 Task: Measure the distance between Charleston and Hilton Head Island in South Carolina.
Action: Mouse moved to (220, 83)
Screenshot: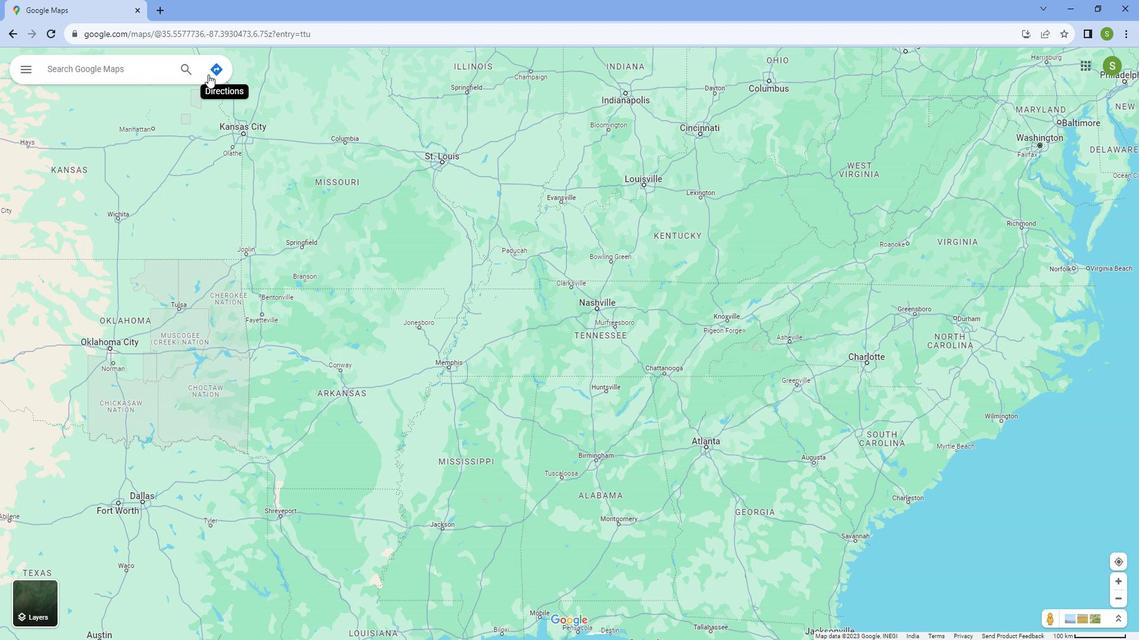 
Action: Mouse pressed left at (220, 83)
Screenshot: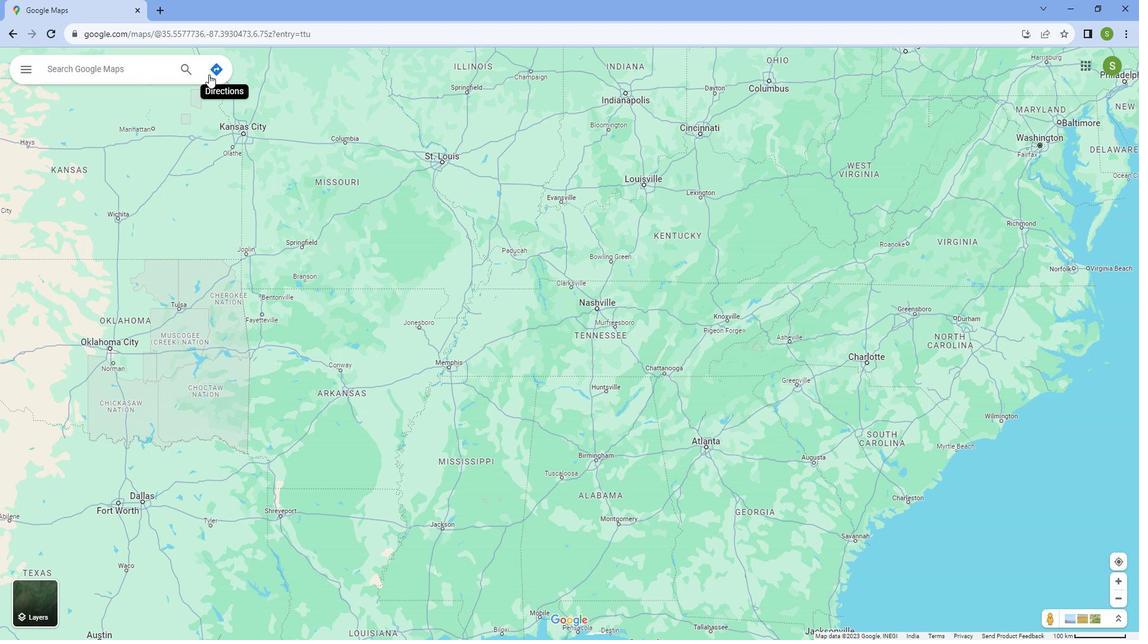
Action: Mouse moved to (156, 106)
Screenshot: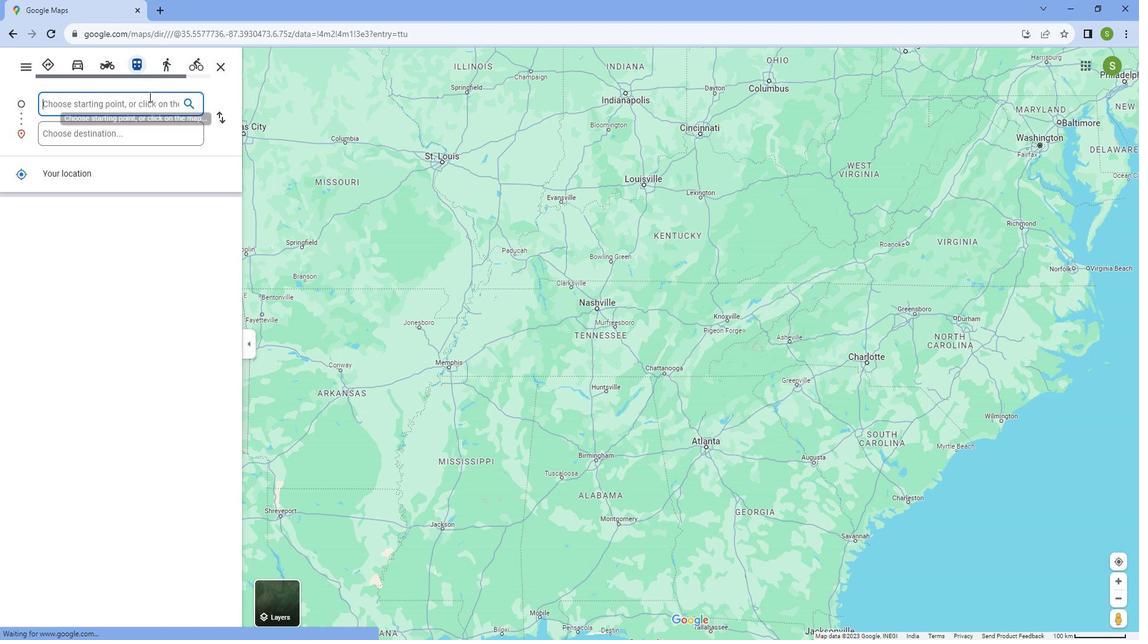 
Action: Mouse pressed left at (156, 106)
Screenshot: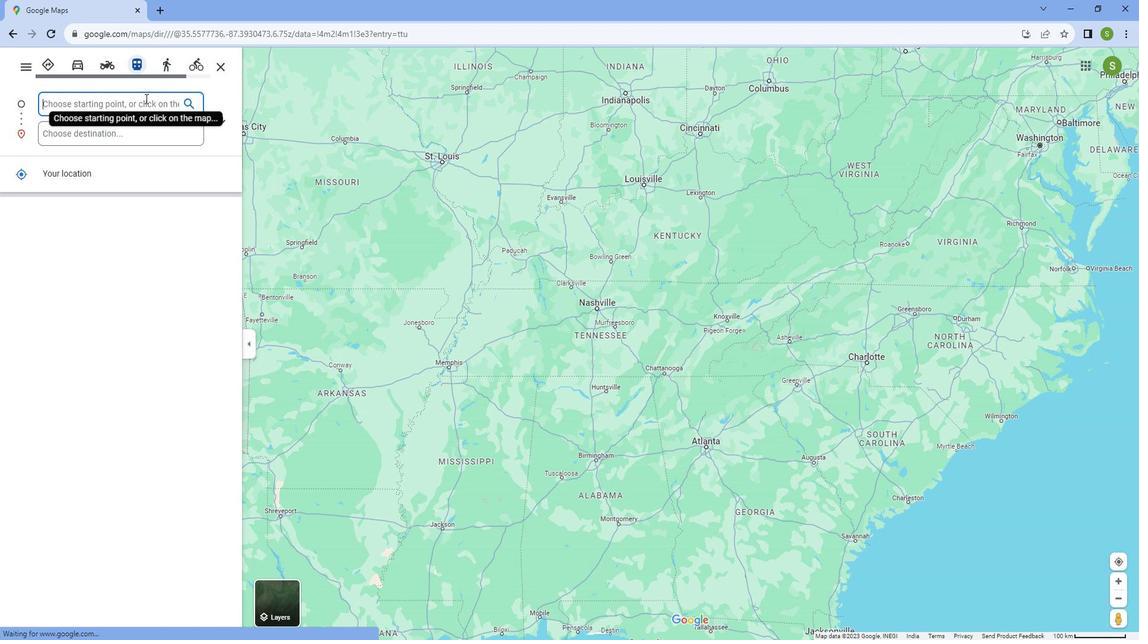 
Action: Key pressed <Key.caps_lock>C<Key.caps_lock>harleston
Screenshot: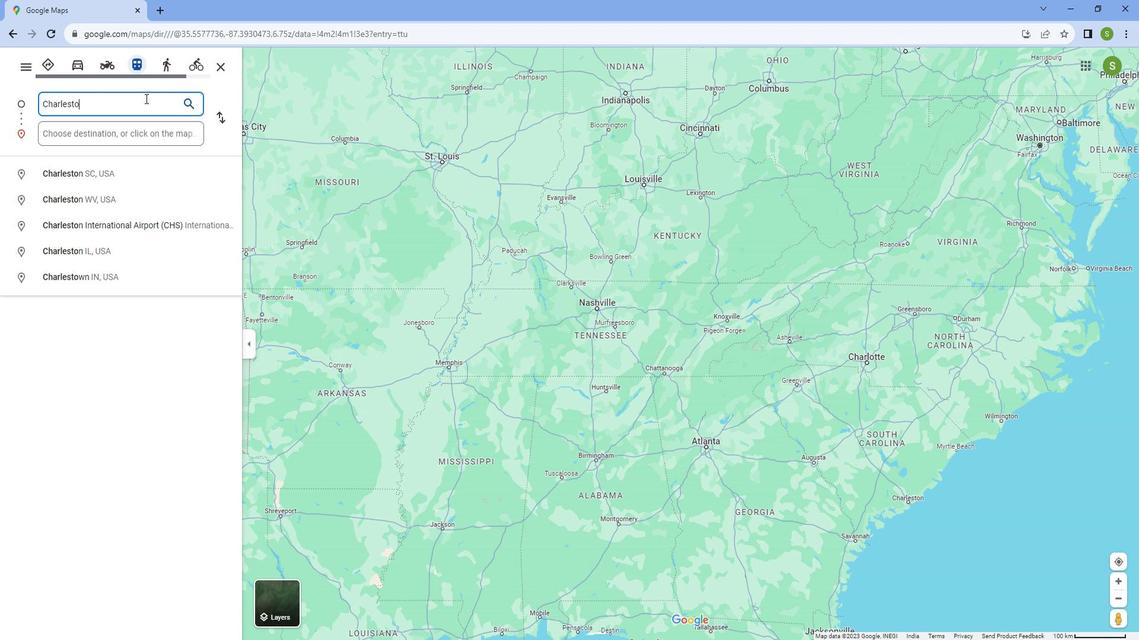 
Action: Mouse moved to (124, 178)
Screenshot: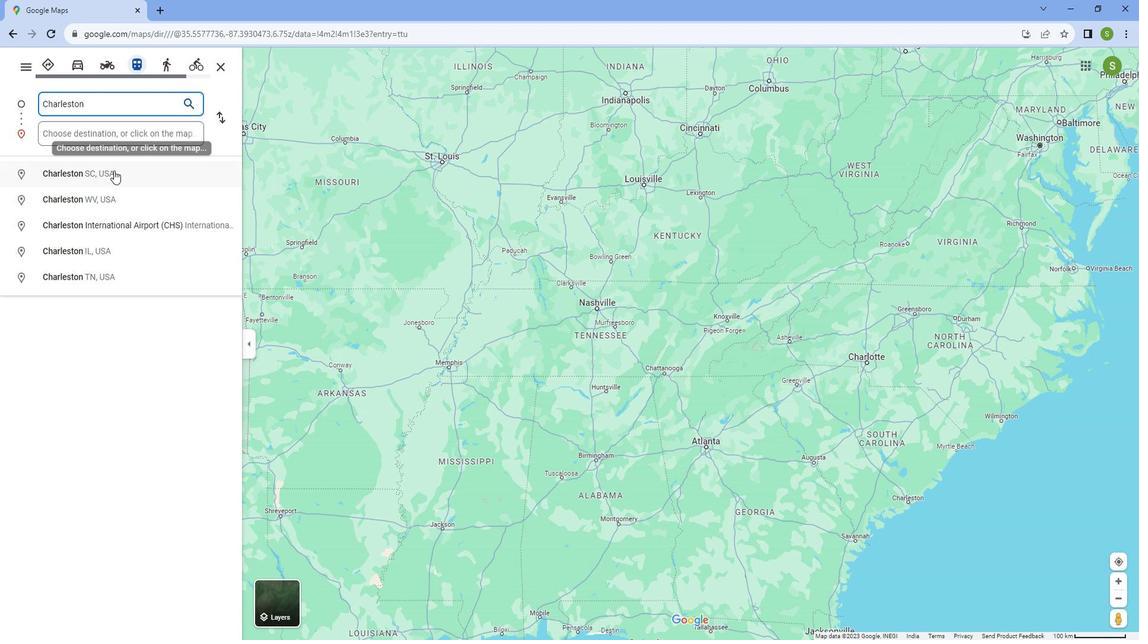 
Action: Mouse pressed left at (124, 178)
Screenshot: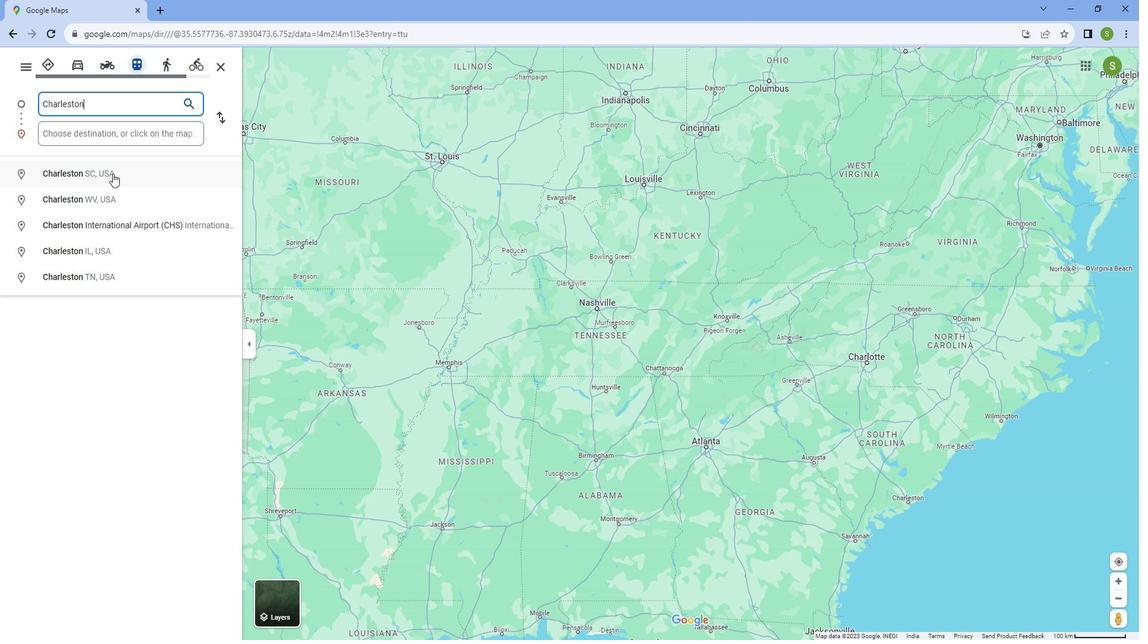 
Action: Mouse moved to (125, 144)
Screenshot: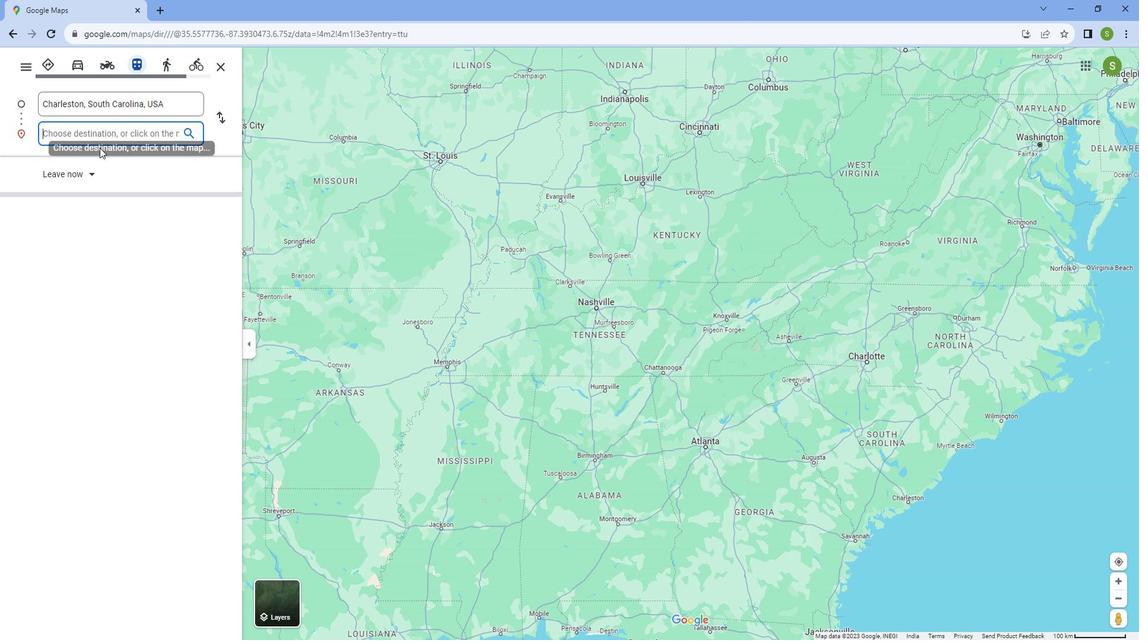 
Action: Mouse pressed left at (125, 144)
Screenshot: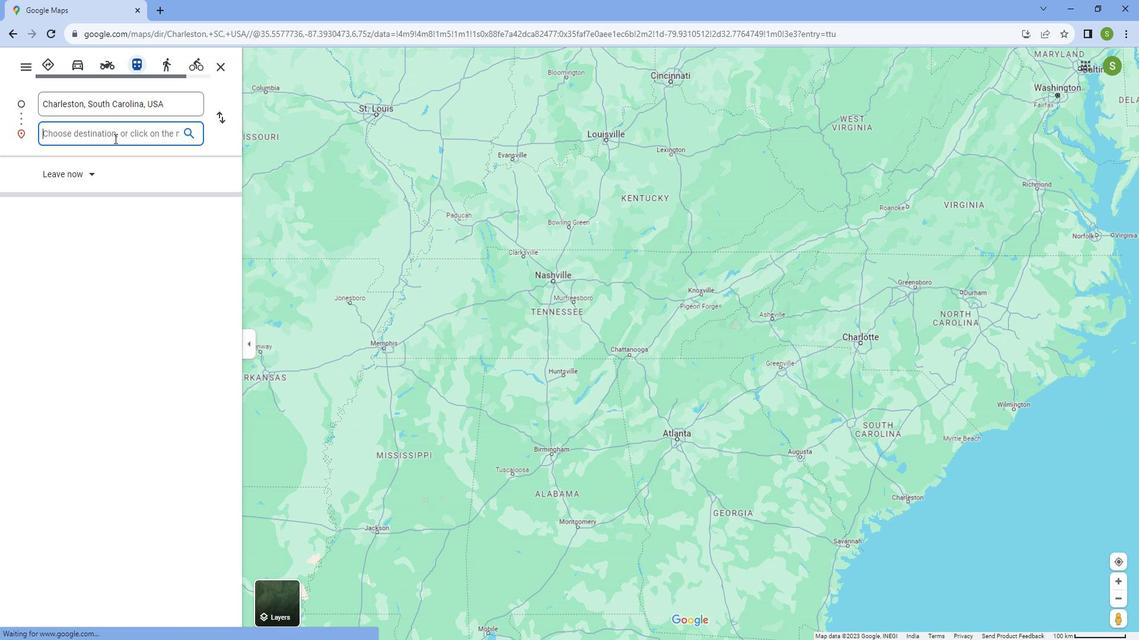 
Action: Key pressed <Key.caps_lock>H<Key.caps_lock>ilton<Key.space><Key.caps_lock>H<Key.caps_lock>ead<Key.space><Key.caps_lock>I<Key.caps_lock>sland
Screenshot: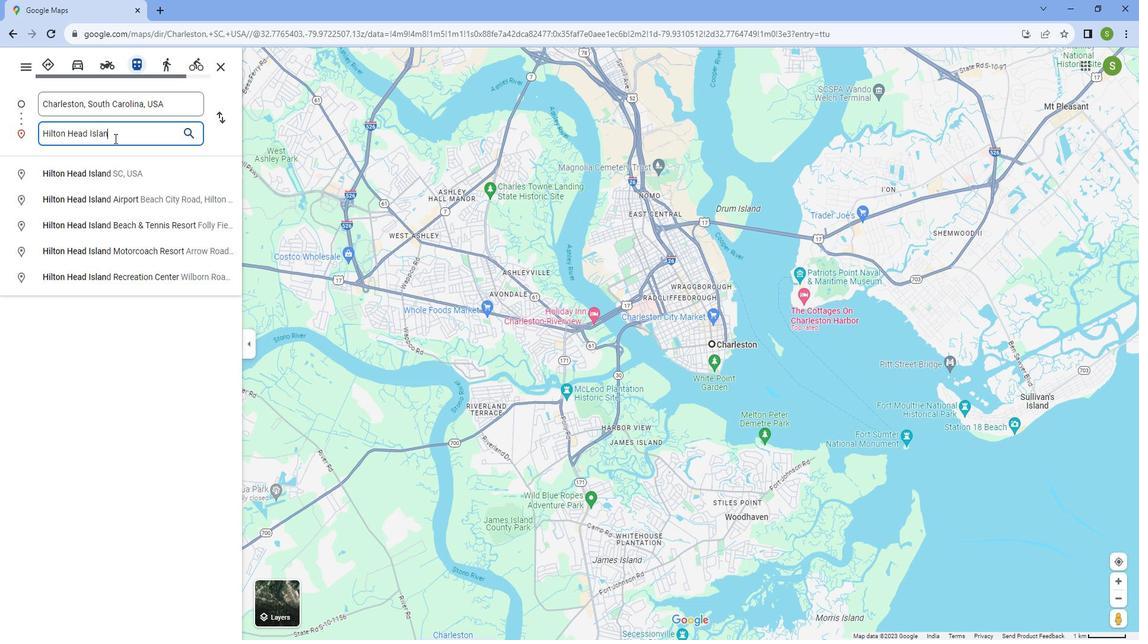 
Action: Mouse moved to (115, 177)
Screenshot: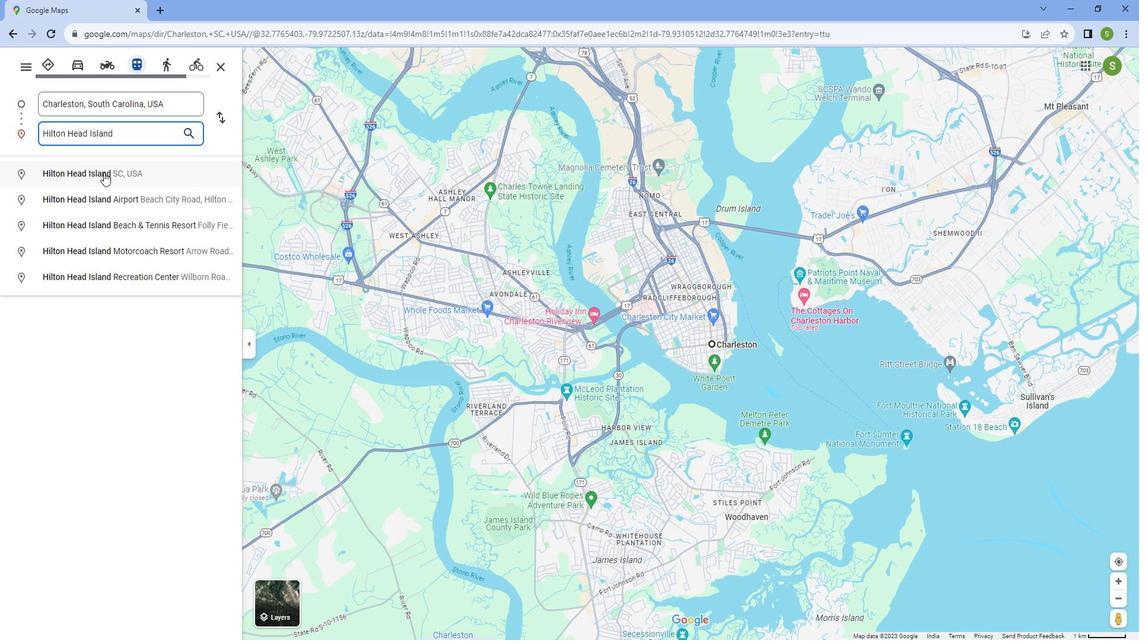 
Action: Mouse pressed left at (115, 177)
Screenshot: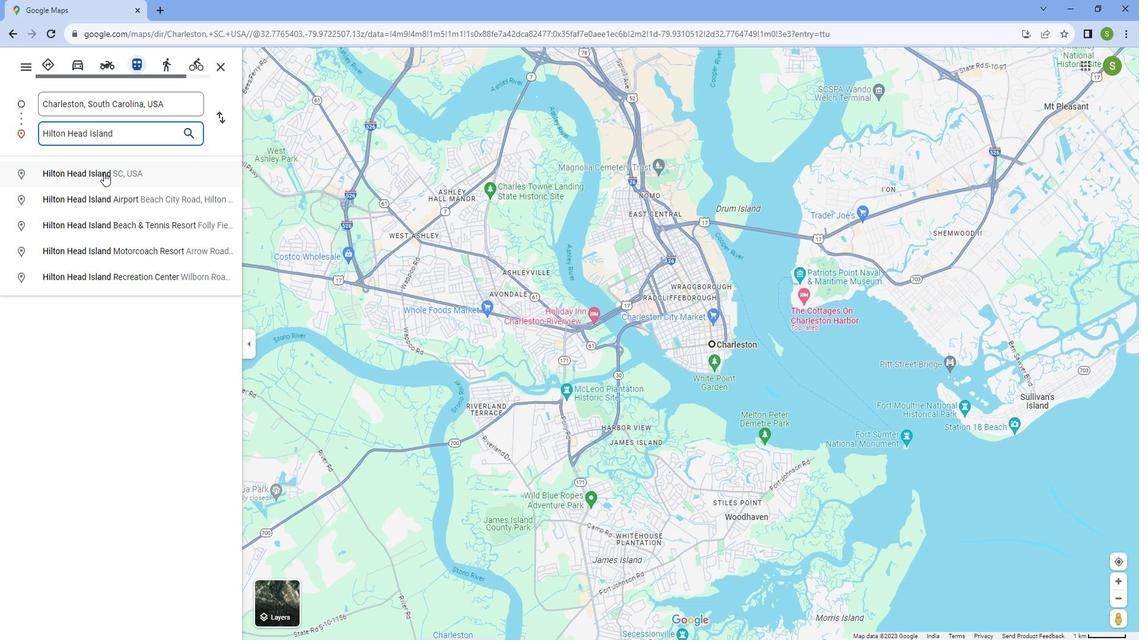 
Action: Mouse moved to (58, 78)
Screenshot: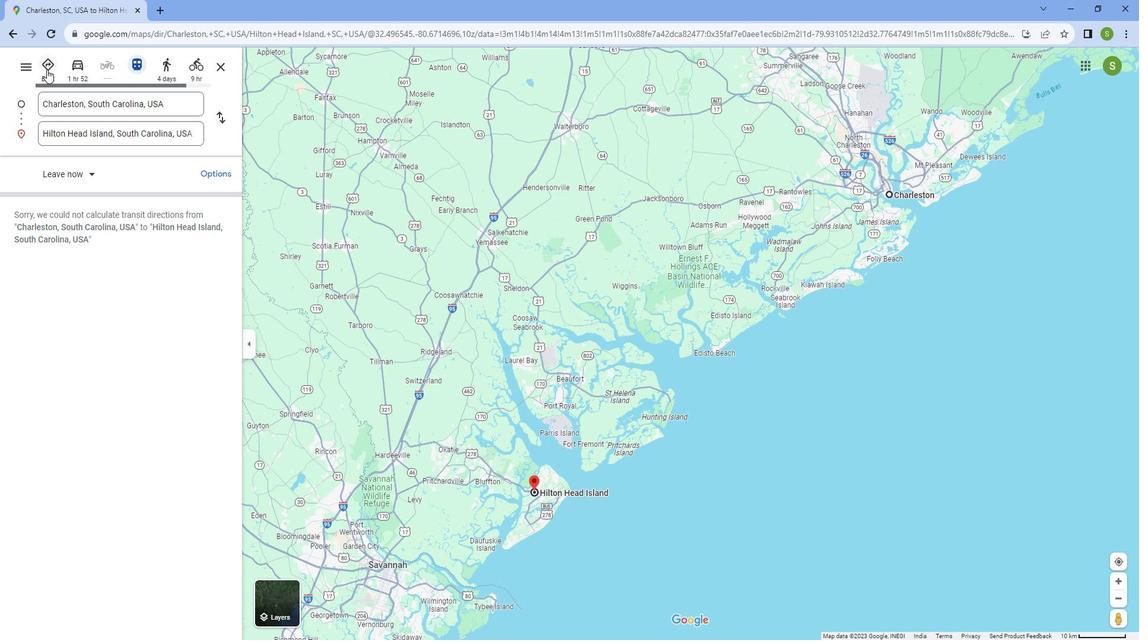 
Action: Mouse pressed left at (58, 78)
Screenshot: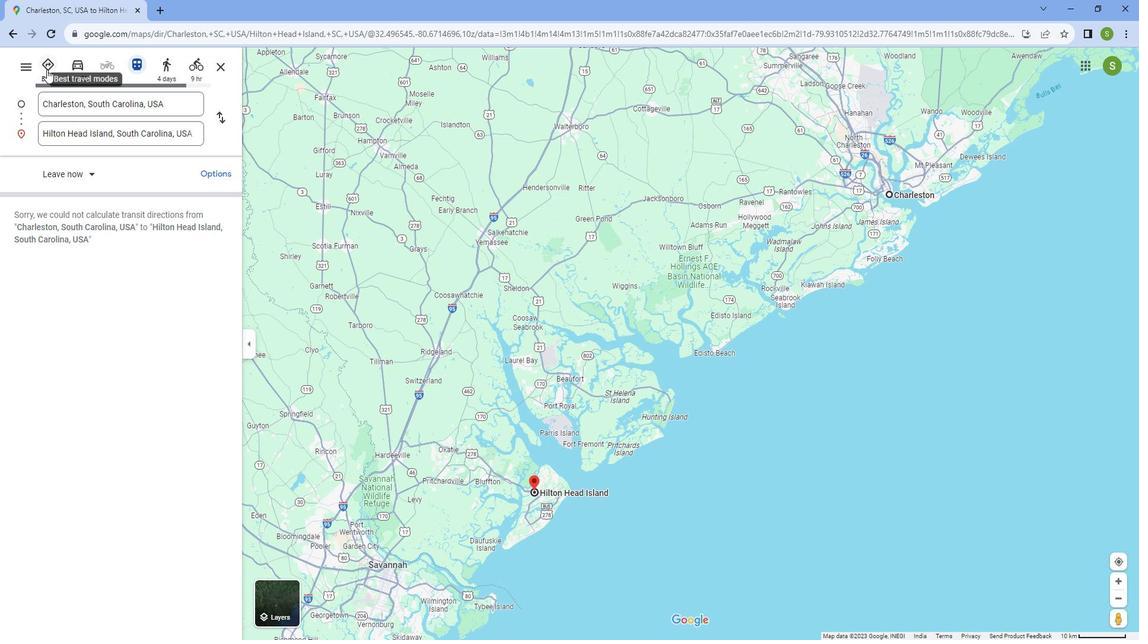 
Action: Mouse moved to (264, 526)
Screenshot: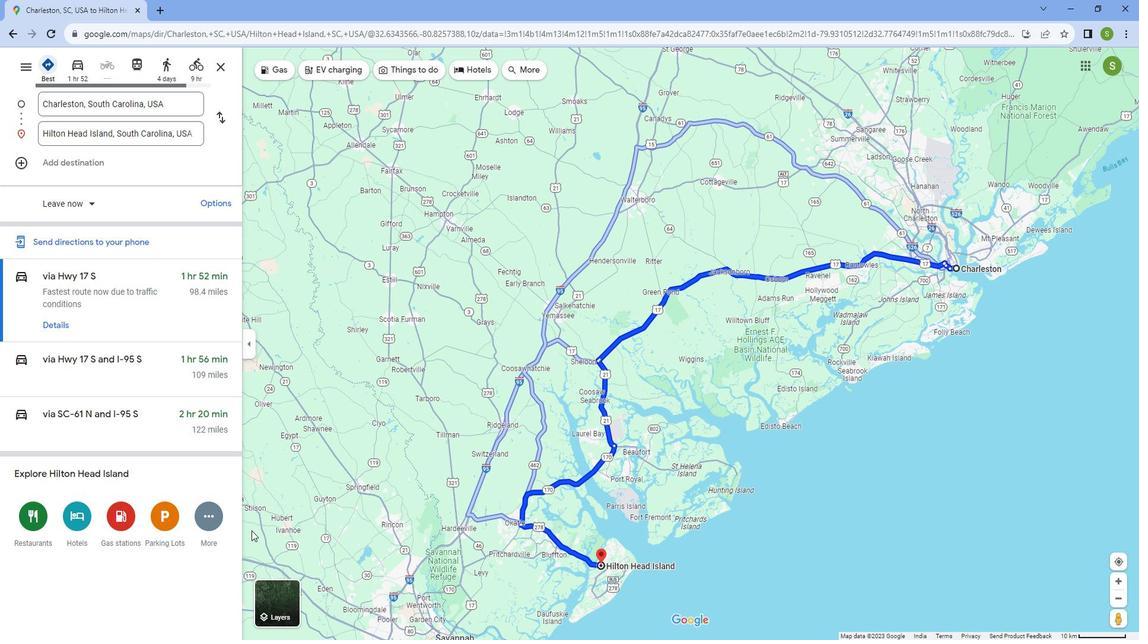 
Action: Mouse scrolled (262, 523) with delta (0, 0)
Screenshot: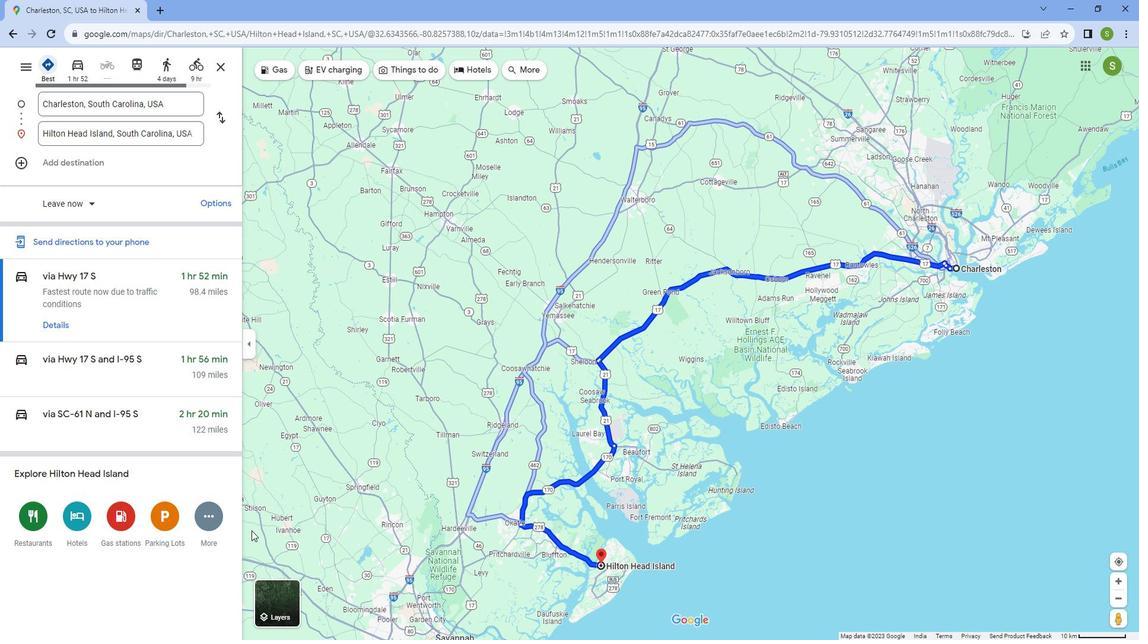 
Action: Mouse moved to (478, 594)
Screenshot: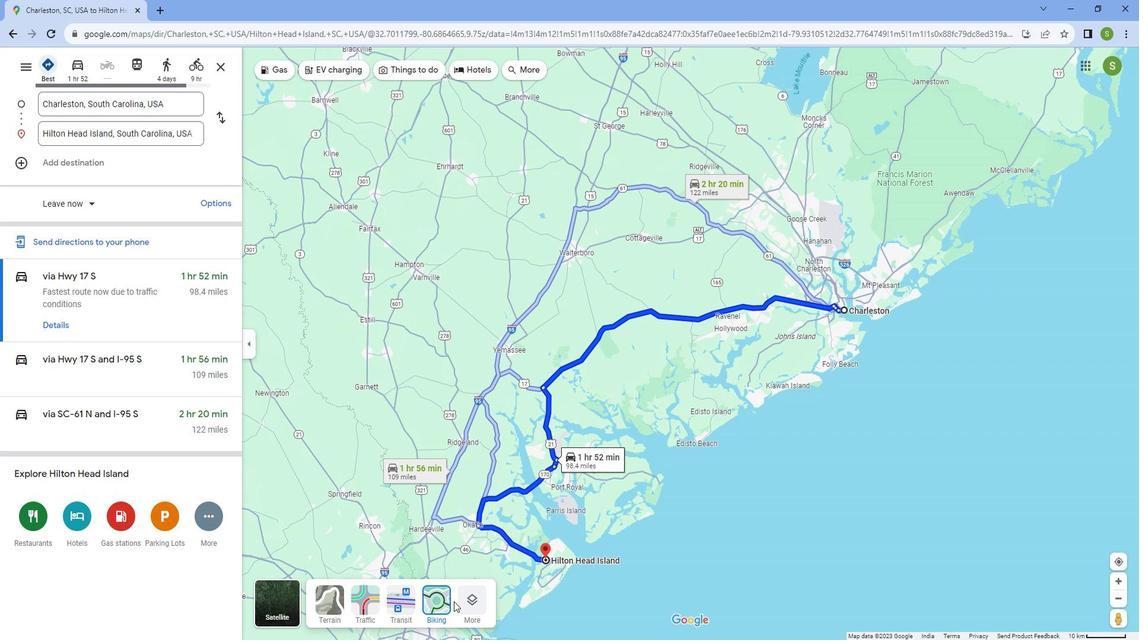 
Action: Mouse pressed left at (478, 594)
Screenshot: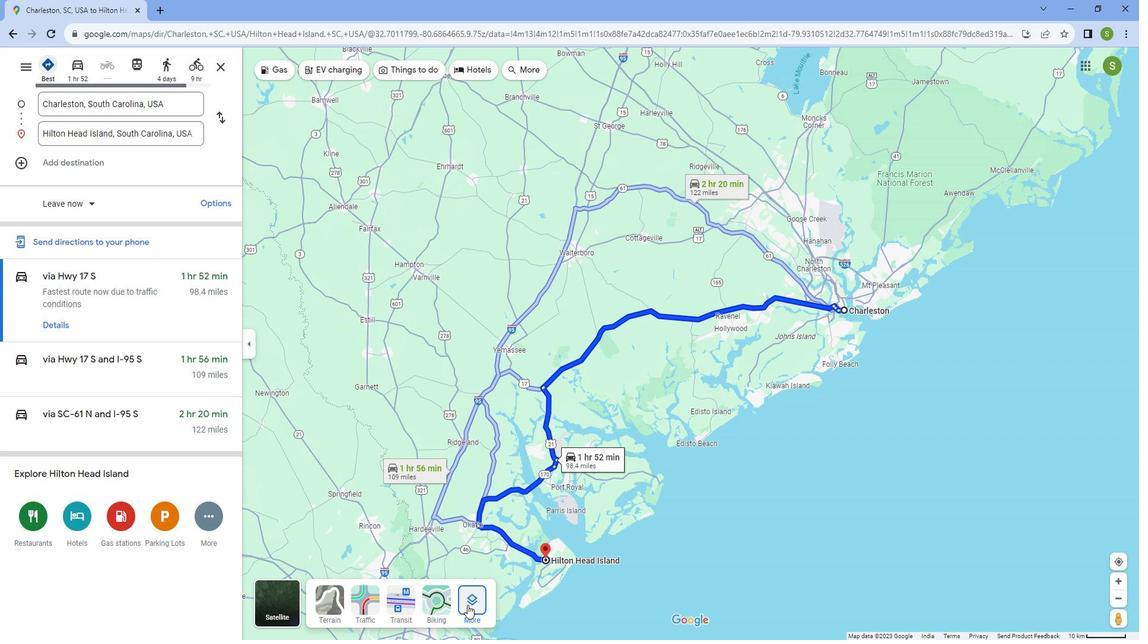 
Action: Mouse moved to (367, 483)
Screenshot: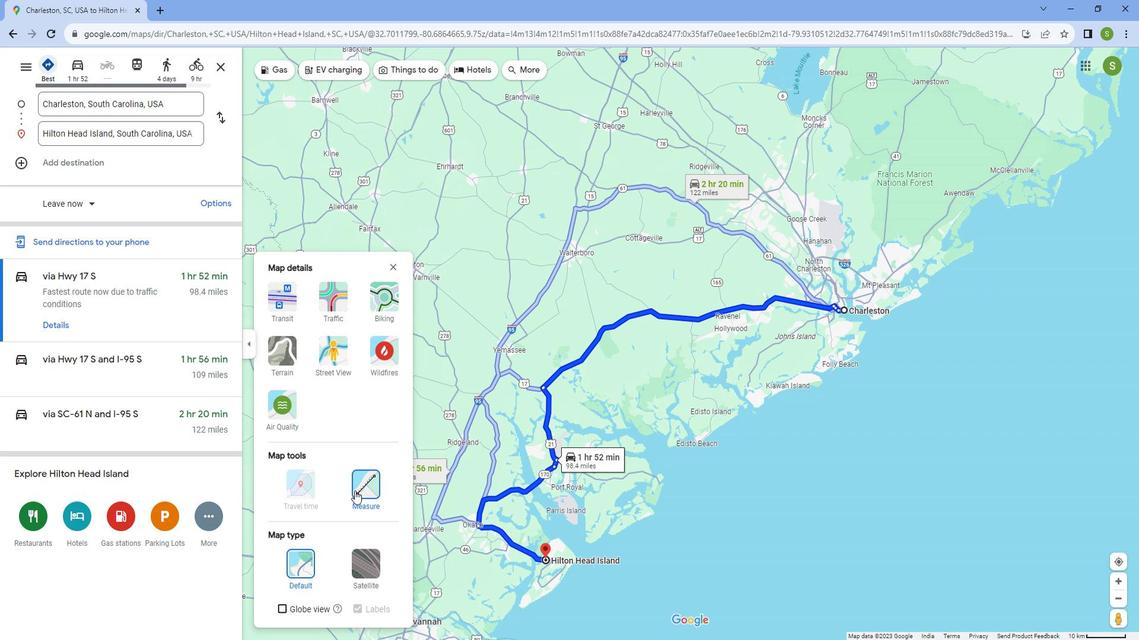 
Action: Mouse pressed left at (367, 483)
Screenshot: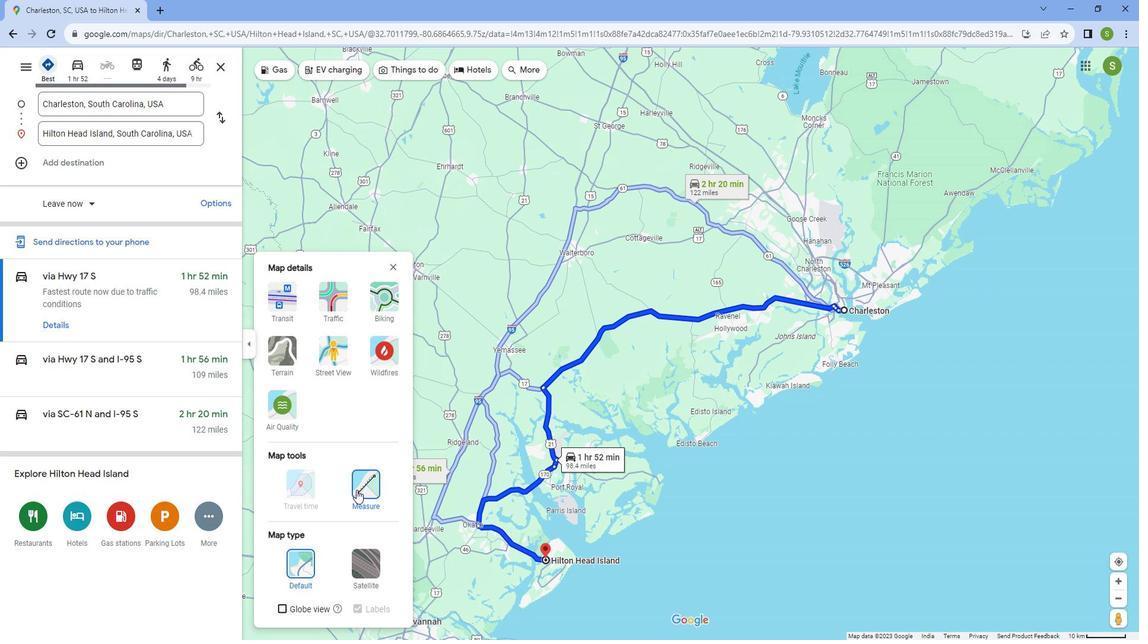 
Action: Mouse moved to (857, 307)
Screenshot: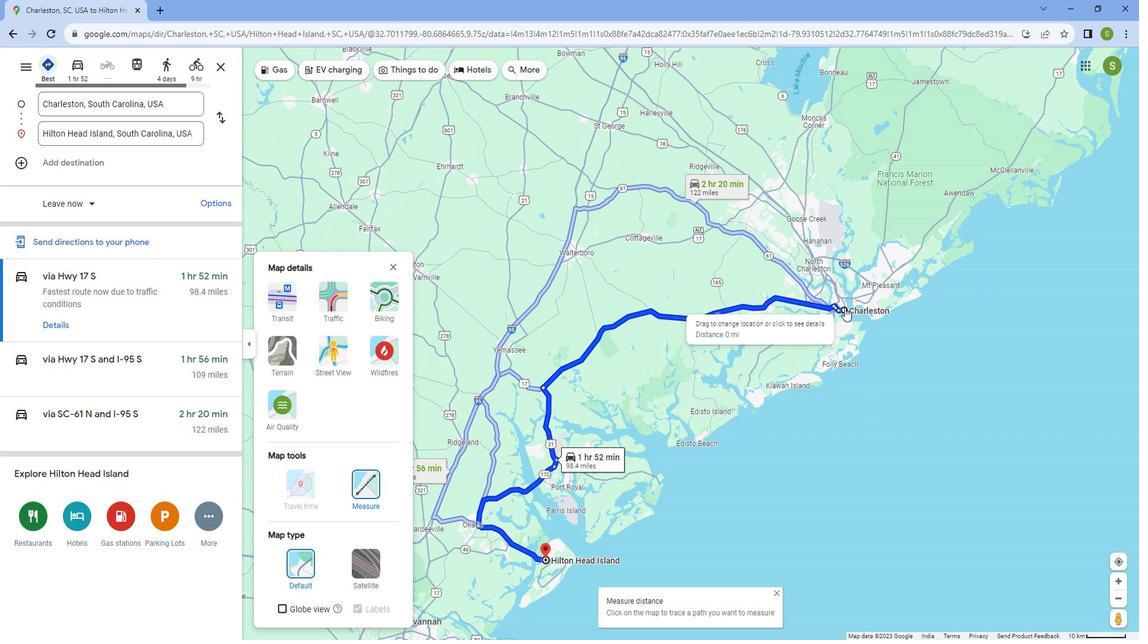 
Action: Mouse scrolled (857, 307) with delta (0, 0)
Screenshot: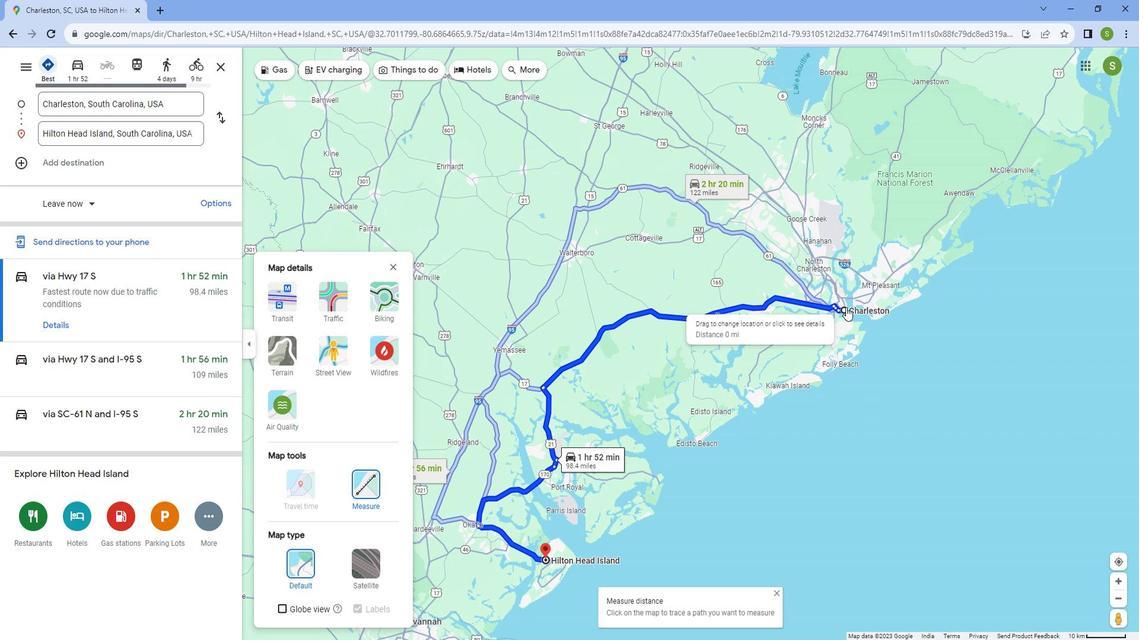 
Action: Mouse scrolled (857, 307) with delta (0, 0)
Screenshot: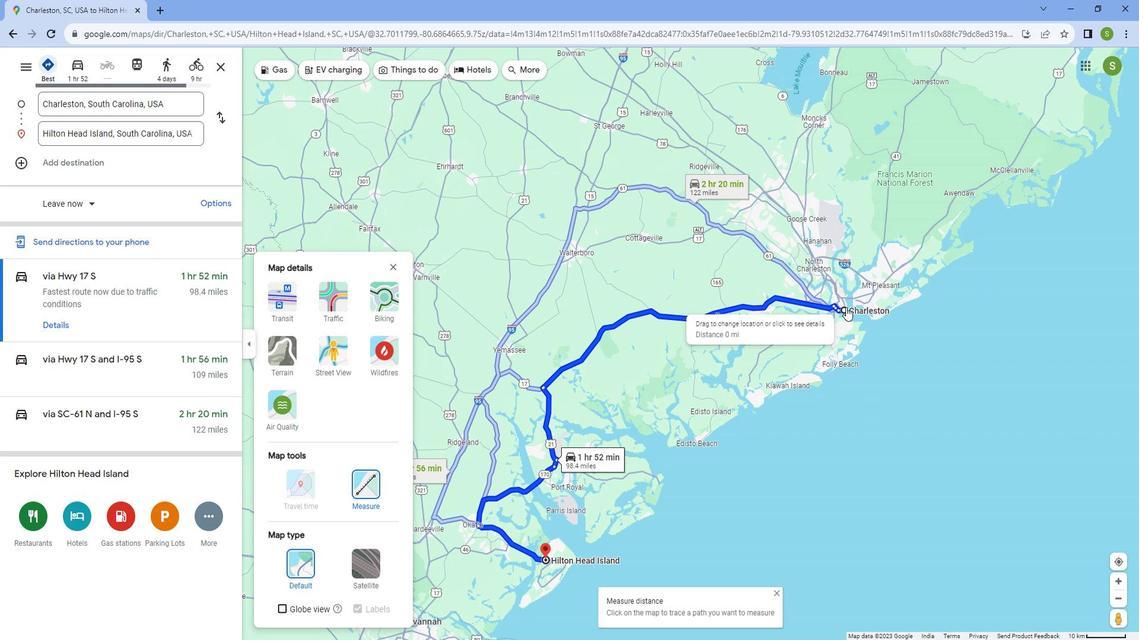 
Action: Mouse scrolled (857, 307) with delta (0, 0)
Screenshot: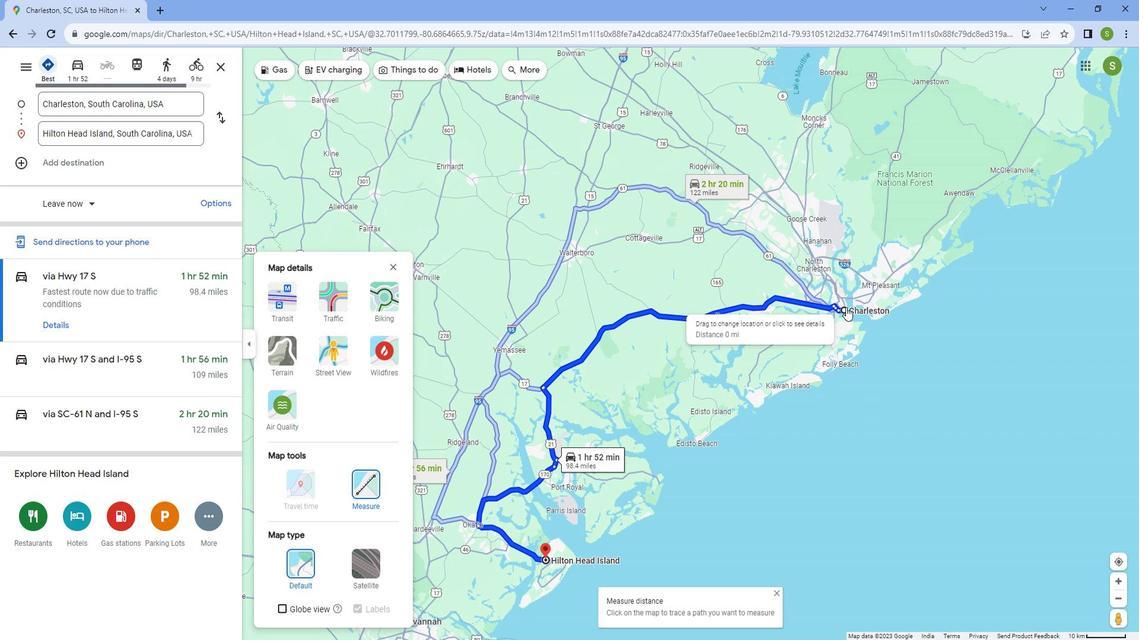 
Action: Mouse scrolled (857, 307) with delta (0, 0)
Screenshot: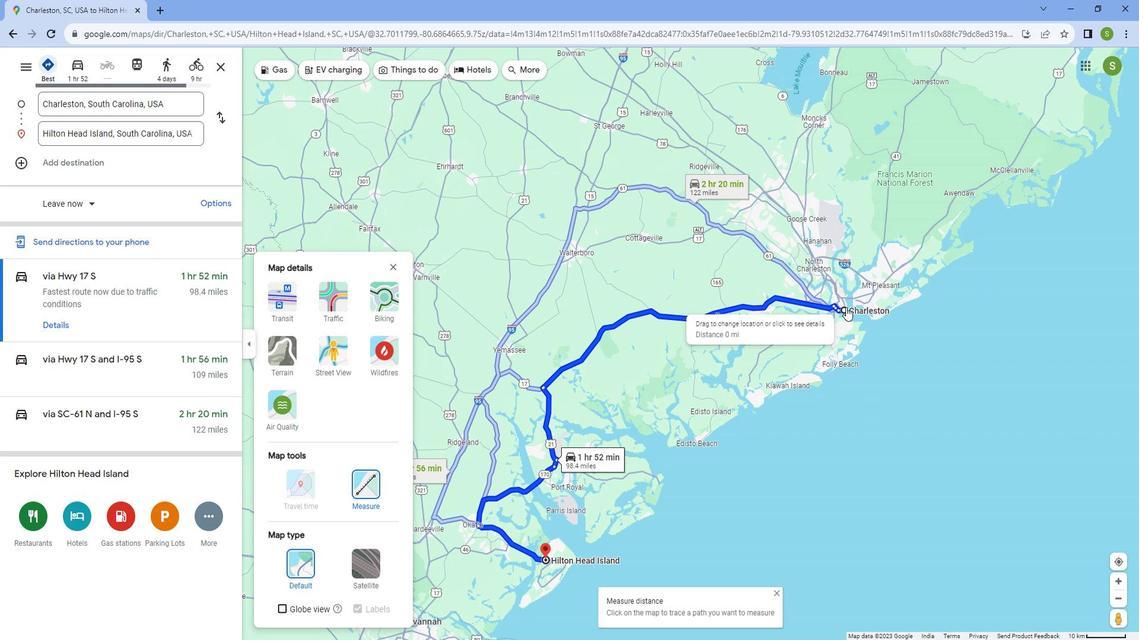 
Action: Mouse scrolled (857, 307) with delta (0, 0)
Screenshot: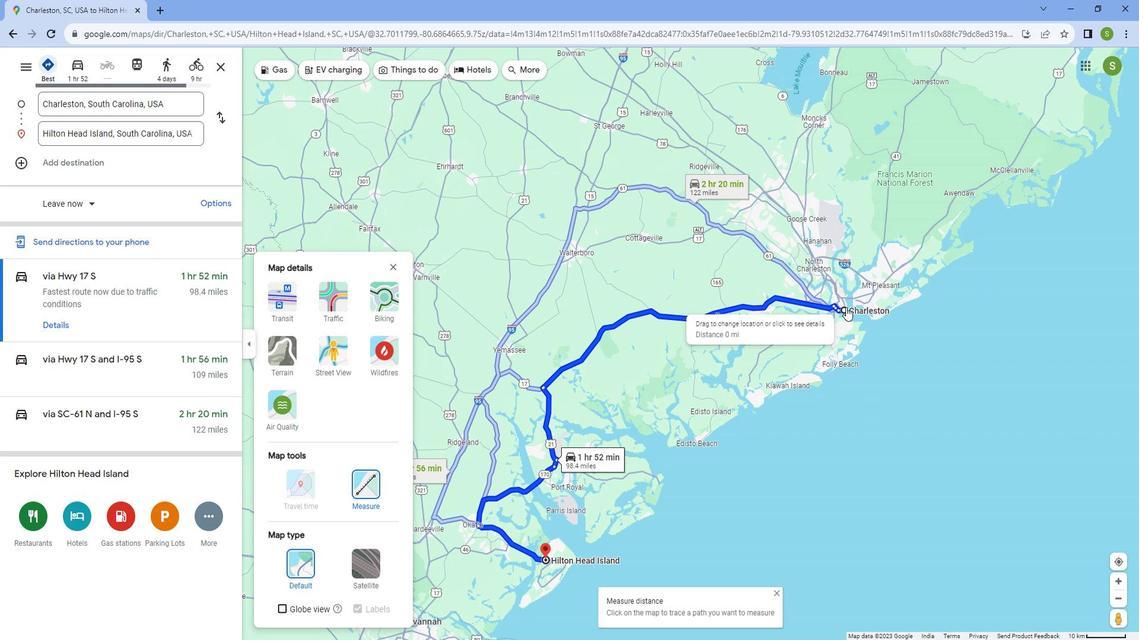
Action: Mouse scrolled (857, 307) with delta (0, 0)
Screenshot: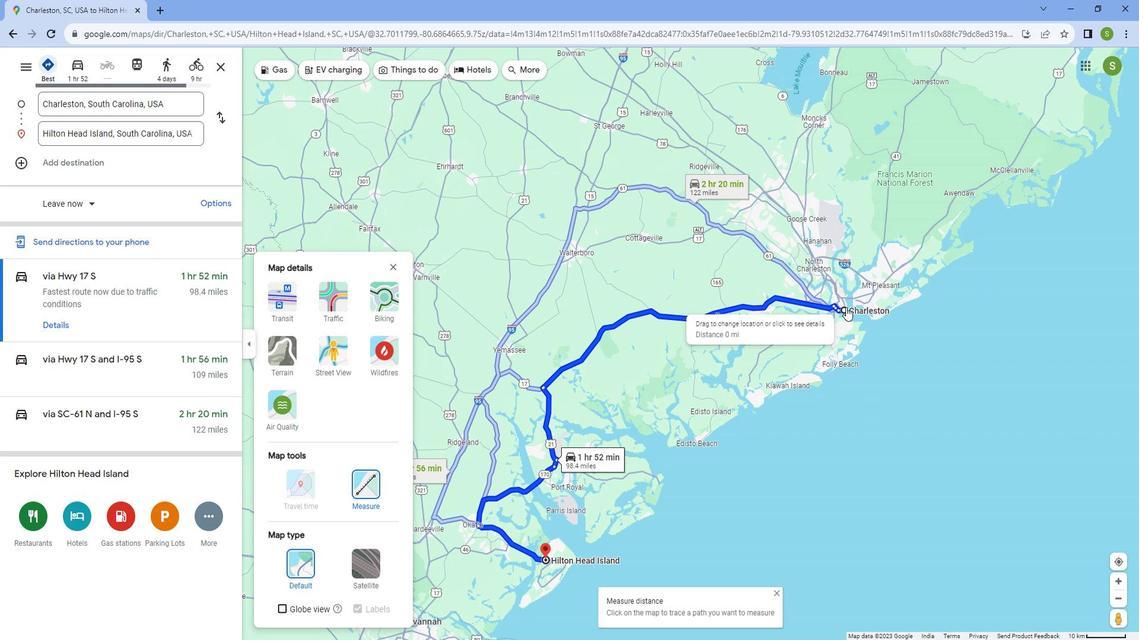 
Action: Mouse moved to (856, 307)
Screenshot: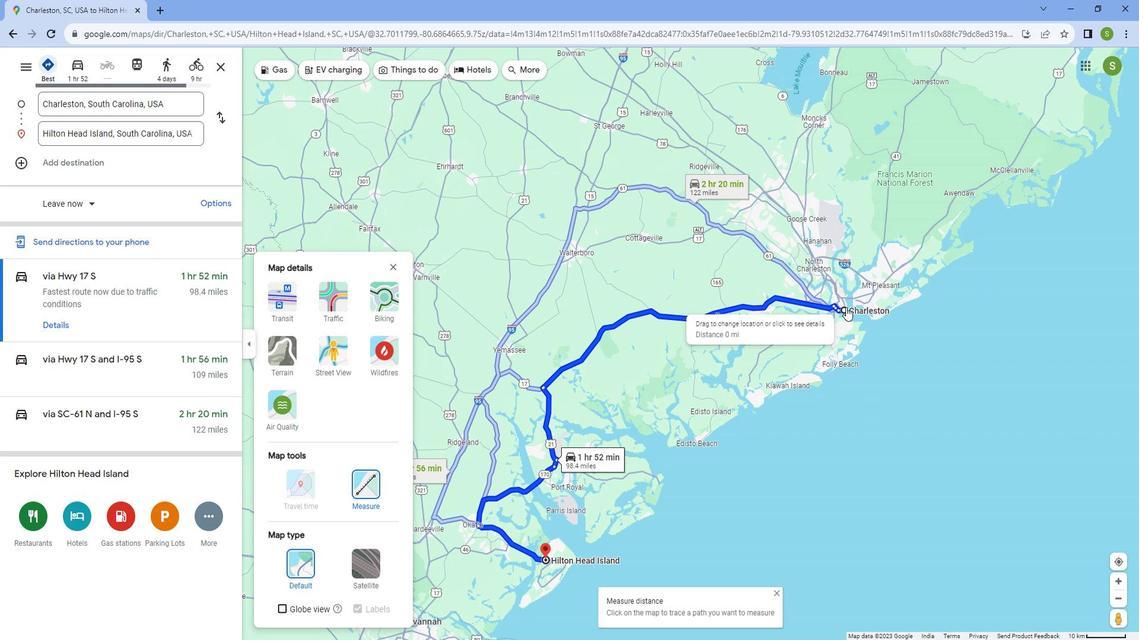 
Action: Mouse scrolled (856, 307) with delta (0, 0)
Screenshot: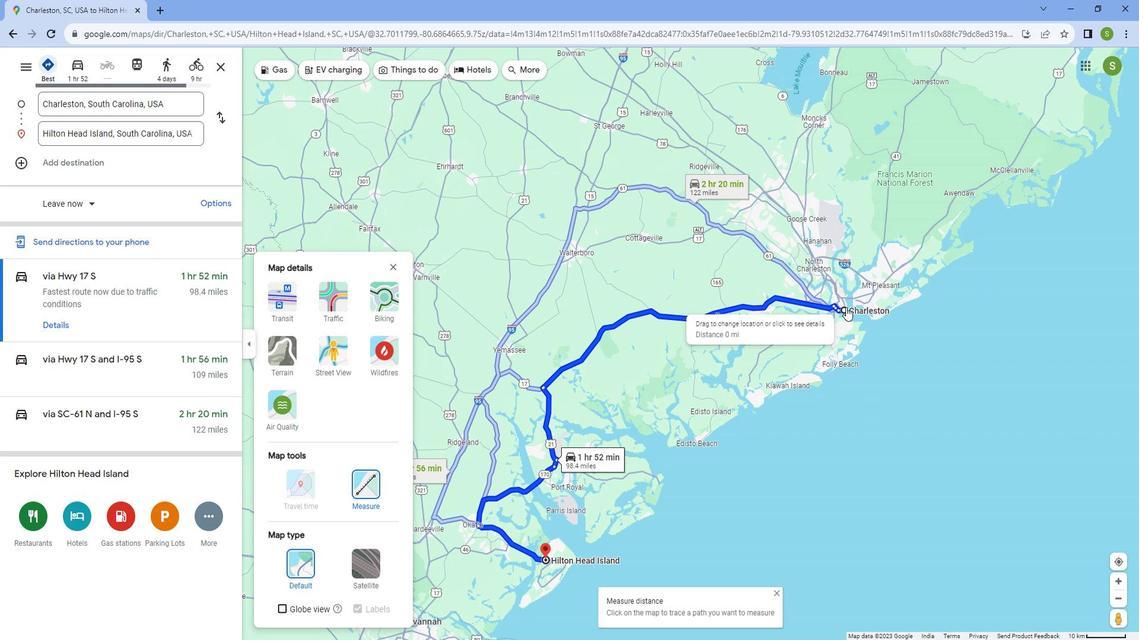 
Action: Mouse moved to (852, 307)
Screenshot: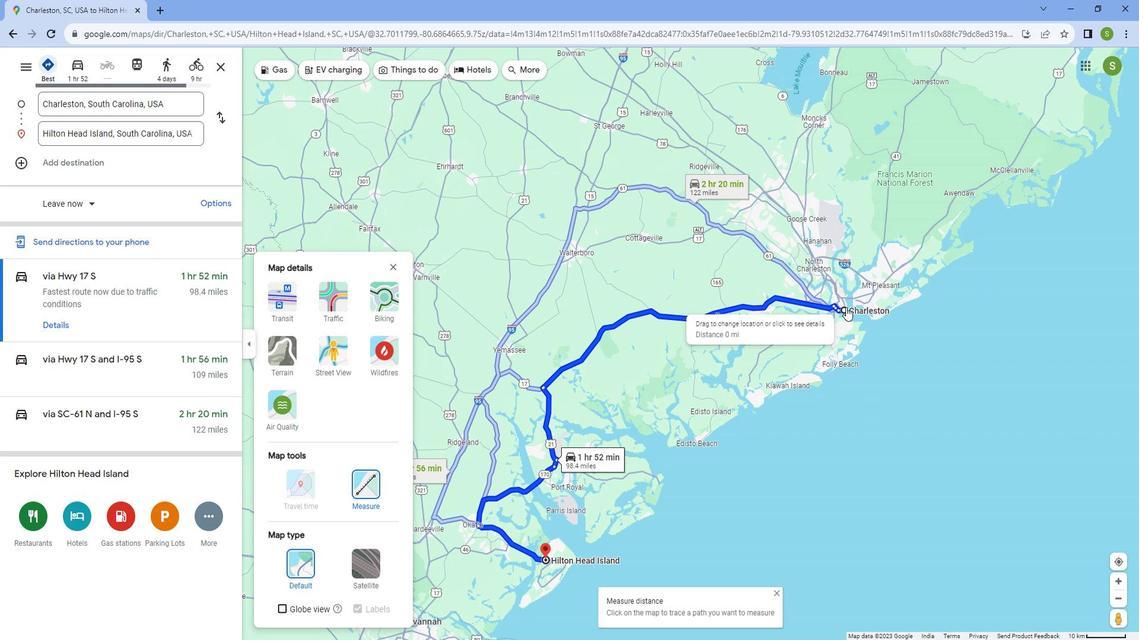 
Action: Mouse scrolled (852, 308) with delta (0, 0)
Screenshot: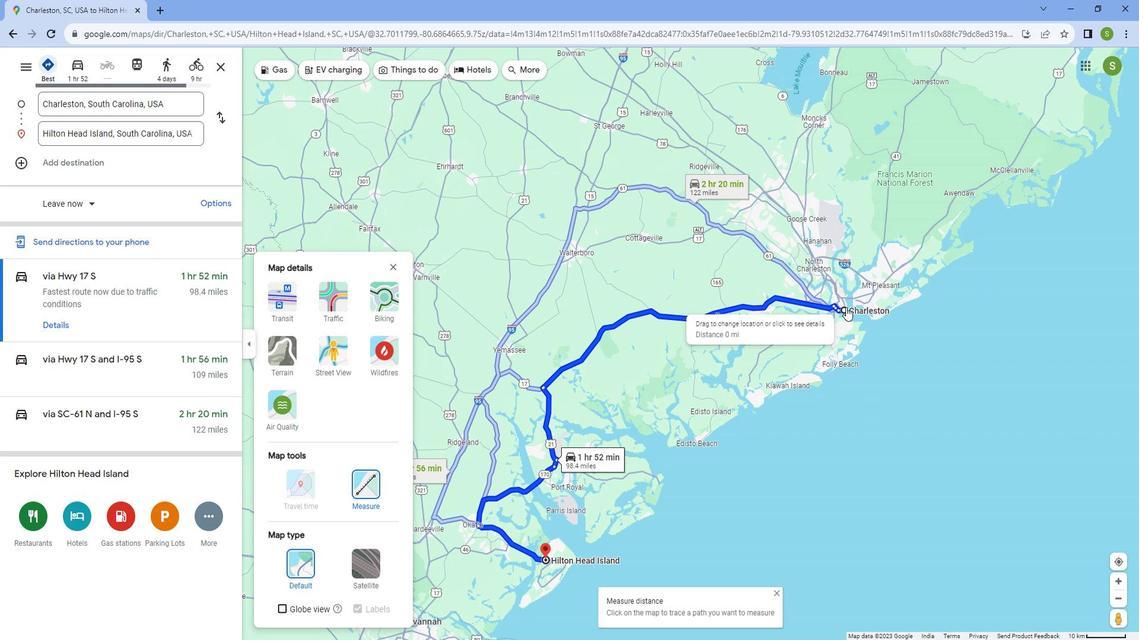 
Action: Mouse moved to (843, 311)
Screenshot: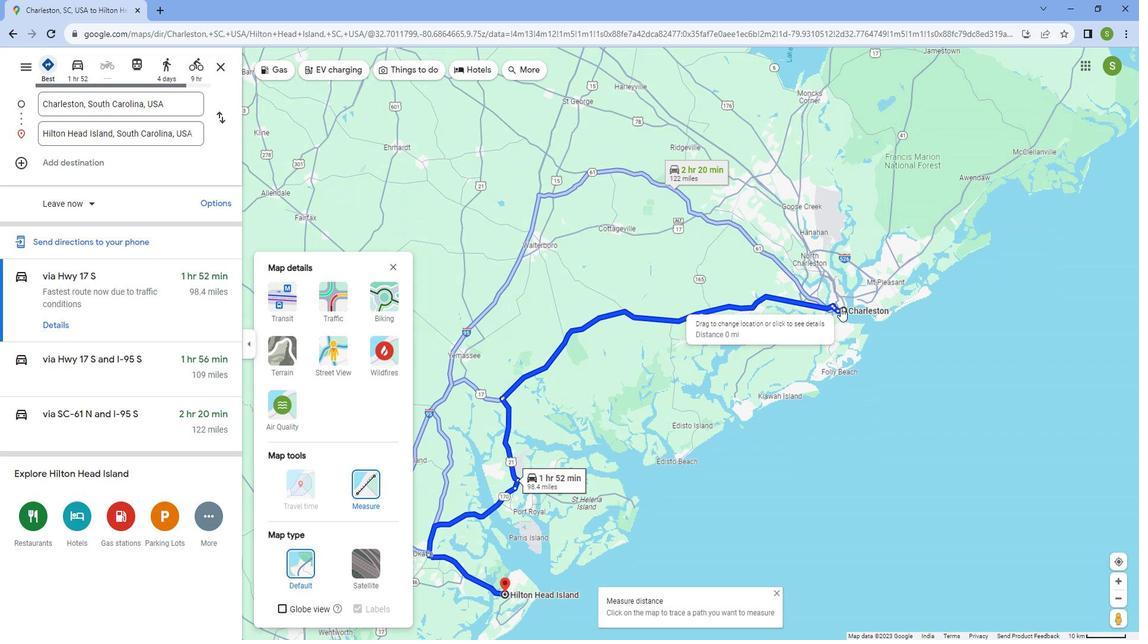 
Action: Mouse scrolled (843, 312) with delta (0, 0)
Screenshot: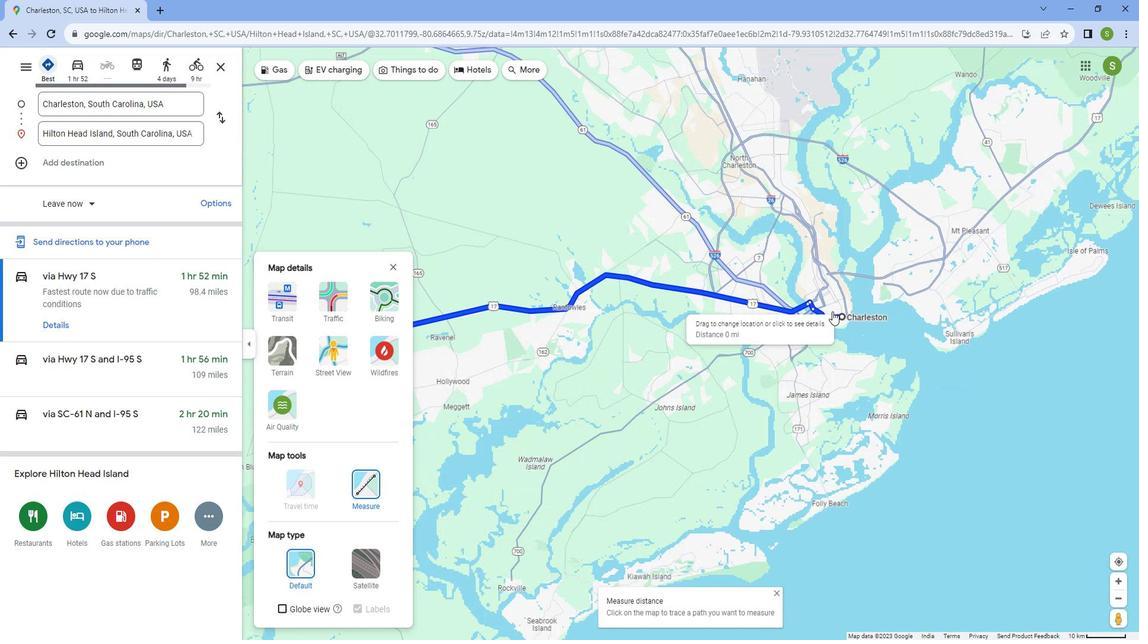 
Action: Mouse scrolled (843, 312) with delta (0, 0)
Screenshot: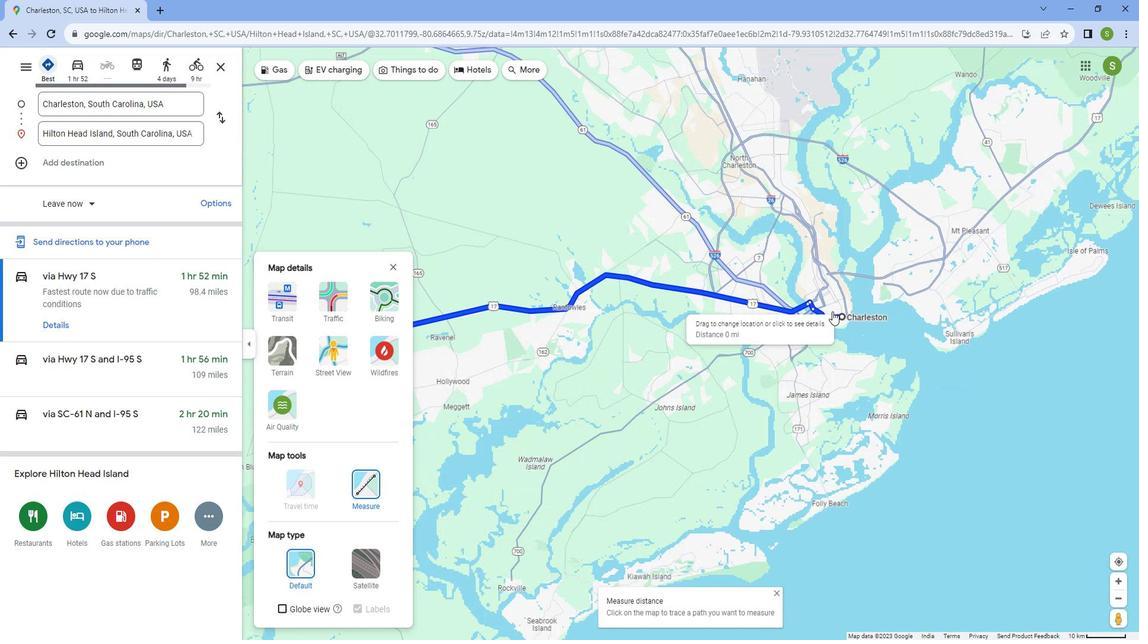 
Action: Mouse scrolled (843, 312) with delta (0, 0)
Screenshot: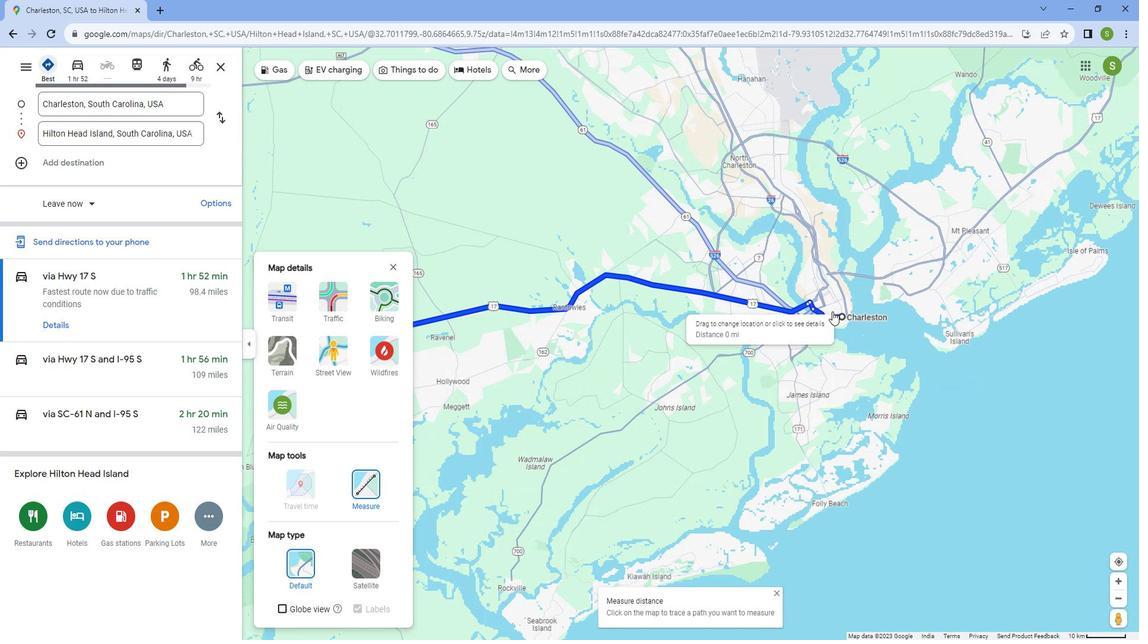 
Action: Mouse scrolled (843, 312) with delta (0, 0)
Screenshot: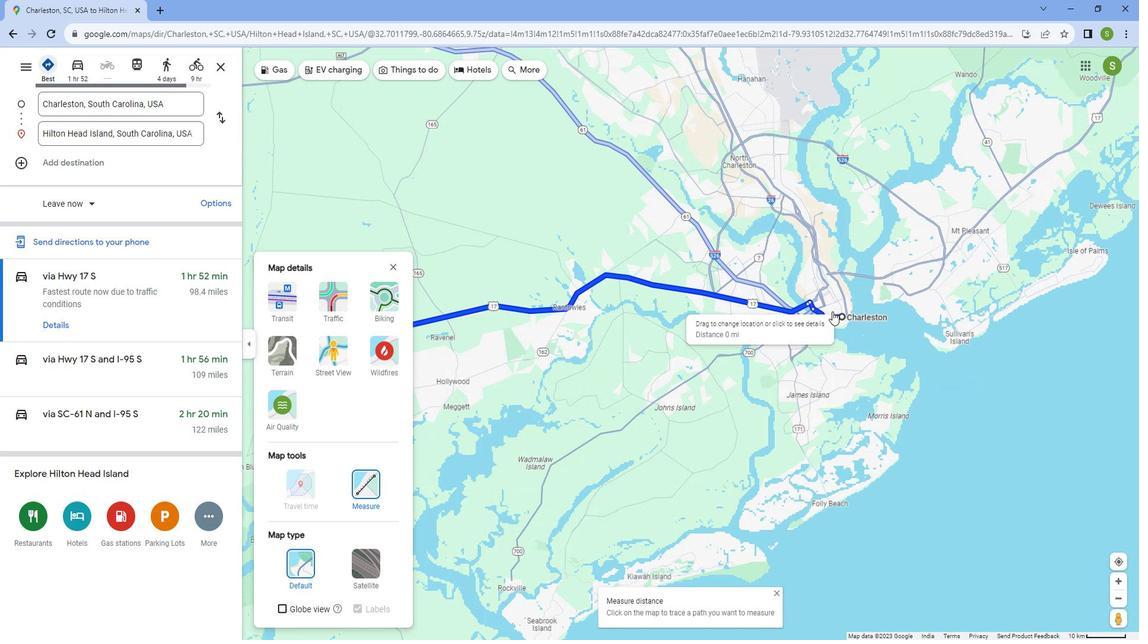 
Action: Mouse scrolled (843, 312) with delta (0, 0)
Screenshot: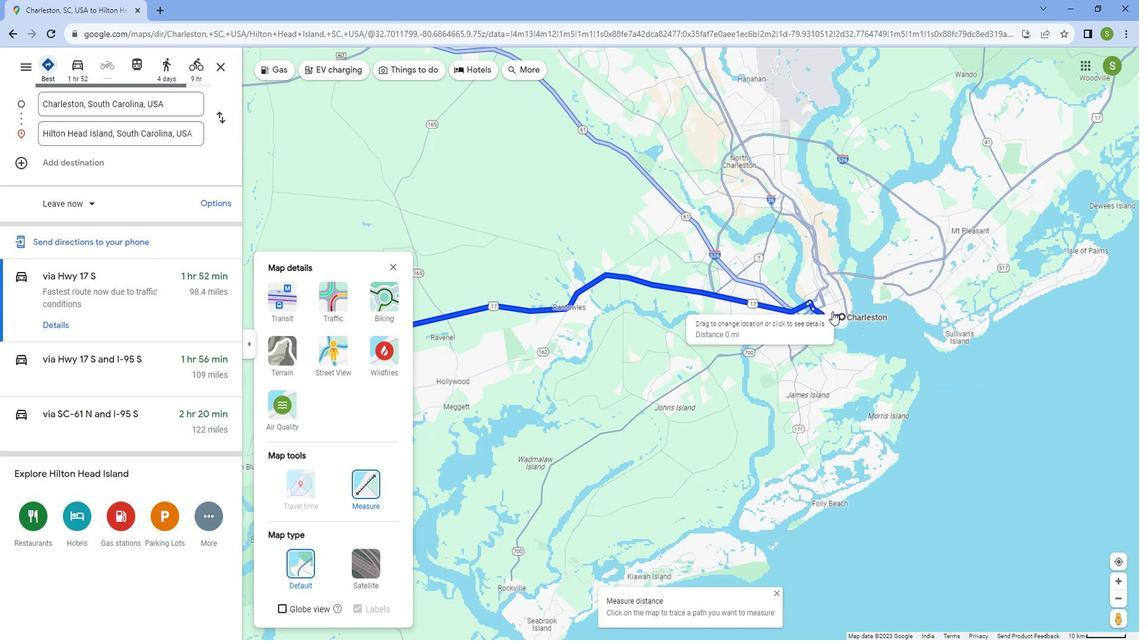 
Action: Mouse scrolled (843, 312) with delta (0, 0)
Screenshot: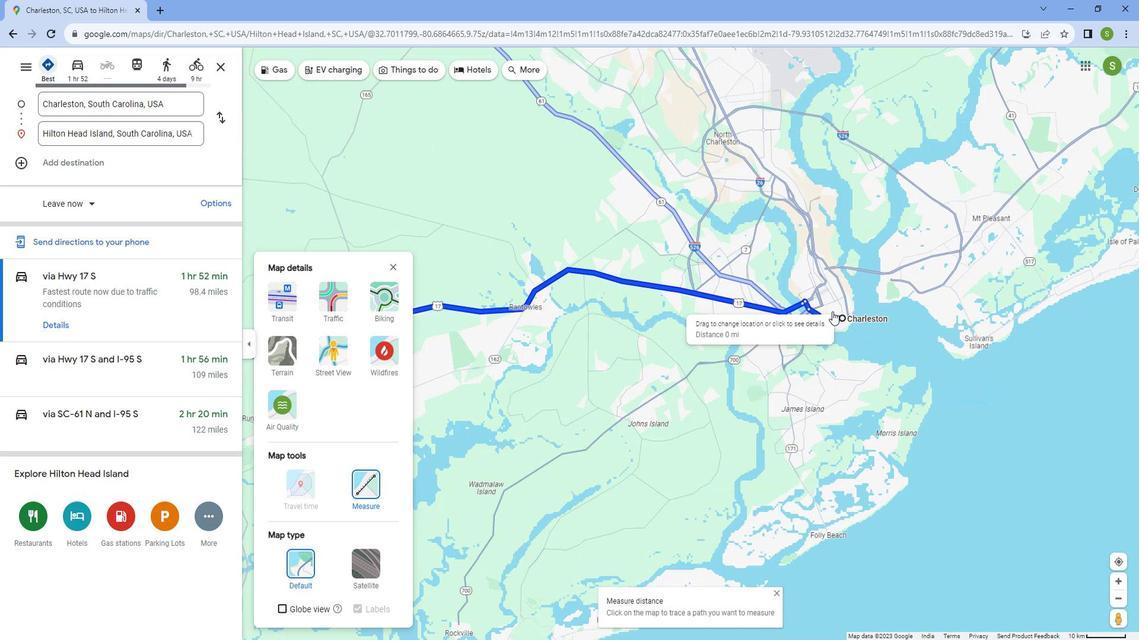 
Action: Mouse scrolled (843, 312) with delta (0, 0)
Screenshot: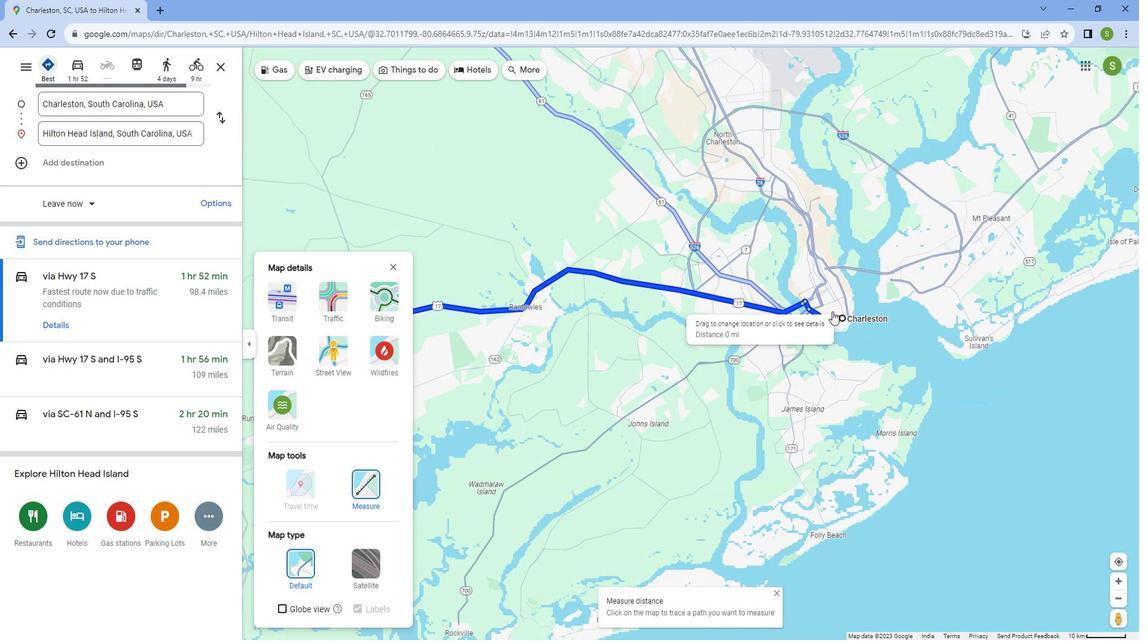 
Action: Mouse scrolled (843, 312) with delta (0, 0)
Screenshot: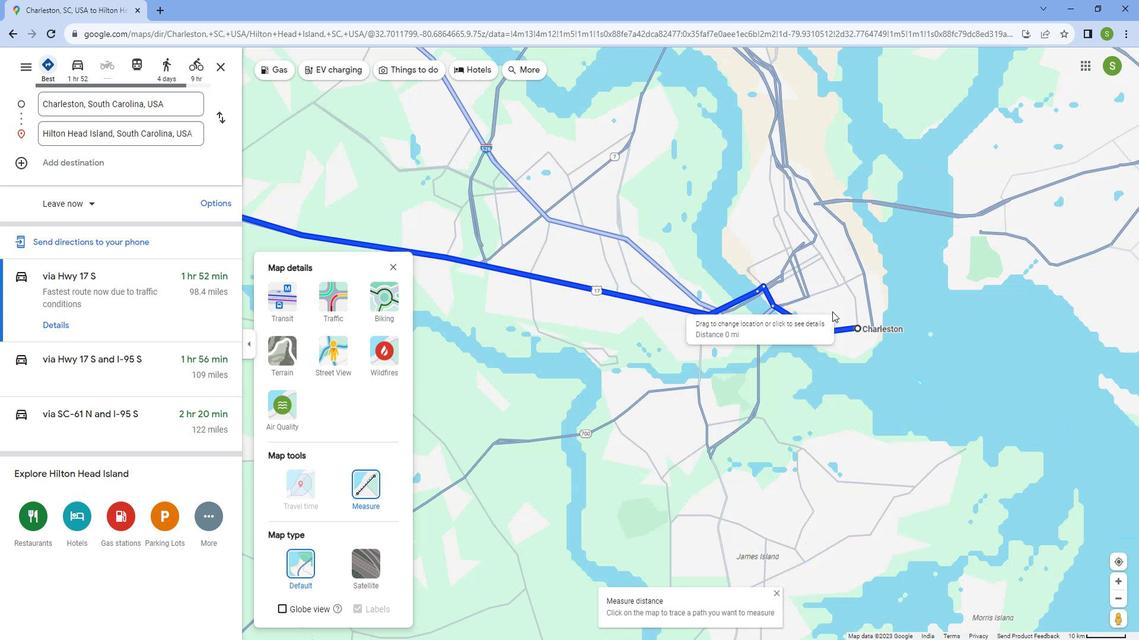 
Action: Mouse scrolled (843, 312) with delta (0, 0)
Screenshot: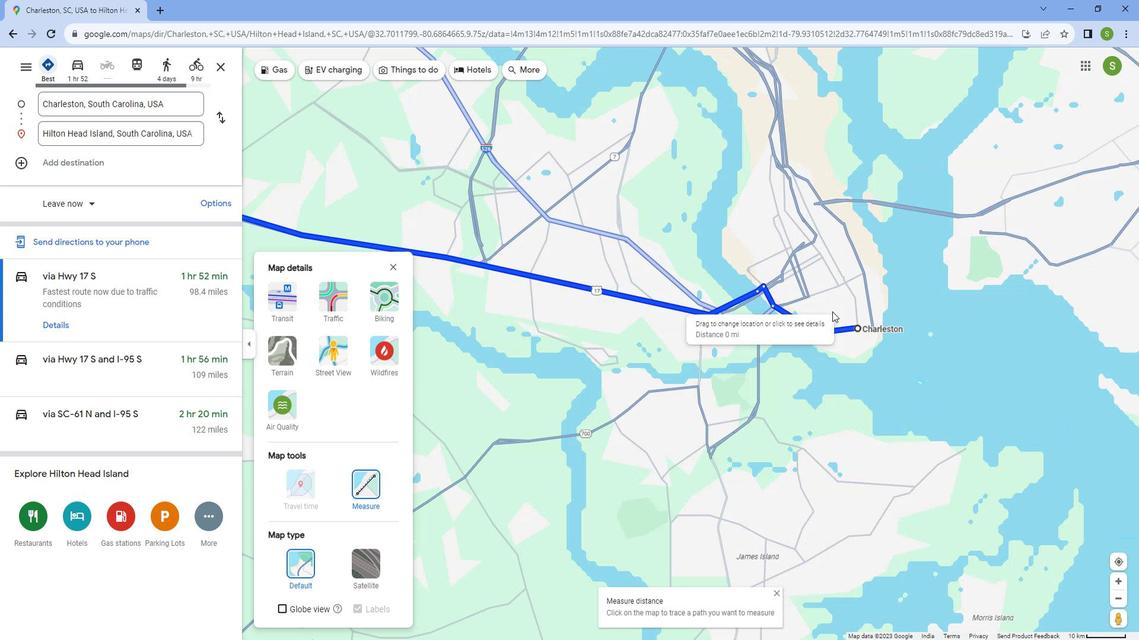 
Action: Mouse scrolled (843, 312) with delta (0, 0)
Screenshot: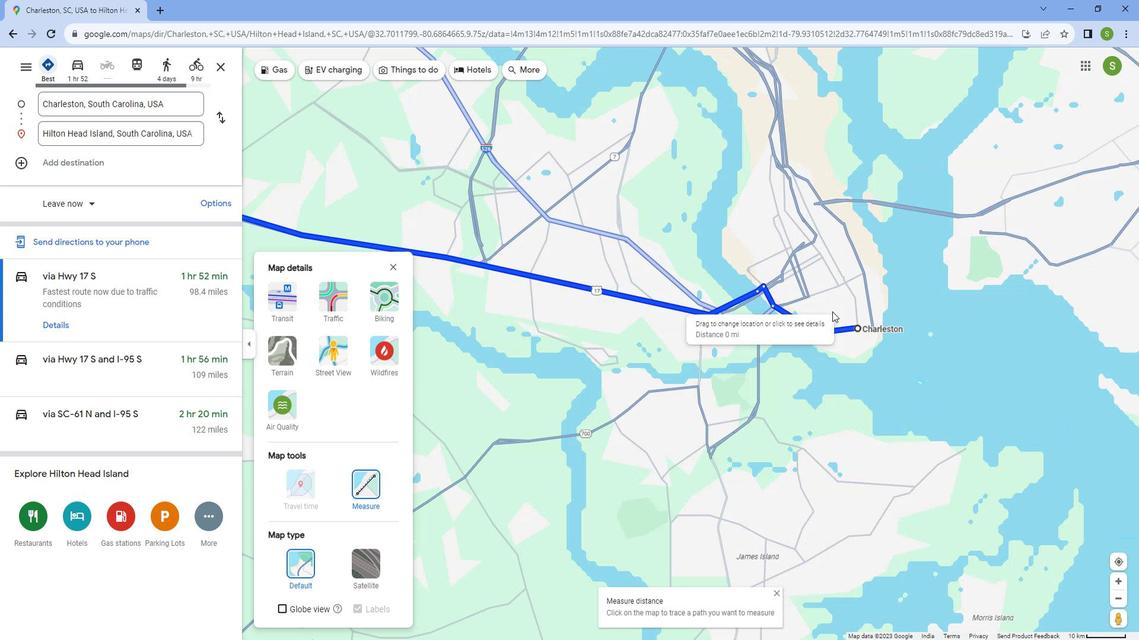 
Action: Mouse scrolled (843, 312) with delta (0, 0)
Screenshot: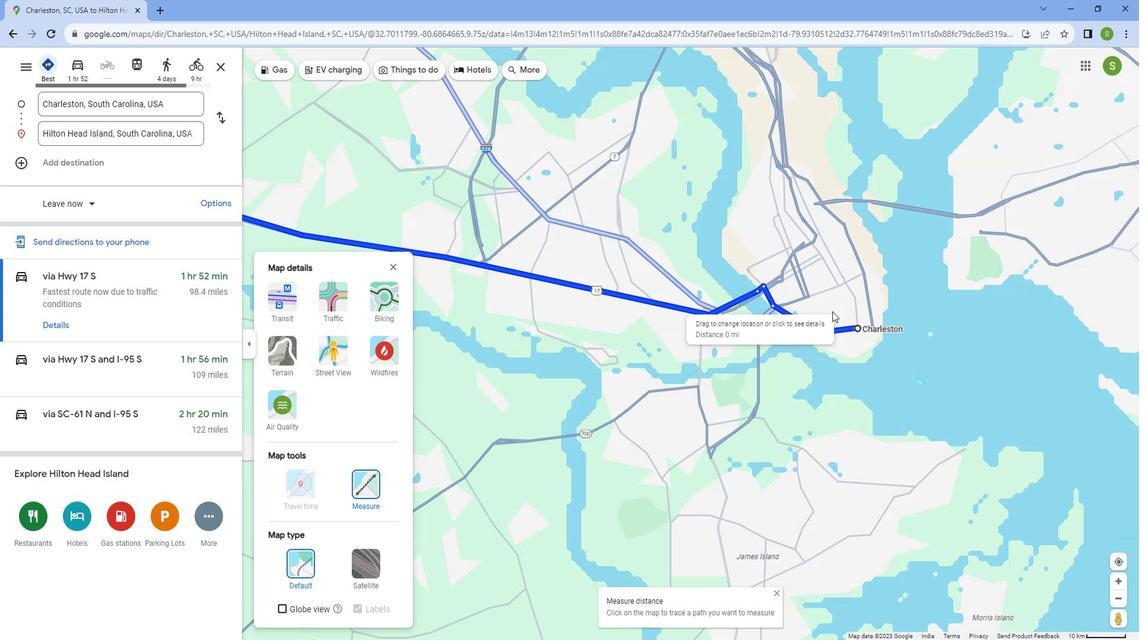
Action: Mouse scrolled (843, 312) with delta (0, 0)
Screenshot: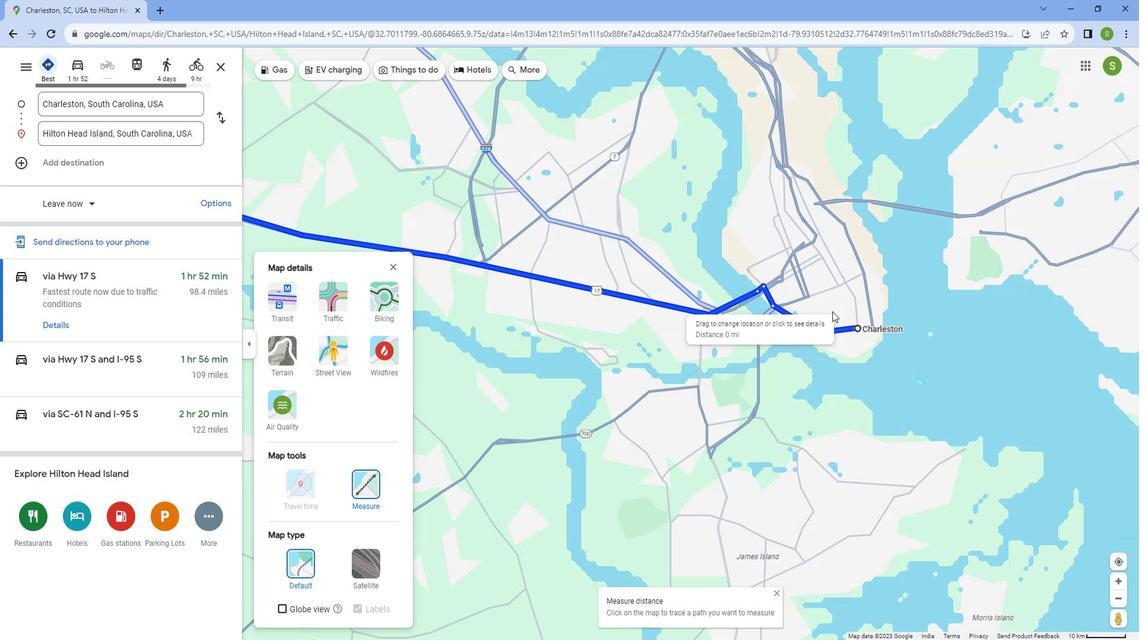 
Action: Mouse scrolled (843, 312) with delta (0, 0)
Screenshot: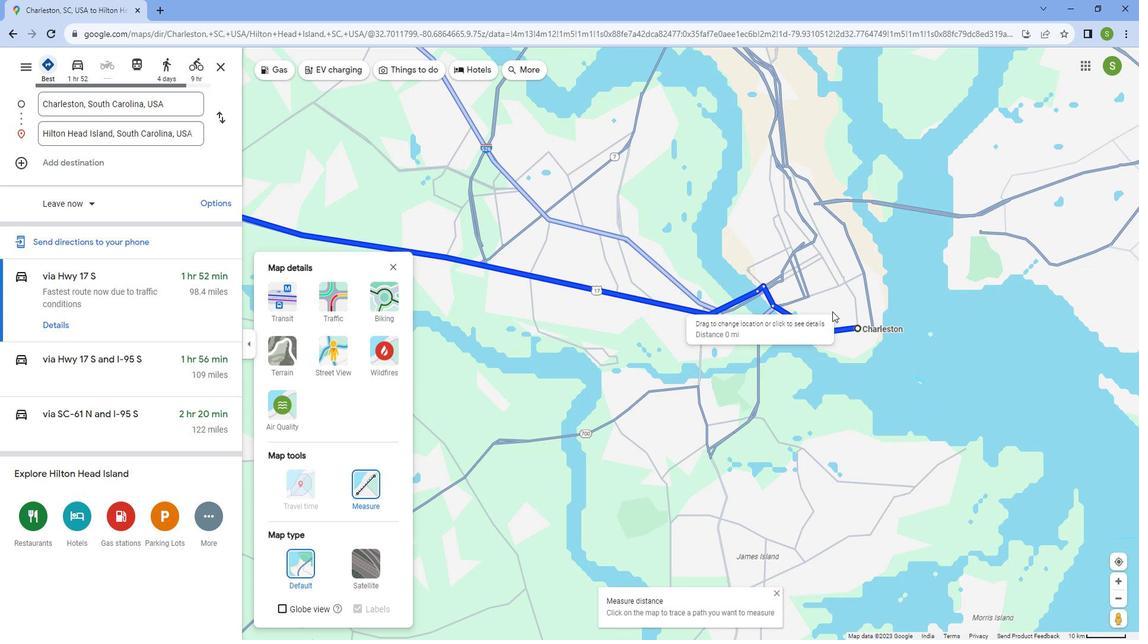 
Action: Mouse moved to (1009, 366)
Screenshot: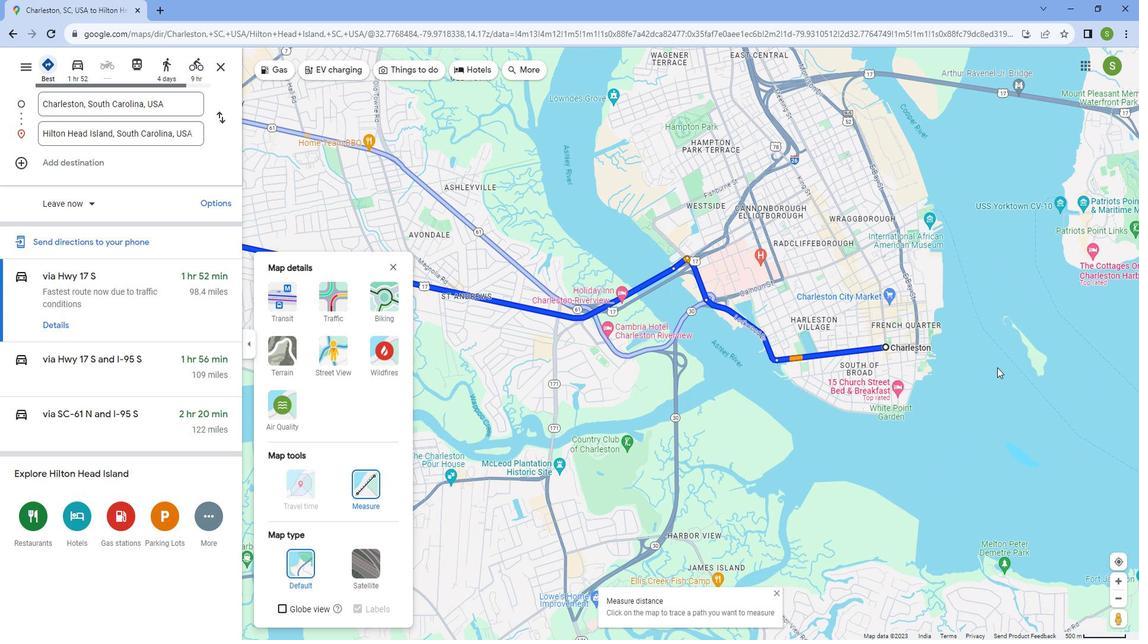 
Action: Mouse scrolled (1009, 367) with delta (0, 0)
Screenshot: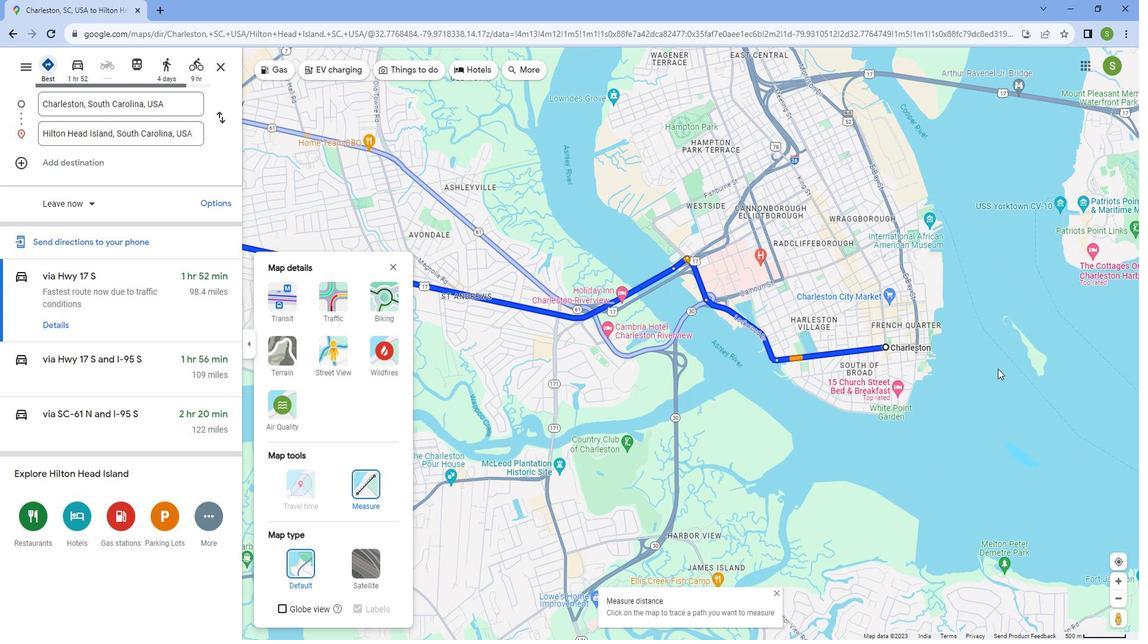 
Action: Mouse scrolled (1009, 367) with delta (0, 0)
Screenshot: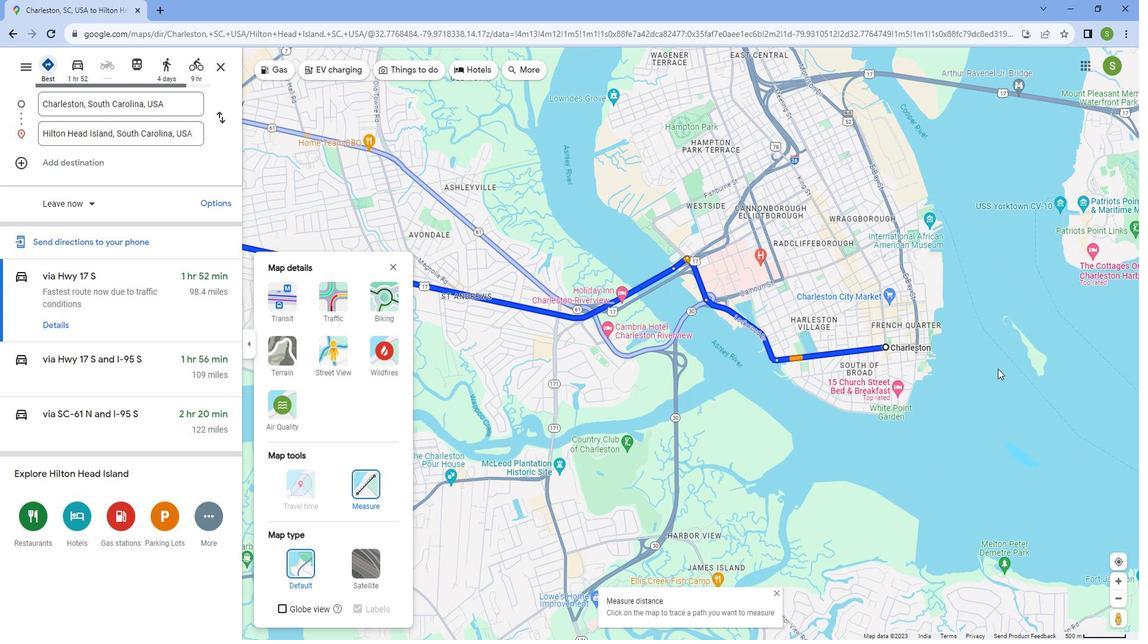 
Action: Mouse scrolled (1009, 367) with delta (0, 0)
Screenshot: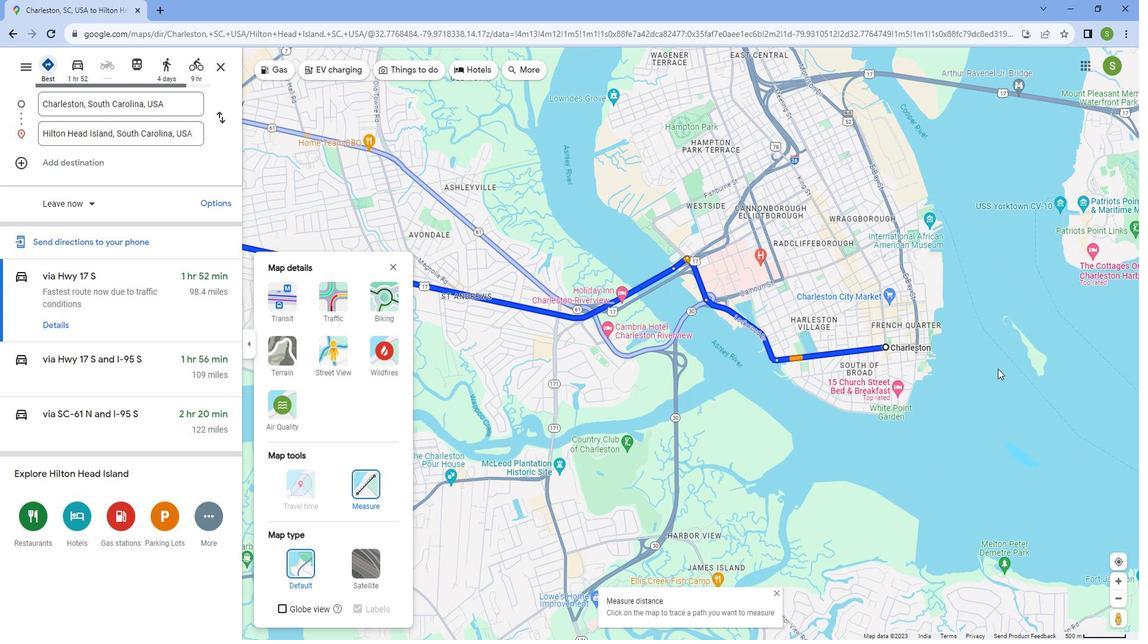 
Action: Mouse scrolled (1009, 367) with delta (0, 0)
Screenshot: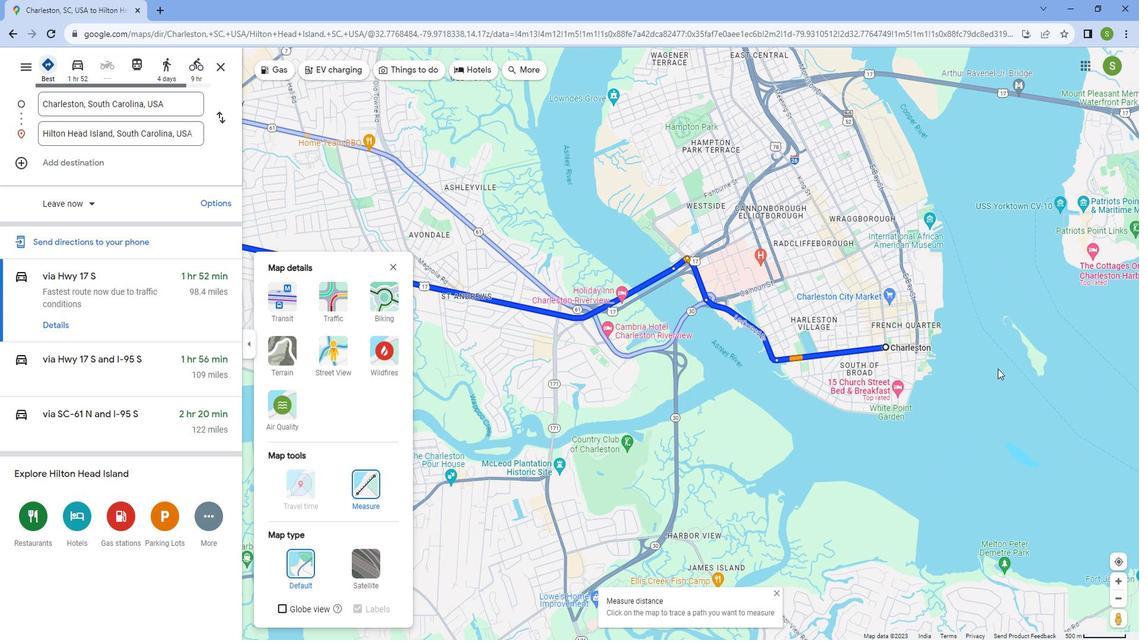 
Action: Mouse moved to (1009, 366)
Screenshot: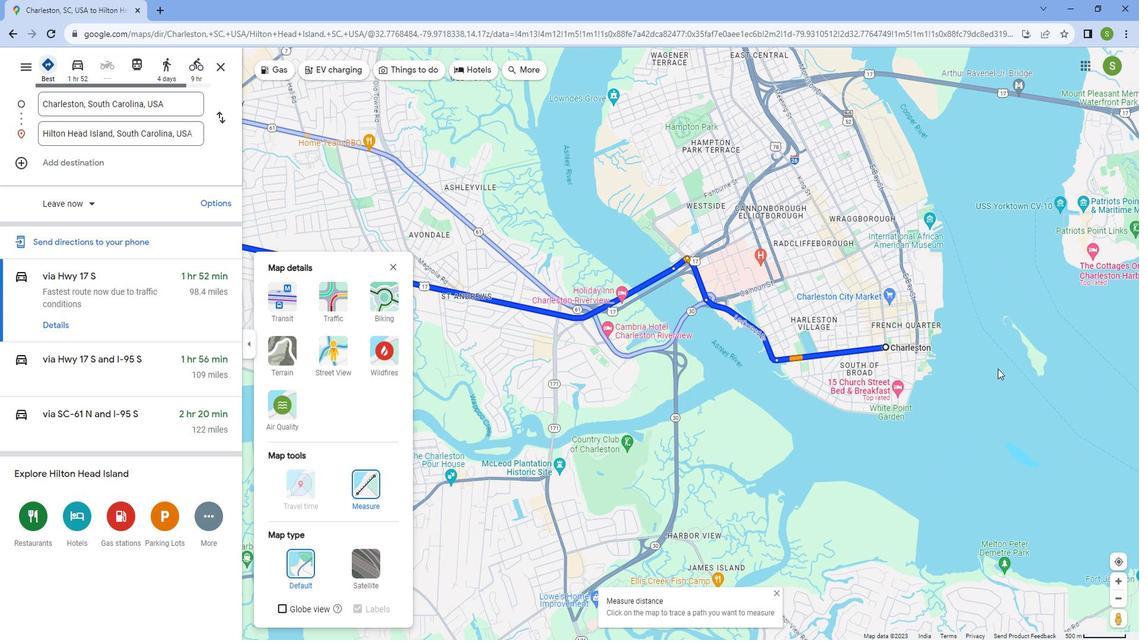 
Action: Mouse scrolled (1009, 367) with delta (0, 0)
Screenshot: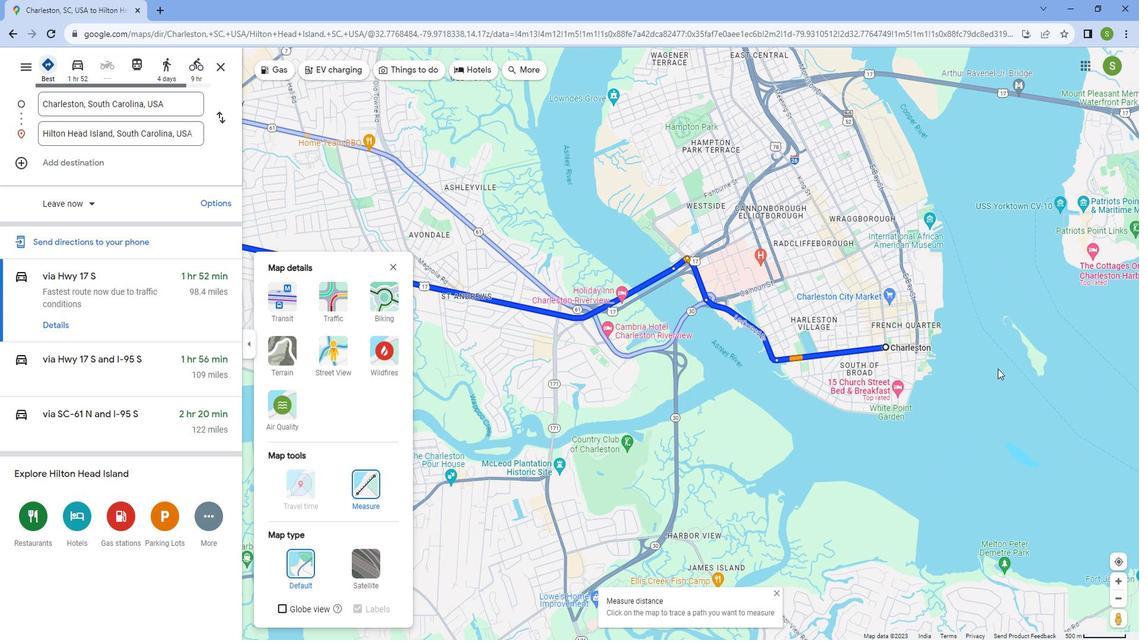 
Action: Mouse moved to (1003, 367)
Screenshot: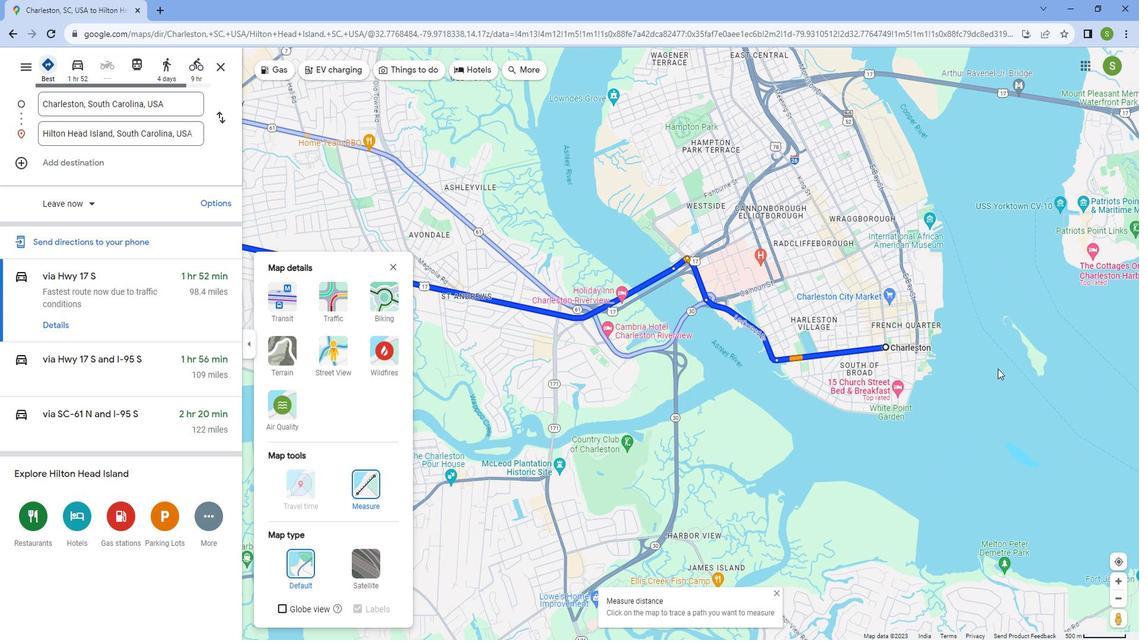 
Action: Mouse scrolled (1003, 368) with delta (0, 0)
Screenshot: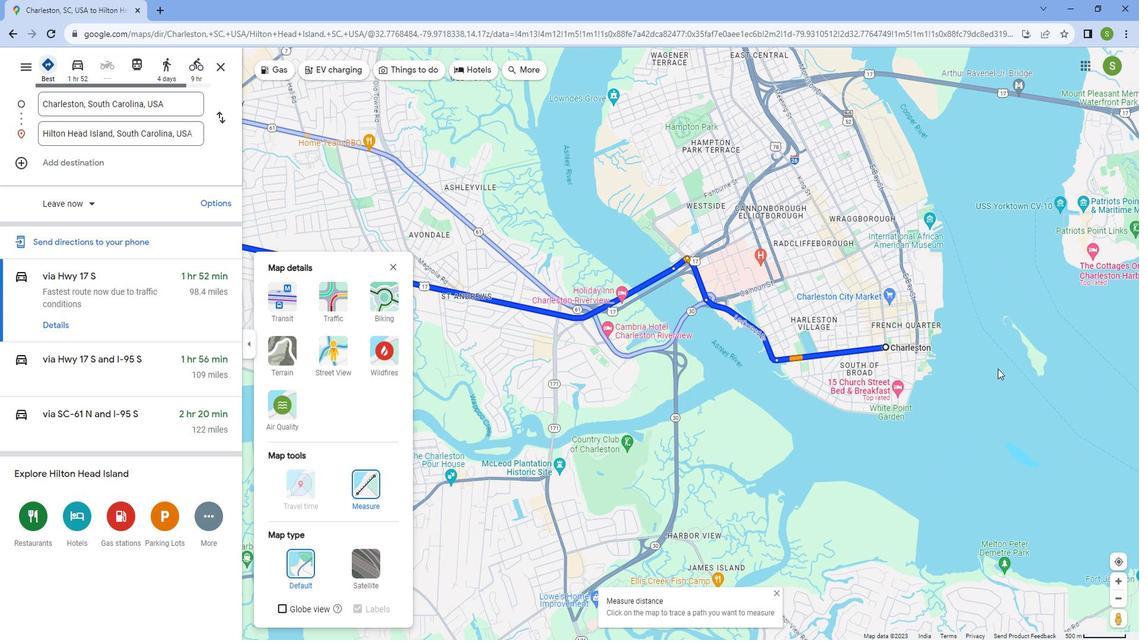 
Action: Mouse moved to (995, 369)
Screenshot: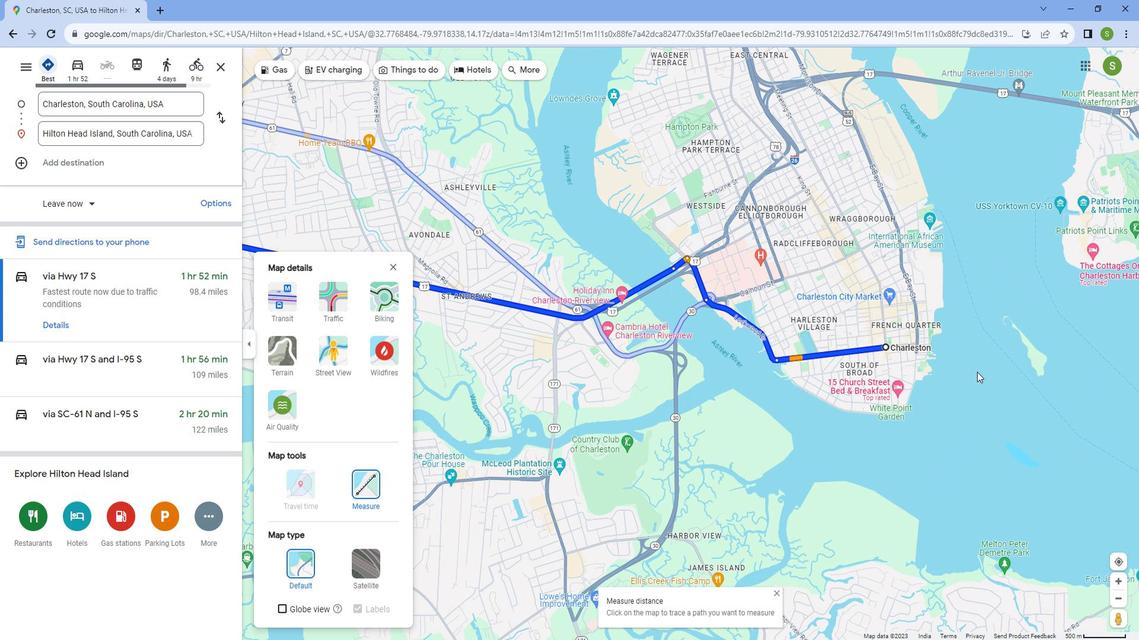 
Action: Mouse scrolled (995, 369) with delta (0, 0)
Screenshot: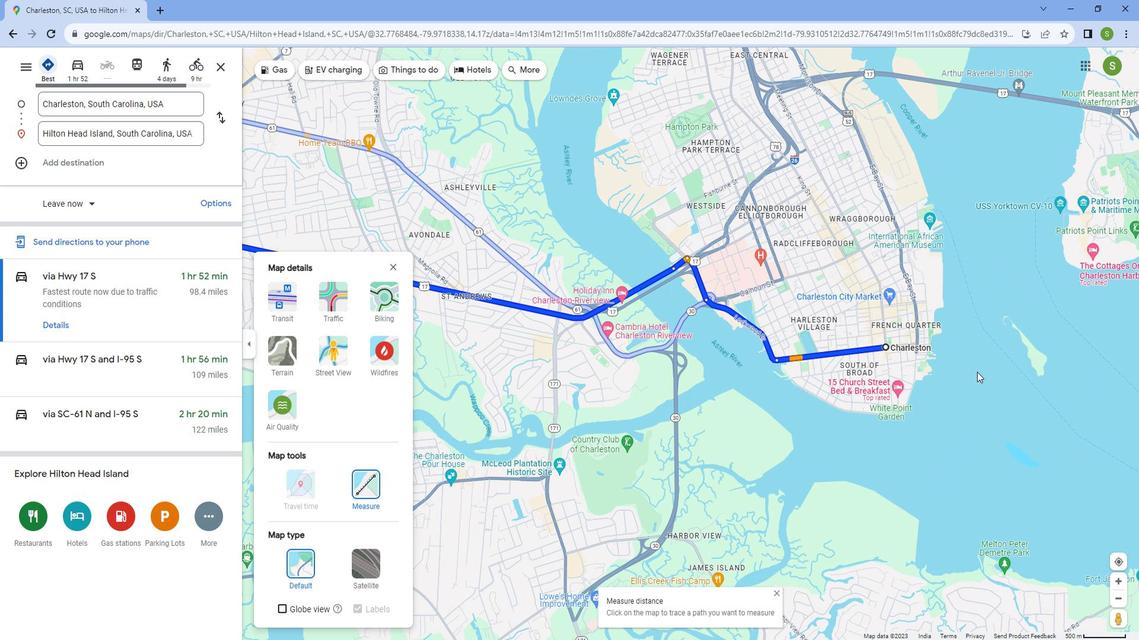 
Action: Mouse moved to (966, 372)
Screenshot: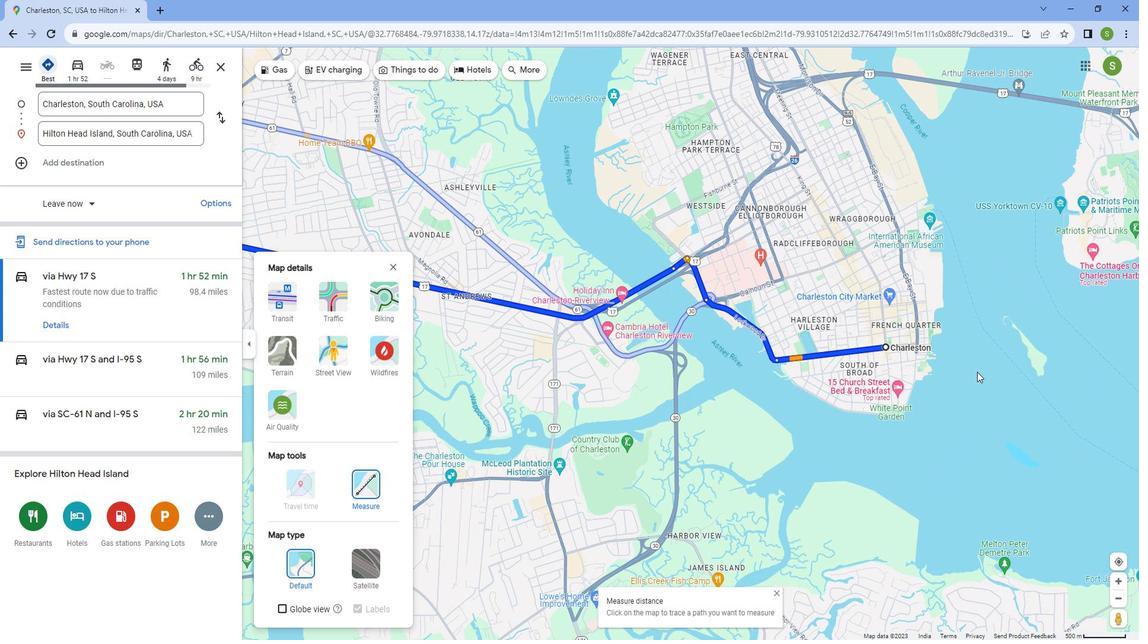 
Action: Mouse scrolled (966, 372) with delta (0, 0)
Screenshot: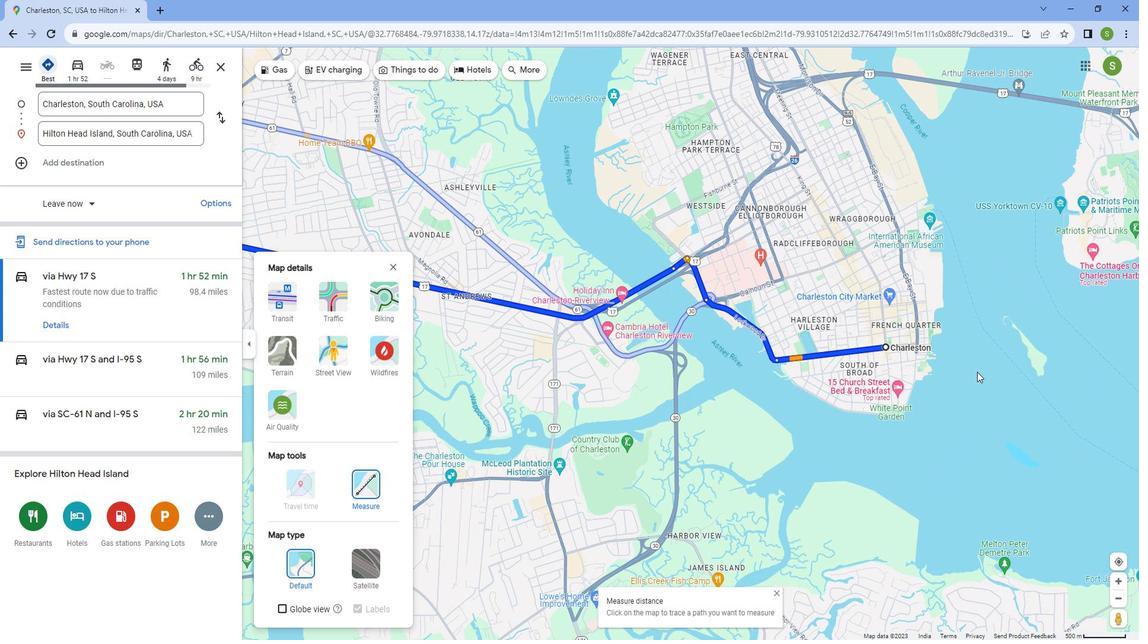 
Action: Mouse moved to (944, 372)
Screenshot: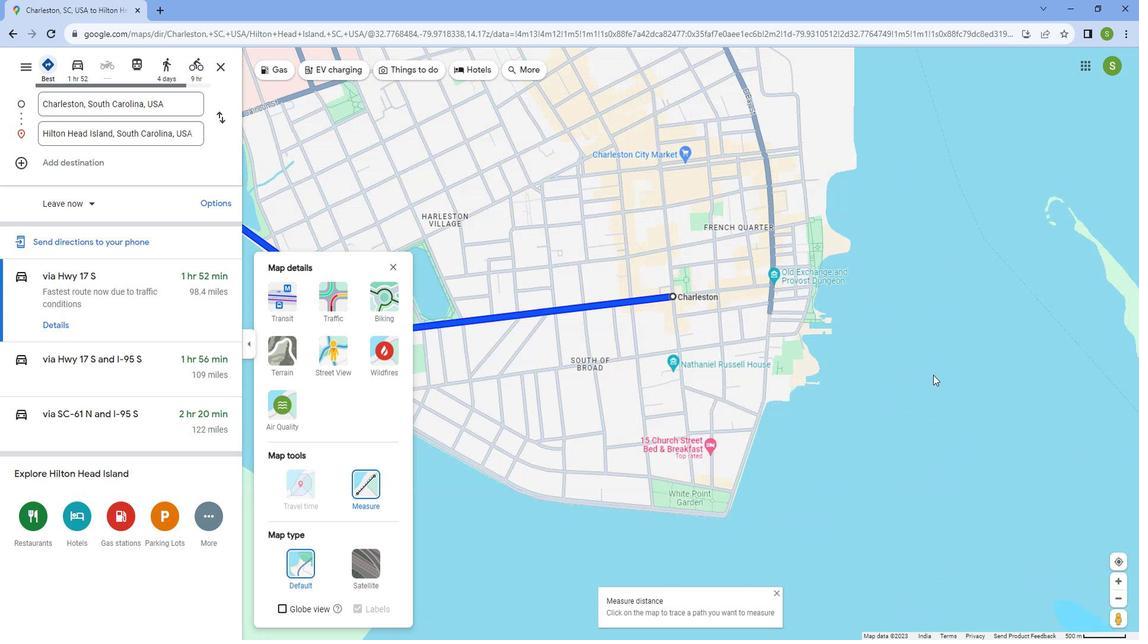 
Action: Mouse scrolled (944, 373) with delta (0, 0)
Screenshot: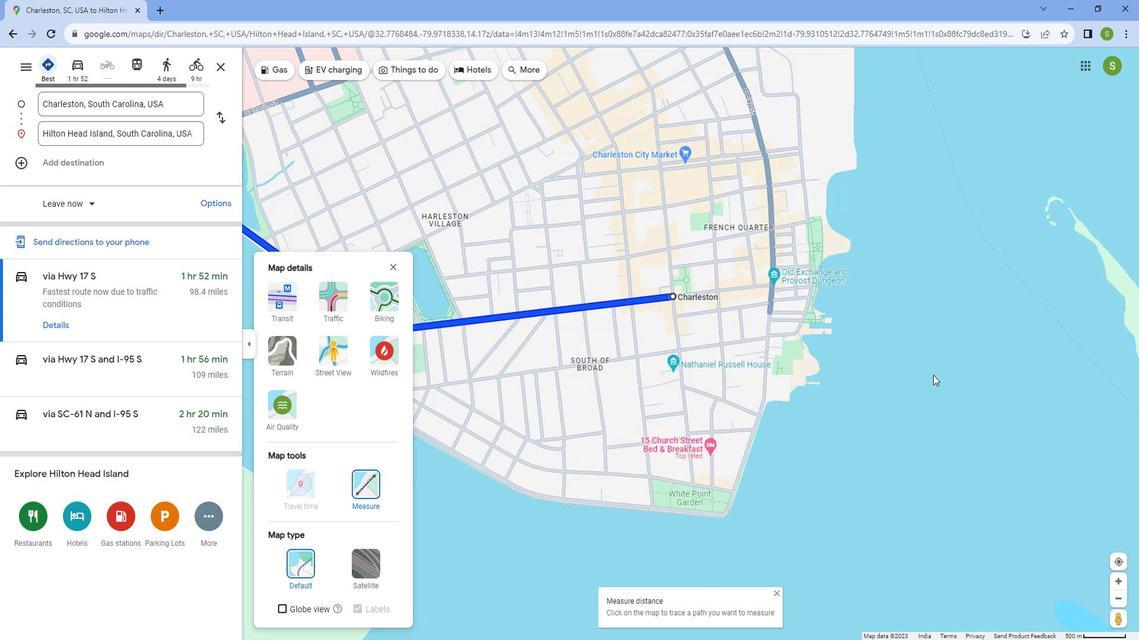 
Action: Mouse scrolled (944, 373) with delta (0, 0)
Screenshot: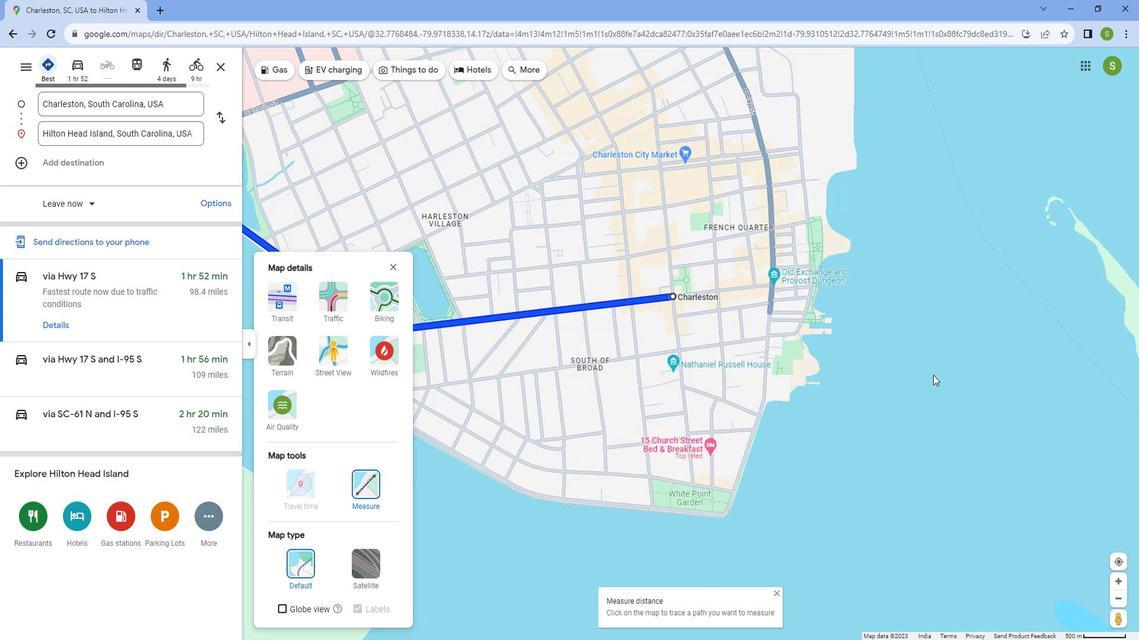 
Action: Mouse scrolled (944, 373) with delta (0, 0)
Screenshot: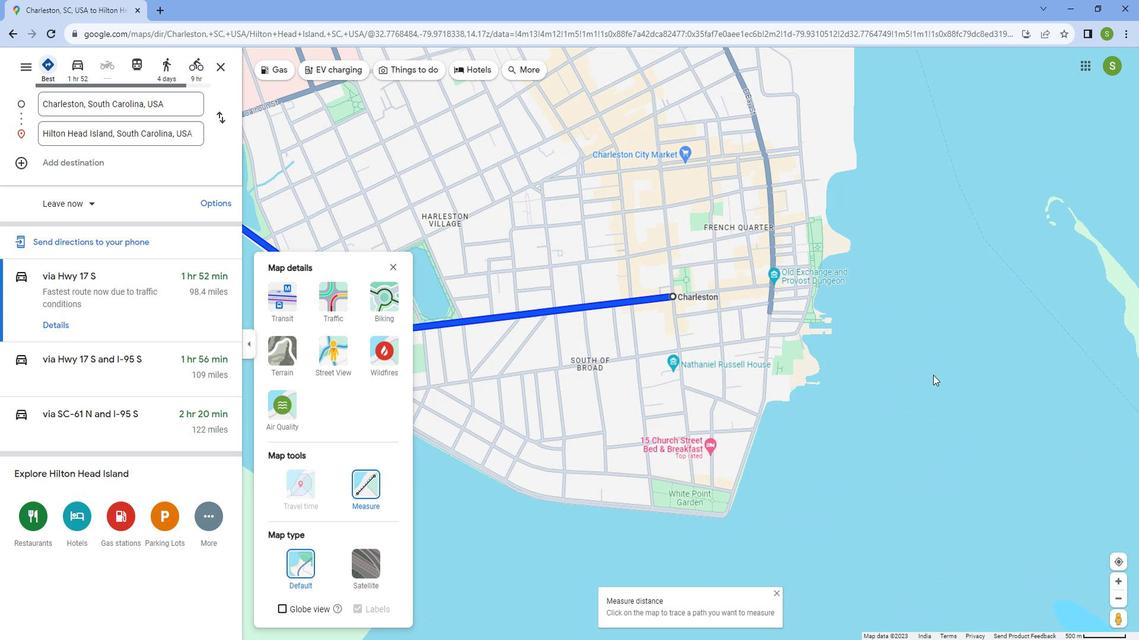 
Action: Mouse scrolled (944, 373) with delta (0, 0)
Screenshot: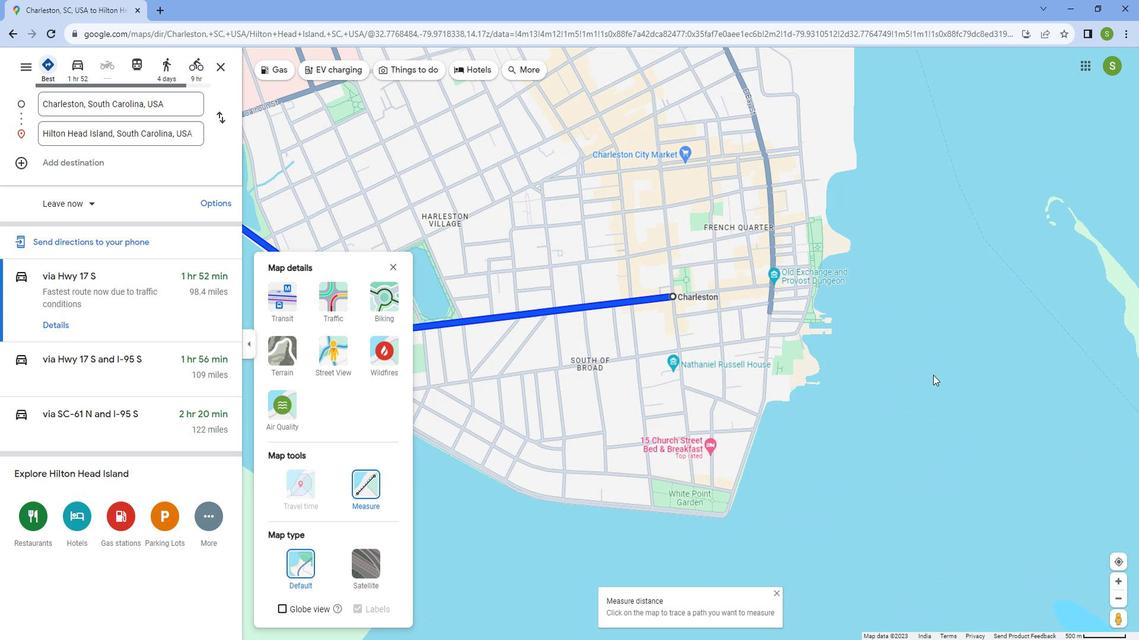 
Action: Mouse scrolled (944, 373) with delta (0, 0)
Screenshot: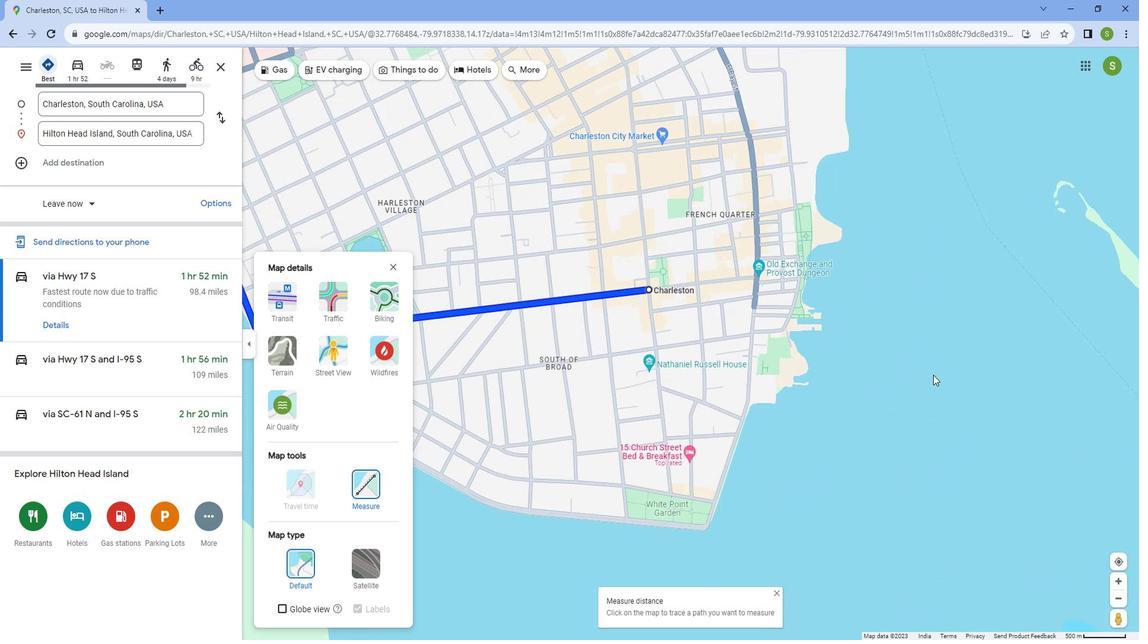 
Action: Mouse scrolled (944, 373) with delta (0, 0)
Screenshot: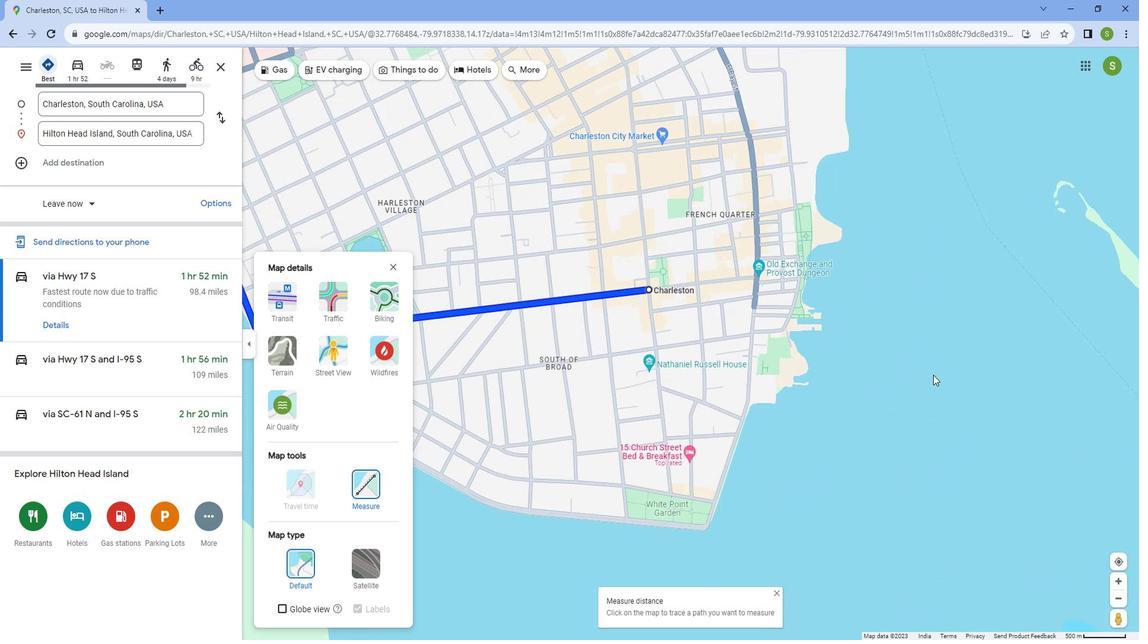
Action: Mouse scrolled (944, 373) with delta (0, 0)
Screenshot: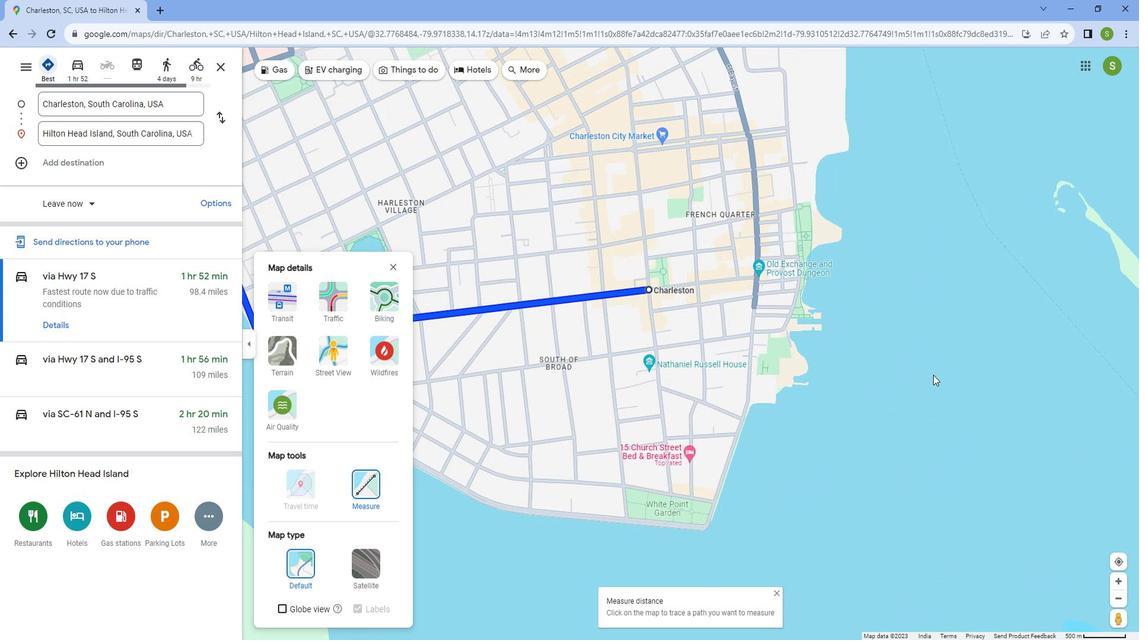 
Action: Mouse moved to (766, 304)
Screenshot: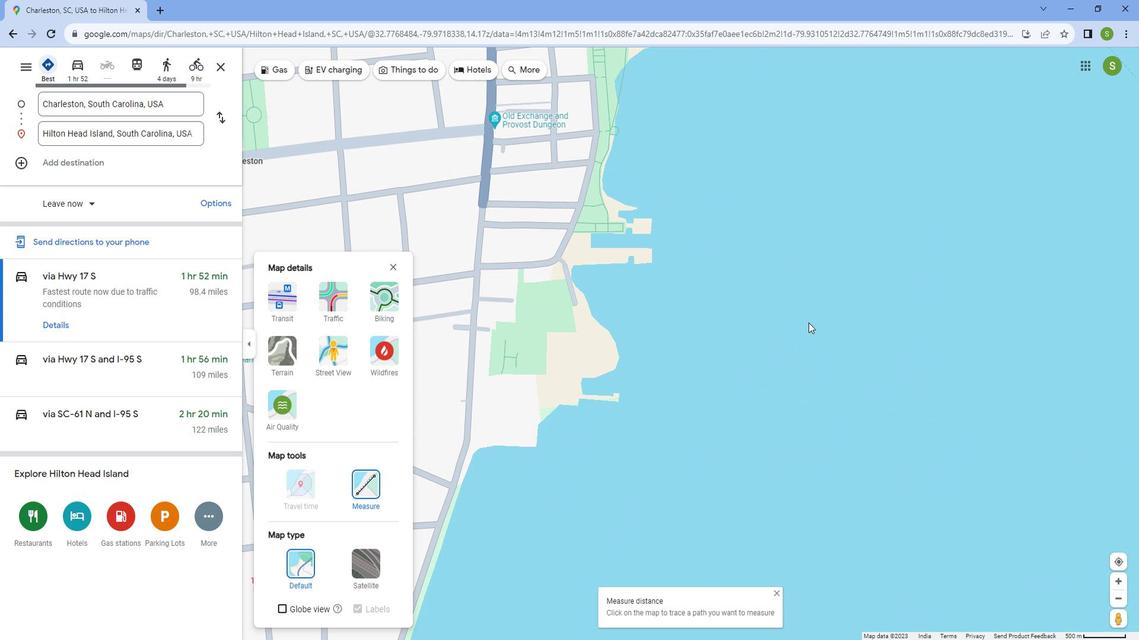 
Action: Mouse scrolled (766, 303) with delta (0, 0)
Screenshot: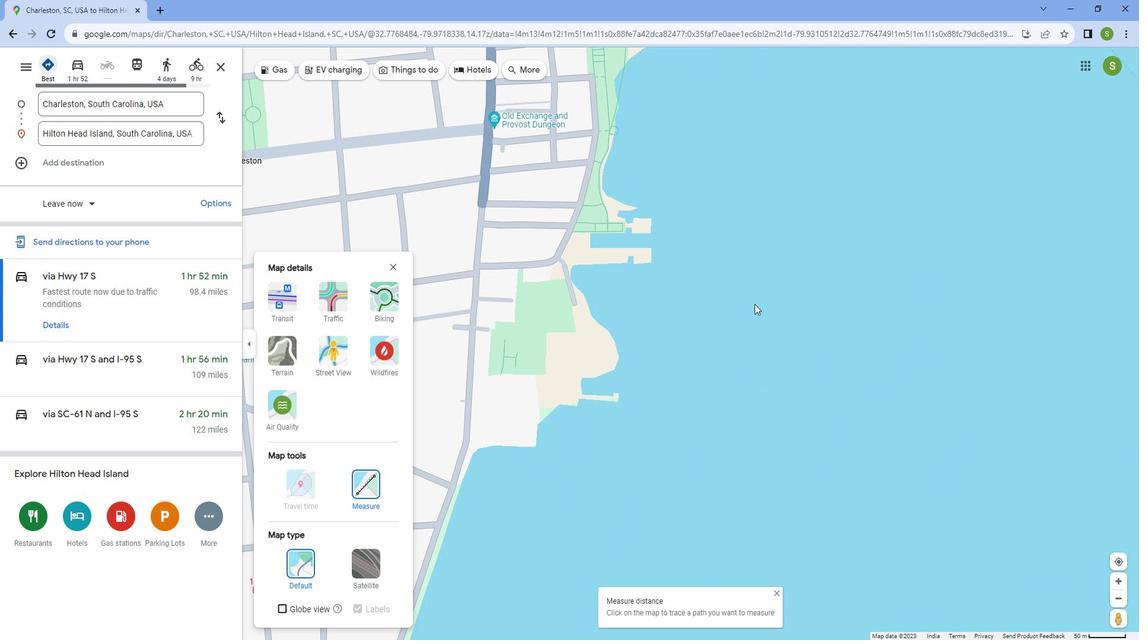 
Action: Mouse scrolled (766, 303) with delta (0, 0)
Screenshot: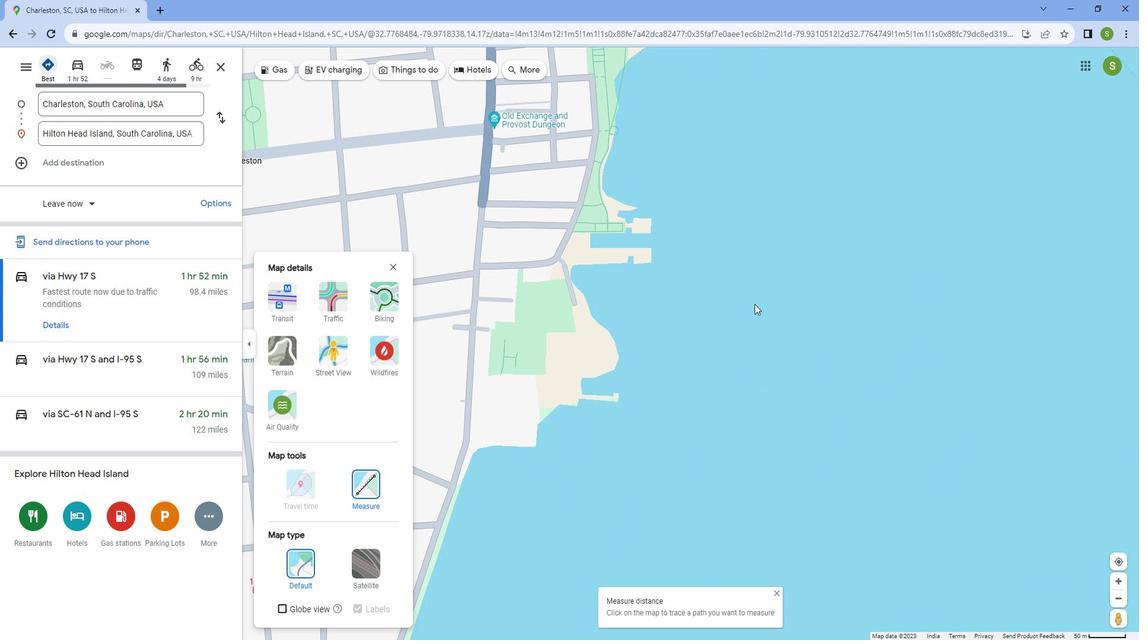
Action: Mouse scrolled (766, 303) with delta (0, 0)
Screenshot: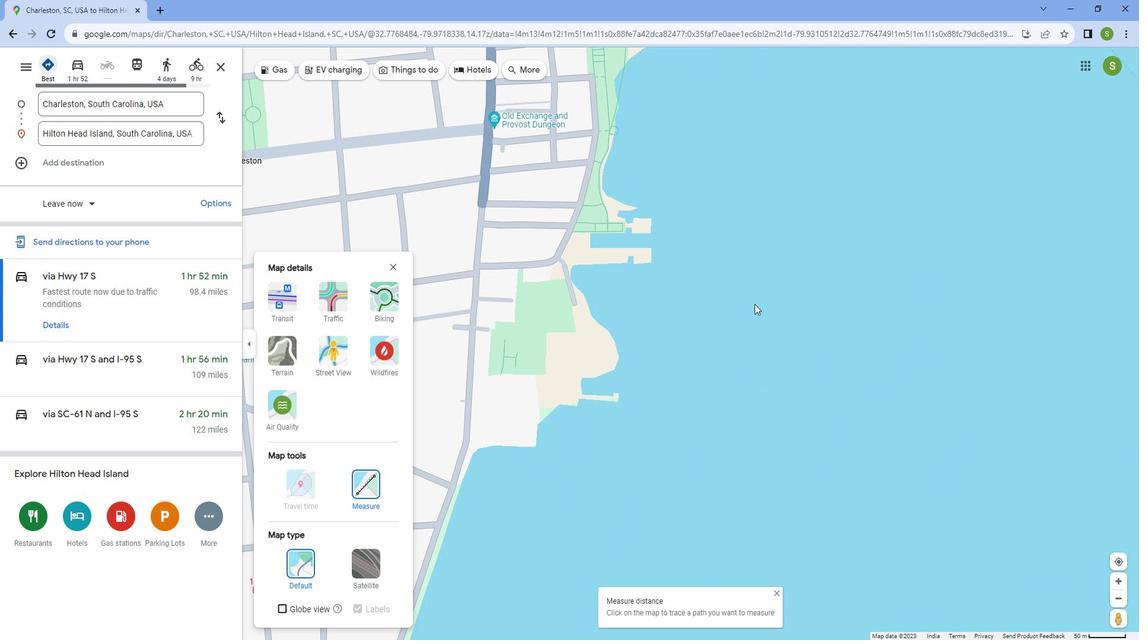 
Action: Mouse moved to (445, 220)
Screenshot: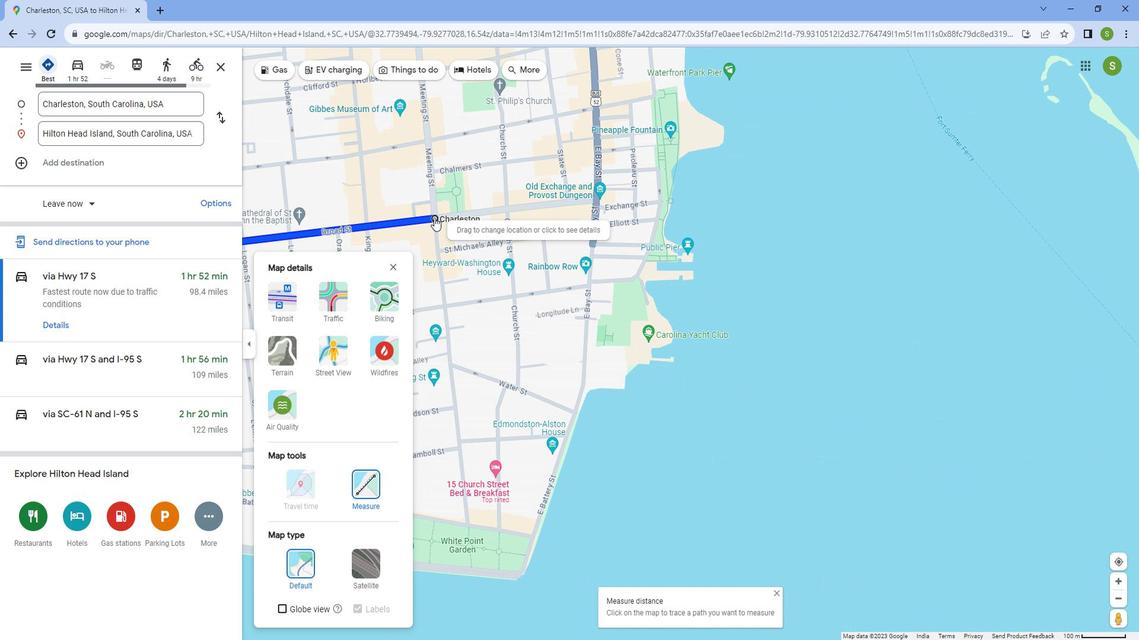 
Action: Mouse pressed left at (445, 220)
Screenshot: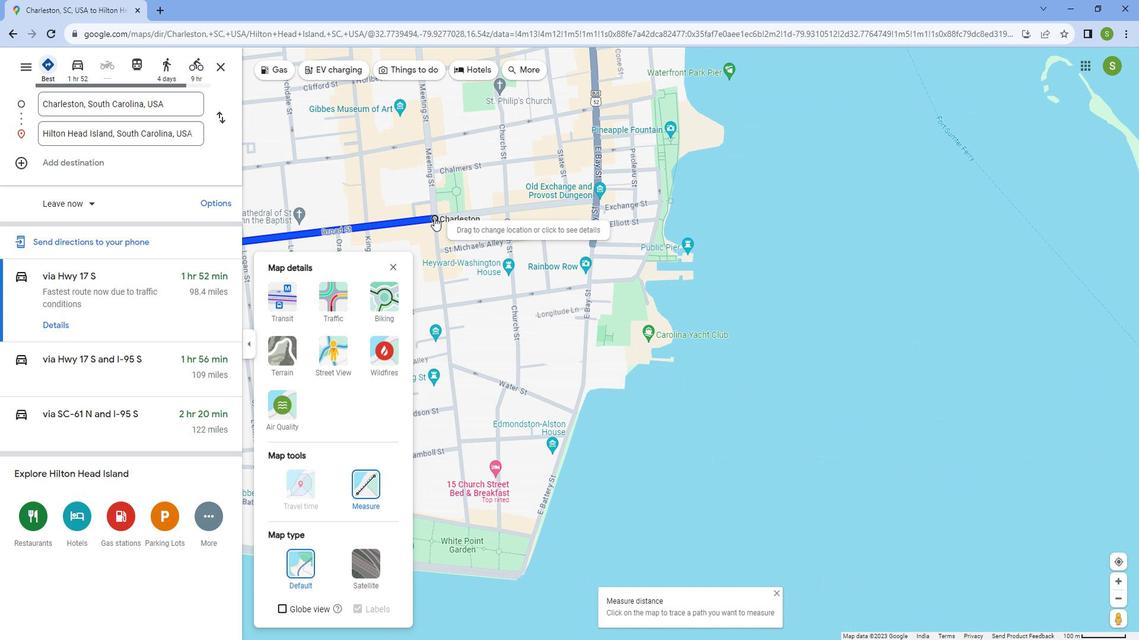 
Action: Mouse moved to (589, 262)
Screenshot: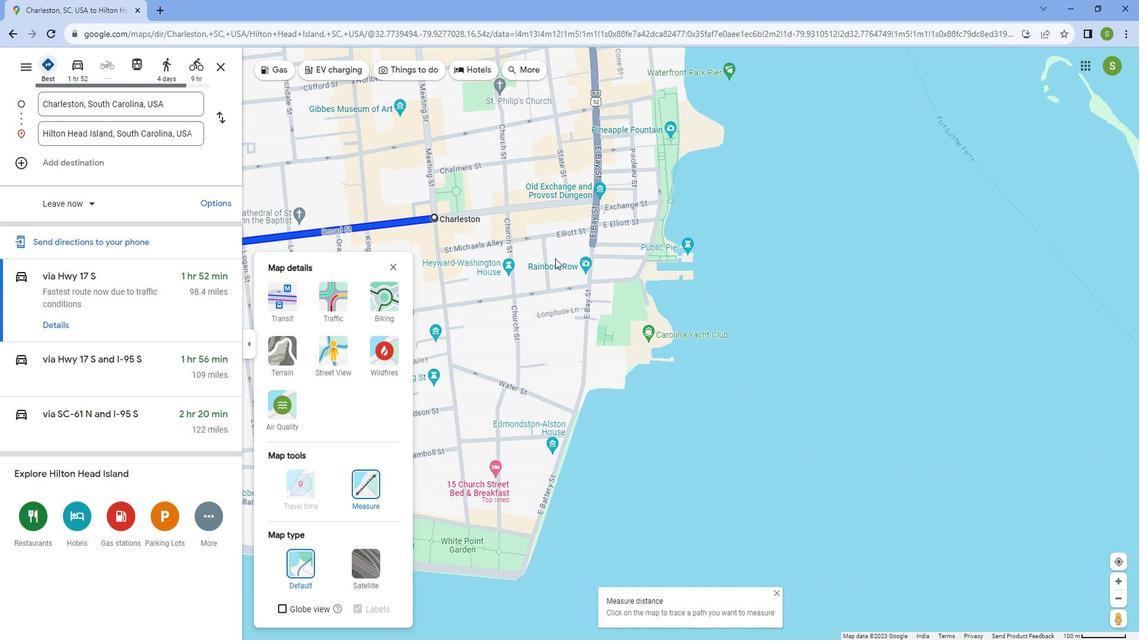 
Action: Mouse scrolled (589, 262) with delta (0, 0)
Screenshot: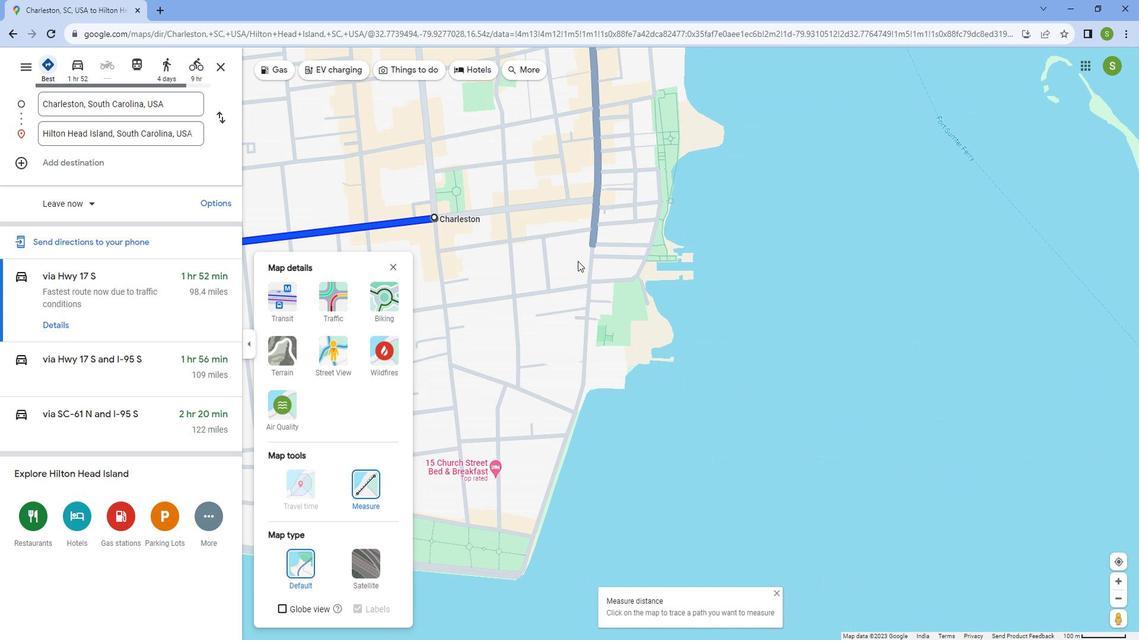 
Action: Mouse scrolled (589, 262) with delta (0, 0)
Screenshot: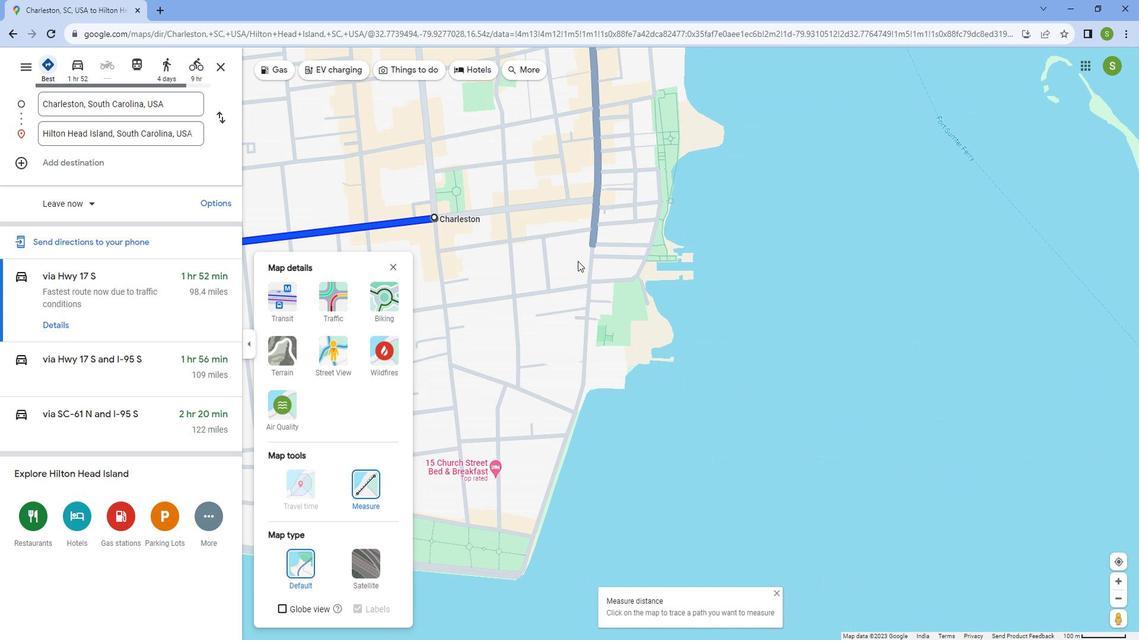 
Action: Mouse scrolled (589, 262) with delta (0, 0)
Screenshot: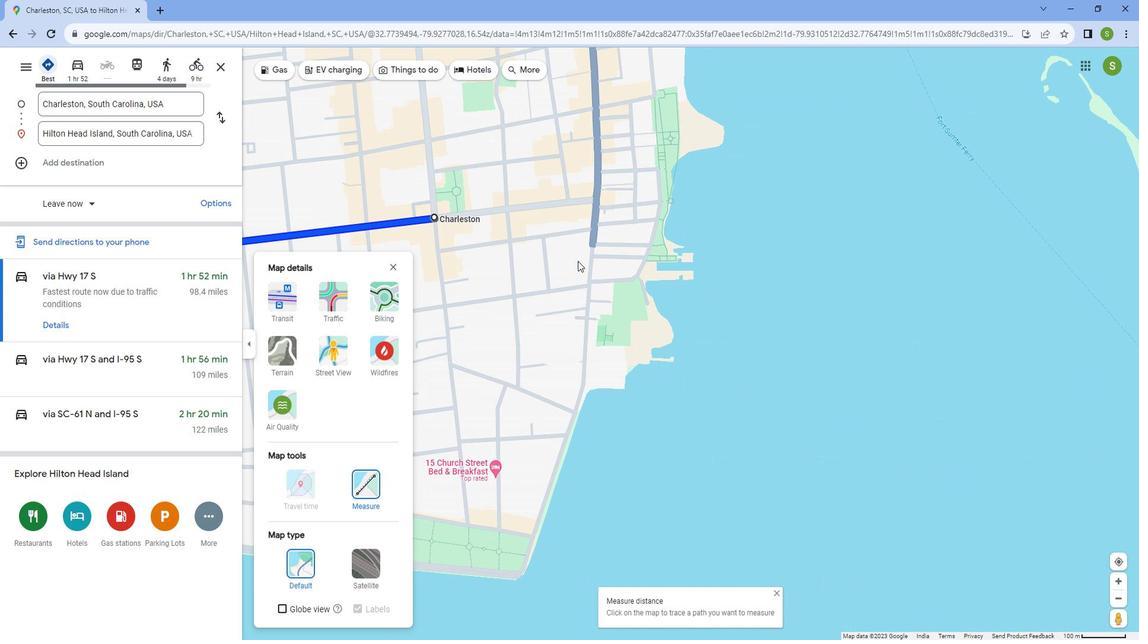 
Action: Mouse scrolled (589, 262) with delta (0, 0)
Screenshot: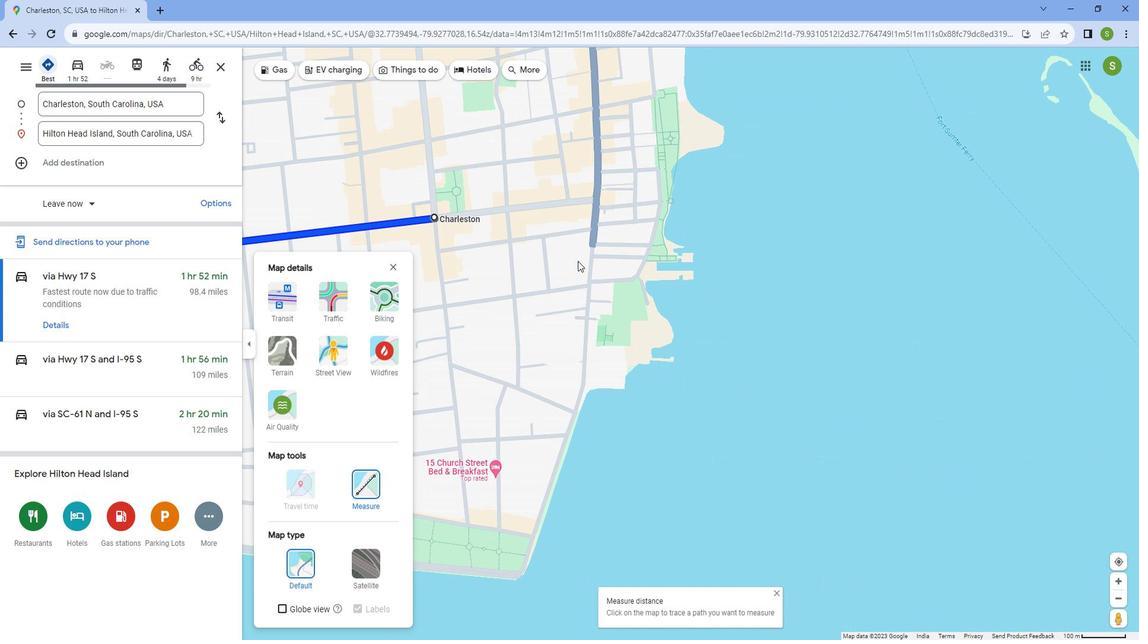 
Action: Mouse scrolled (589, 262) with delta (0, 0)
Screenshot: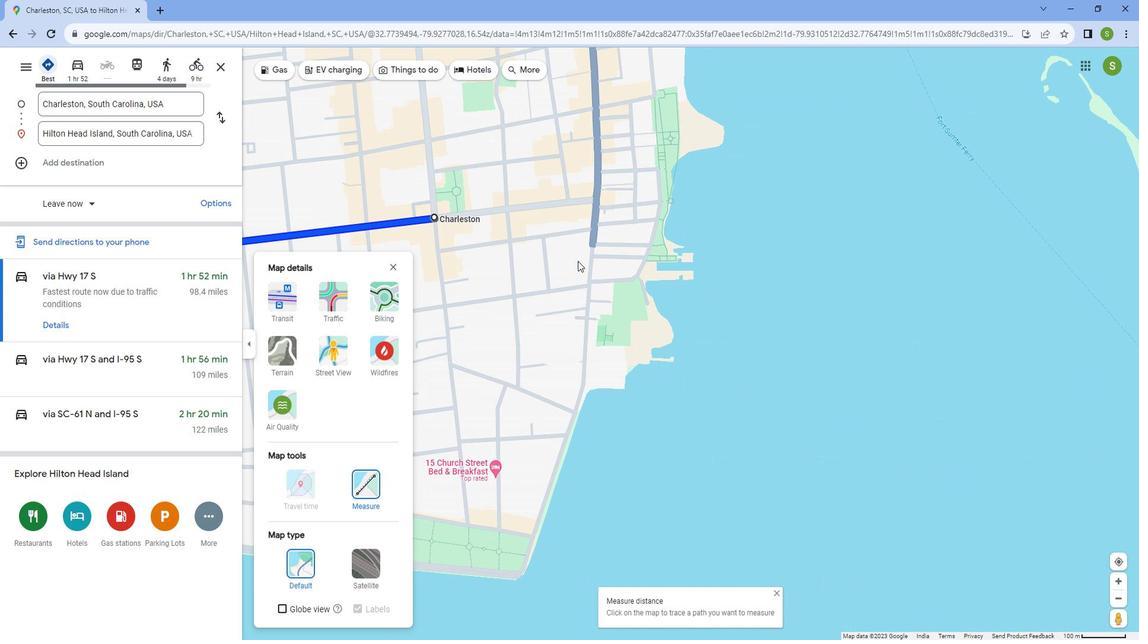 
Action: Mouse scrolled (589, 262) with delta (0, 0)
Screenshot: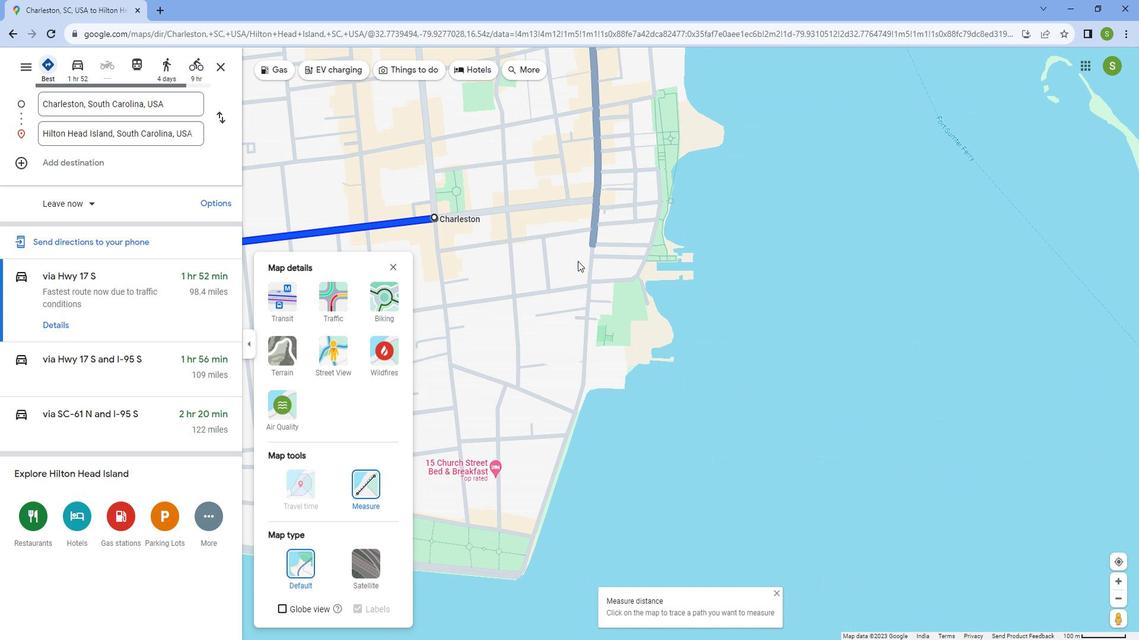 
Action: Mouse scrolled (589, 262) with delta (0, 0)
Screenshot: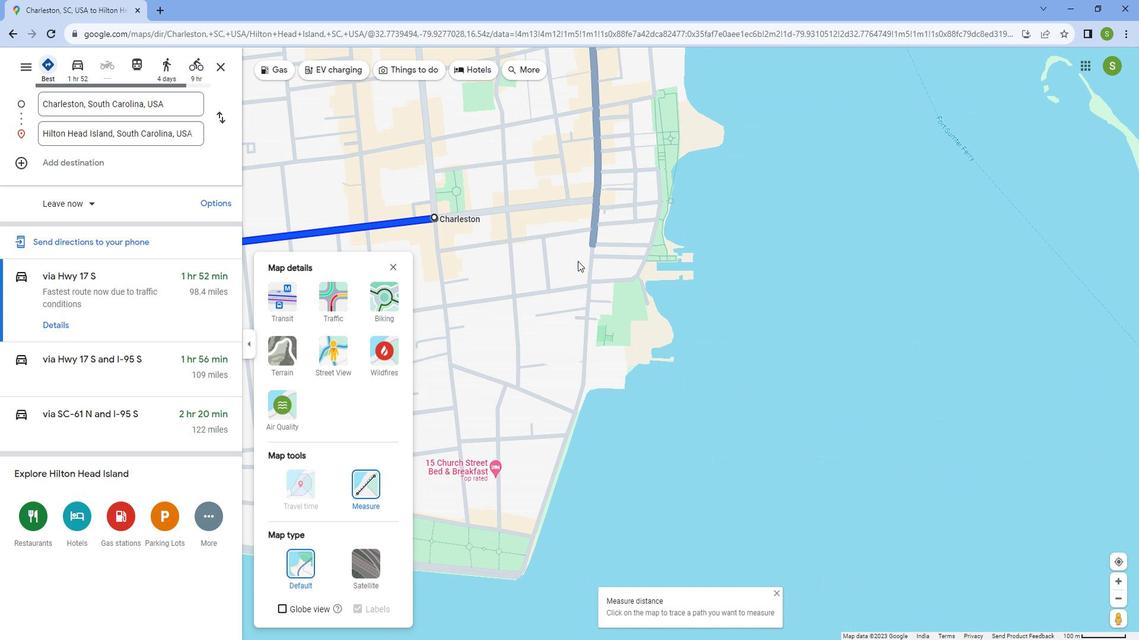 
Action: Mouse moved to (591, 262)
Screenshot: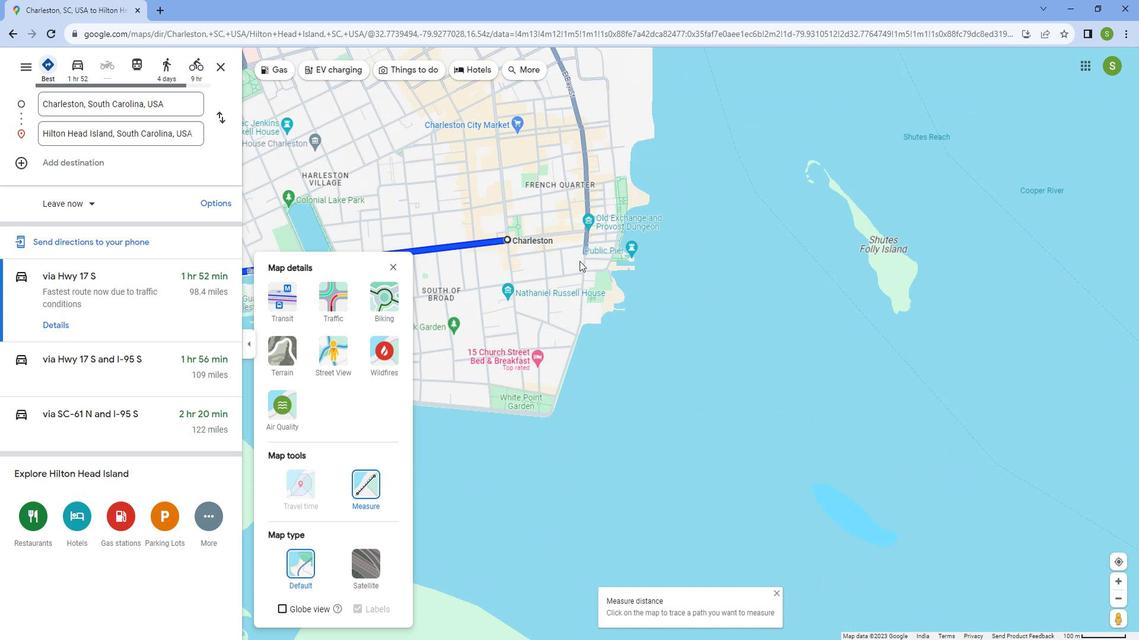 
Action: Mouse scrolled (591, 262) with delta (0, 0)
Screenshot: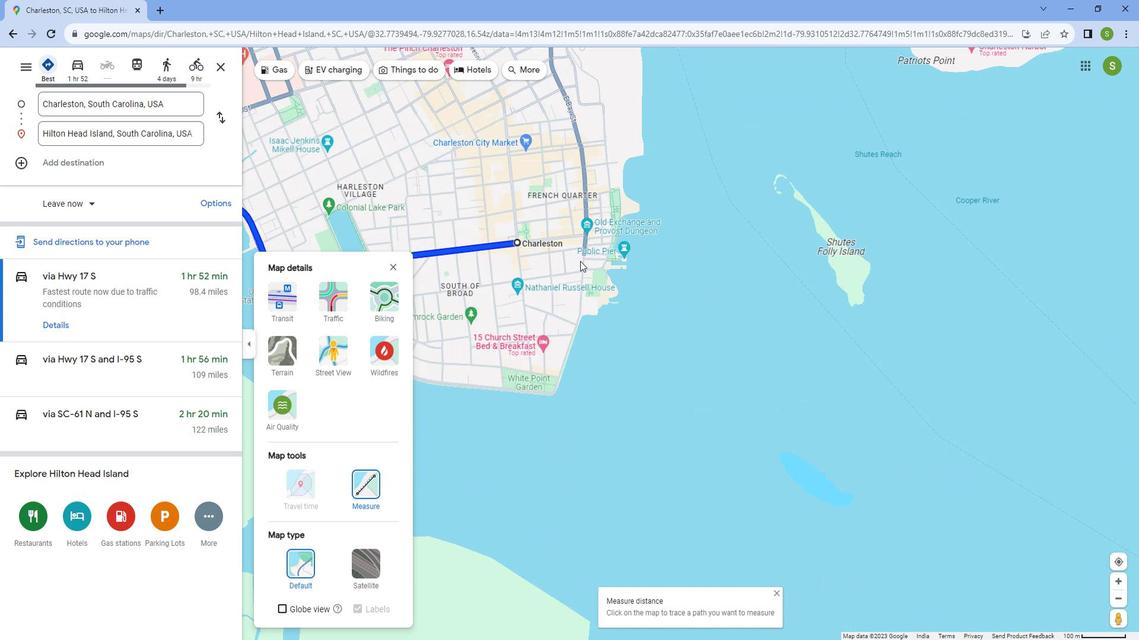 
Action: Mouse scrolled (591, 262) with delta (0, 0)
Screenshot: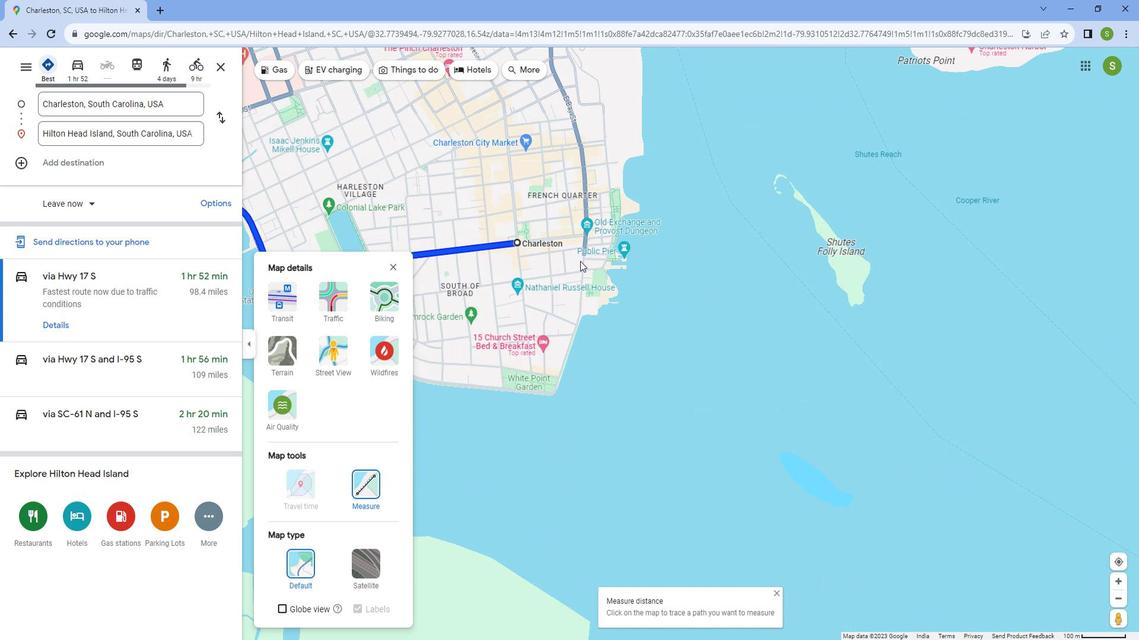 
Action: Mouse scrolled (591, 262) with delta (0, 0)
Screenshot: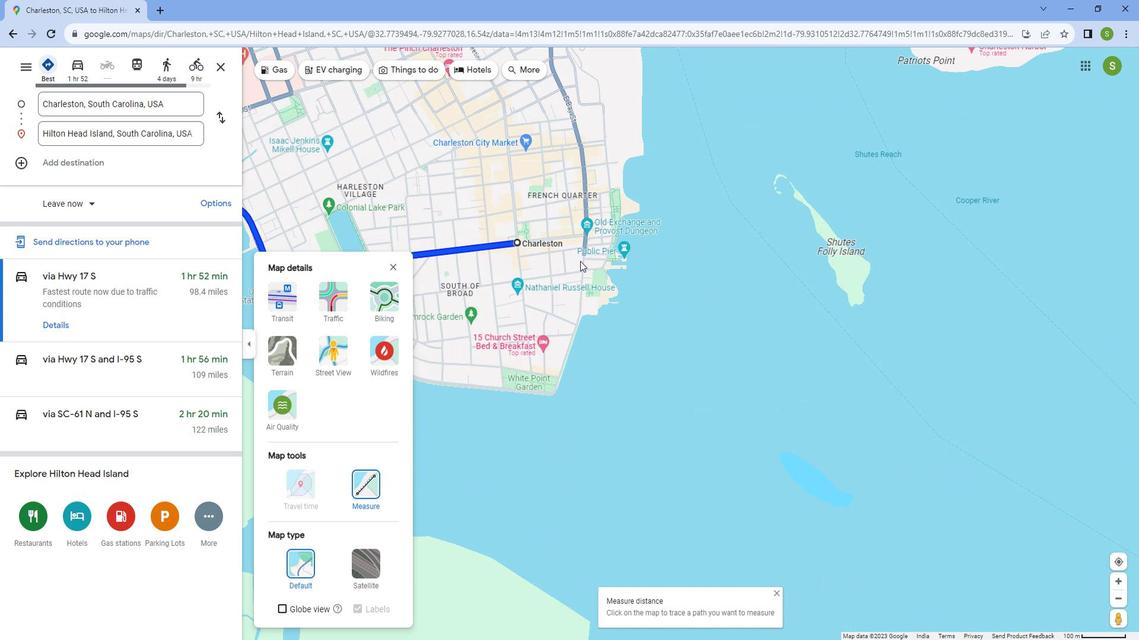 
Action: Mouse scrolled (591, 262) with delta (0, 0)
Screenshot: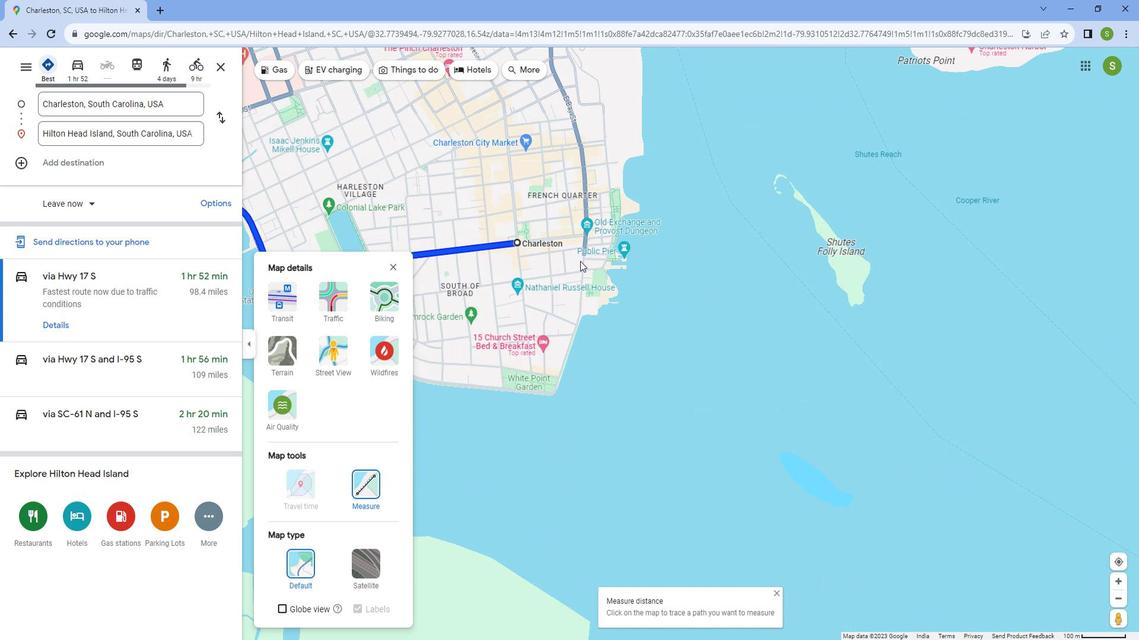 
Action: Mouse scrolled (591, 262) with delta (0, 0)
Screenshot: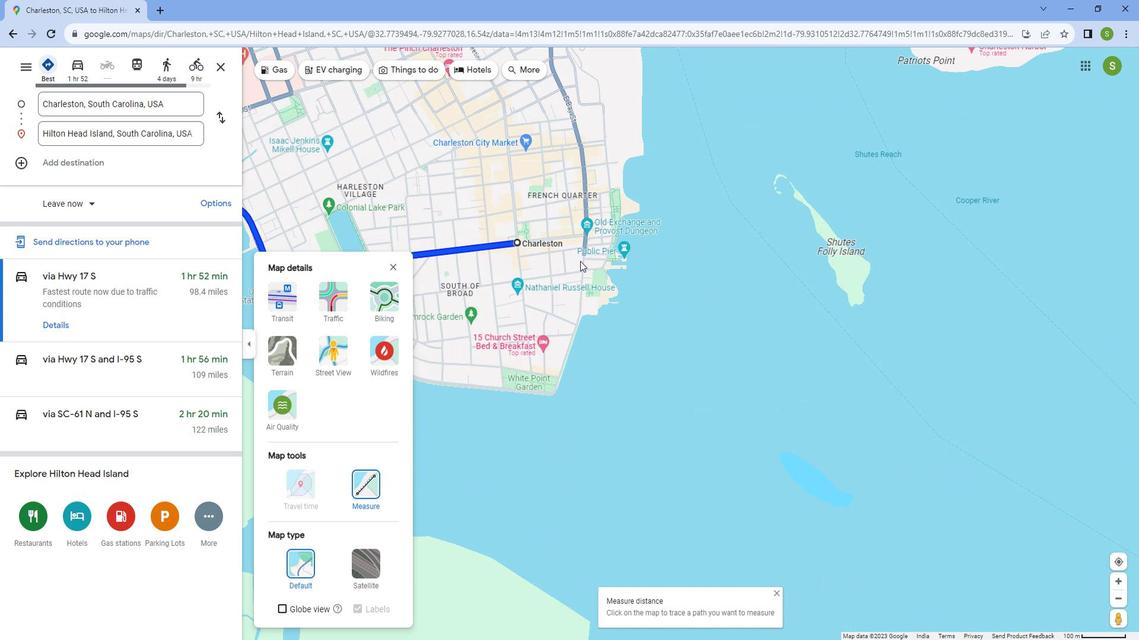 
Action: Mouse scrolled (591, 262) with delta (0, 0)
Screenshot: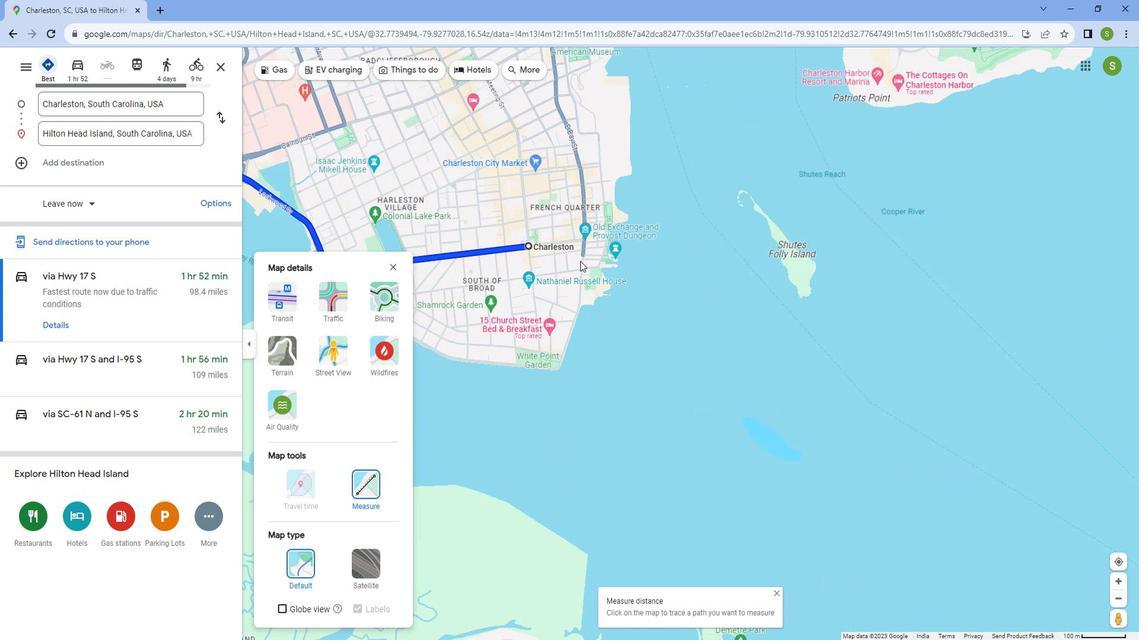 
Action: Mouse moved to (594, 262)
Screenshot: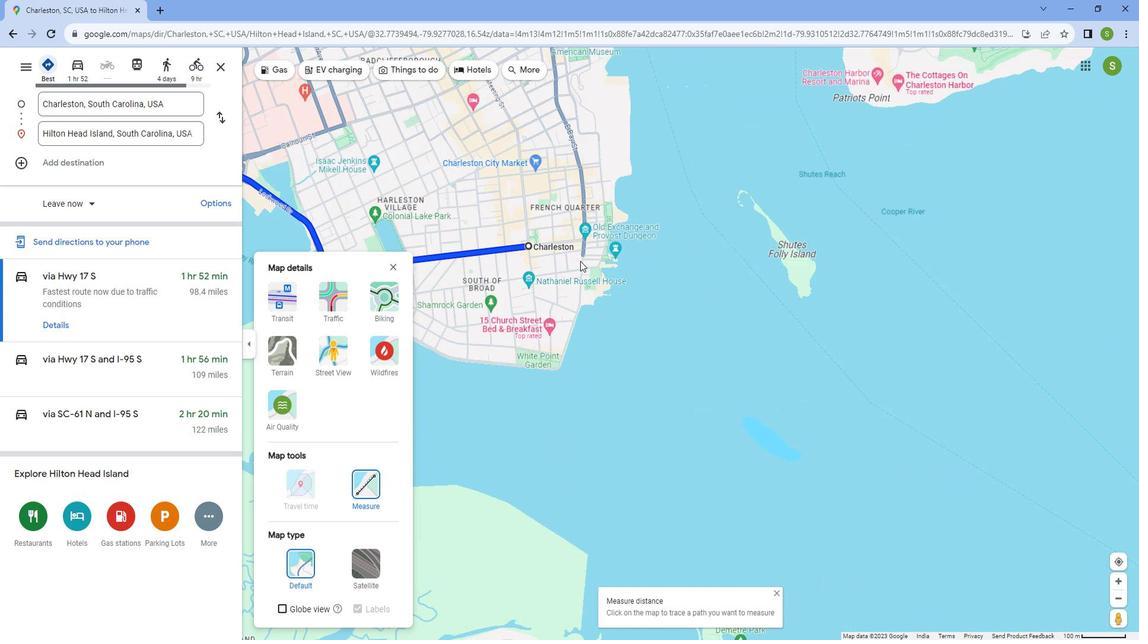 
Action: Mouse scrolled (594, 261) with delta (0, 0)
Screenshot: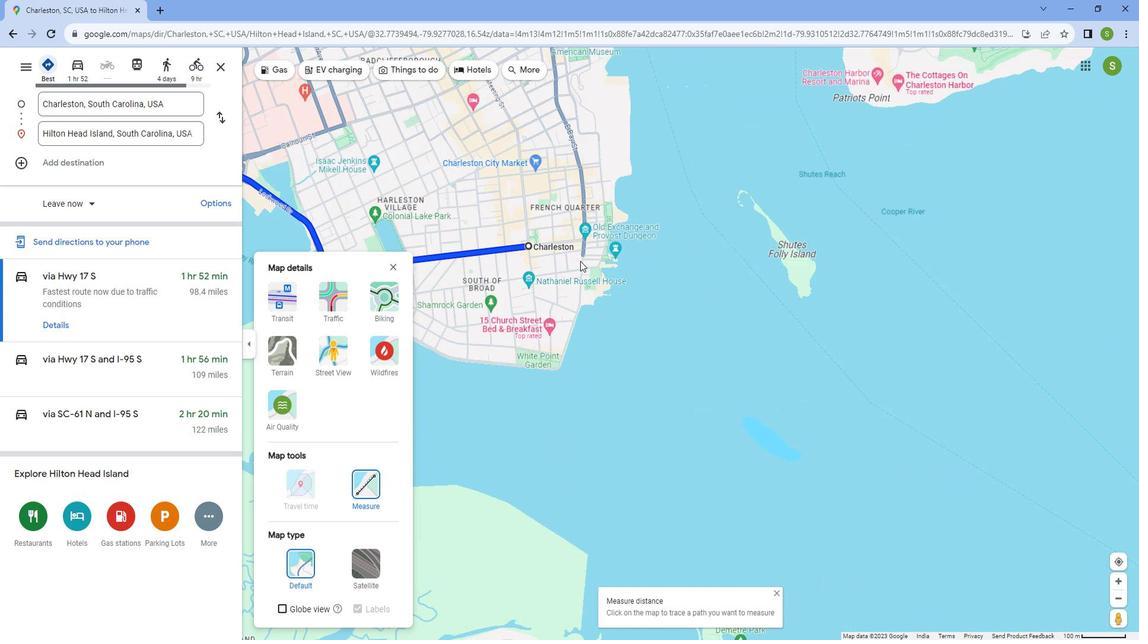 
Action: Mouse moved to (595, 261)
Screenshot: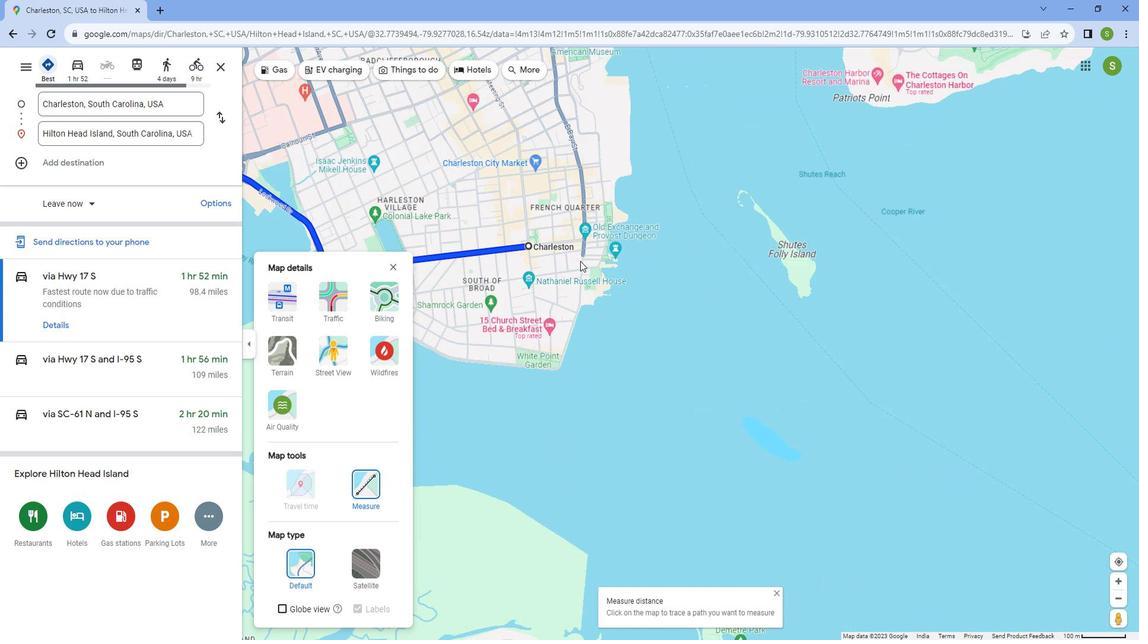 
Action: Mouse scrolled (595, 261) with delta (0, 0)
Screenshot: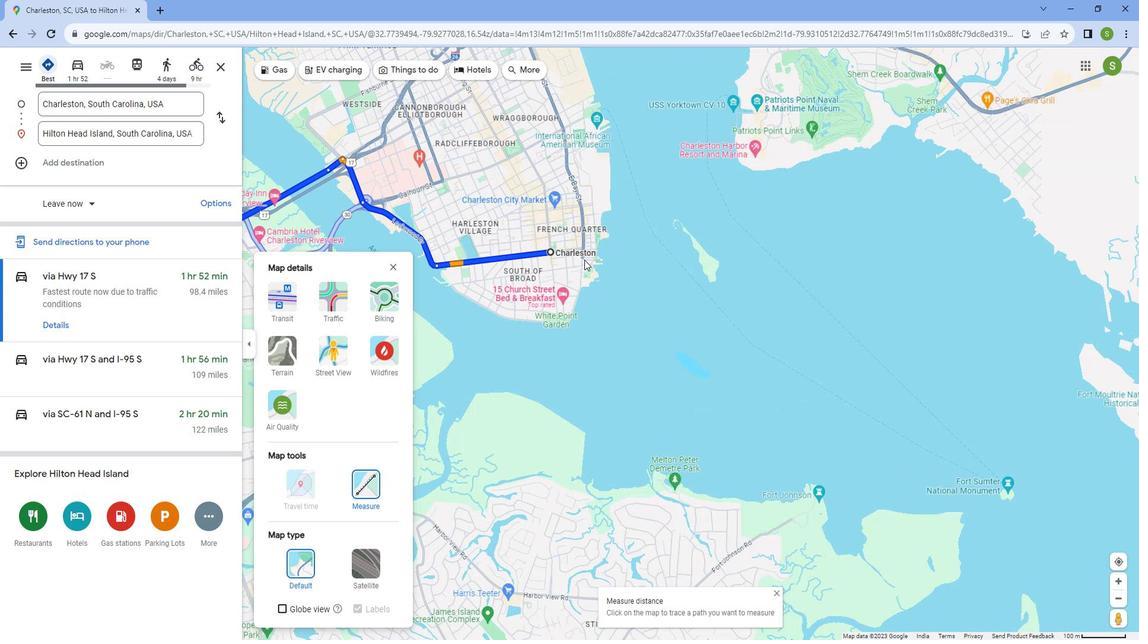 
Action: Mouse scrolled (595, 261) with delta (0, 0)
Screenshot: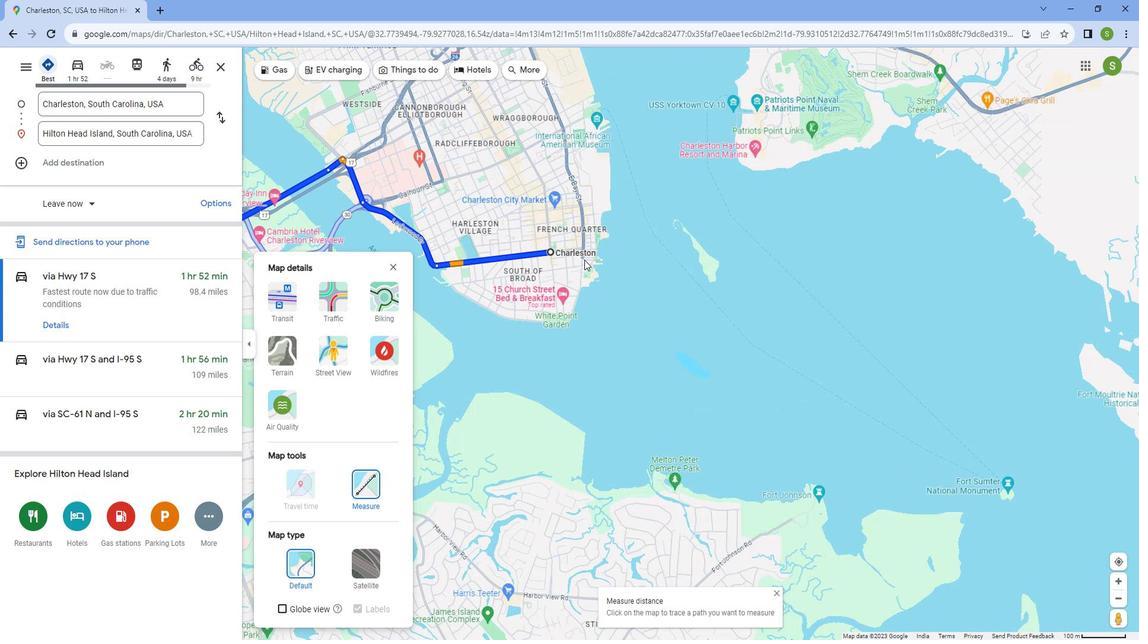 
Action: Mouse scrolled (595, 261) with delta (0, 0)
Screenshot: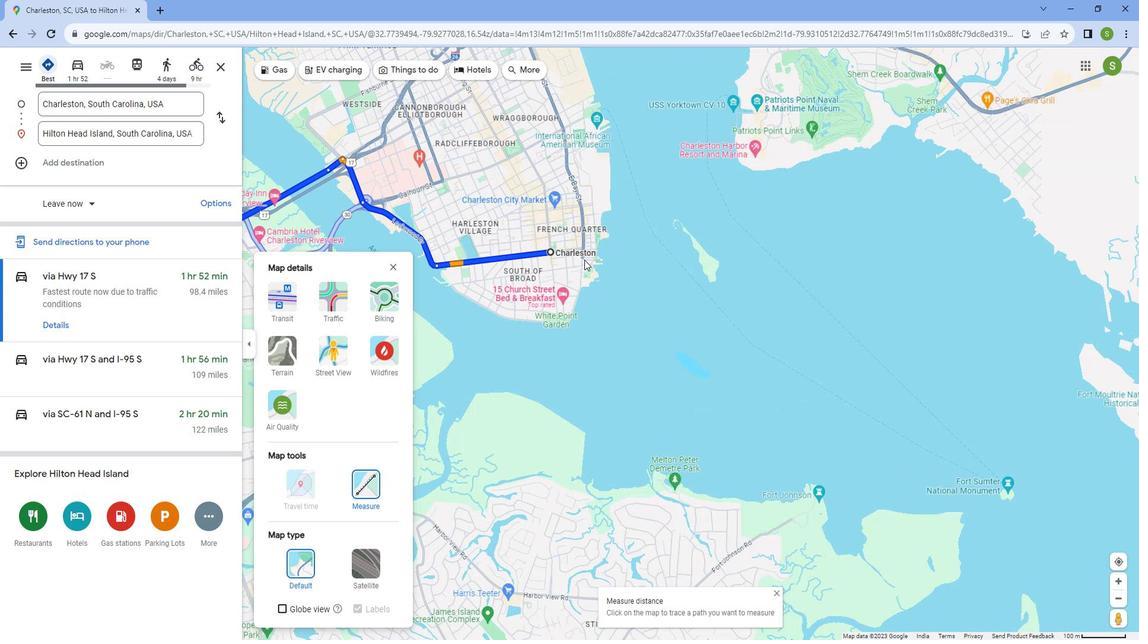 
Action: Mouse scrolled (595, 261) with delta (0, 0)
Screenshot: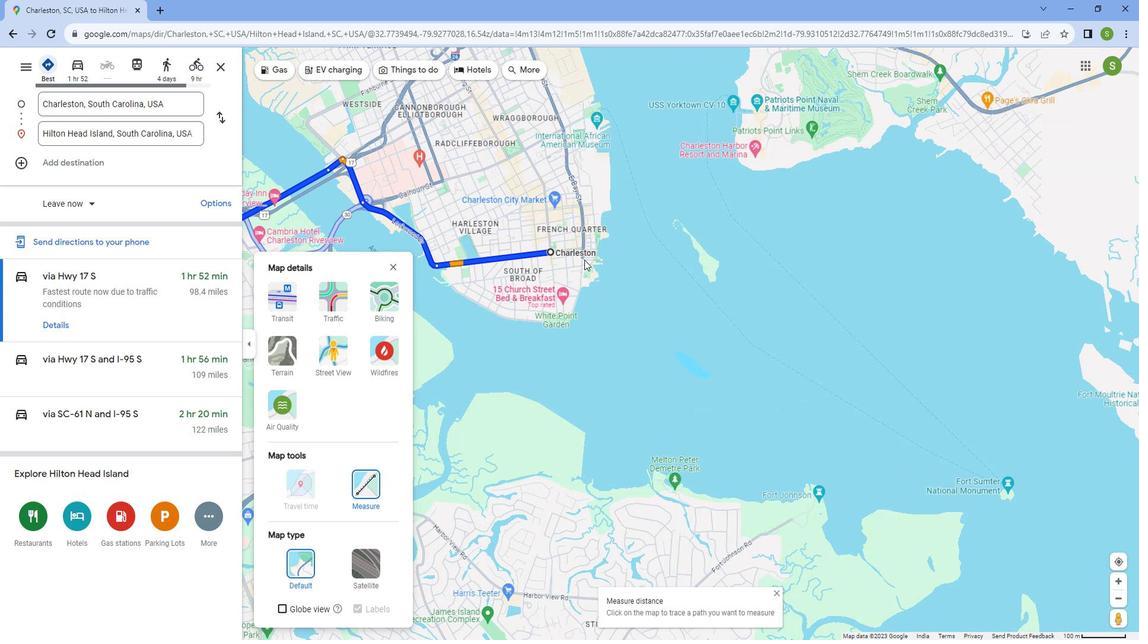 
Action: Mouse scrolled (595, 261) with delta (0, 0)
Screenshot: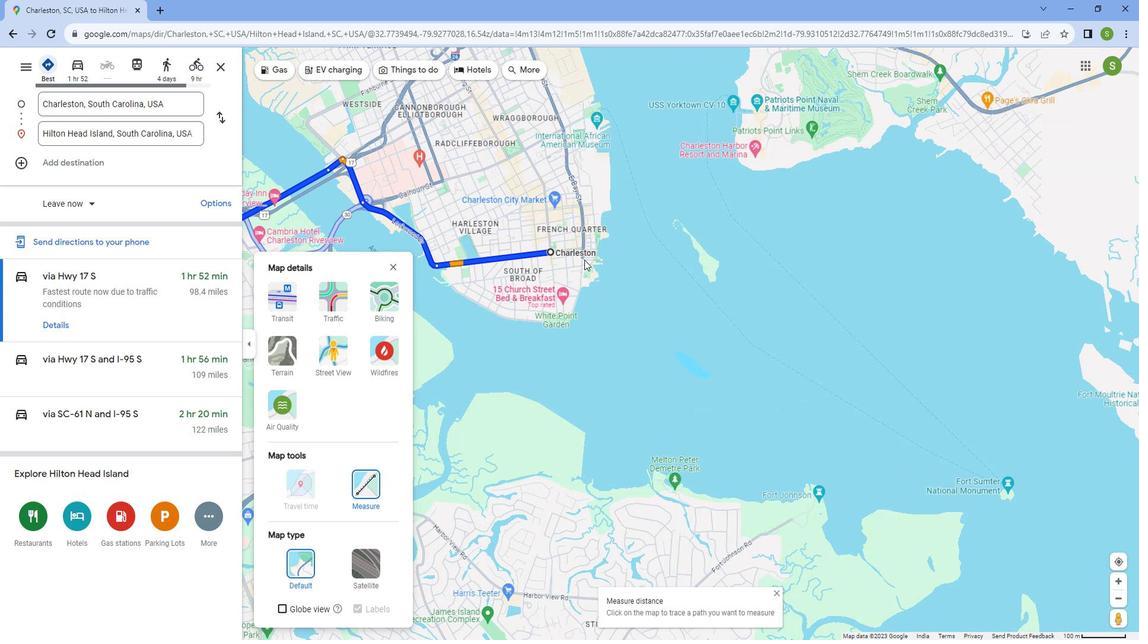 
Action: Mouse moved to (595, 261)
Screenshot: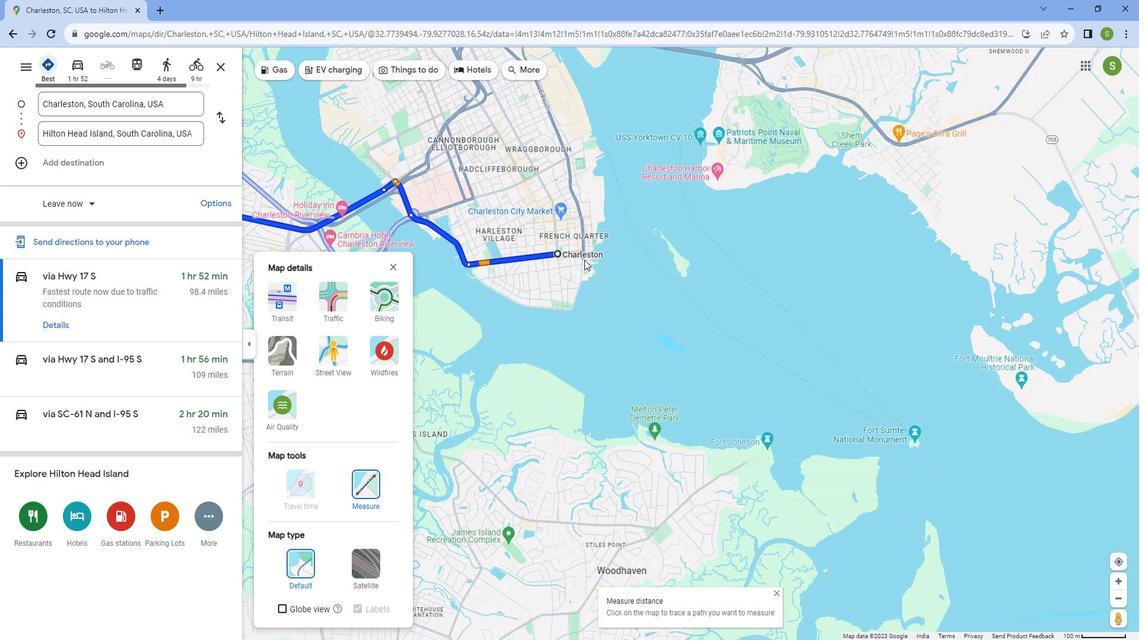 
Action: Mouse scrolled (595, 261) with delta (0, 0)
Screenshot: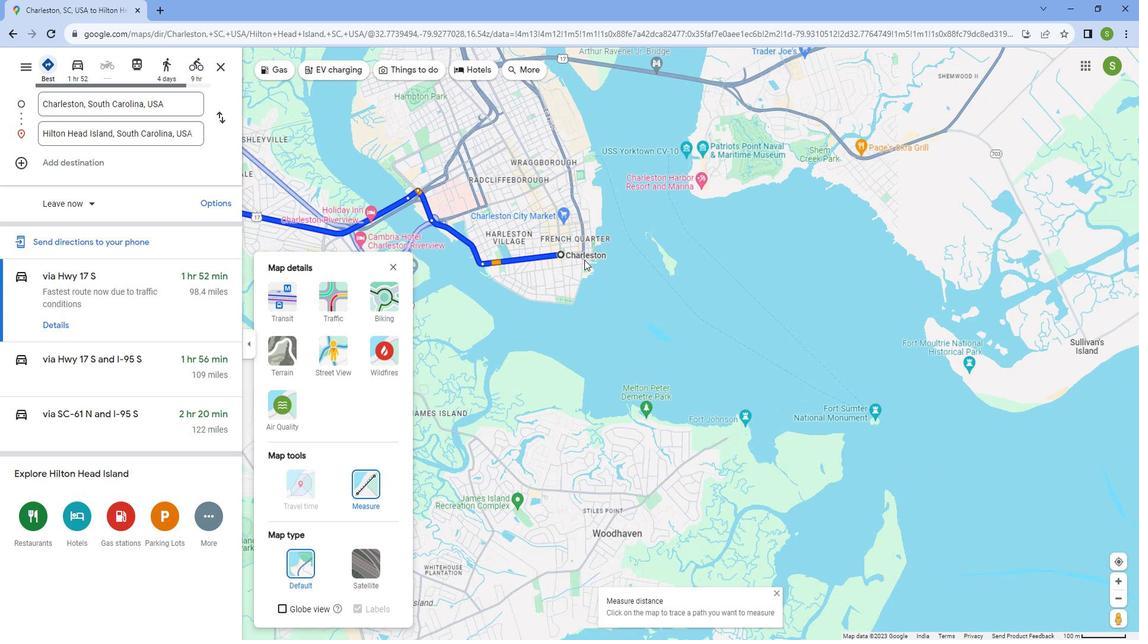 
Action: Mouse scrolled (595, 261) with delta (0, 0)
Screenshot: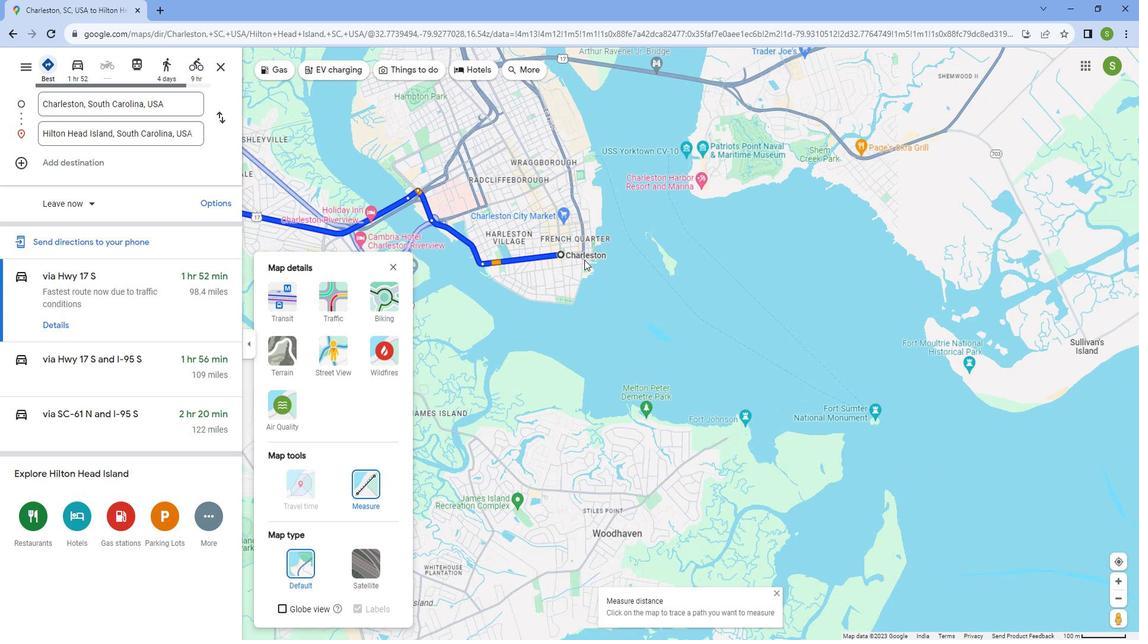 
Action: Mouse scrolled (595, 261) with delta (0, 0)
Screenshot: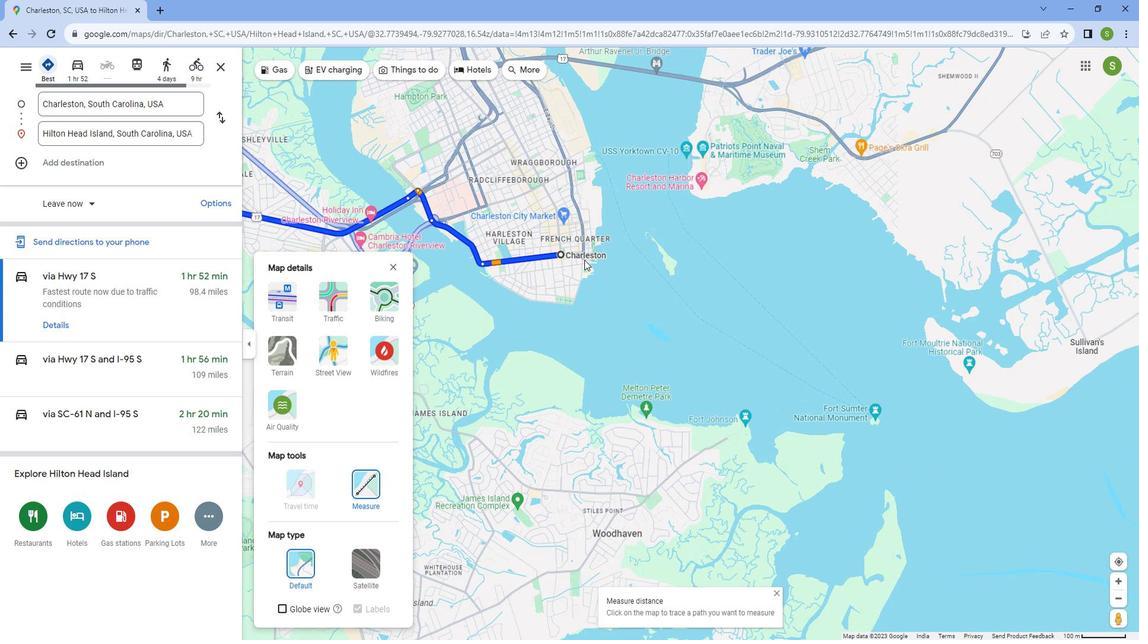 
Action: Mouse scrolled (595, 261) with delta (0, 0)
Screenshot: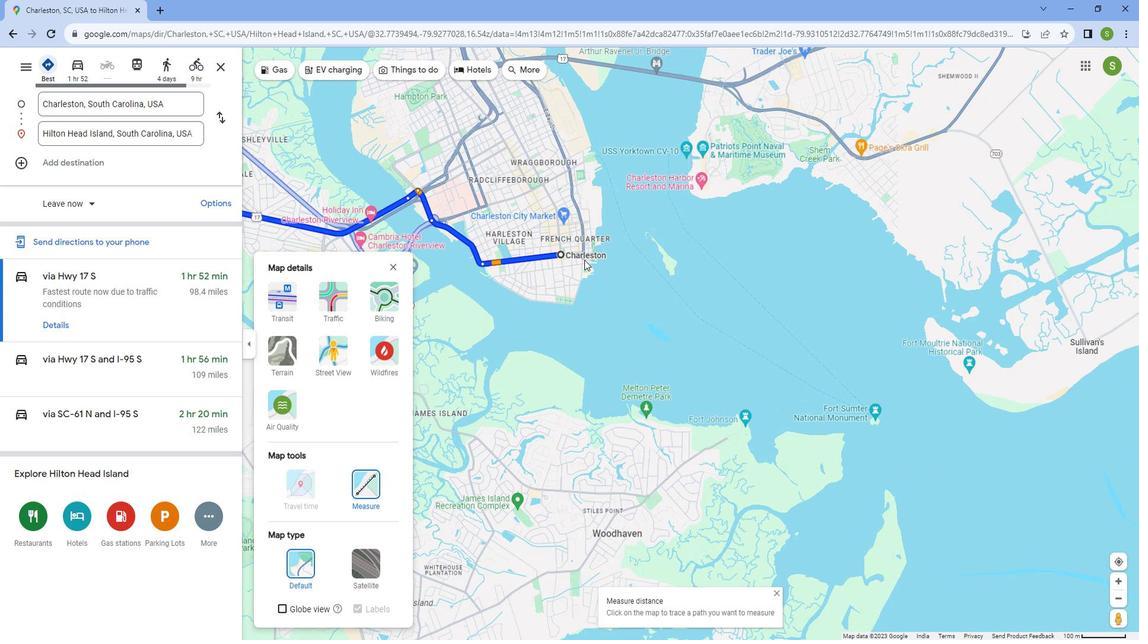 
Action: Mouse scrolled (595, 261) with delta (0, 0)
Screenshot: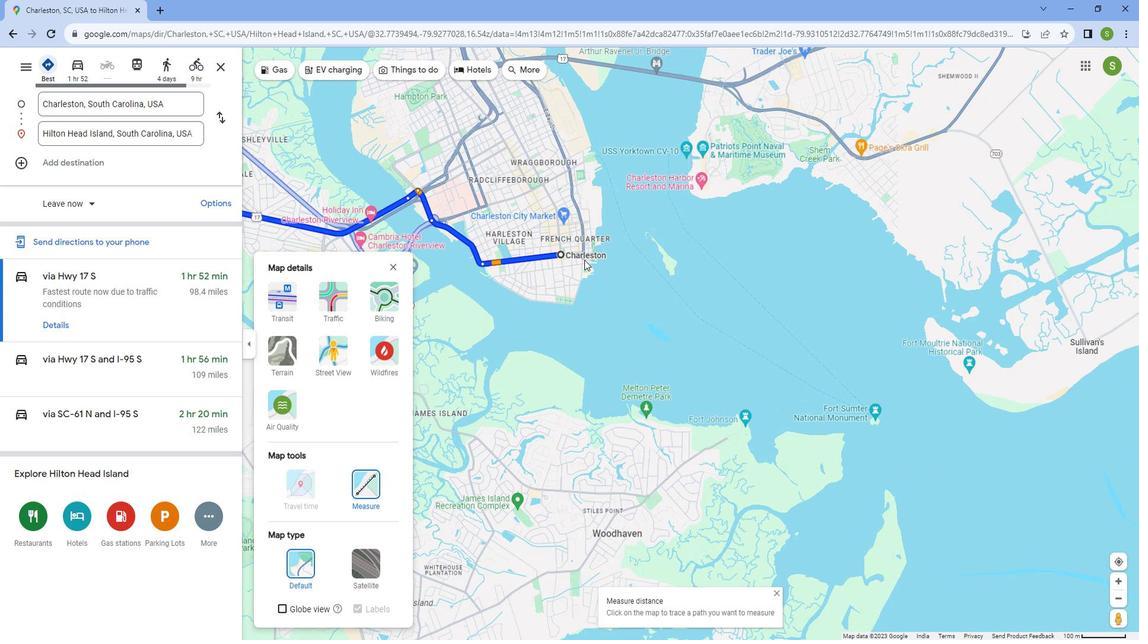 
Action: Mouse scrolled (595, 261) with delta (0, 0)
Screenshot: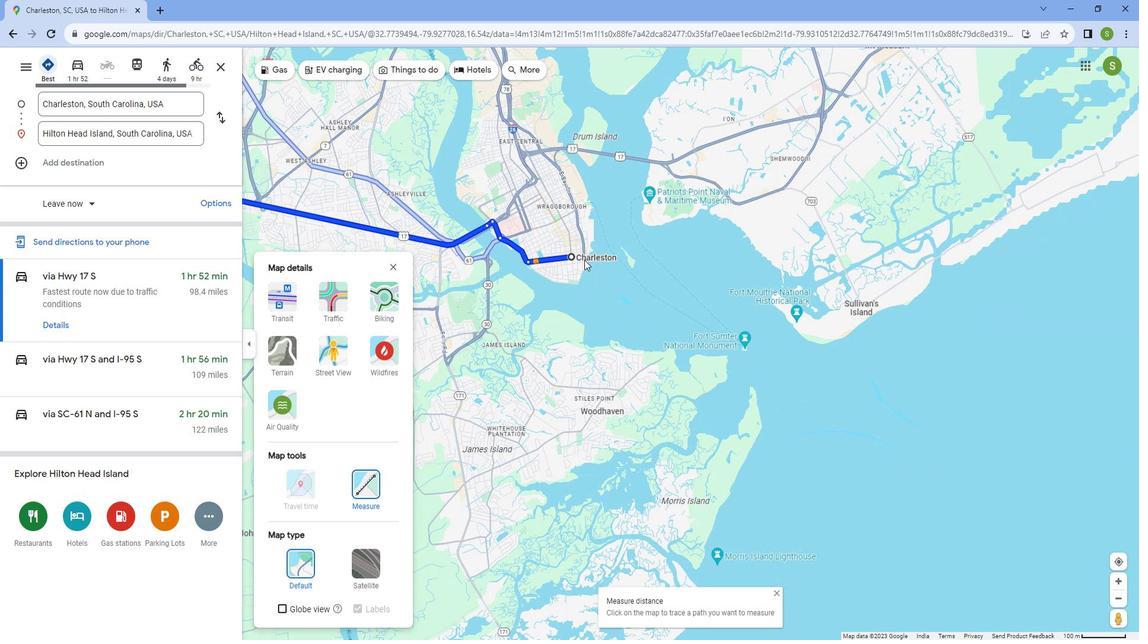 
Action: Mouse scrolled (595, 261) with delta (0, 0)
Screenshot: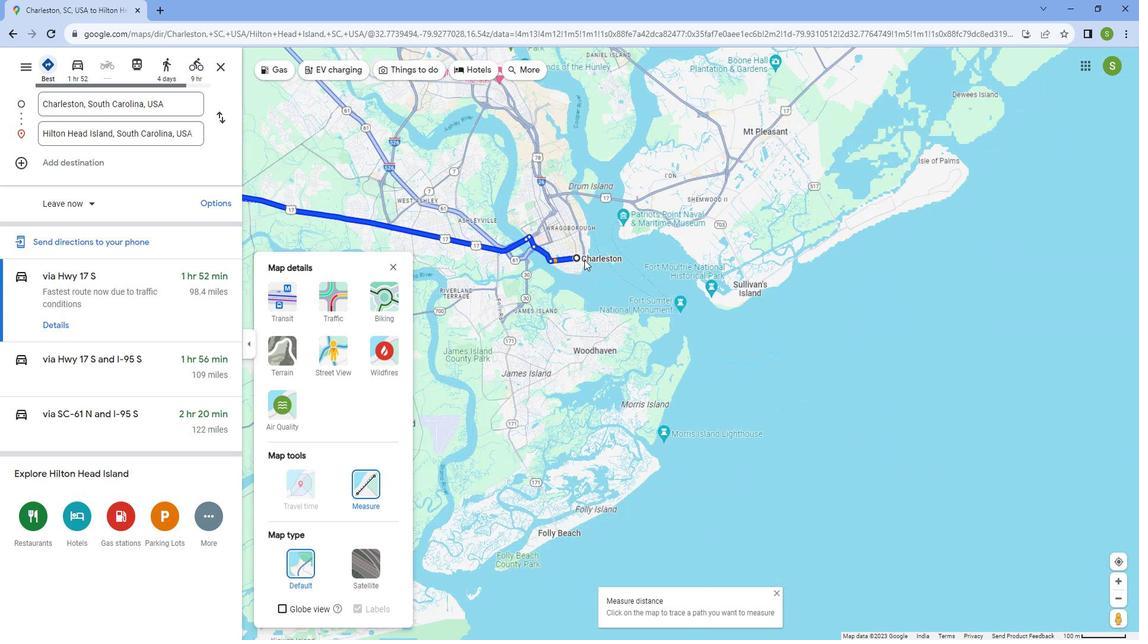 
Action: Mouse scrolled (595, 261) with delta (0, 0)
Screenshot: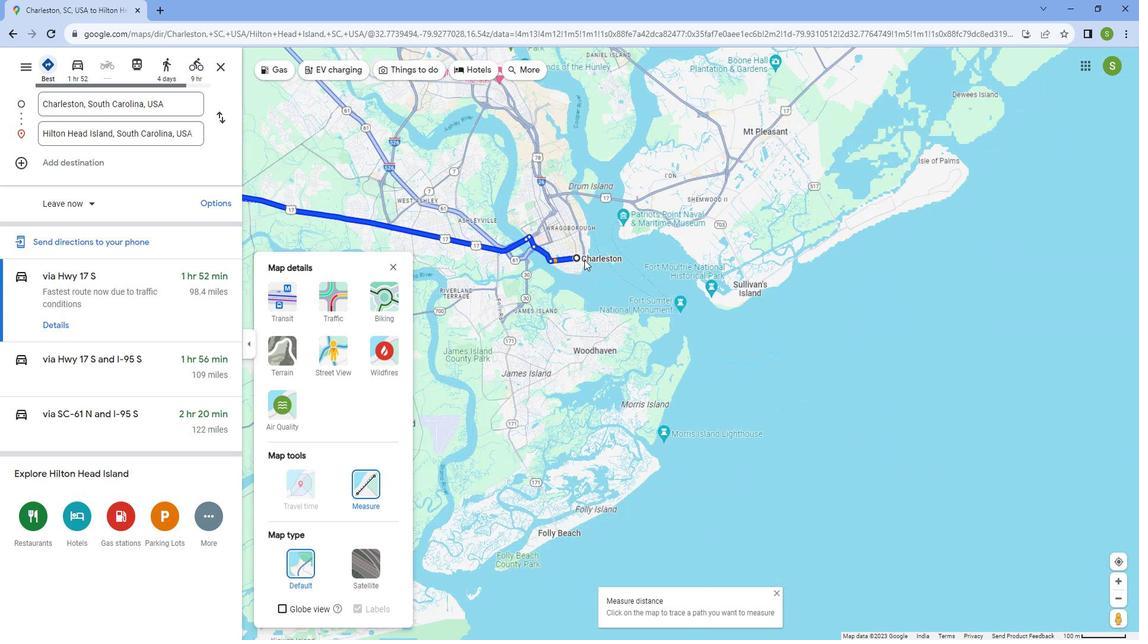 
Action: Mouse scrolled (595, 261) with delta (0, 0)
Screenshot: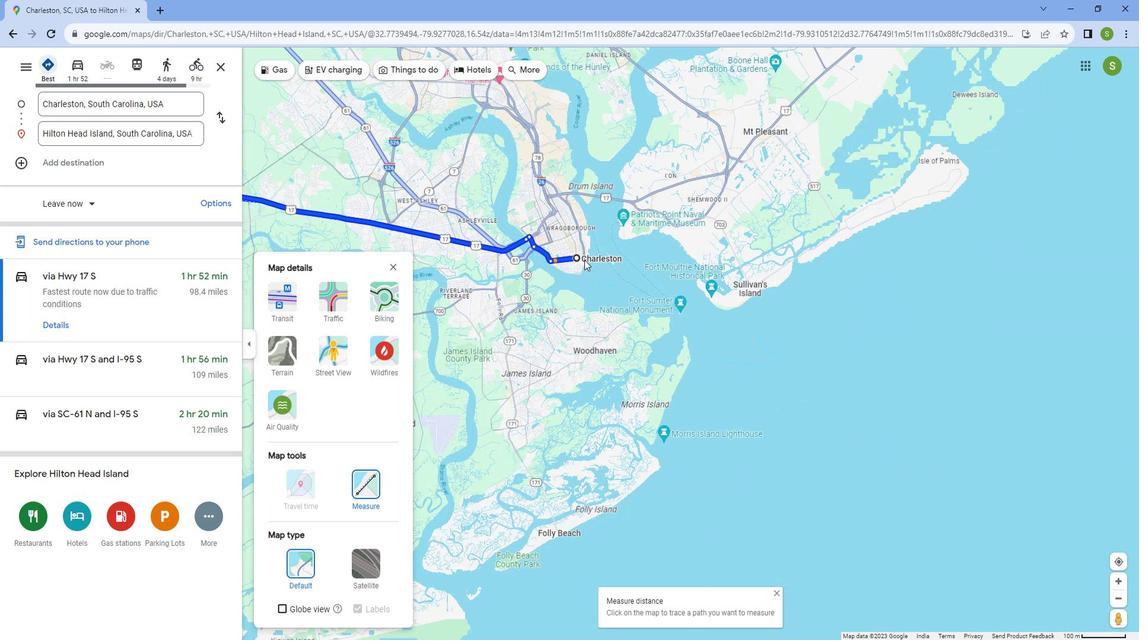 
Action: Mouse scrolled (595, 261) with delta (0, 0)
Screenshot: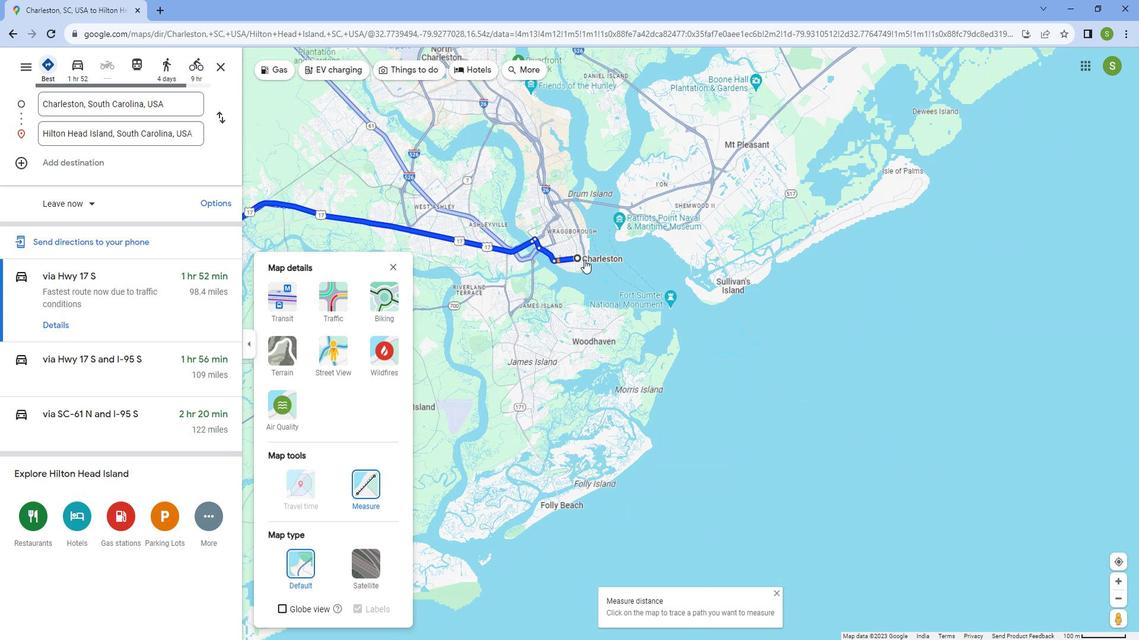 
Action: Mouse scrolled (595, 261) with delta (0, 0)
Screenshot: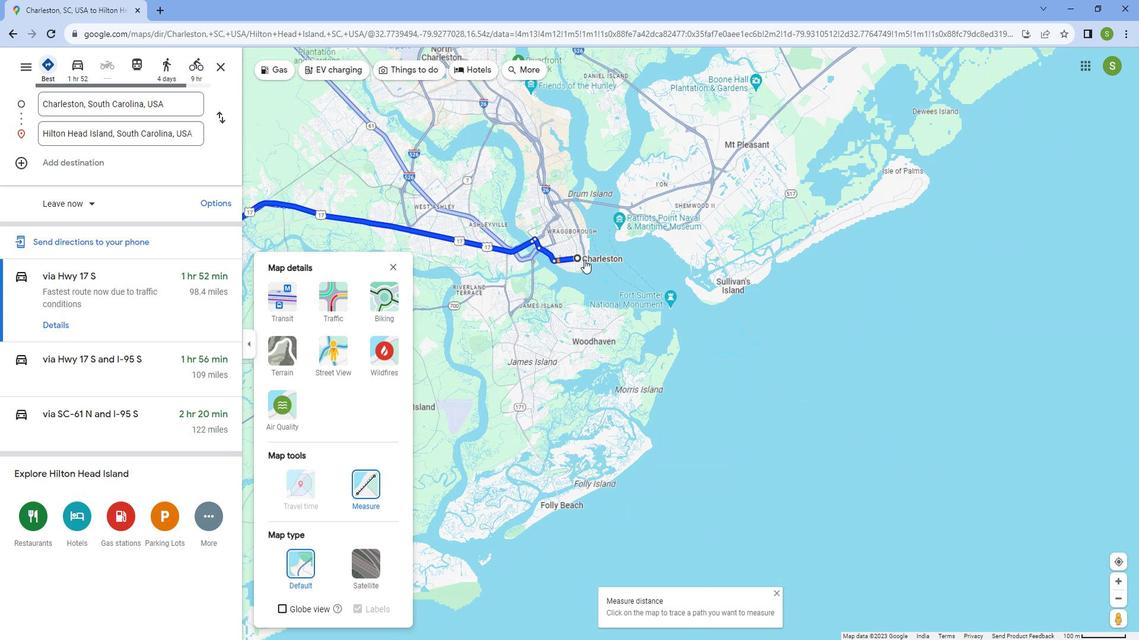 
Action: Mouse scrolled (595, 261) with delta (0, 0)
Screenshot: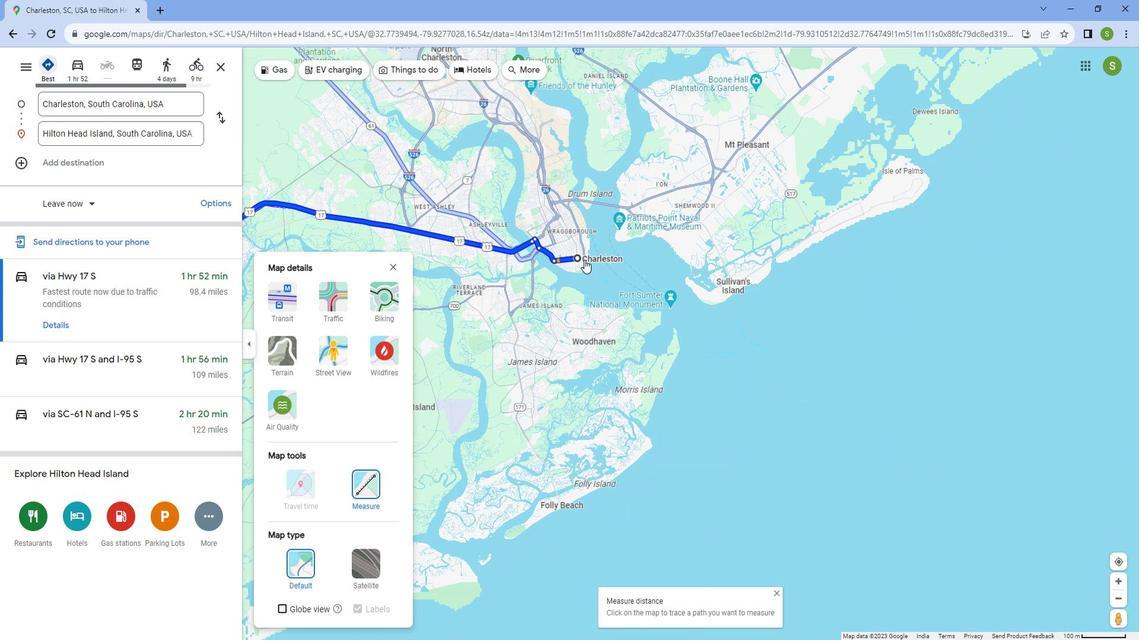 
Action: Mouse scrolled (595, 261) with delta (0, 0)
Screenshot: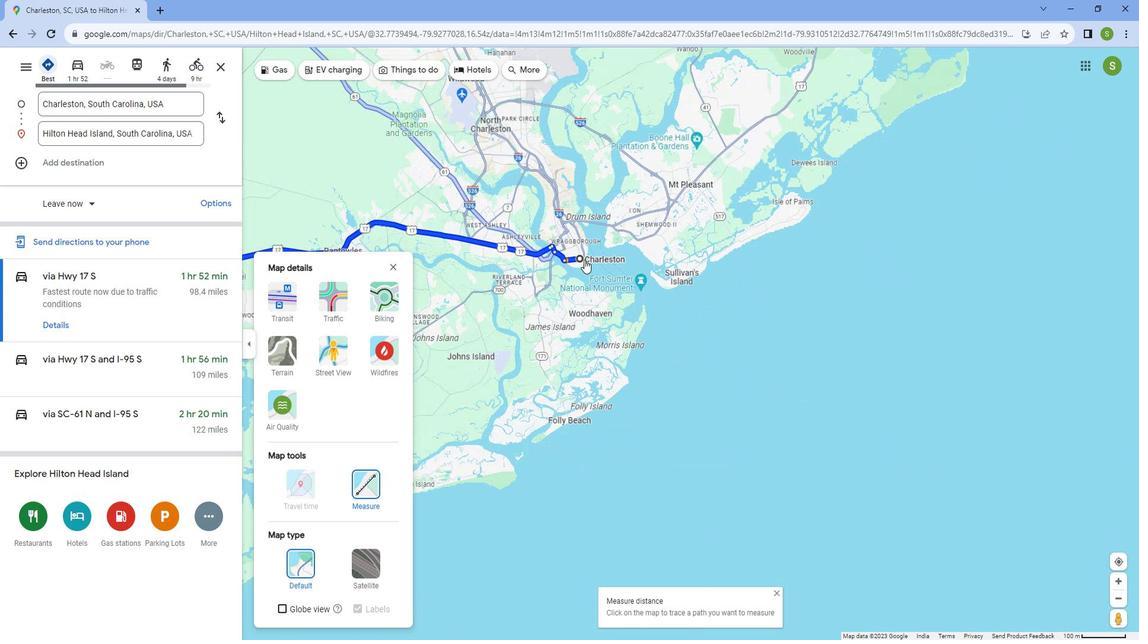 
Action: Mouse scrolled (595, 261) with delta (0, 0)
Screenshot: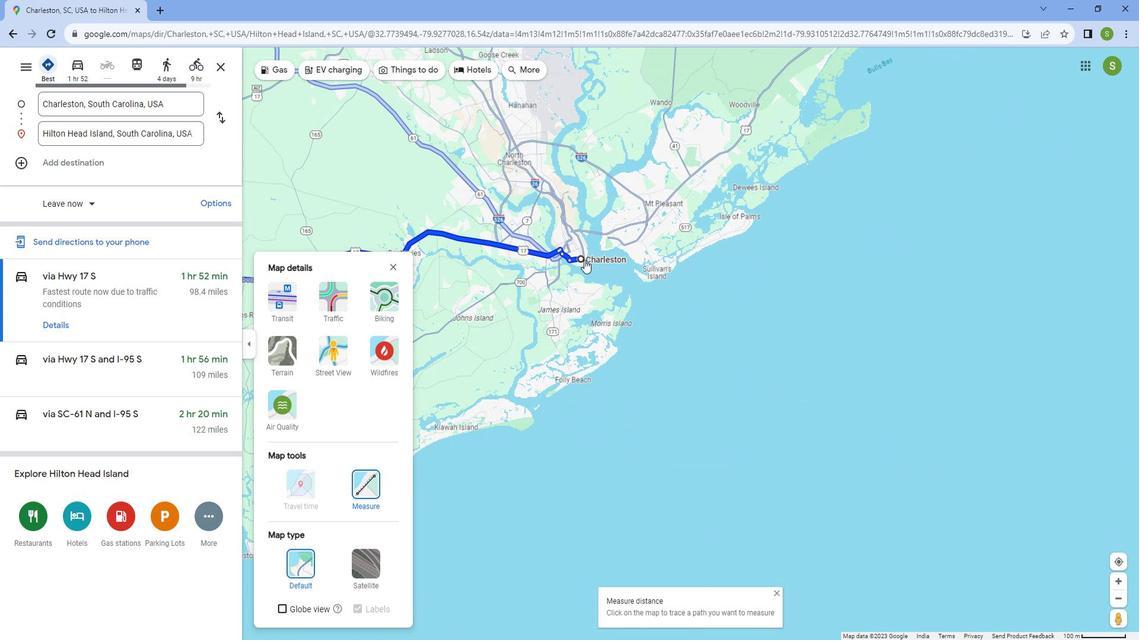 
Action: Mouse scrolled (595, 261) with delta (0, 0)
Screenshot: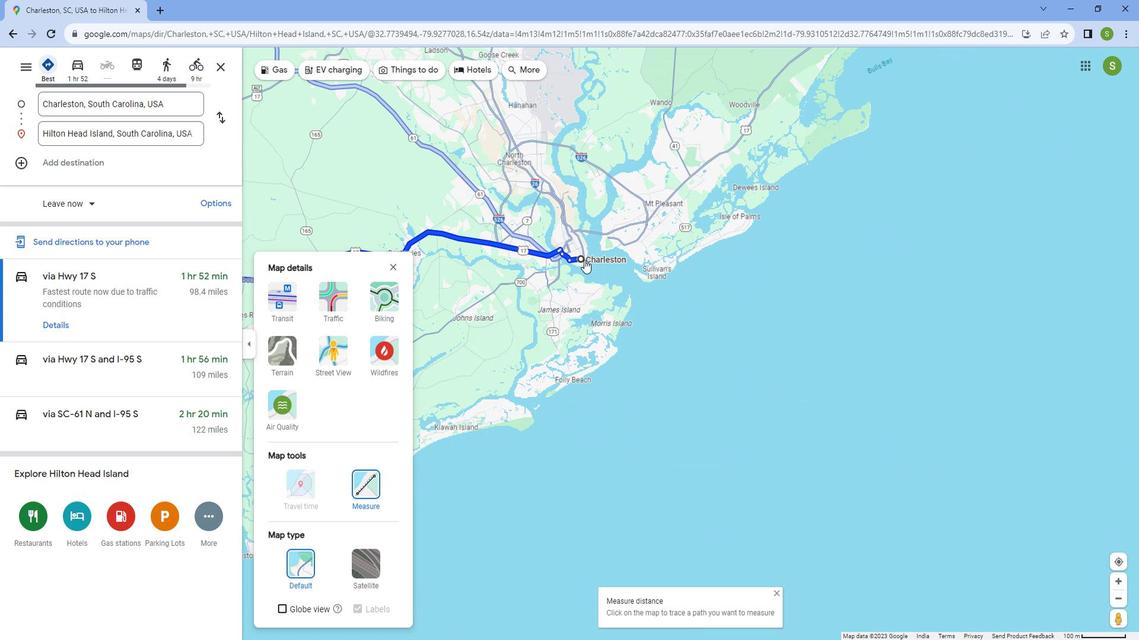 
Action: Mouse scrolled (595, 261) with delta (0, 0)
Screenshot: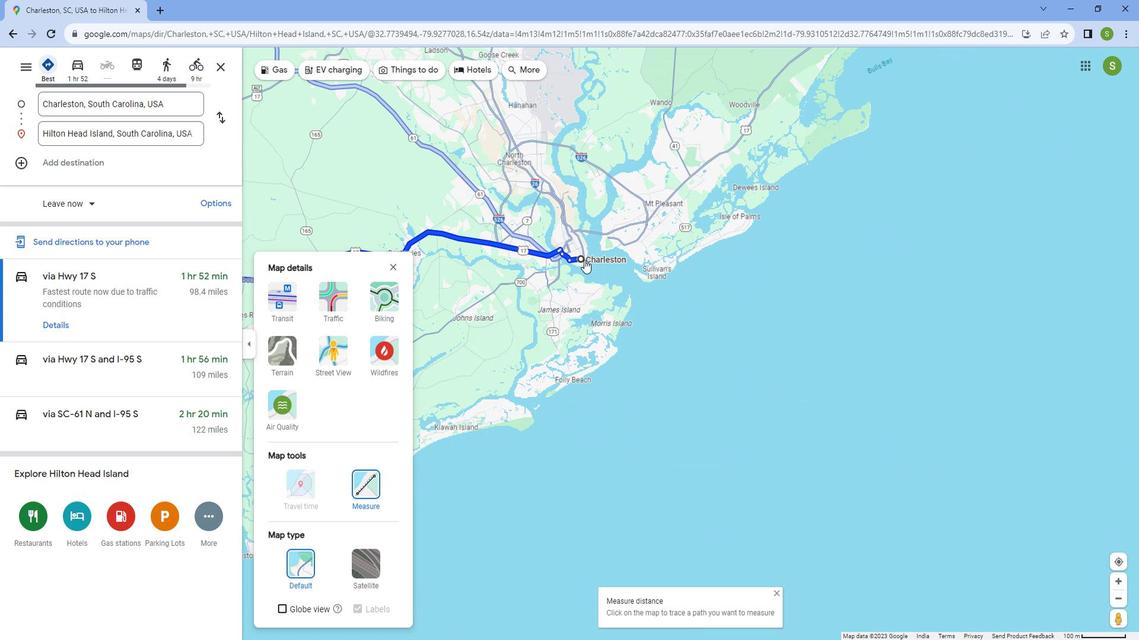 
Action: Mouse scrolled (595, 261) with delta (0, 0)
Screenshot: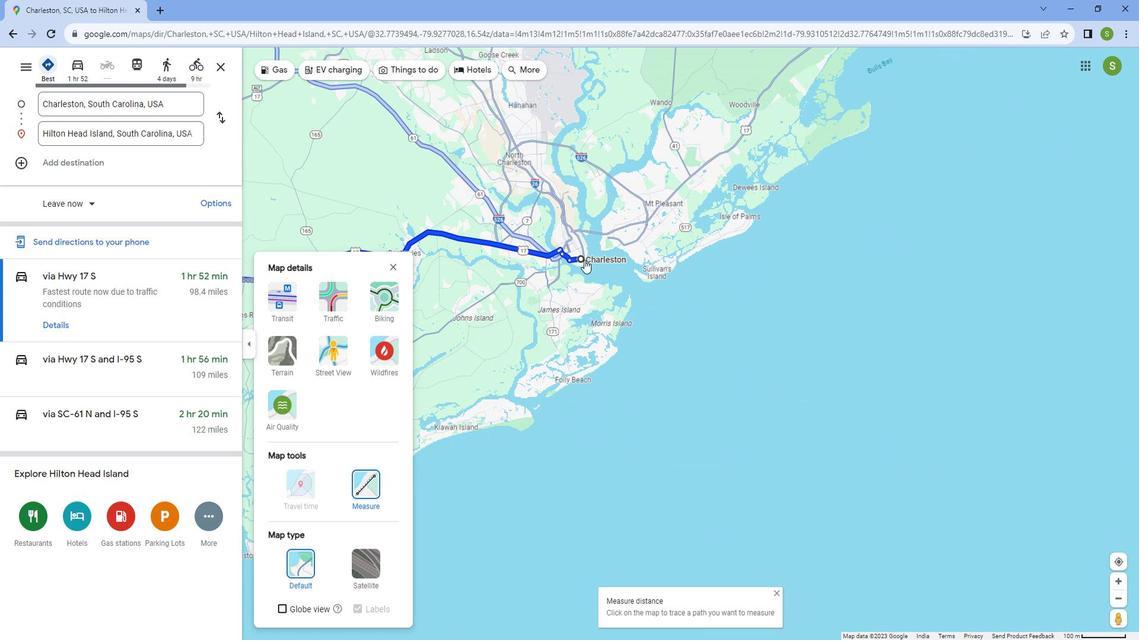 
Action: Mouse scrolled (595, 261) with delta (0, 0)
Screenshot: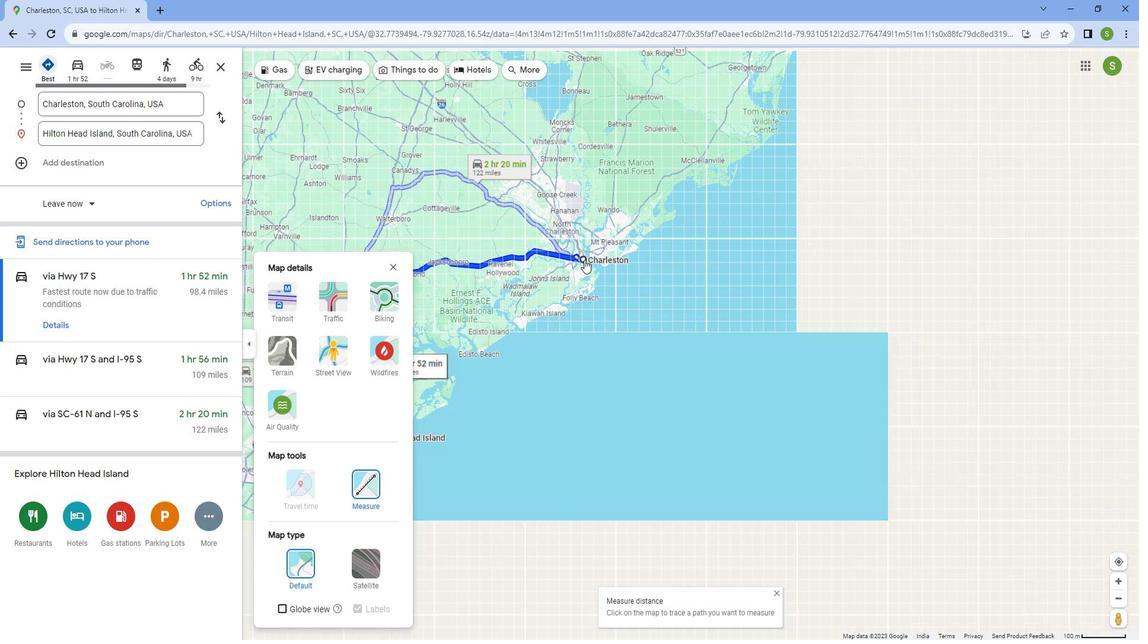 
Action: Mouse scrolled (595, 261) with delta (0, 0)
Screenshot: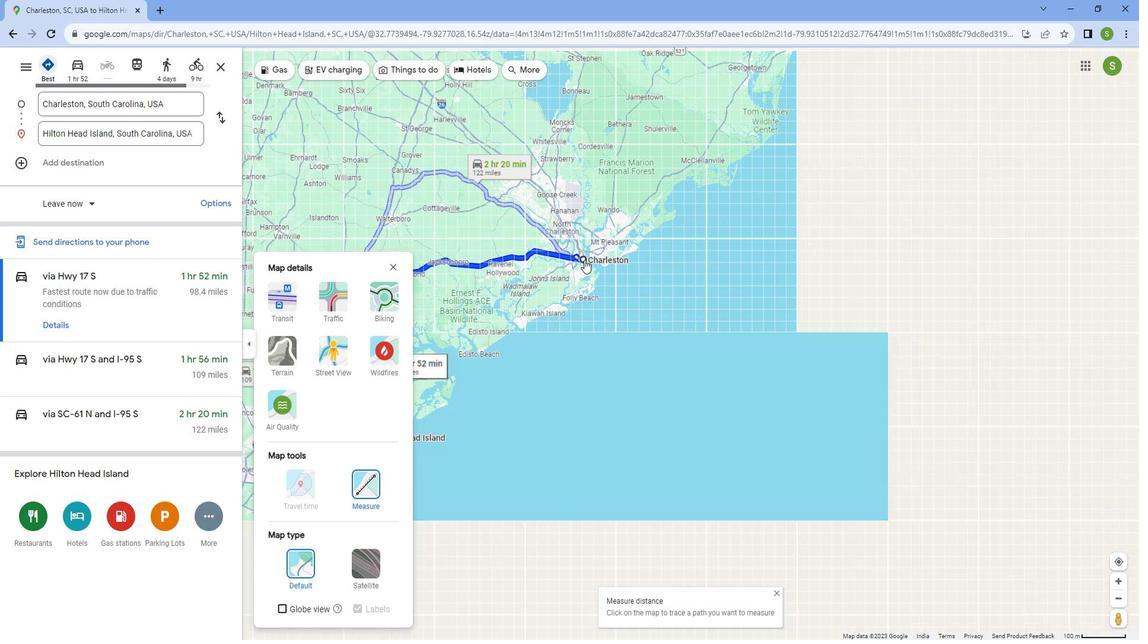 
Action: Mouse scrolled (595, 261) with delta (0, 0)
Screenshot: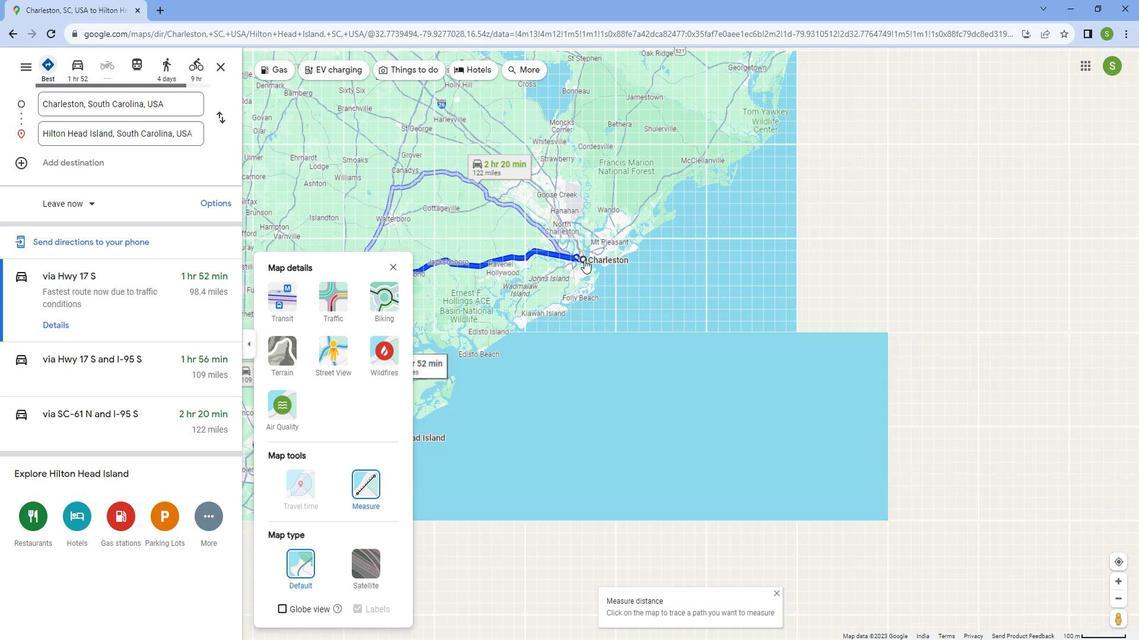 
Action: Mouse moved to (461, 360)
Screenshot: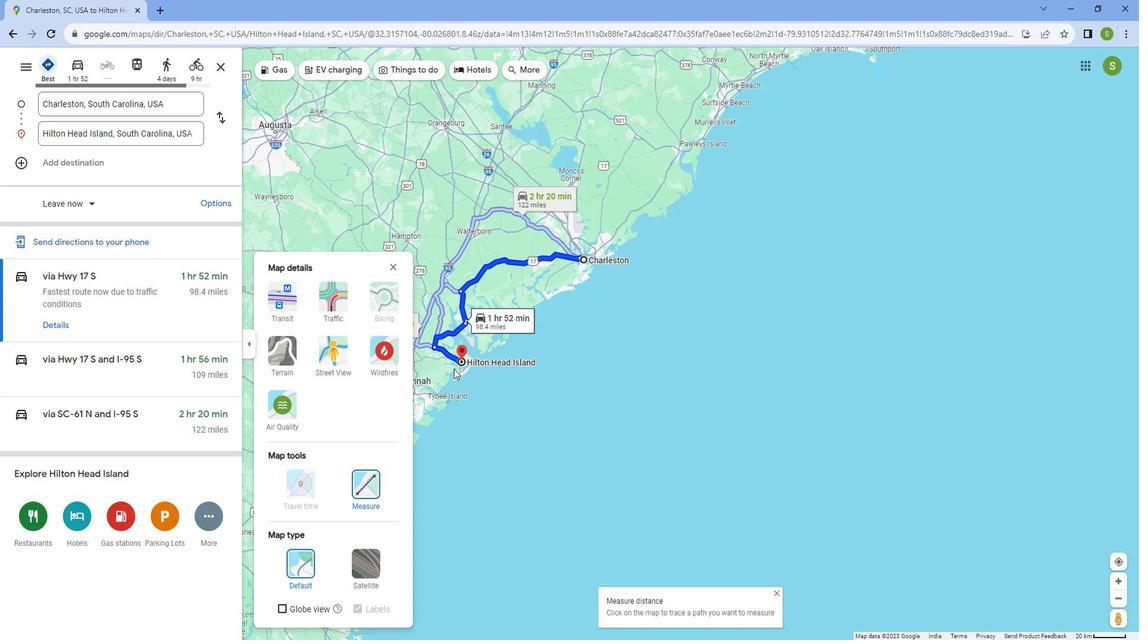 
Action: Mouse scrolled (461, 360) with delta (0, 0)
Screenshot: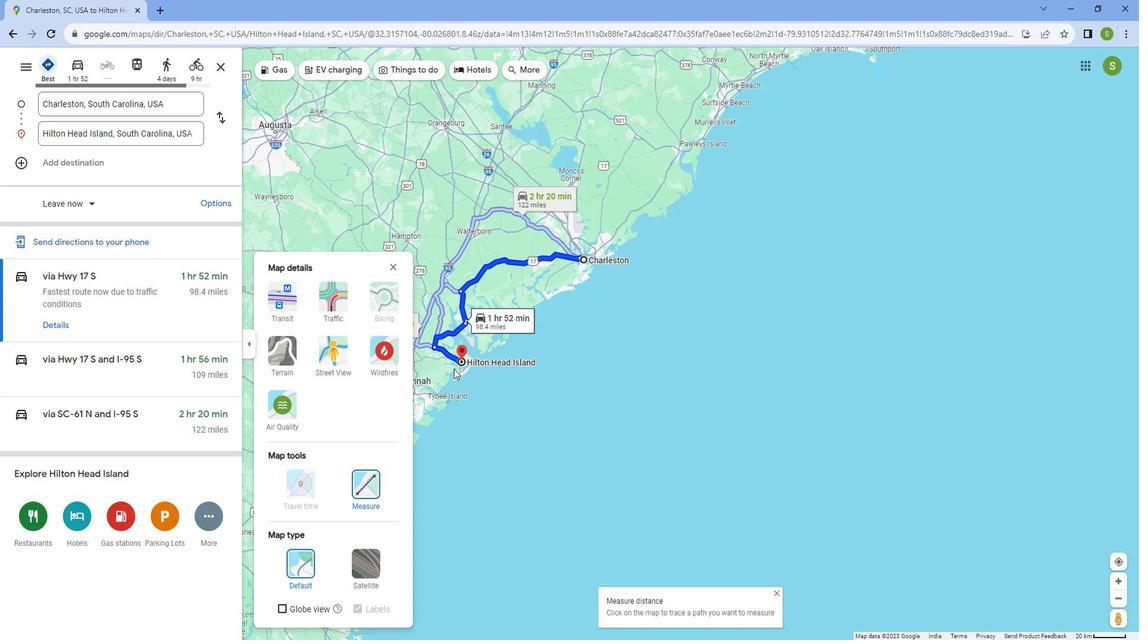 
Action: Mouse moved to (460, 359)
Screenshot: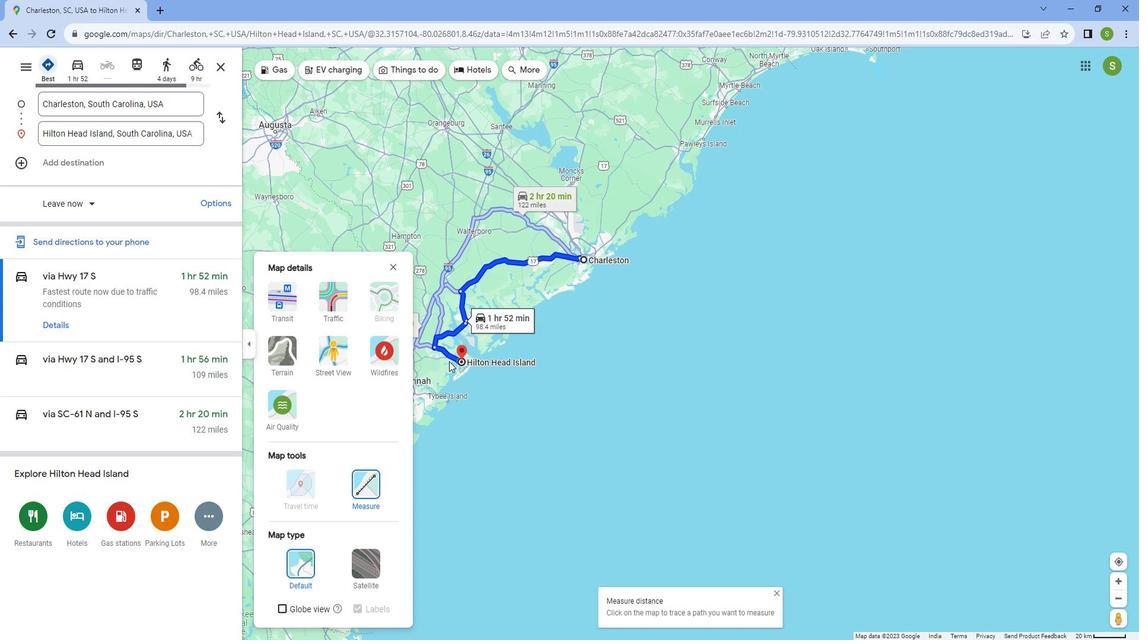 
Action: Mouse scrolled (460, 360) with delta (0, 0)
Screenshot: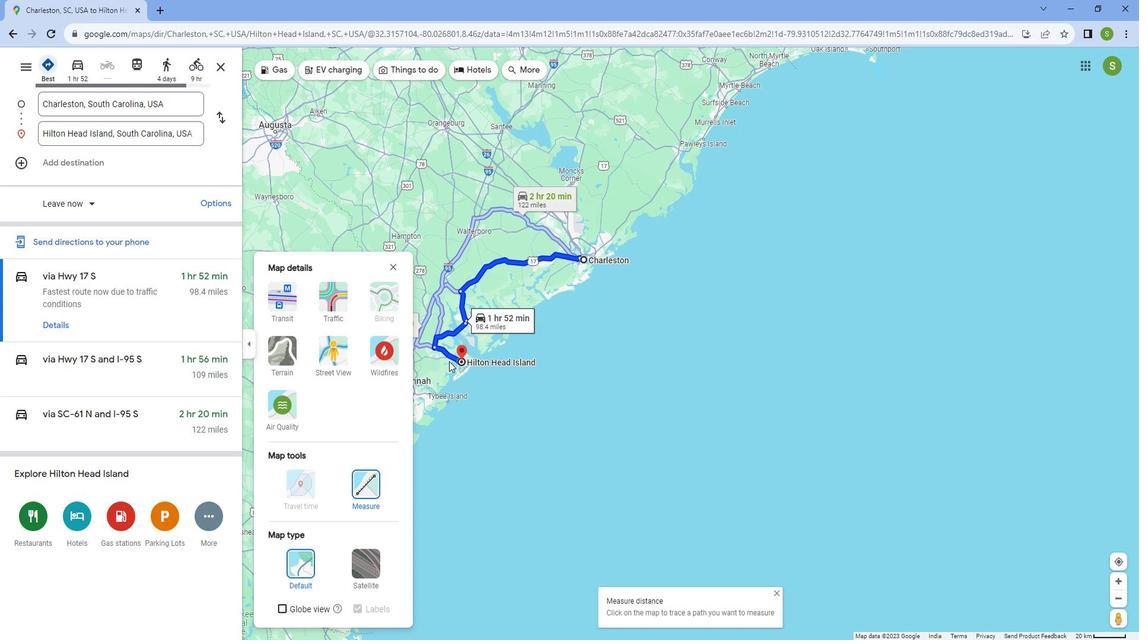 
Action: Mouse scrolled (460, 360) with delta (0, 0)
Screenshot: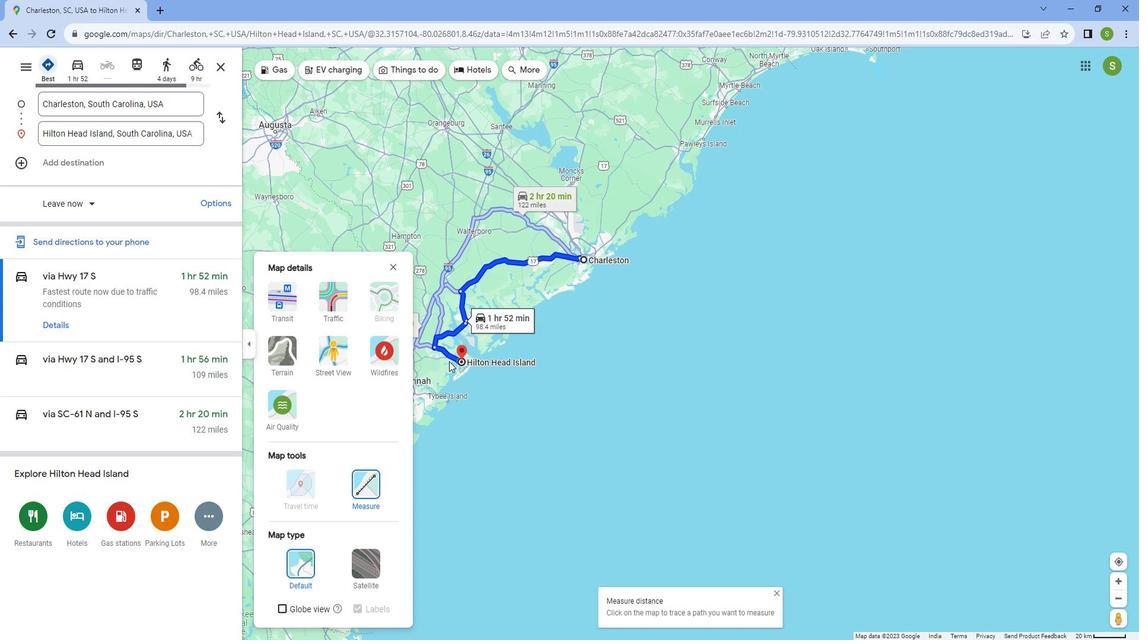 
Action: Mouse scrolled (460, 360) with delta (0, 0)
Screenshot: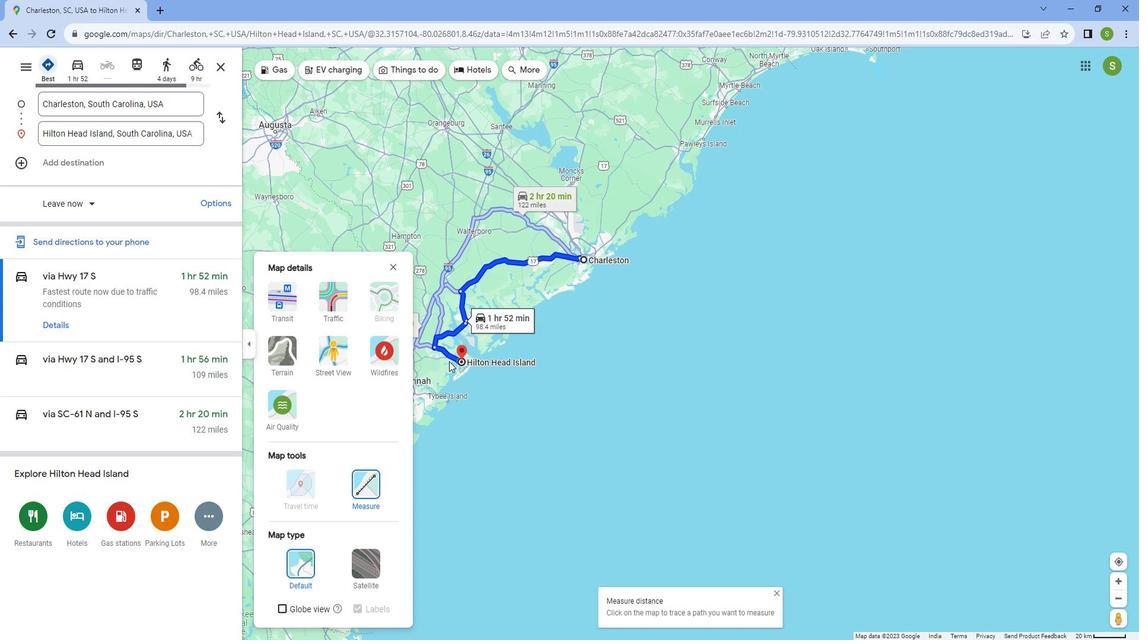 
Action: Mouse moved to (459, 358)
Screenshot: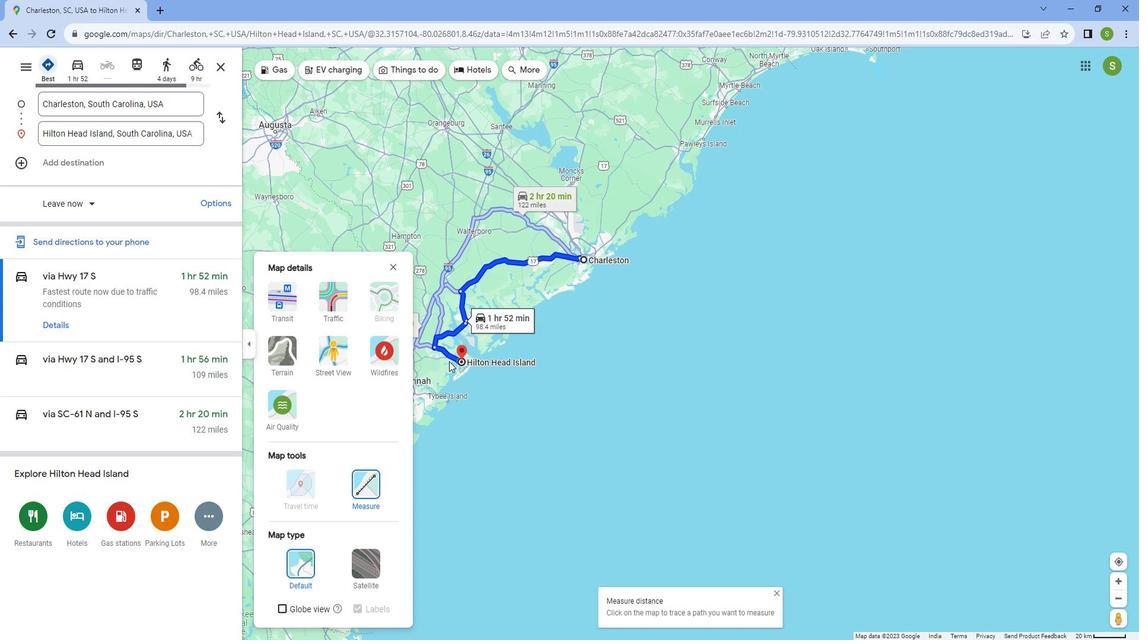 
Action: Mouse scrolled (459, 359) with delta (0, 0)
Screenshot: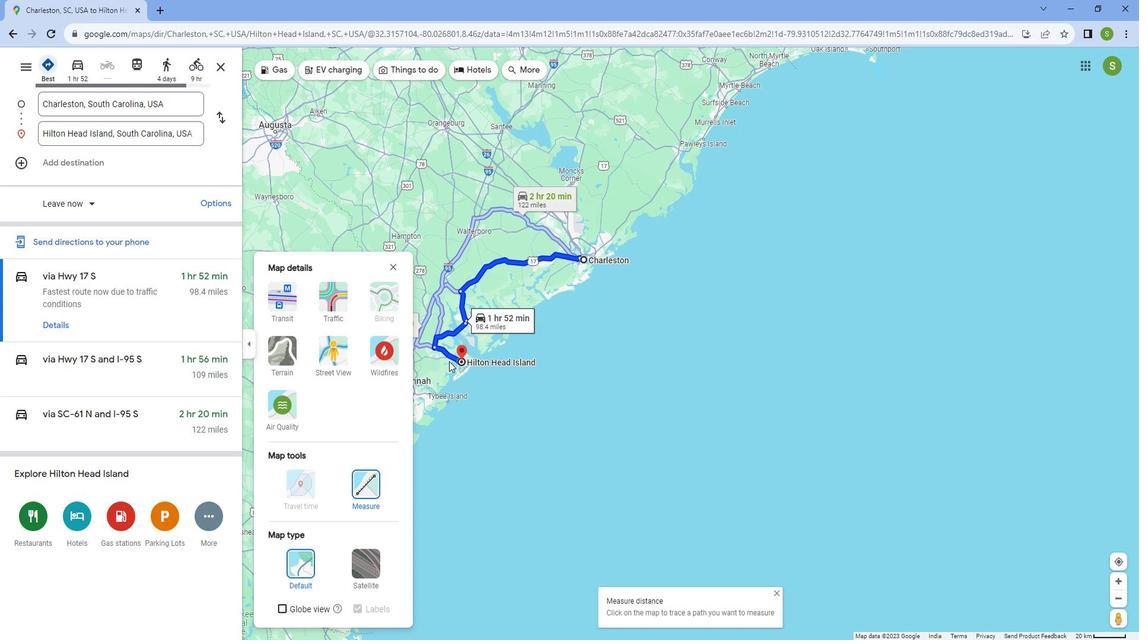 
Action: Mouse scrolled (459, 359) with delta (0, 0)
Screenshot: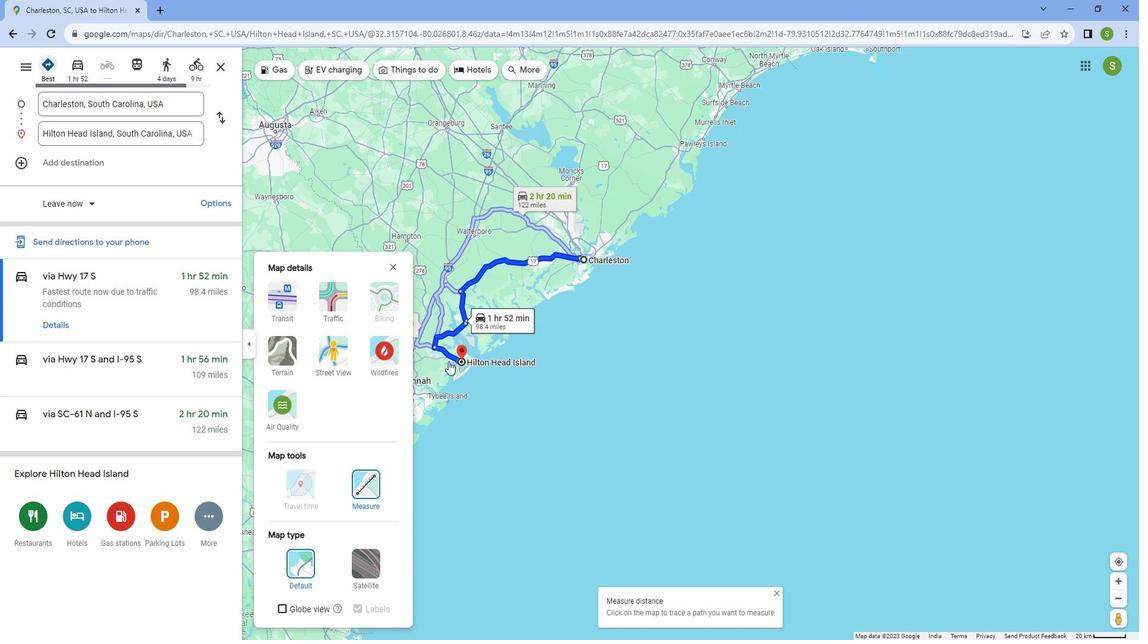 
Action: Mouse moved to (455, 352)
Screenshot: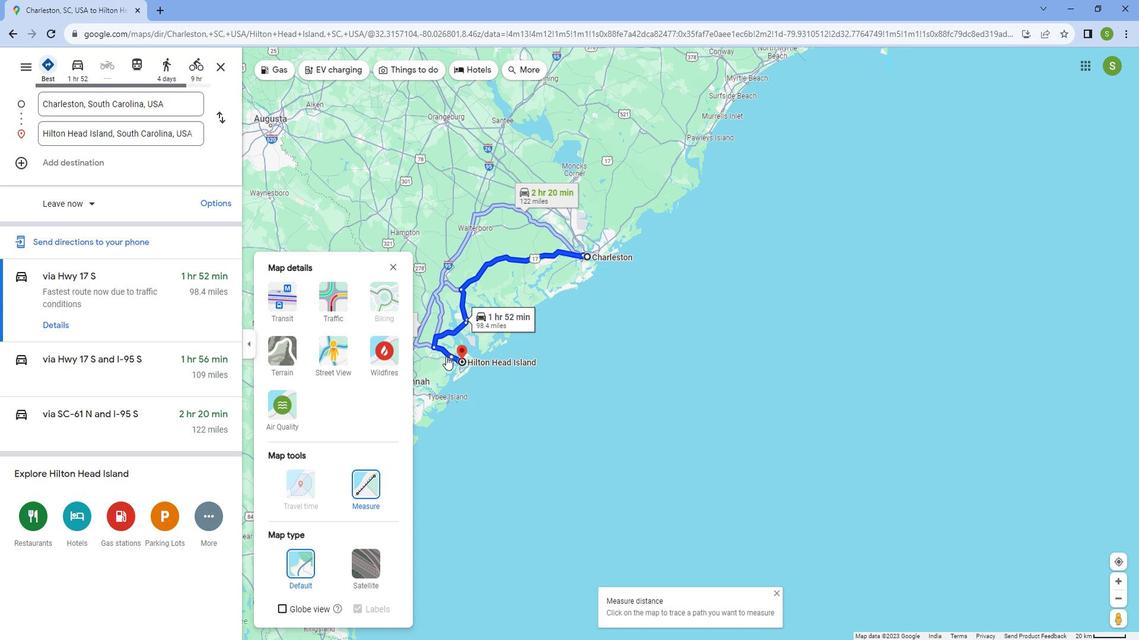 
Action: Mouse scrolled (455, 353) with delta (0, 0)
Screenshot: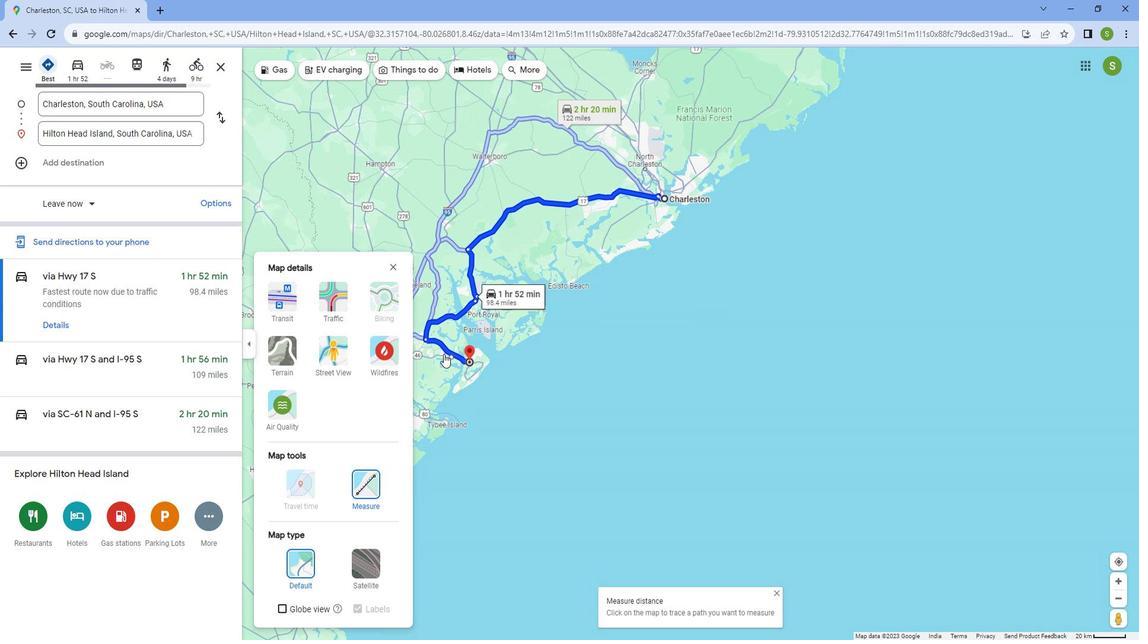 
Action: Mouse scrolled (455, 353) with delta (0, 0)
Screenshot: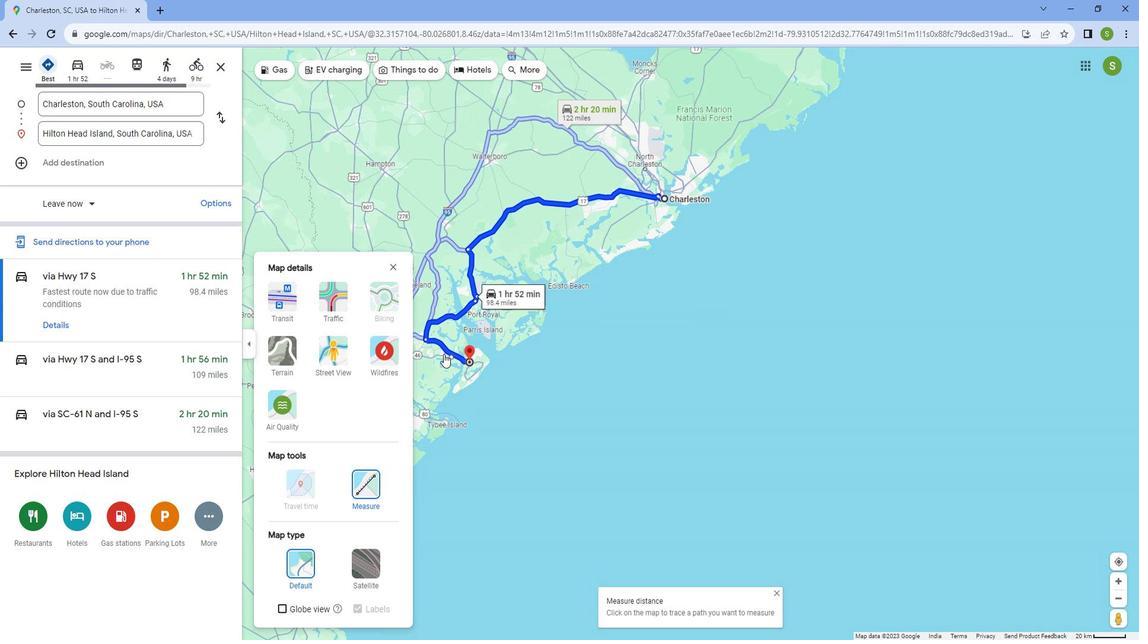 
Action: Mouse moved to (453, 352)
Screenshot: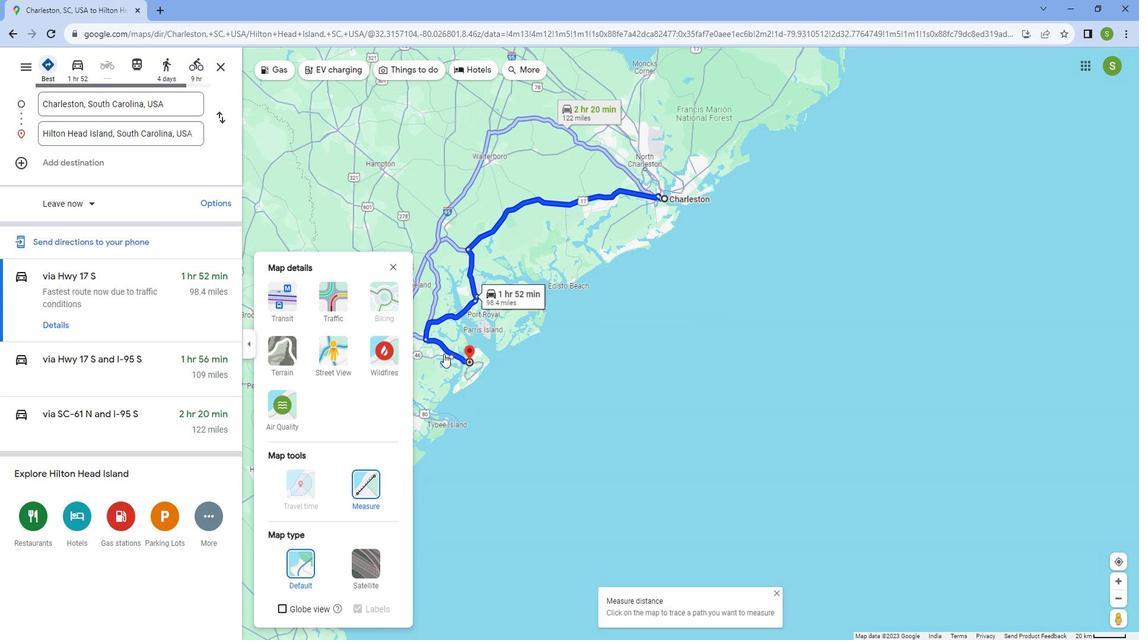 
Action: Mouse scrolled (453, 353) with delta (0, 0)
Screenshot: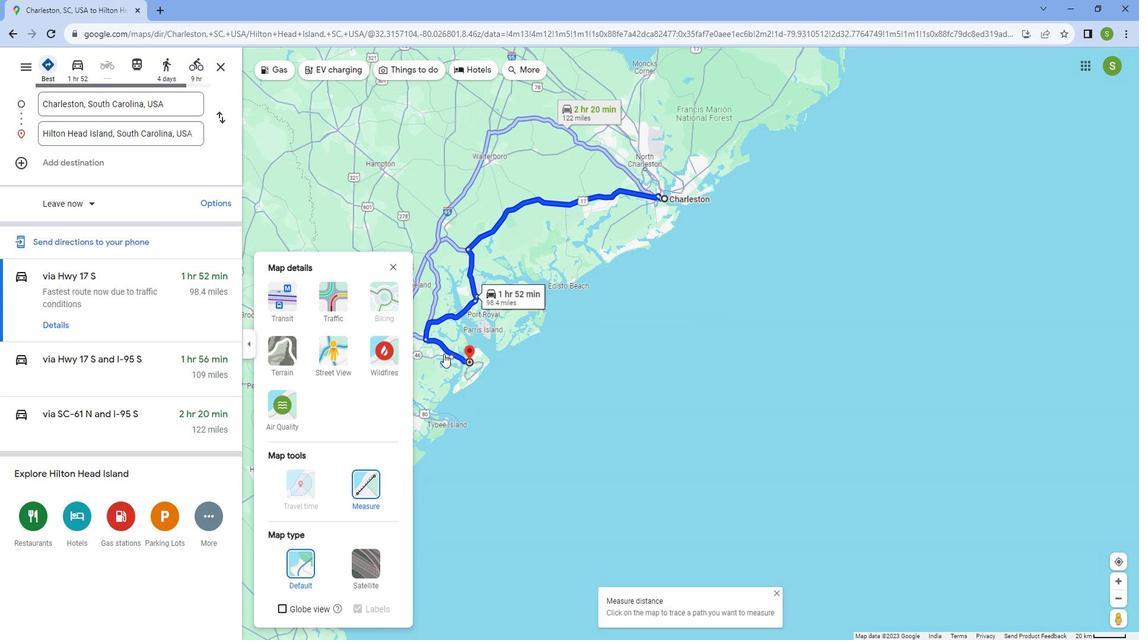 
Action: Mouse scrolled (453, 353) with delta (0, 0)
Screenshot: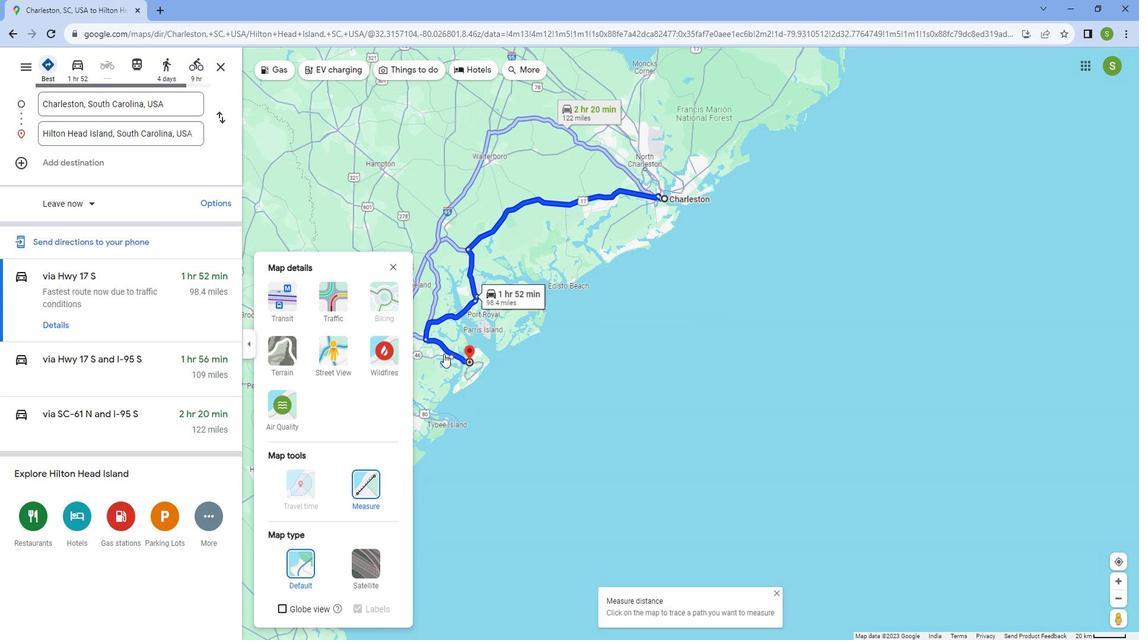 
Action: Mouse scrolled (453, 353) with delta (0, 0)
Screenshot: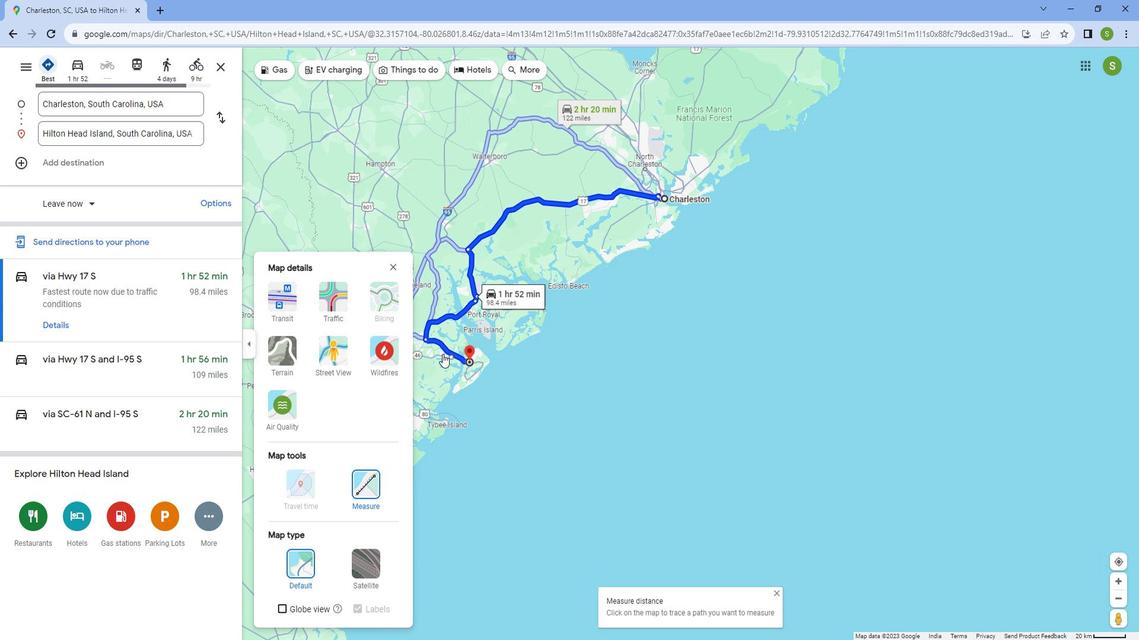 
Action: Mouse scrolled (453, 353) with delta (0, 0)
Screenshot: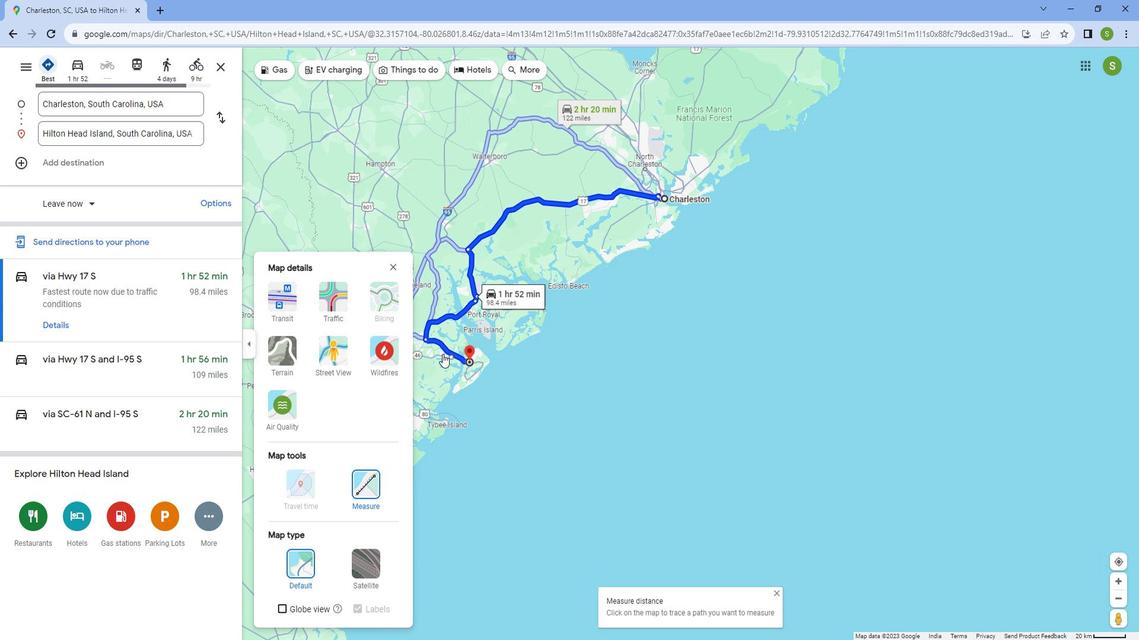 
Action: Mouse scrolled (453, 353) with delta (0, 0)
Screenshot: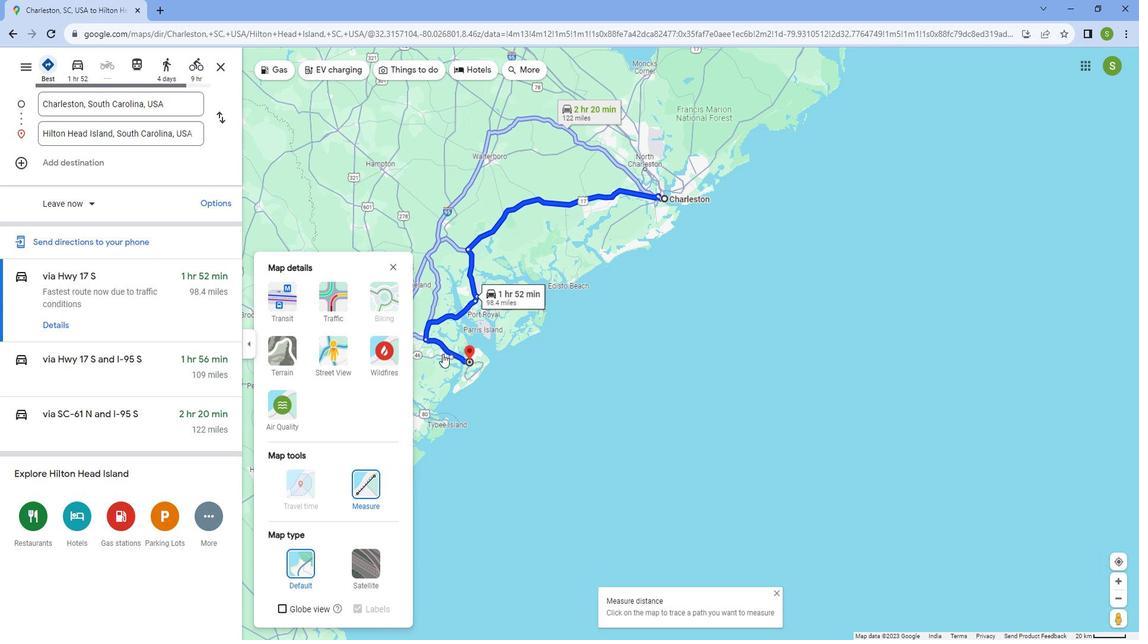 
Action: Mouse scrolled (453, 353) with delta (0, 0)
Screenshot: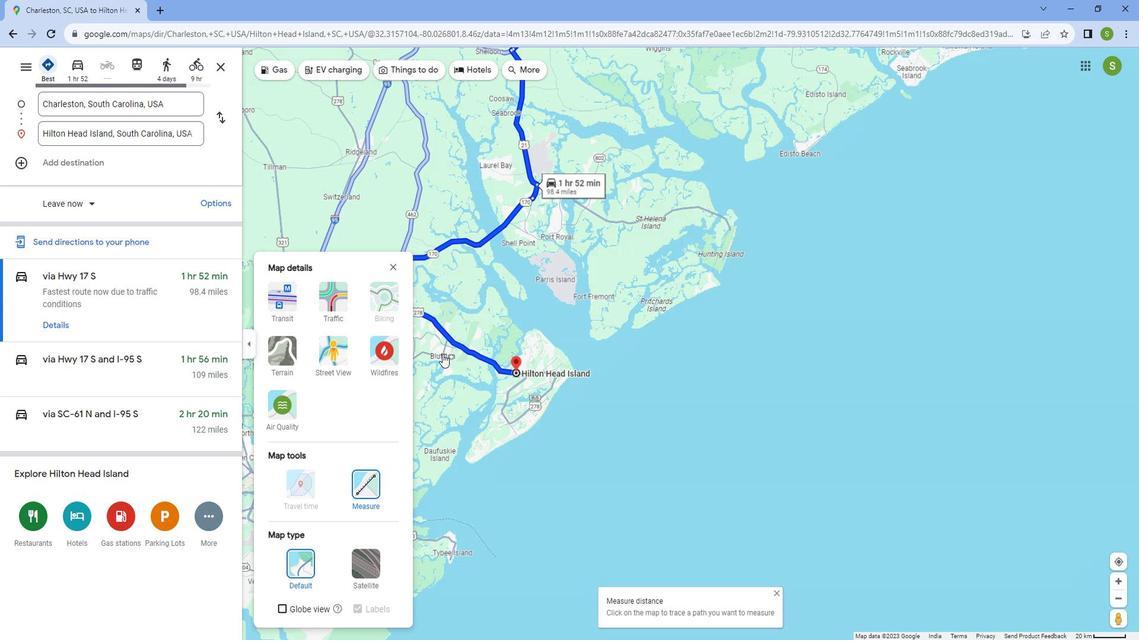 
Action: Mouse scrolled (453, 353) with delta (0, 0)
Screenshot: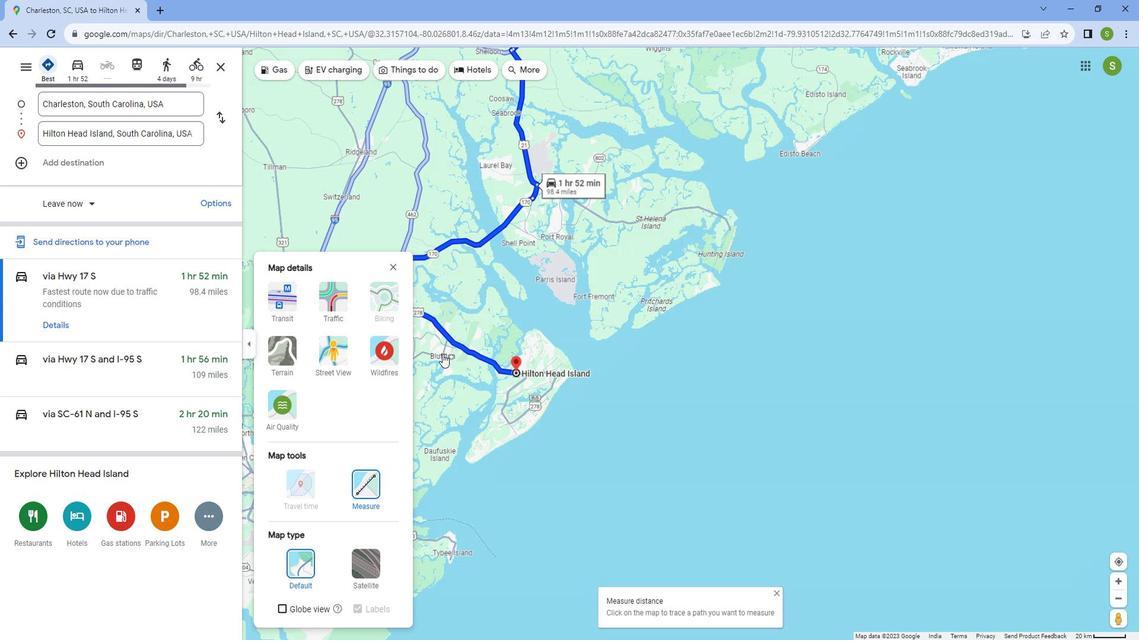 
Action: Mouse scrolled (453, 353) with delta (0, 0)
Screenshot: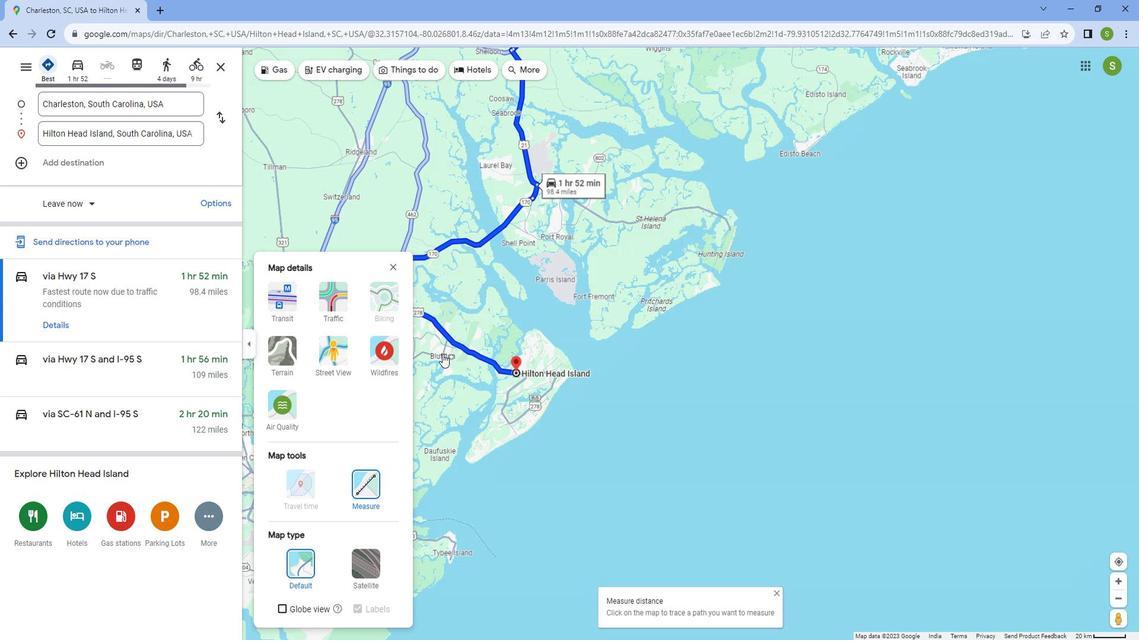 
Action: Mouse scrolled (453, 353) with delta (0, 0)
Screenshot: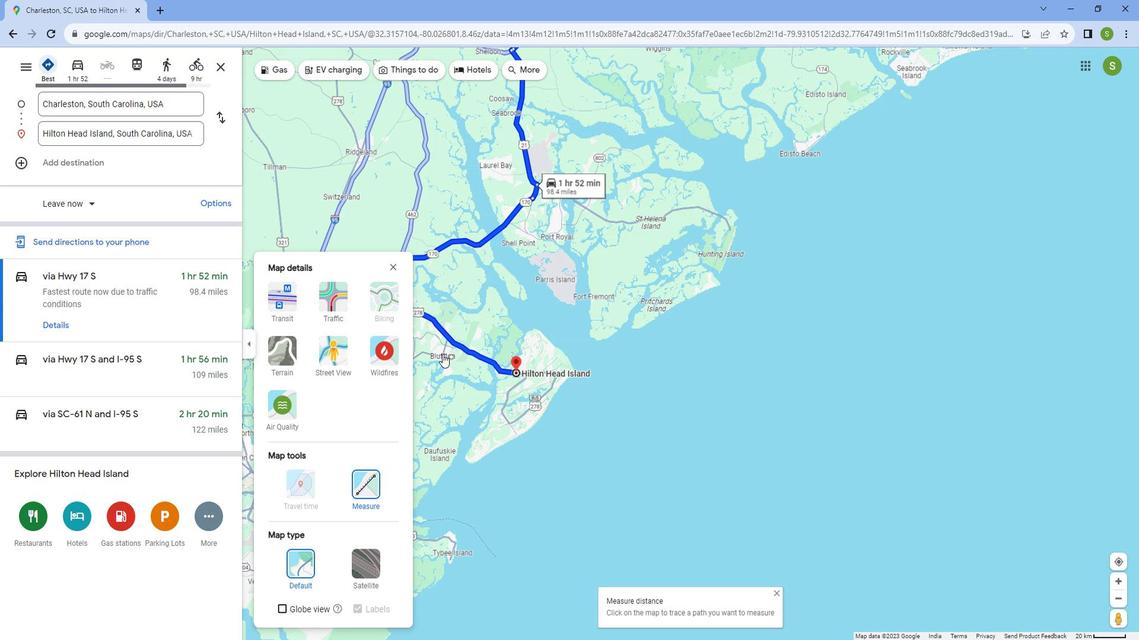
Action: Mouse scrolled (453, 353) with delta (0, 0)
Screenshot: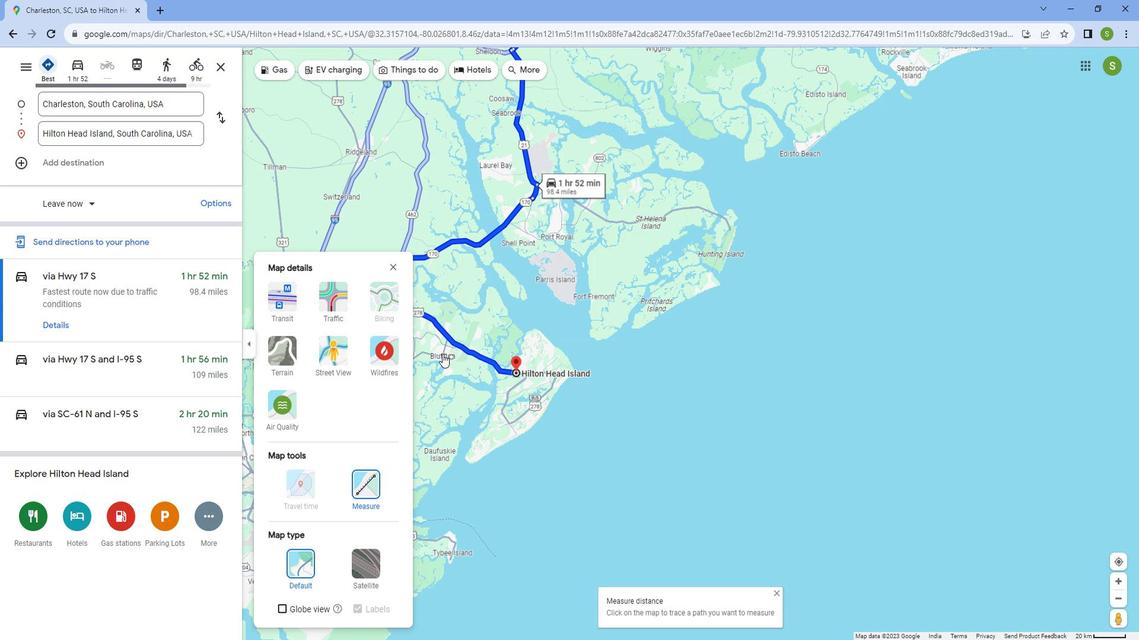 
Action: Mouse scrolled (453, 353) with delta (0, 0)
Screenshot: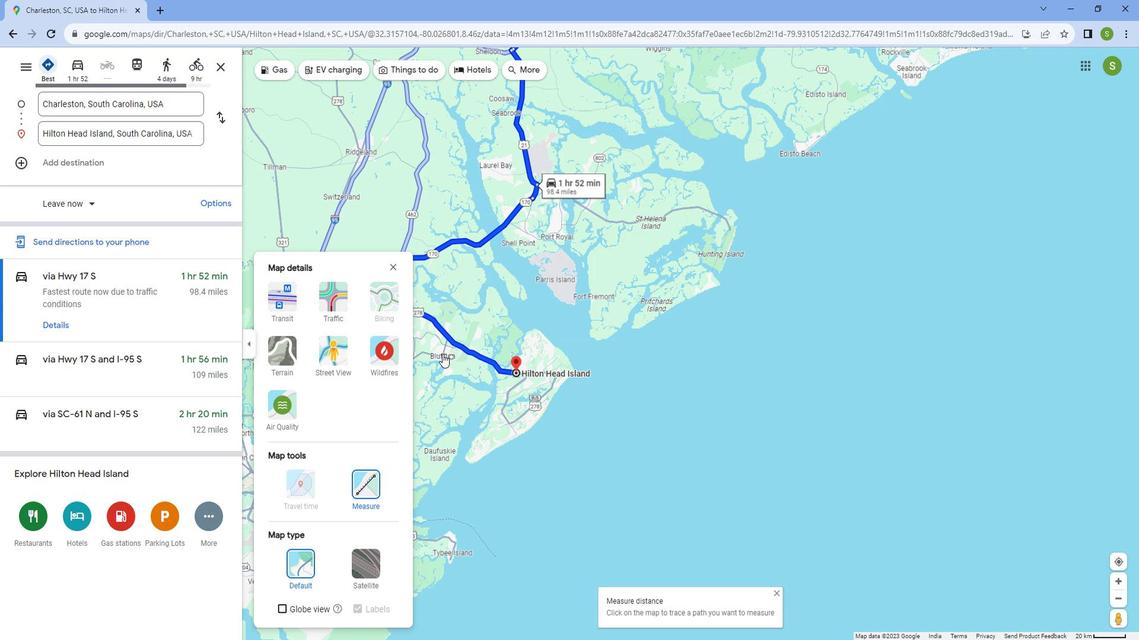 
Action: Mouse scrolled (453, 353) with delta (0, 0)
Screenshot: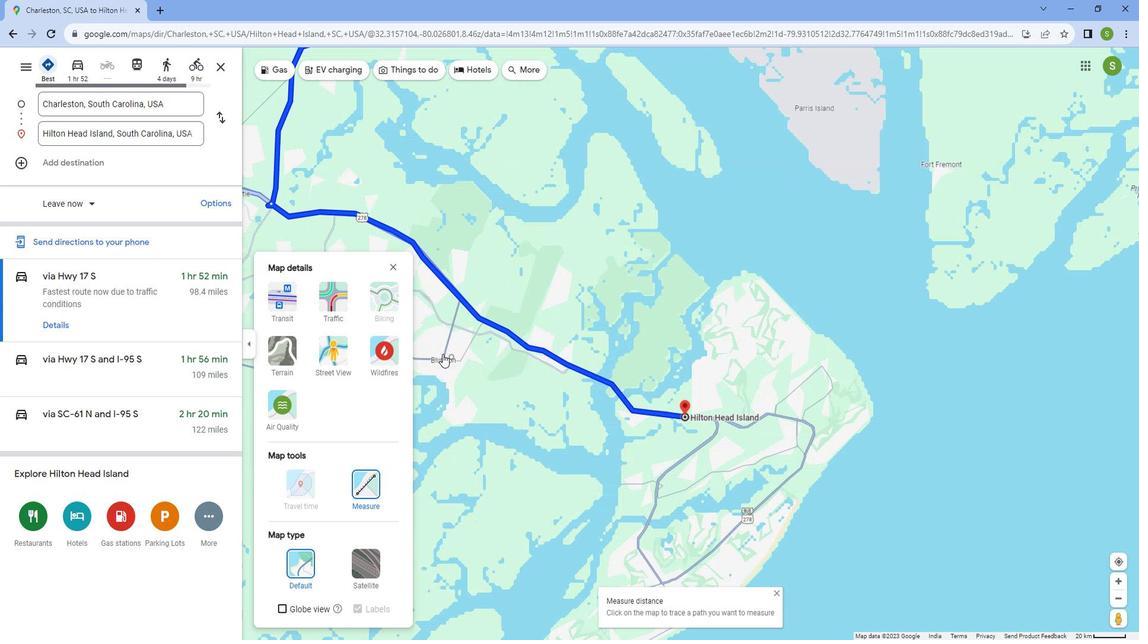 
Action: Mouse scrolled (453, 353) with delta (0, 0)
Screenshot: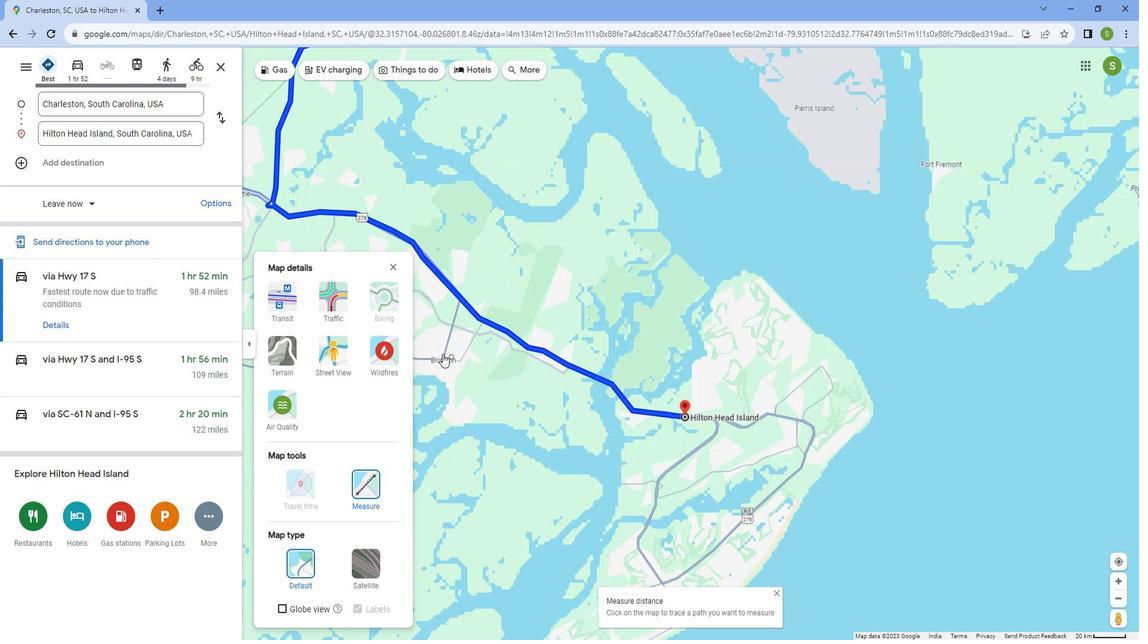 
Action: Mouse scrolled (453, 353) with delta (0, 0)
Screenshot: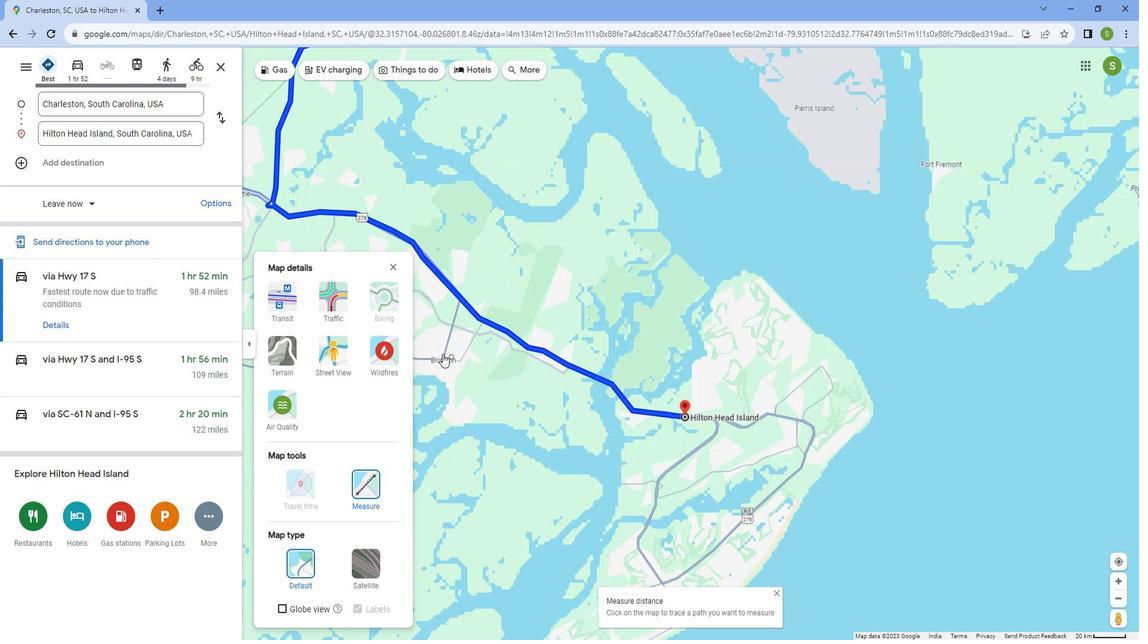 
Action: Mouse scrolled (453, 353) with delta (0, 0)
Screenshot: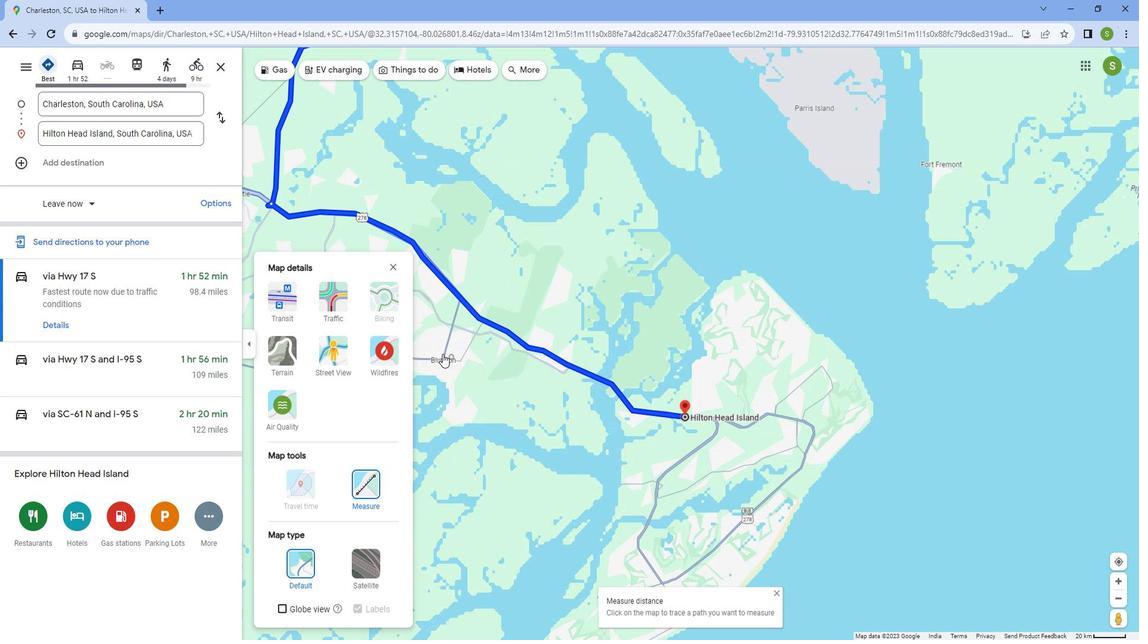 
Action: Mouse scrolled (453, 353) with delta (0, 0)
Screenshot: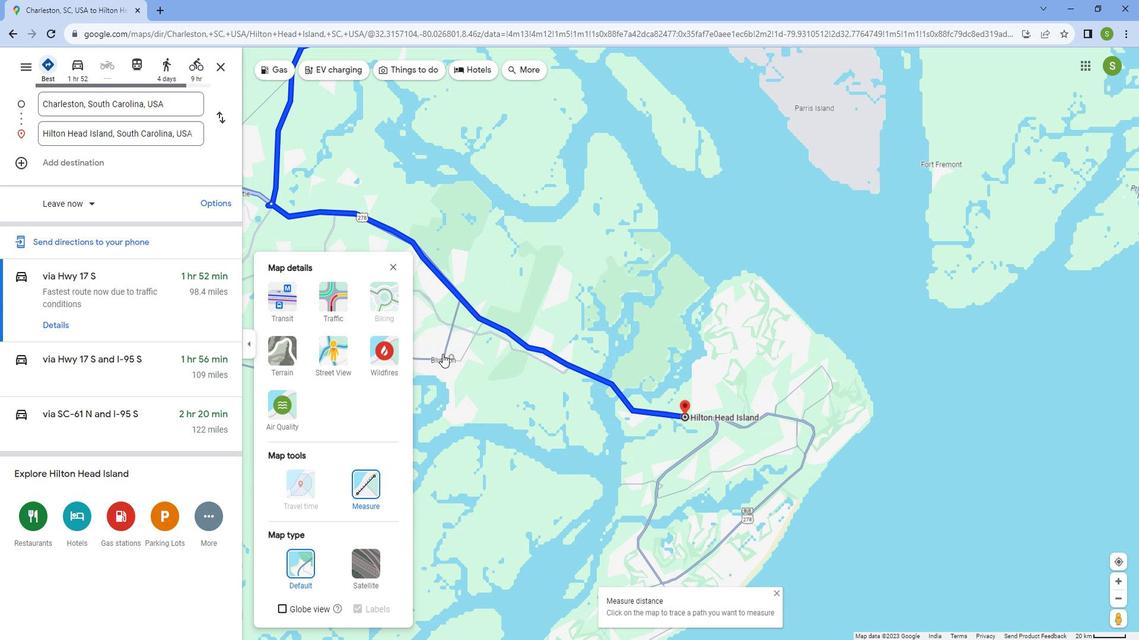 
Action: Mouse moved to (895, 457)
Screenshot: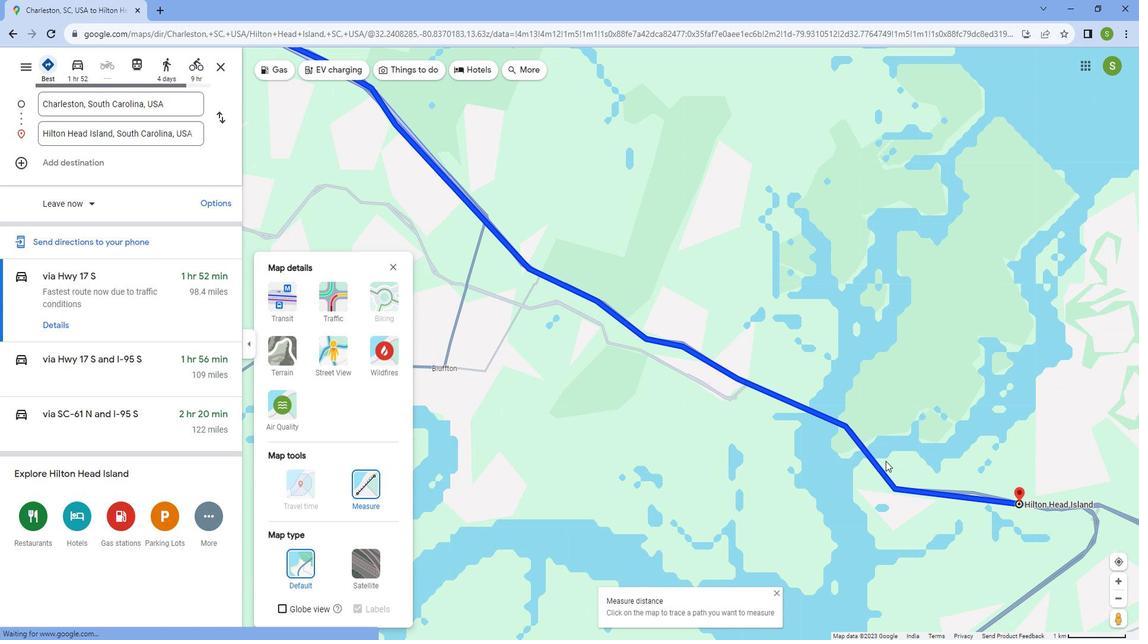 
Action: Mouse pressed left at (895, 457)
Screenshot: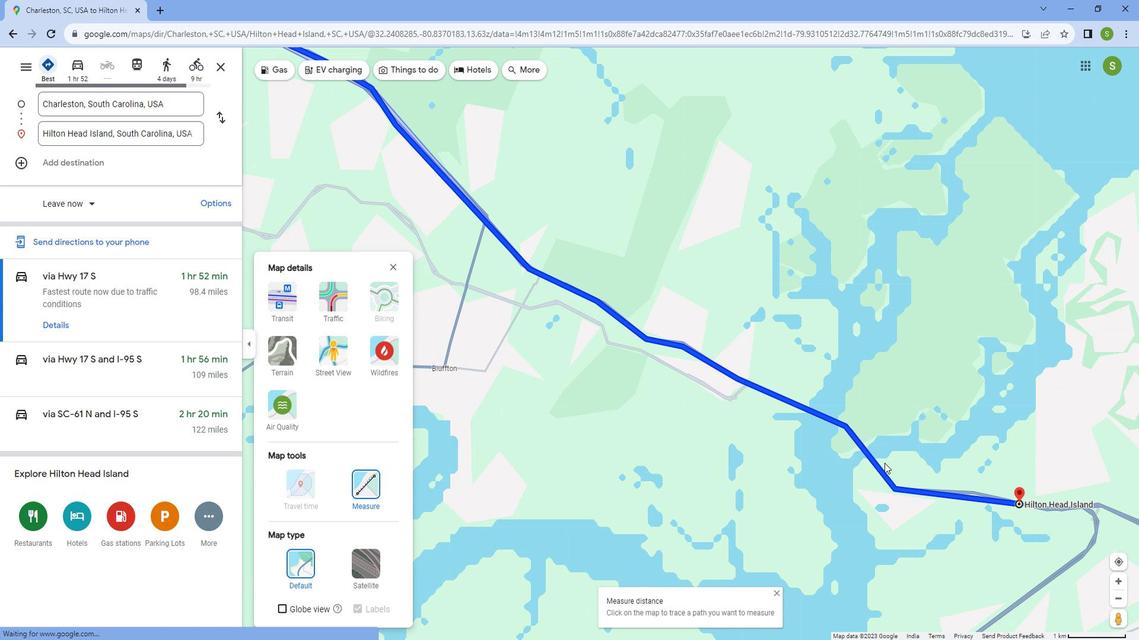 
Action: Mouse moved to (716, 419)
Screenshot: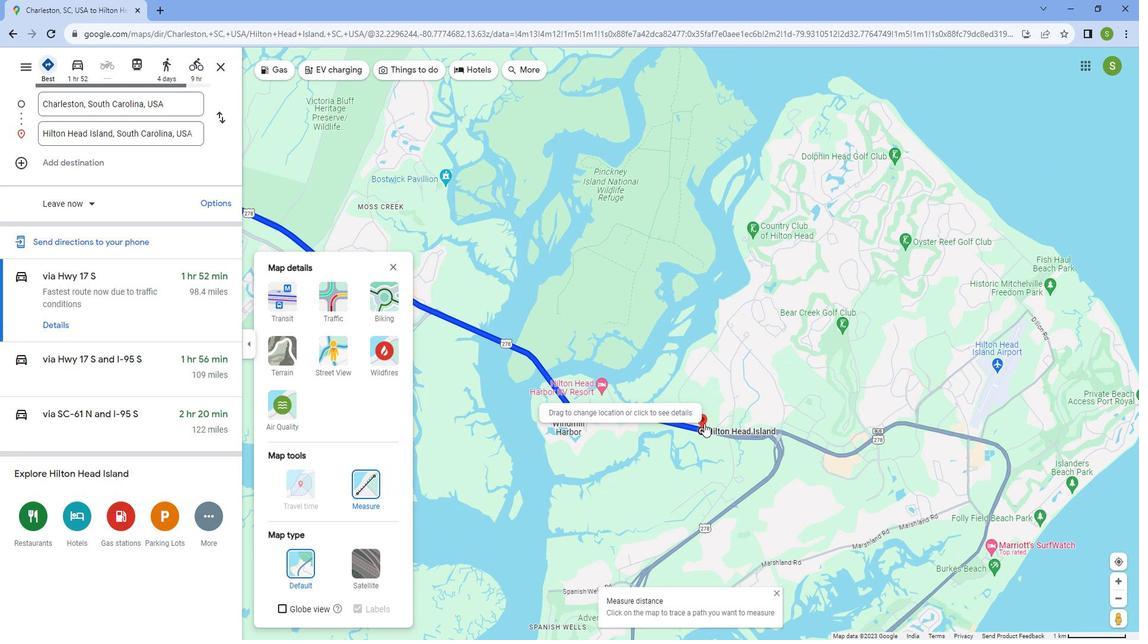 
Action: Mouse scrolled (716, 420) with delta (0, 0)
Screenshot: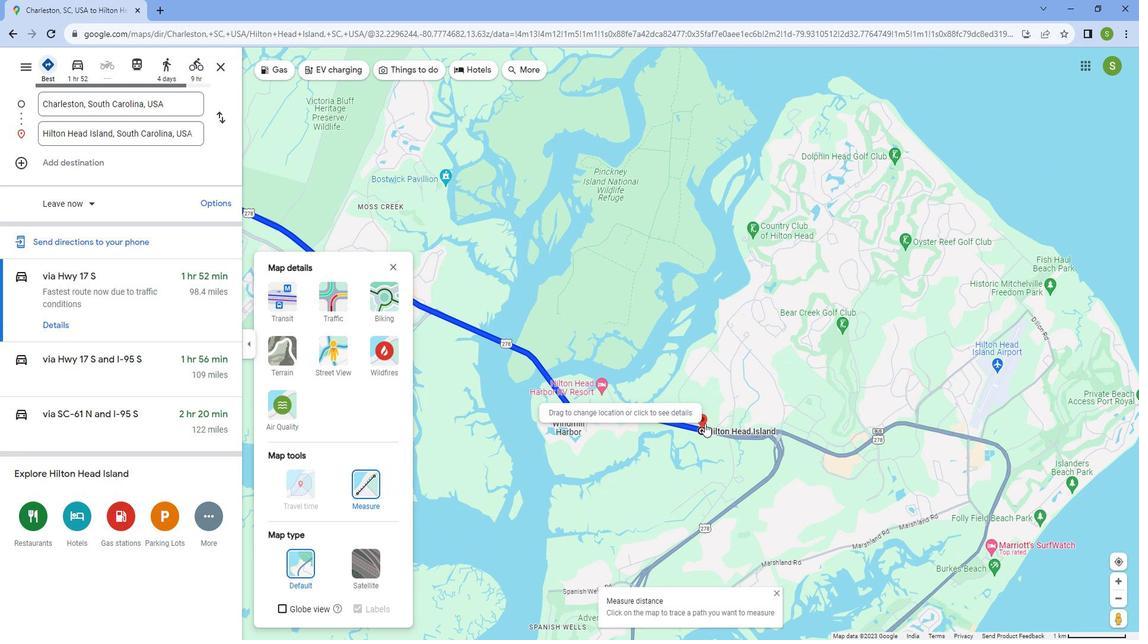 
Action: Mouse scrolled (716, 420) with delta (0, 0)
Screenshot: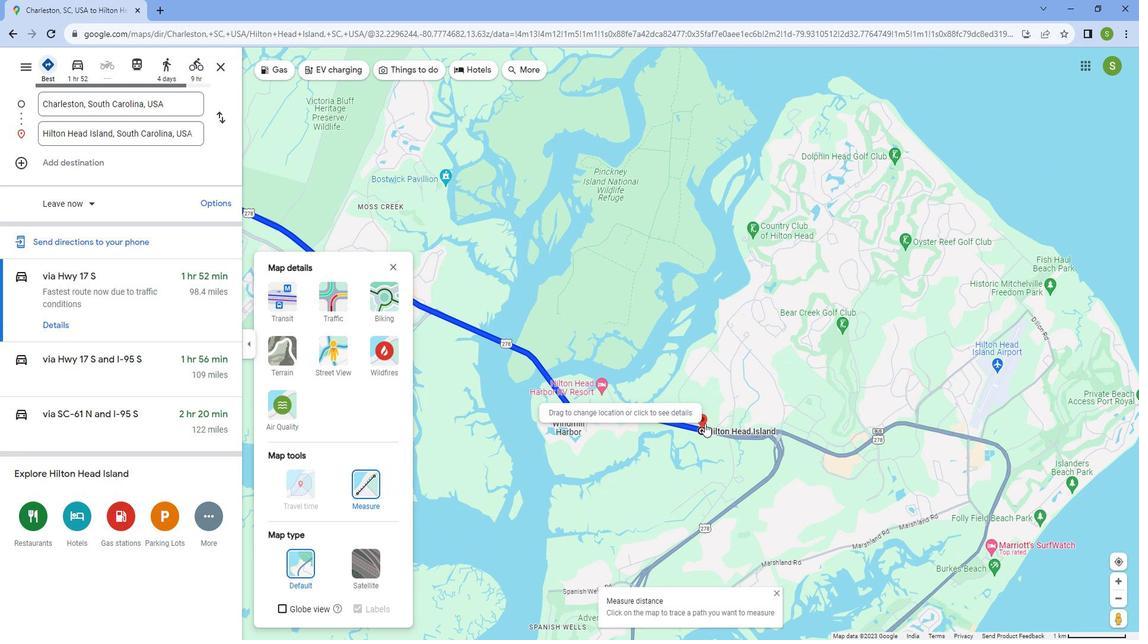 
Action: Mouse scrolled (716, 420) with delta (0, 0)
Screenshot: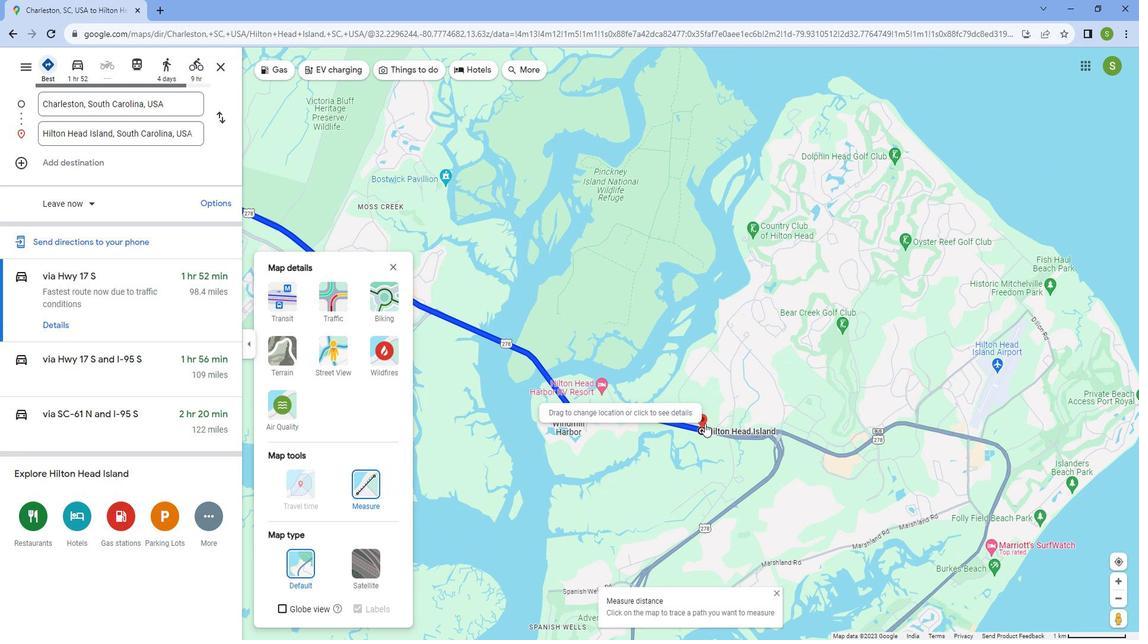 
Action: Mouse scrolled (716, 420) with delta (0, 0)
Screenshot: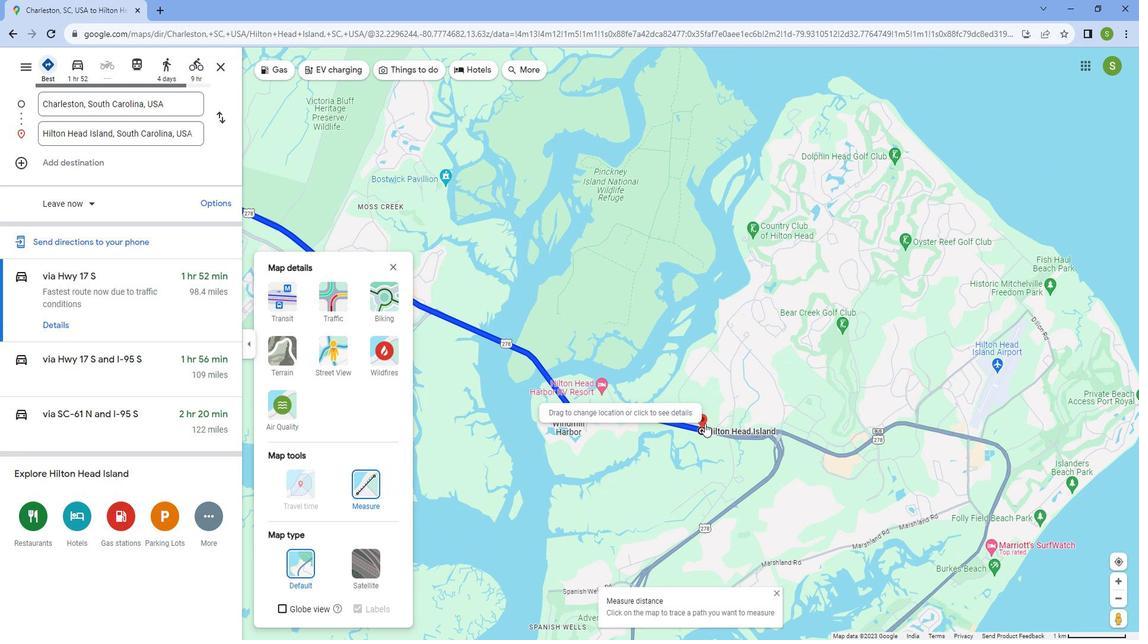 
Action: Mouse scrolled (716, 420) with delta (0, 0)
Screenshot: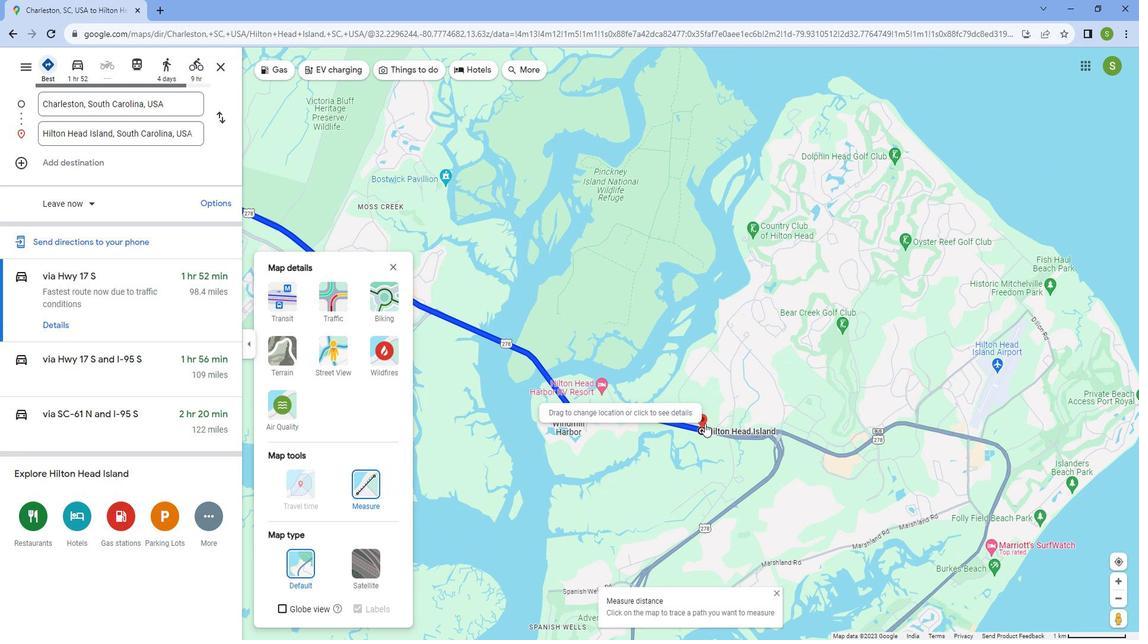 
Action: Mouse scrolled (716, 420) with delta (0, 0)
Screenshot: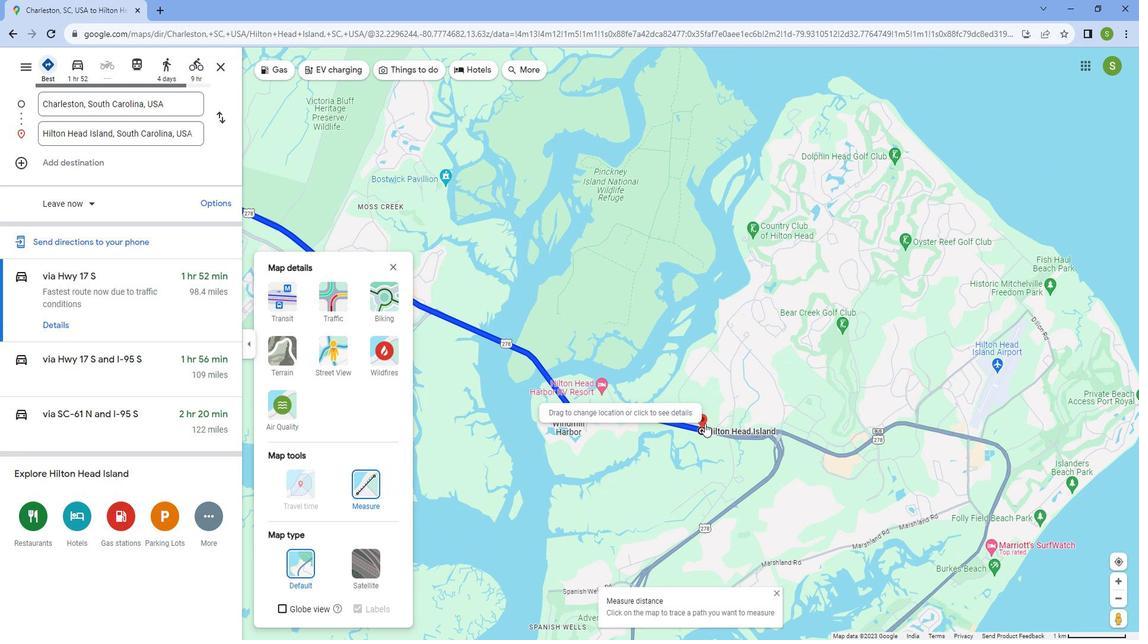 
Action: Mouse scrolled (716, 420) with delta (0, 0)
Screenshot: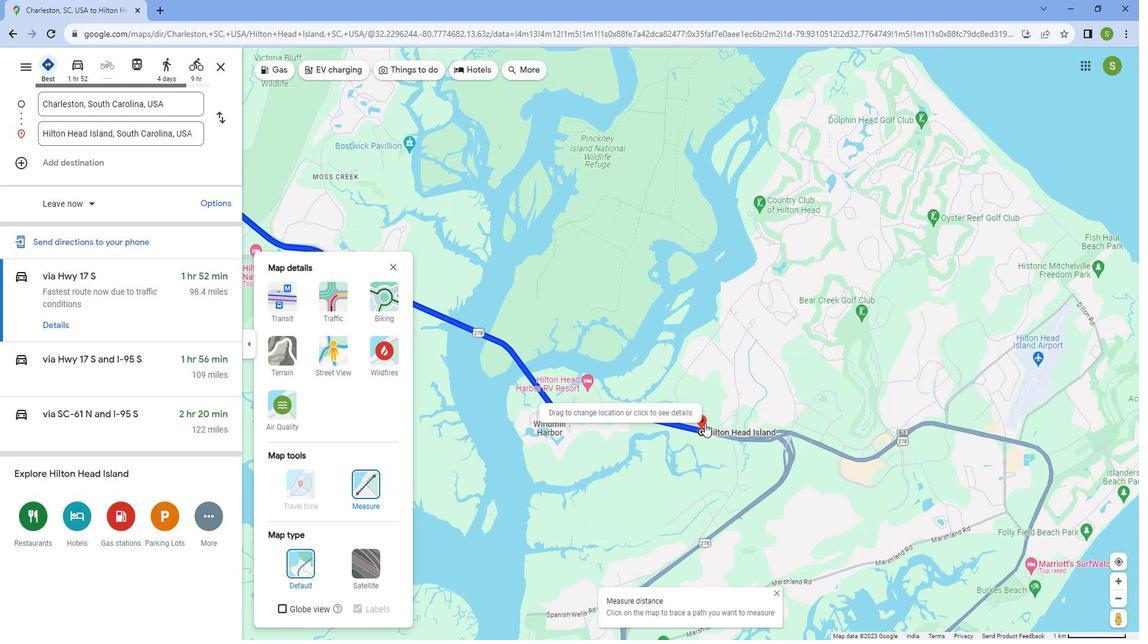 
Action: Mouse moved to (714, 413)
Screenshot: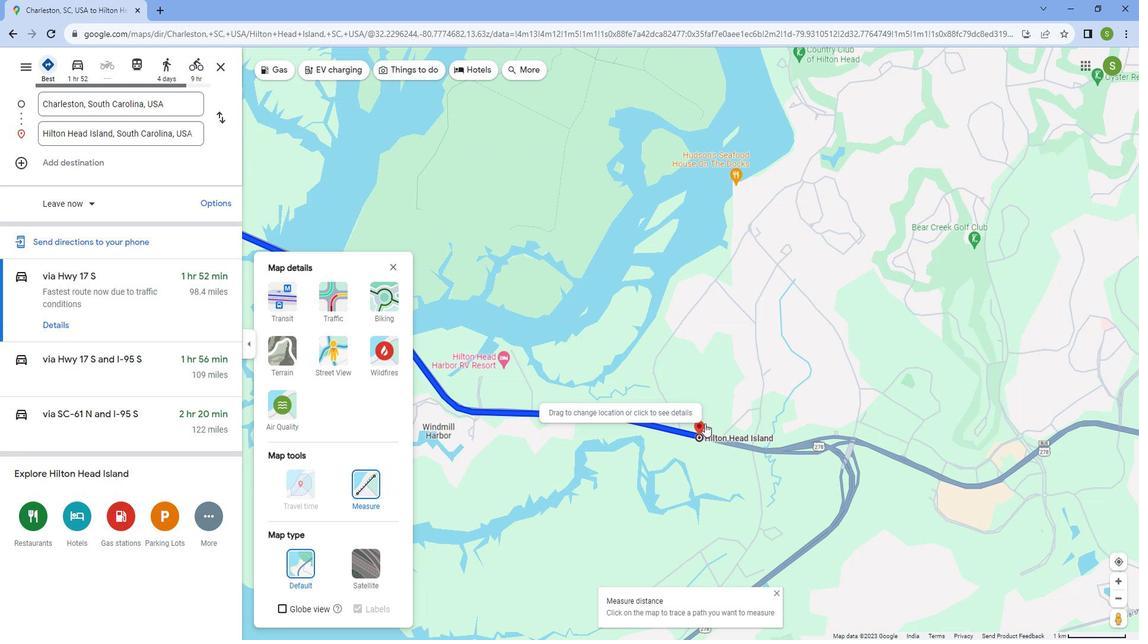 
Action: Mouse scrolled (714, 414) with delta (0, 0)
Screenshot: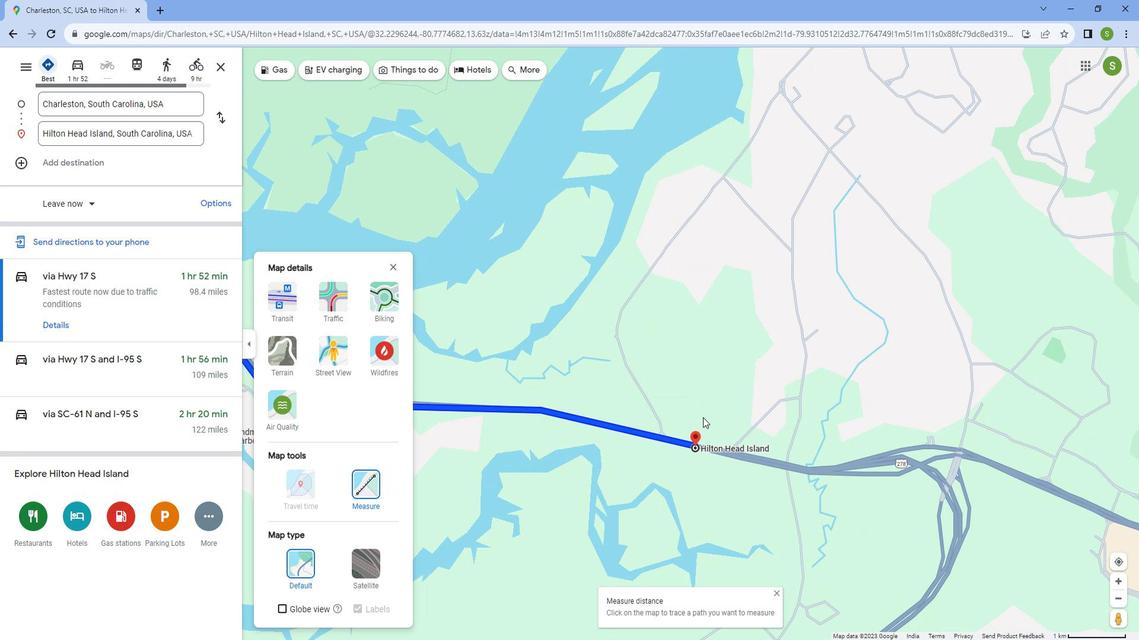 
Action: Mouse scrolled (714, 414) with delta (0, 0)
Screenshot: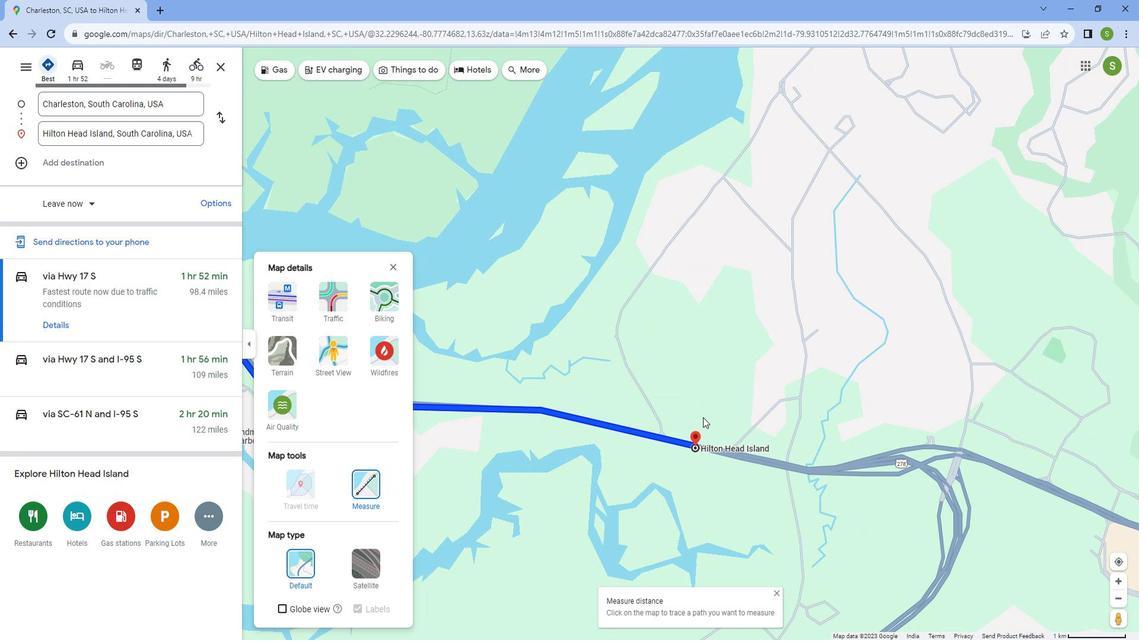
Action: Mouse scrolled (714, 414) with delta (0, 0)
Screenshot: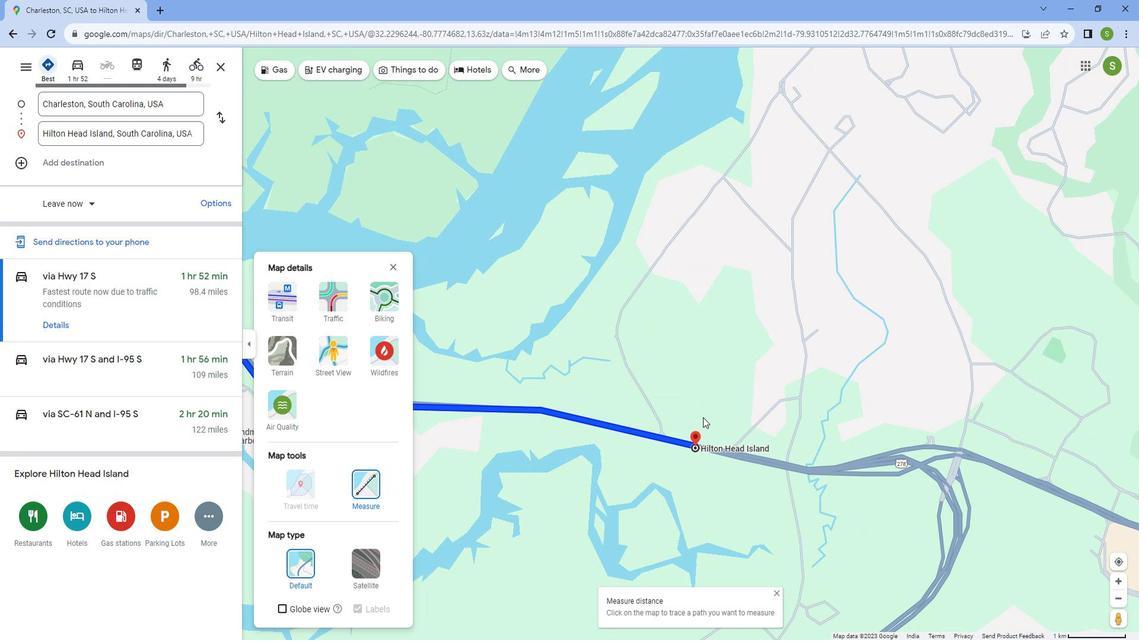 
Action: Mouse scrolled (714, 414) with delta (0, 0)
Screenshot: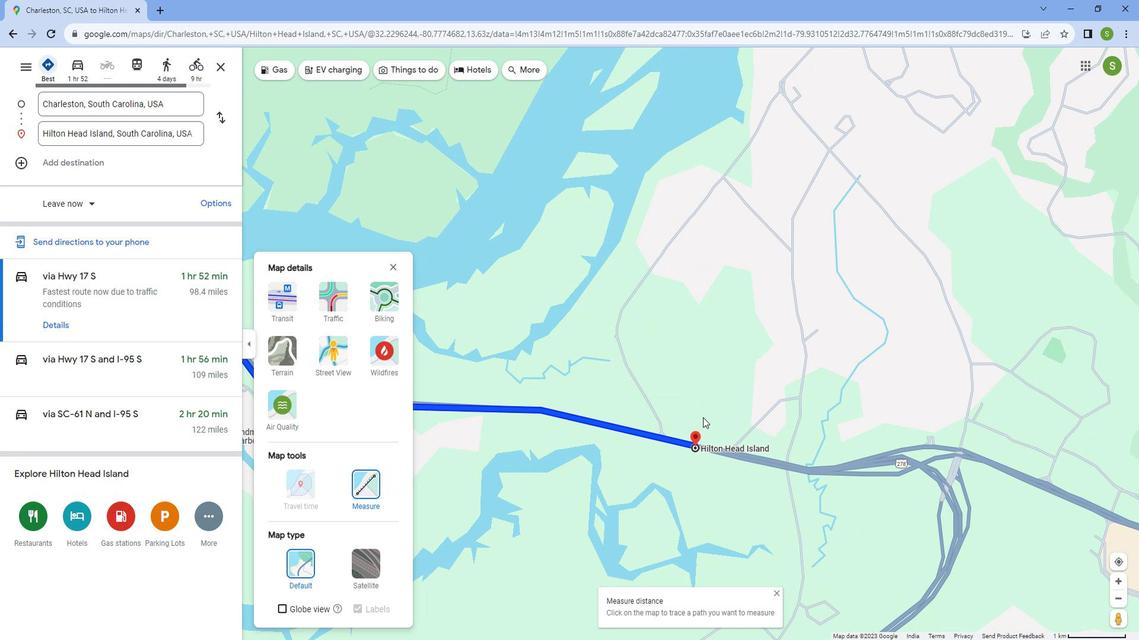 
Action: Mouse scrolled (714, 414) with delta (0, 0)
Screenshot: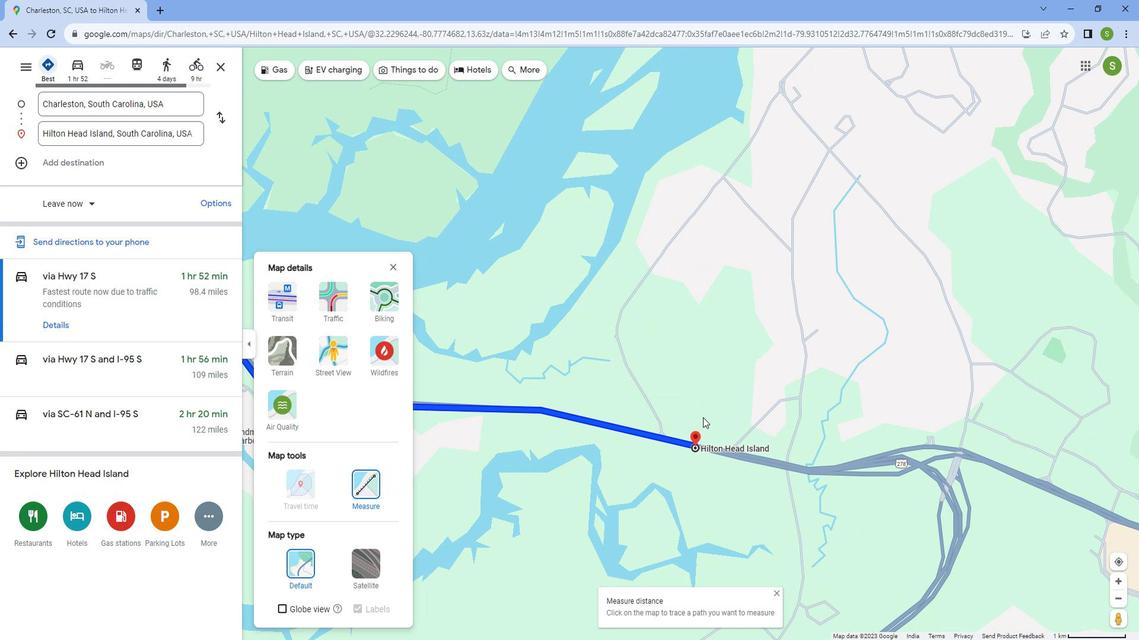 
Action: Mouse moved to (695, 484)
Screenshot: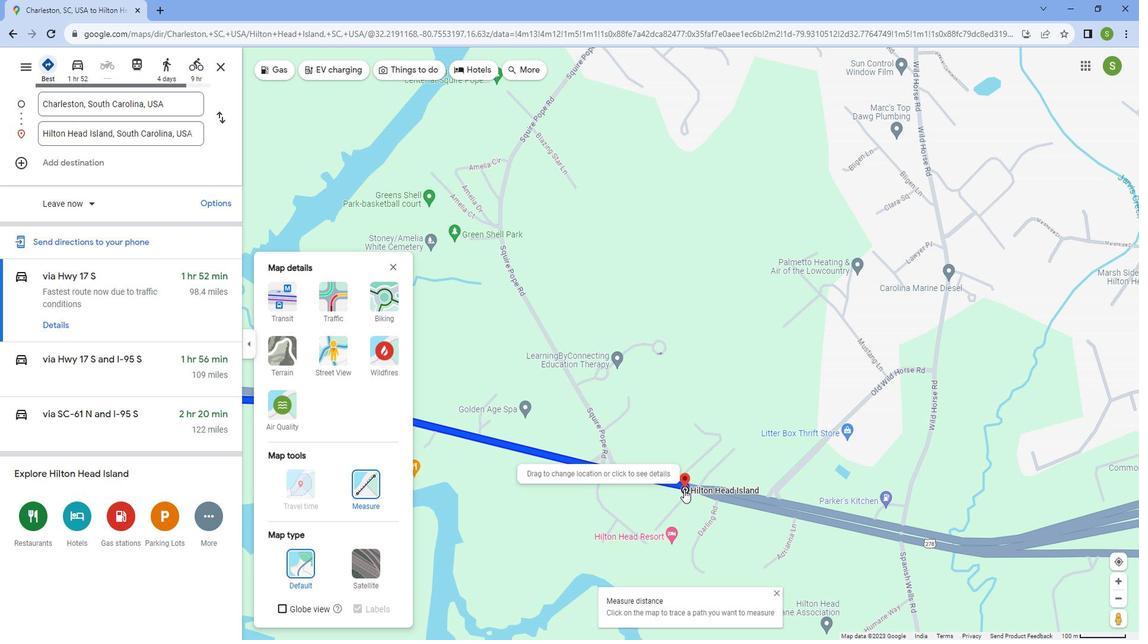 
Action: Mouse pressed left at (695, 484)
Screenshot: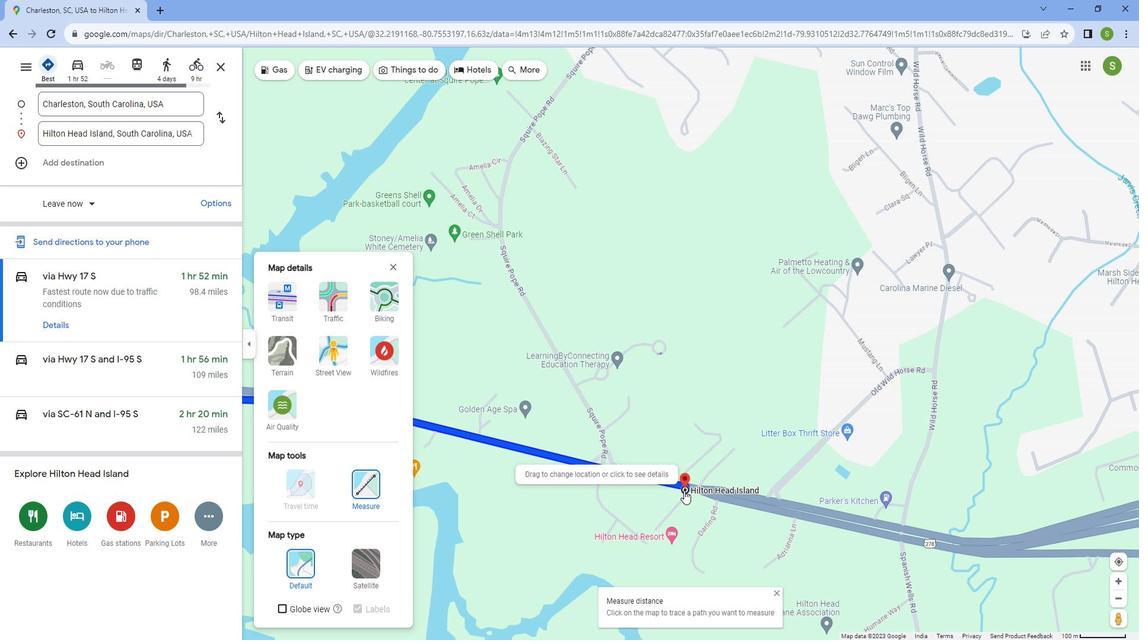 
Action: Mouse moved to (665, 451)
Screenshot: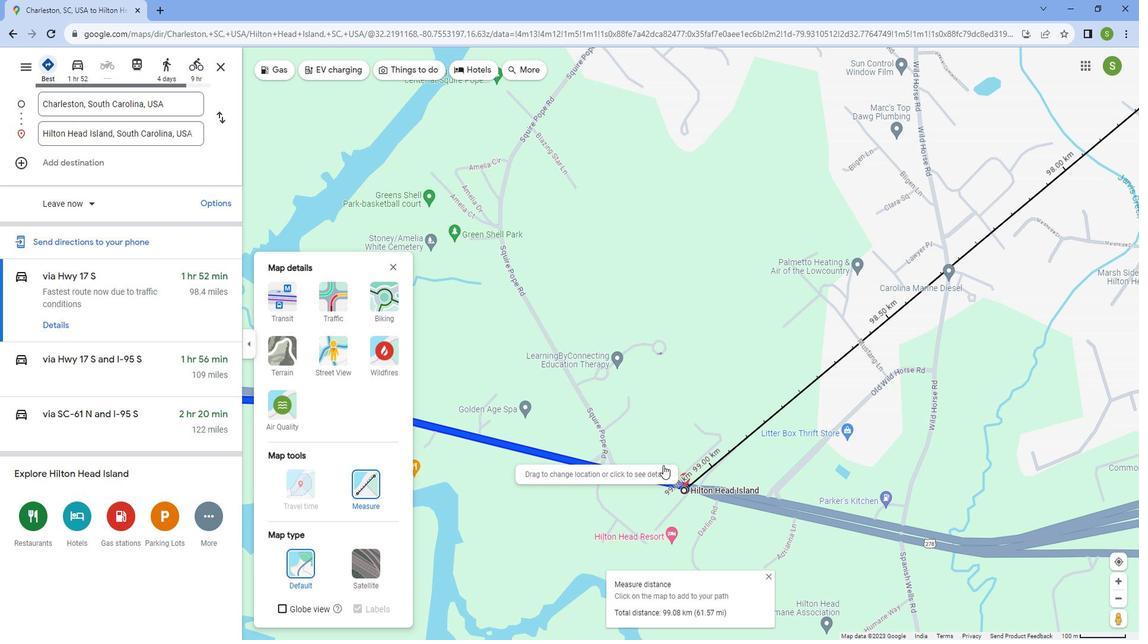 
Action: Mouse scrolled (665, 450) with delta (0, 0)
Screenshot: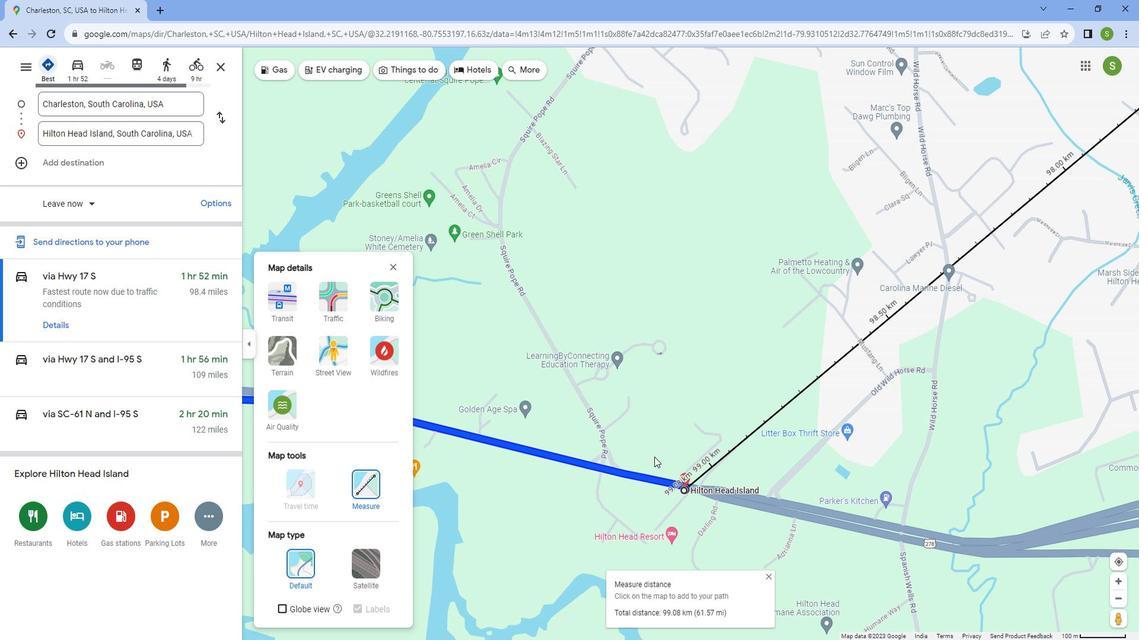 
Action: Mouse scrolled (665, 450) with delta (0, 0)
Screenshot: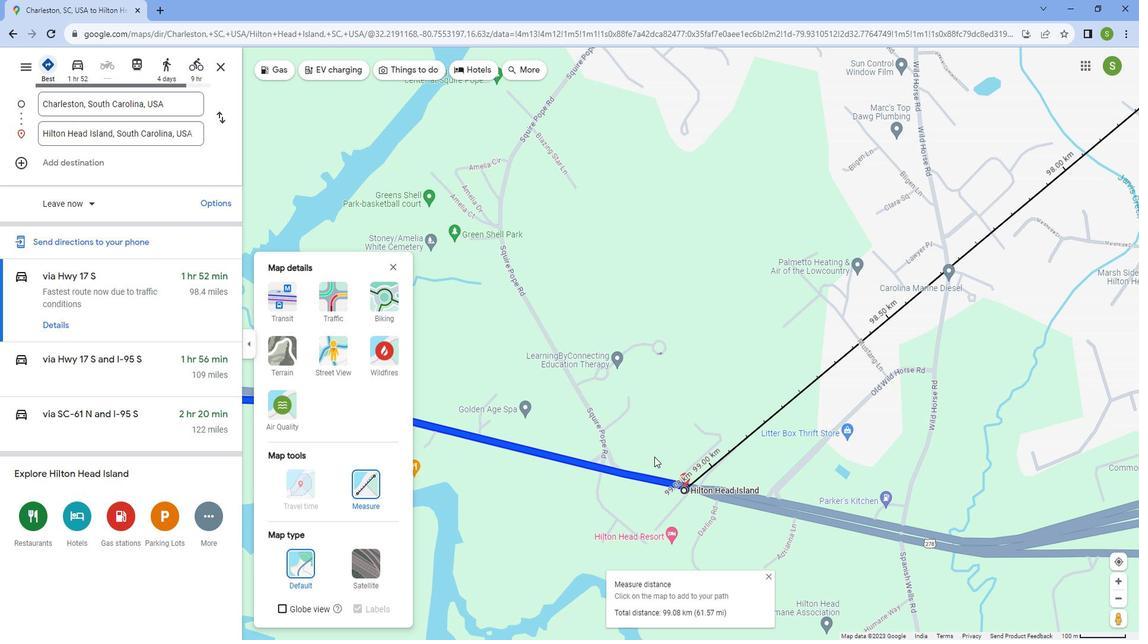 
Action: Mouse scrolled (665, 450) with delta (0, 0)
Screenshot: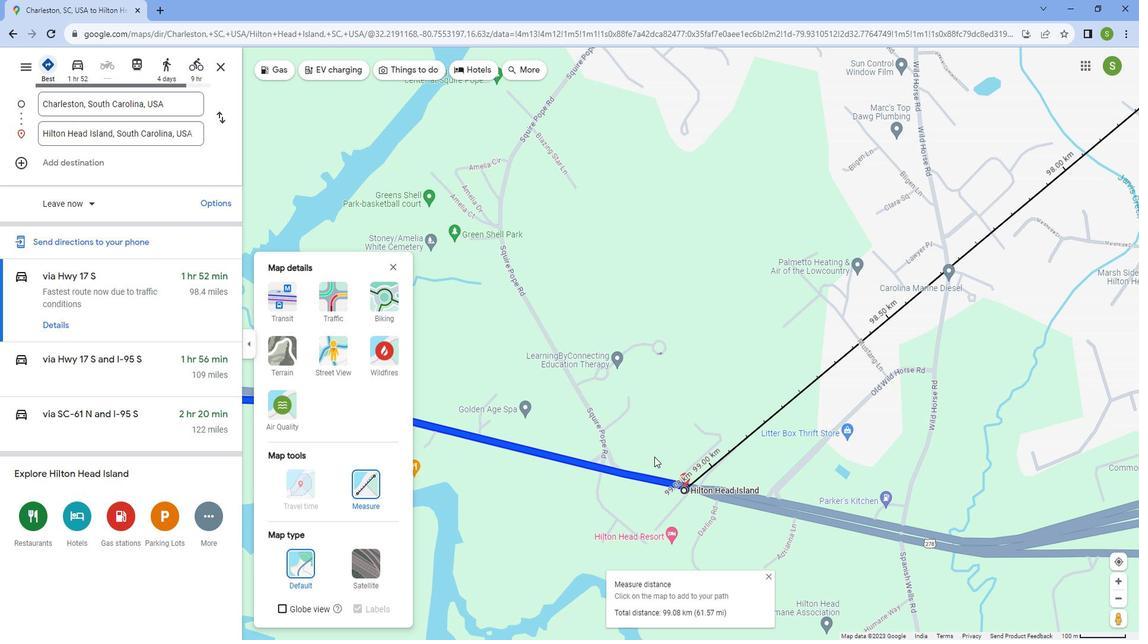 
Action: Mouse scrolled (665, 450) with delta (0, 0)
Screenshot: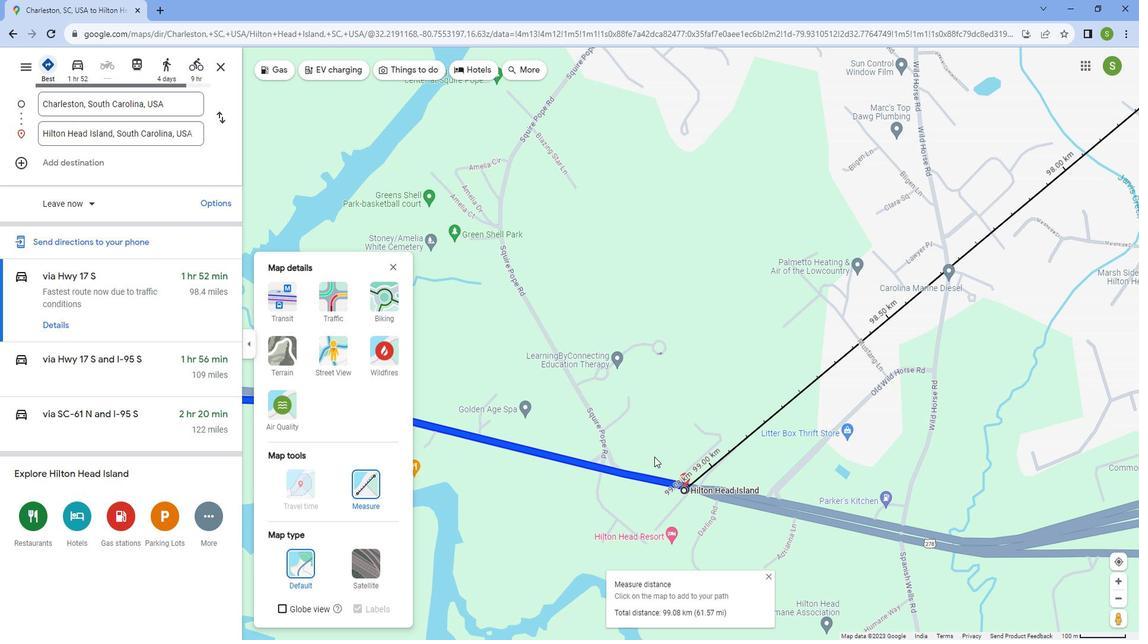 
Action: Mouse moved to (665, 450)
Screenshot: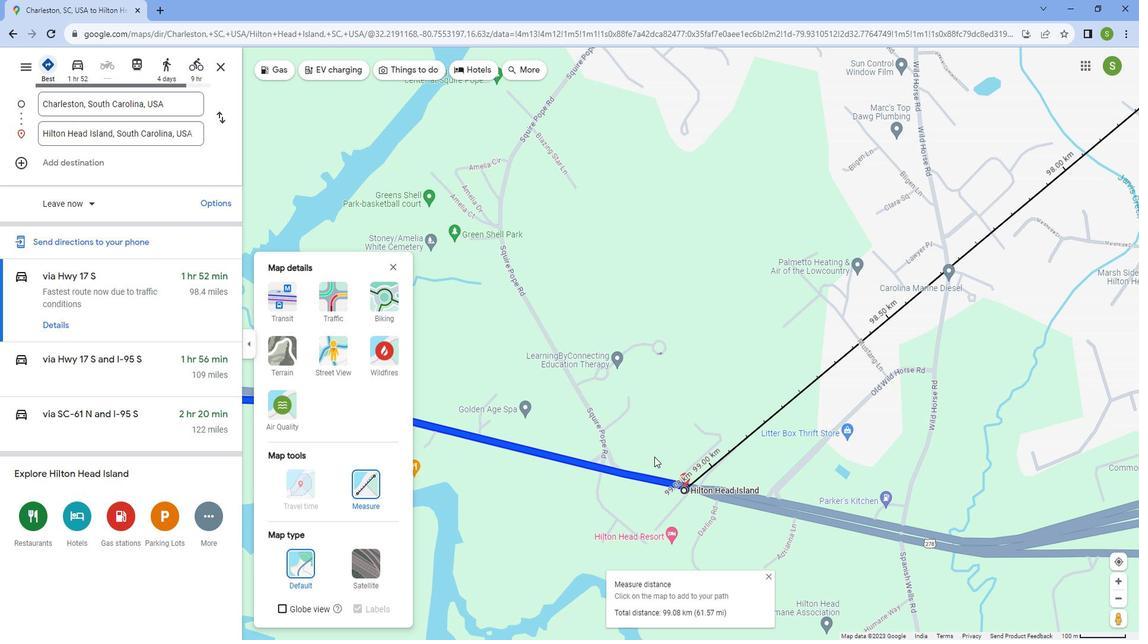 
Action: Mouse scrolled (665, 450) with delta (0, 0)
Screenshot: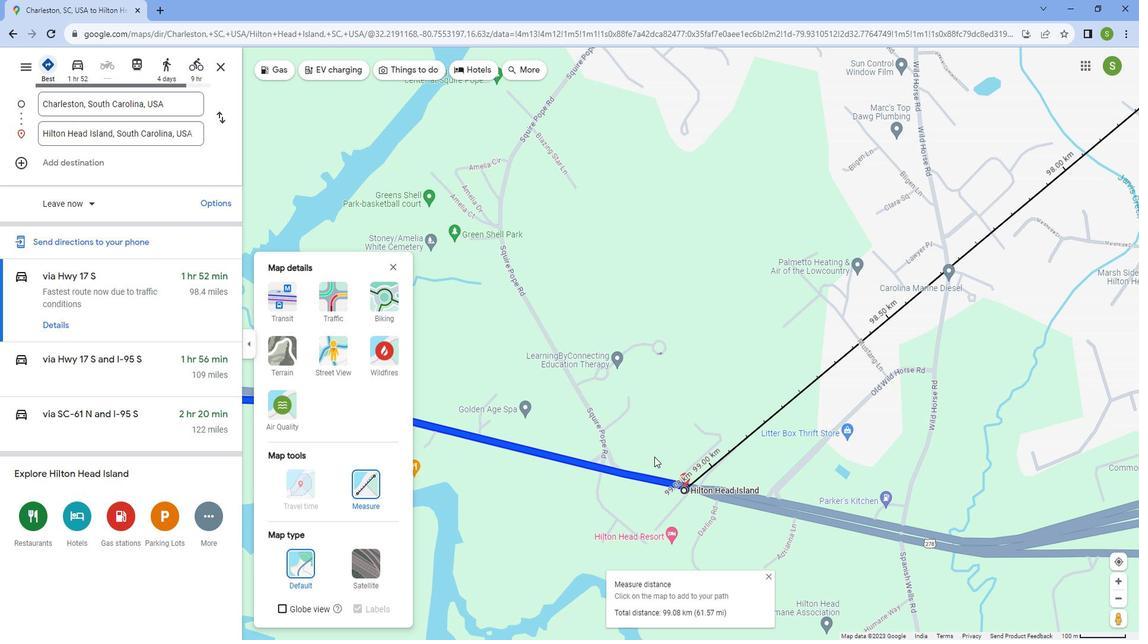 
Action: Mouse moved to (665, 450)
Screenshot: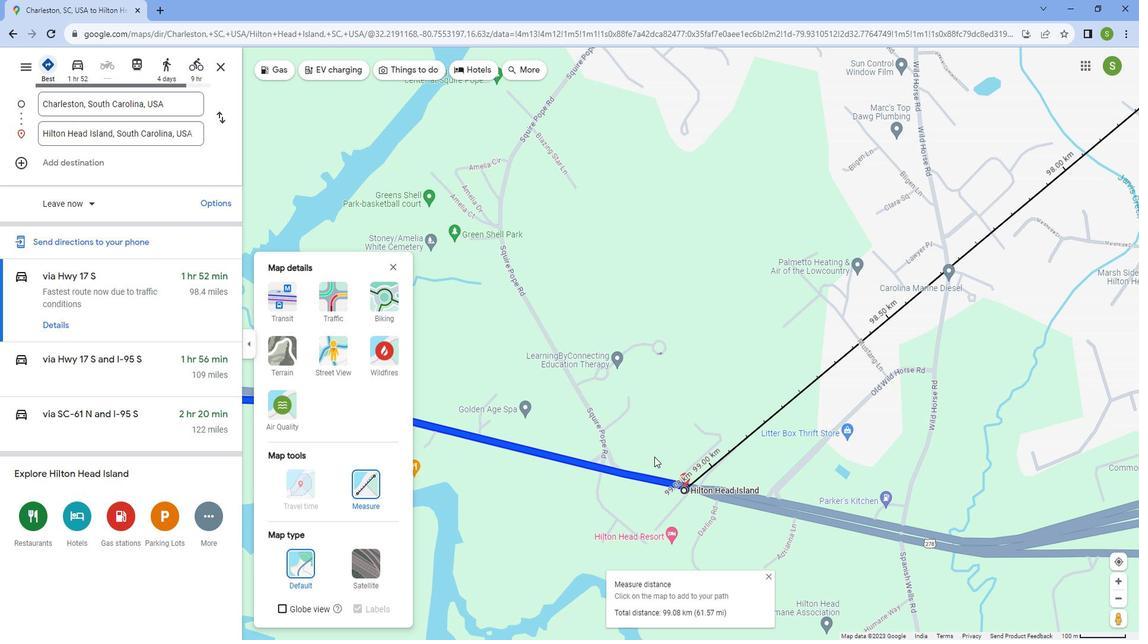 
Action: Mouse scrolled (665, 449) with delta (0, 0)
Screenshot: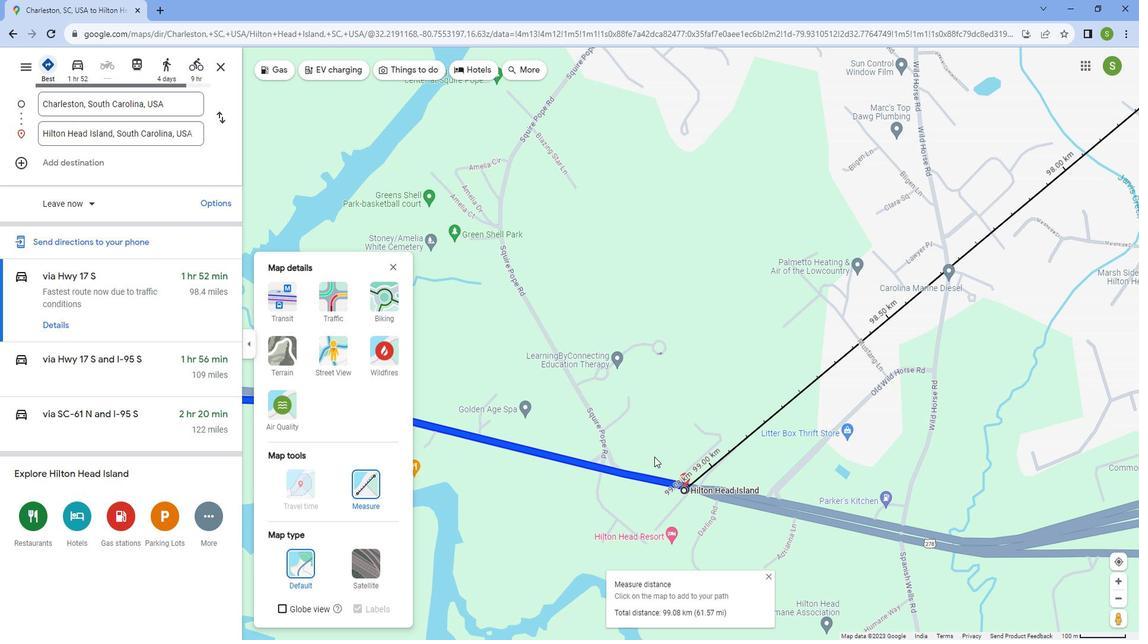 
Action: Mouse moved to (664, 448)
Screenshot: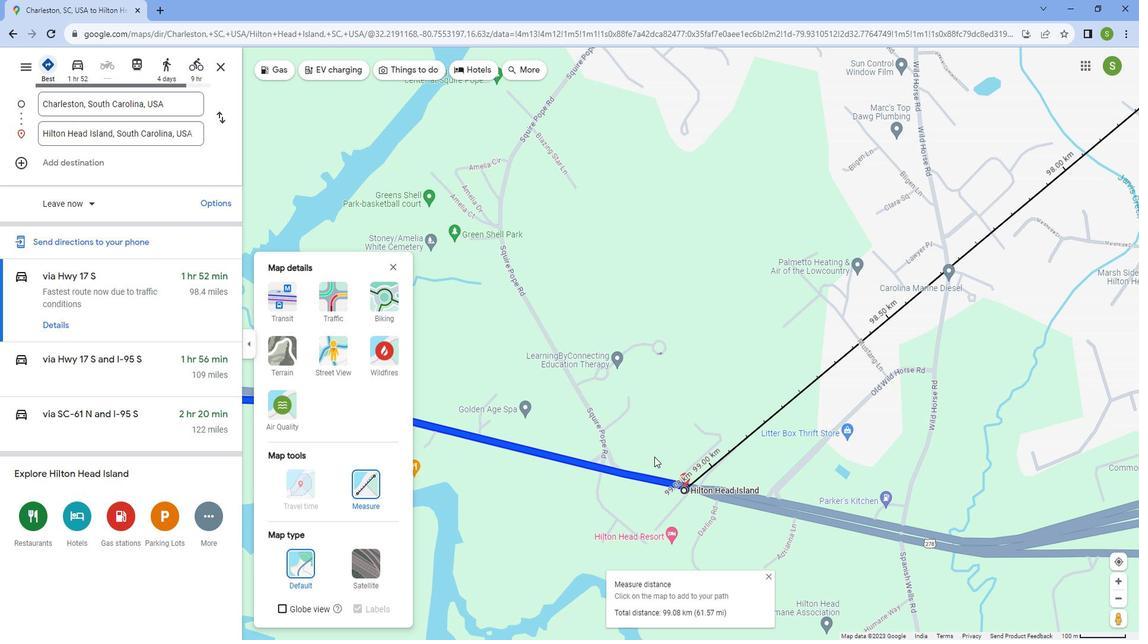 
Action: Mouse scrolled (664, 447) with delta (0, 0)
Screenshot: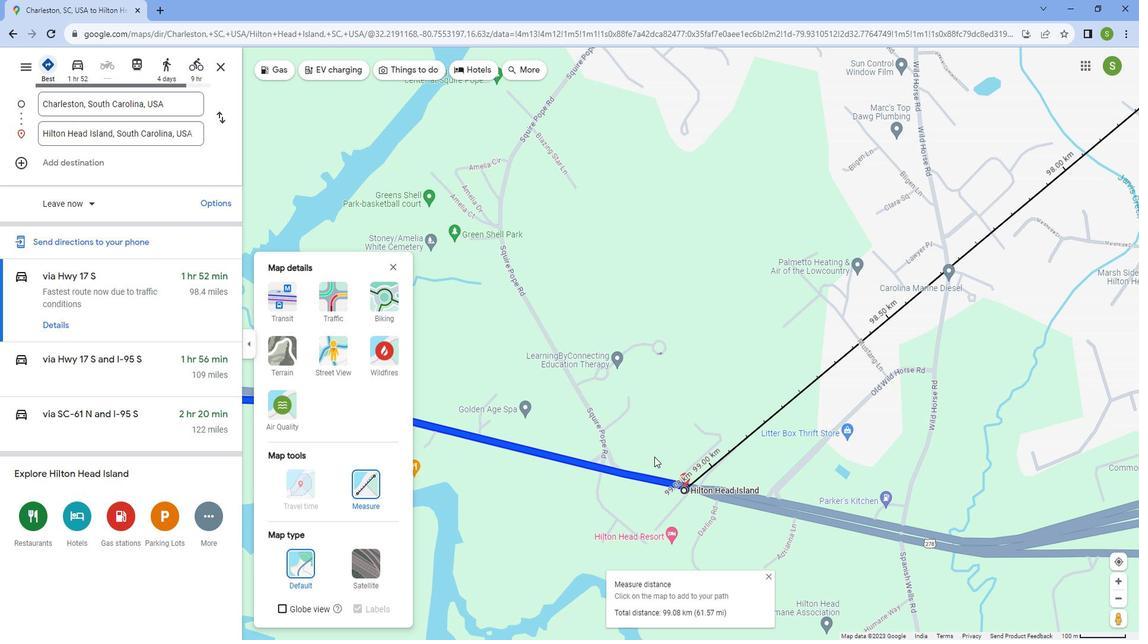 
Action: Mouse scrolled (664, 447) with delta (0, 0)
Screenshot: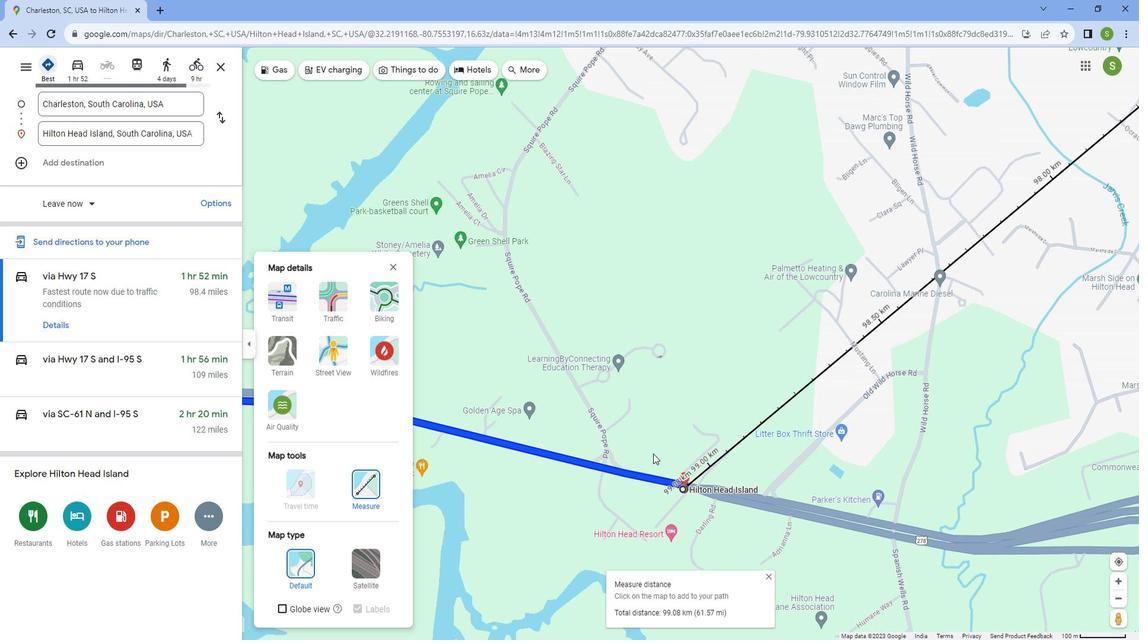 
Action: Mouse moved to (664, 443)
Screenshot: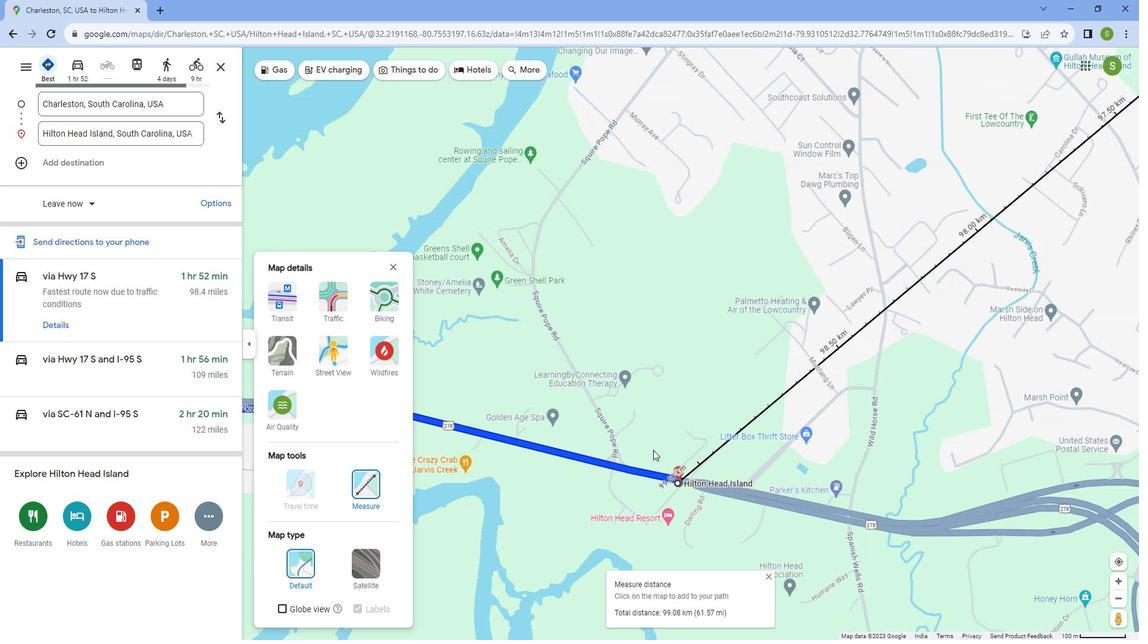 
Action: Mouse scrolled (664, 443) with delta (0, 0)
Screenshot: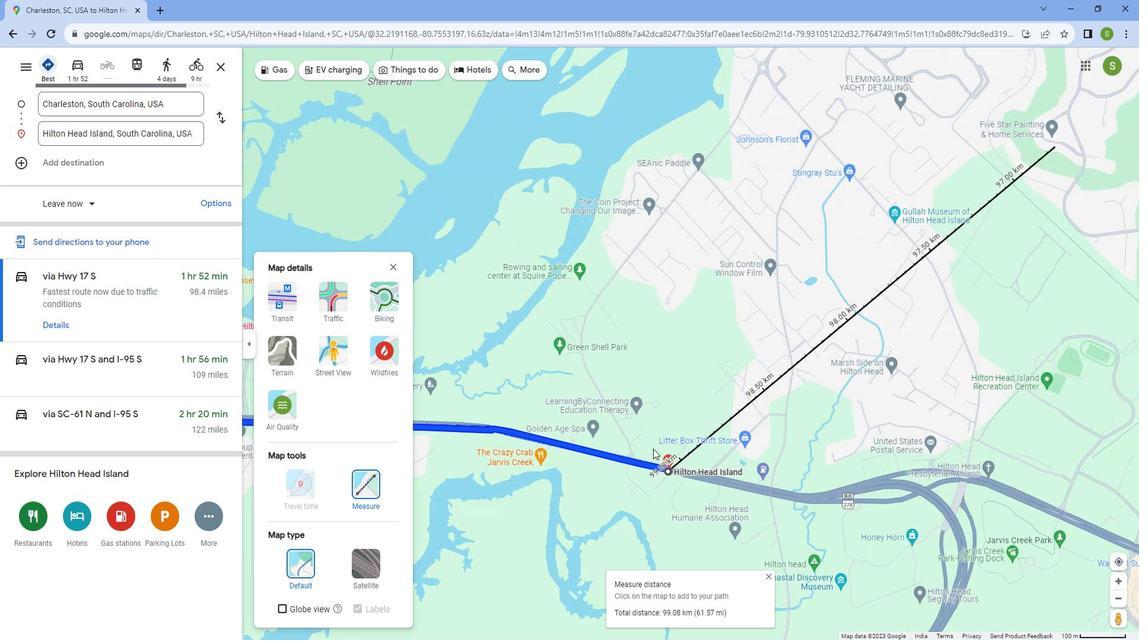 
Action: Mouse scrolled (664, 443) with delta (0, 0)
Screenshot: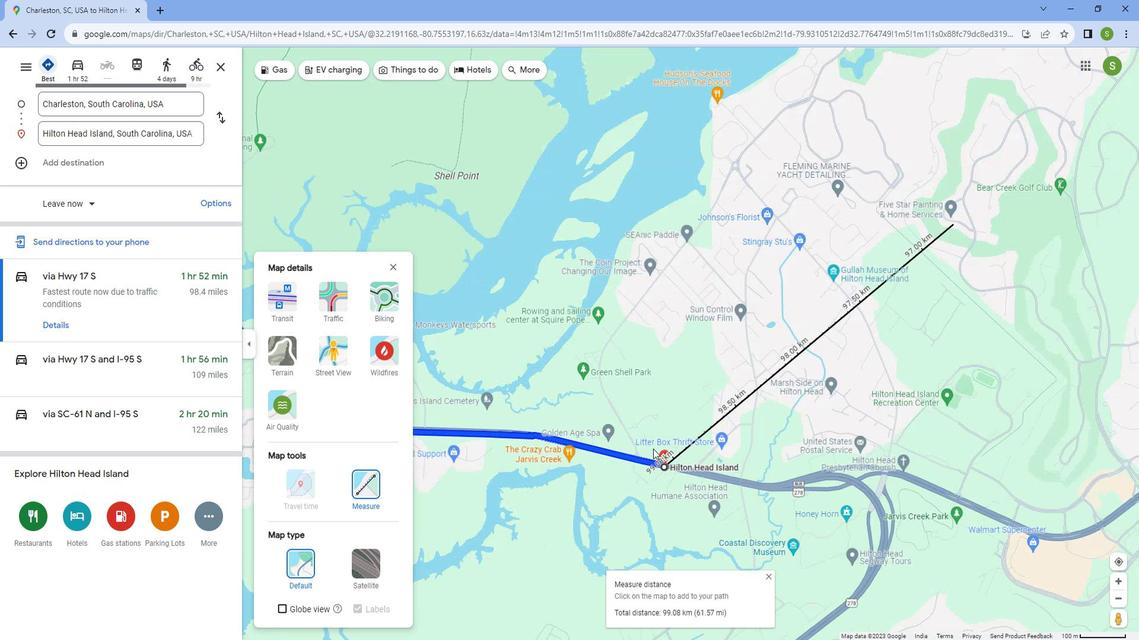 
Action: Mouse scrolled (664, 443) with delta (0, 0)
Screenshot: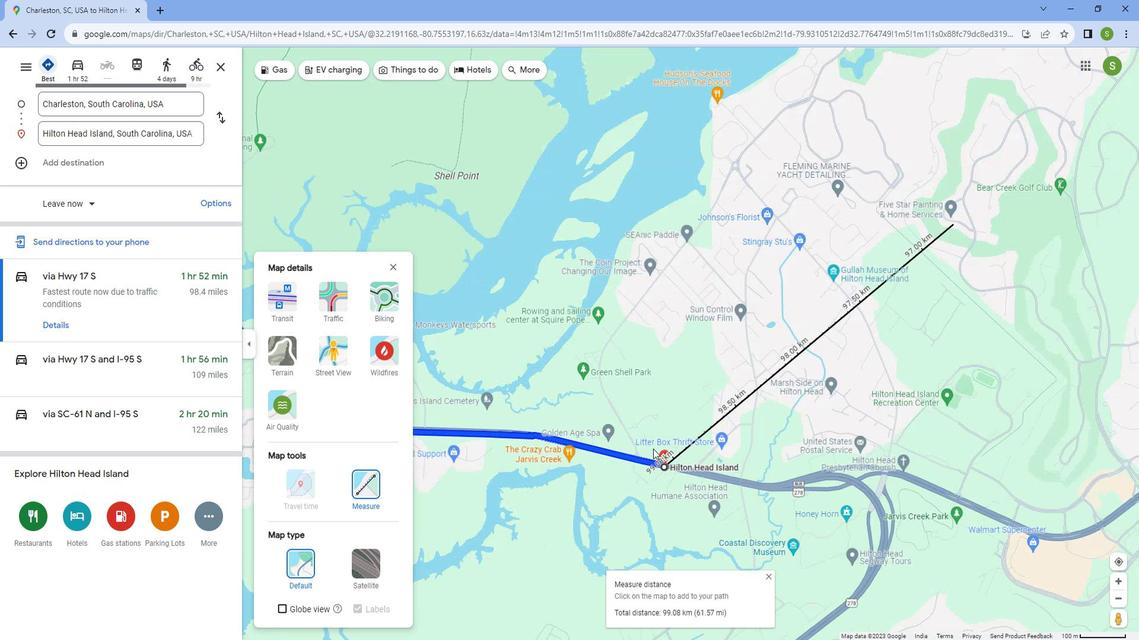 
Action: Mouse scrolled (664, 443) with delta (0, 0)
Screenshot: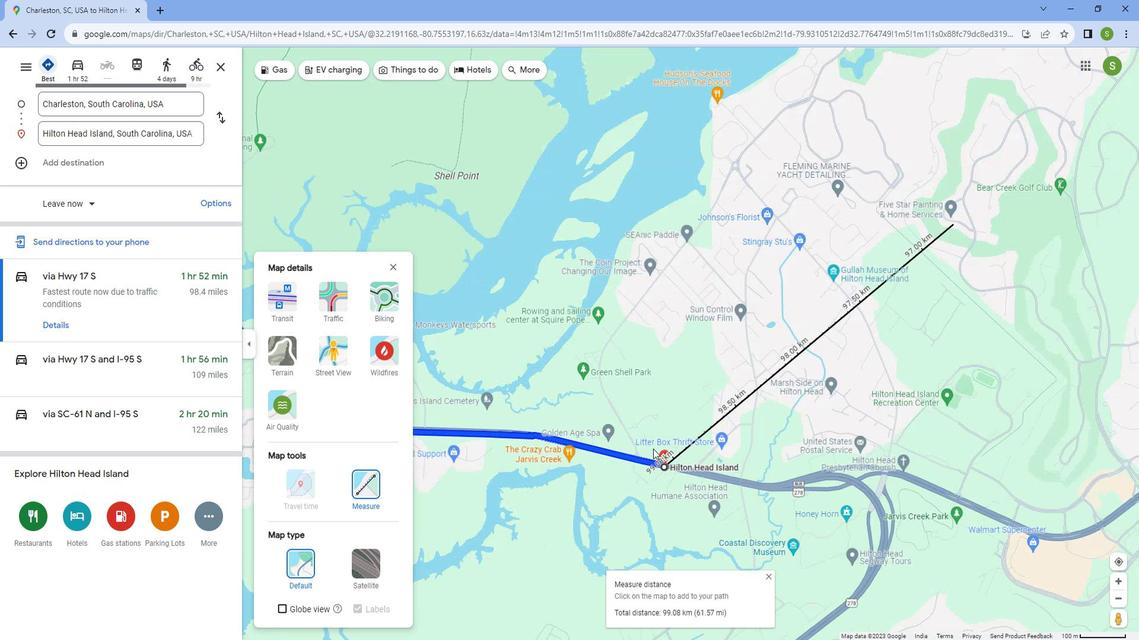 
Action: Mouse scrolled (664, 443) with delta (0, 0)
Screenshot: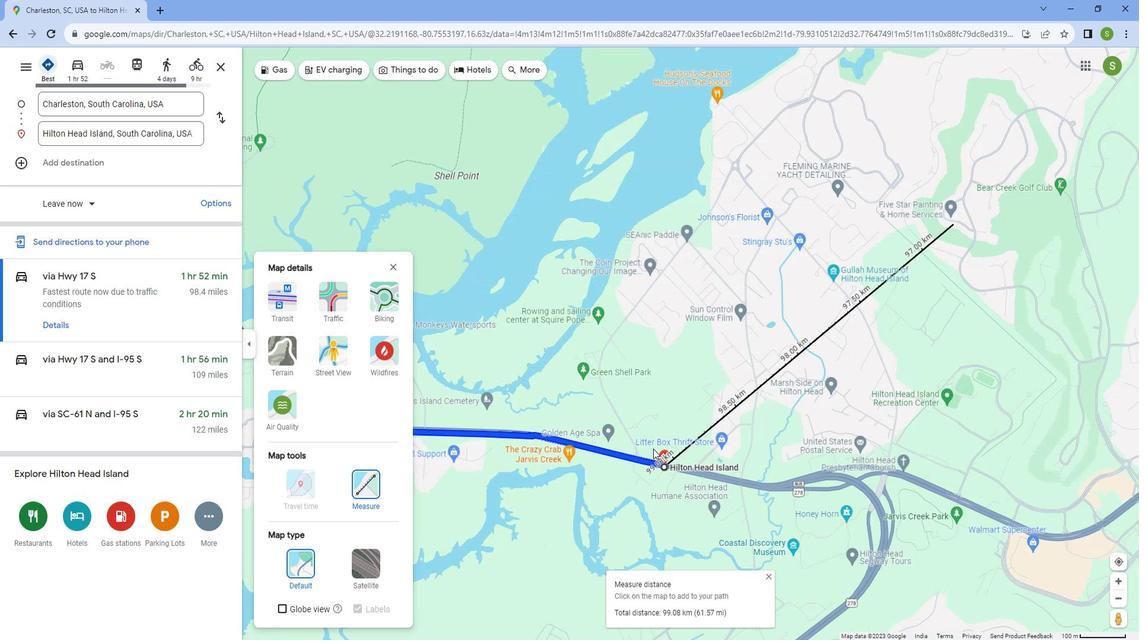 
Action: Mouse scrolled (664, 443) with delta (0, 0)
Screenshot: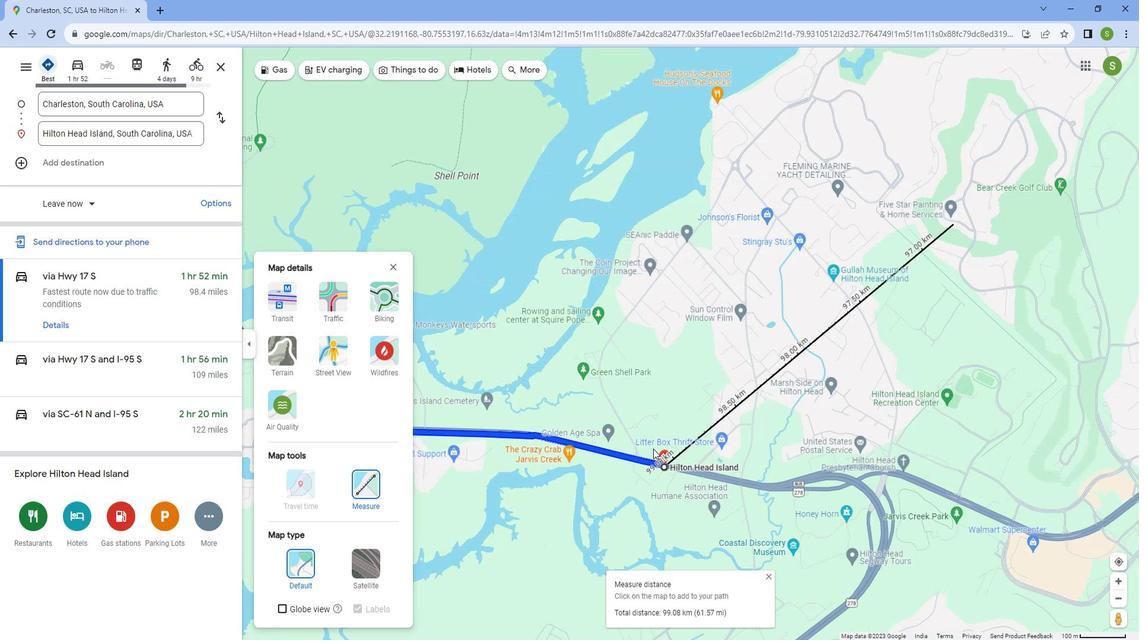 
Action: Mouse moved to (664, 439)
Screenshot: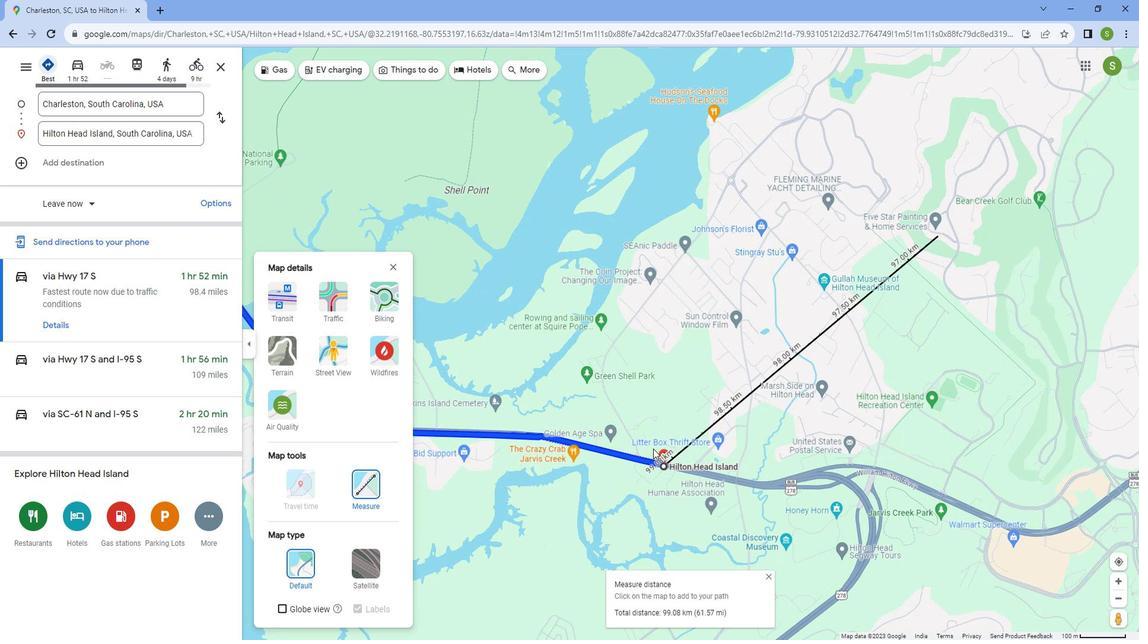 
Action: Mouse scrolled (664, 438) with delta (0, 0)
Screenshot: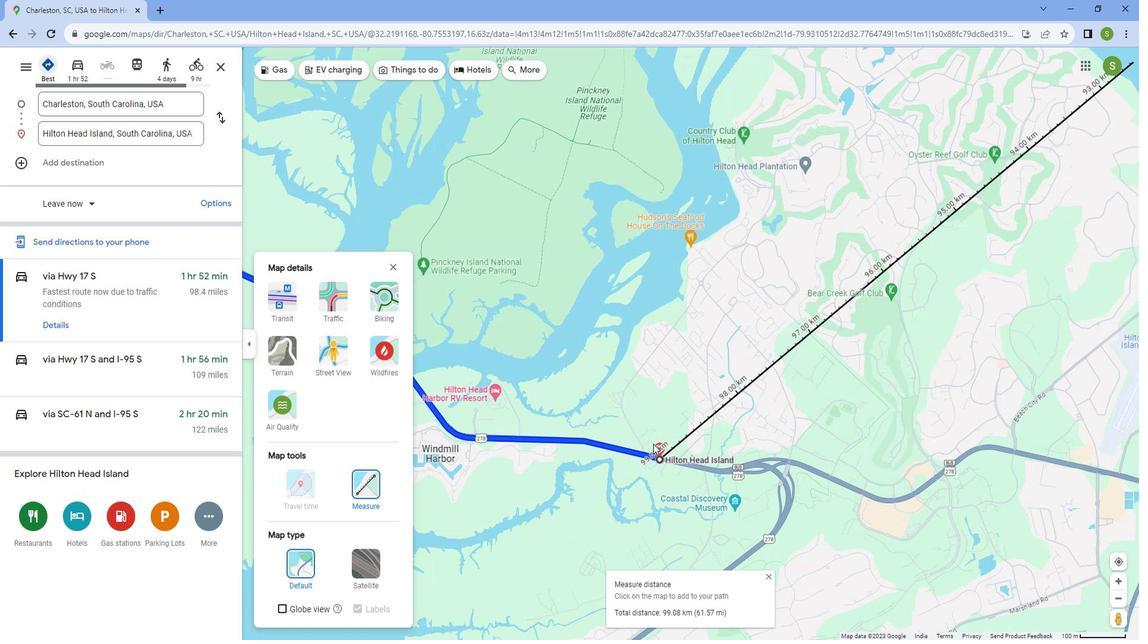 
Action: Mouse scrolled (664, 438) with delta (0, 0)
Screenshot: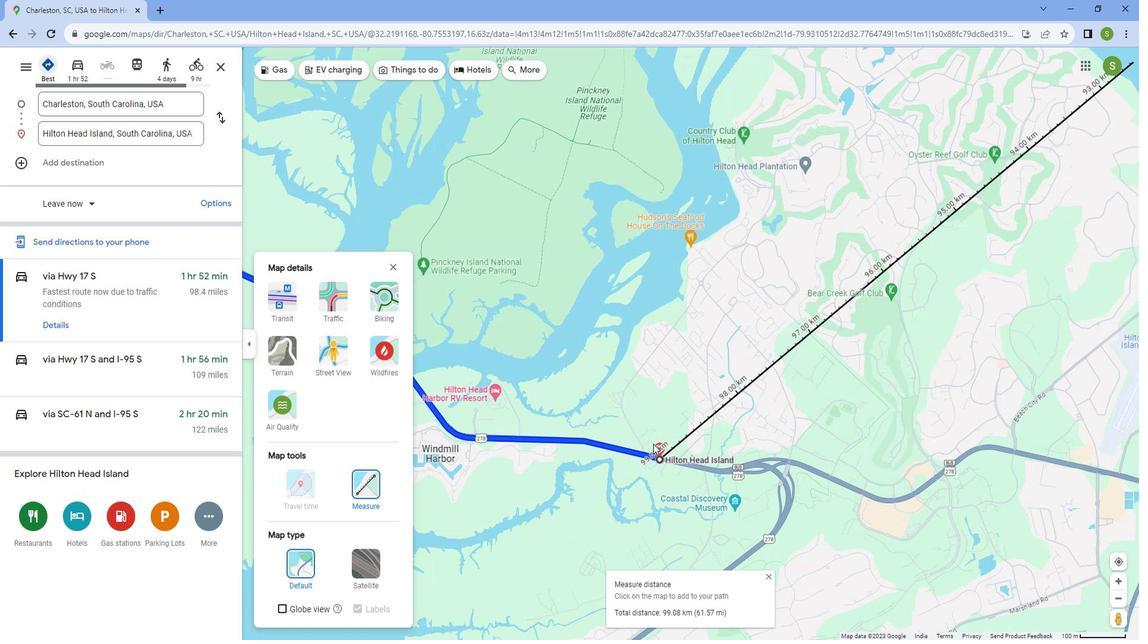 
Action: Mouse scrolled (664, 438) with delta (0, 0)
Screenshot: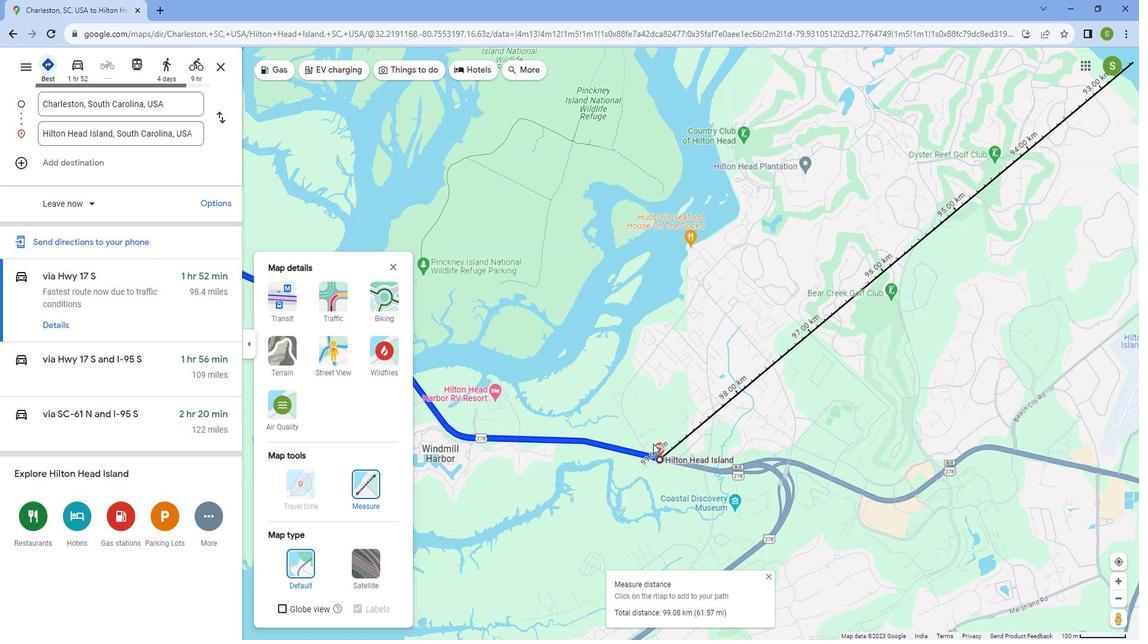 
Action: Mouse scrolled (664, 438) with delta (0, 0)
Screenshot: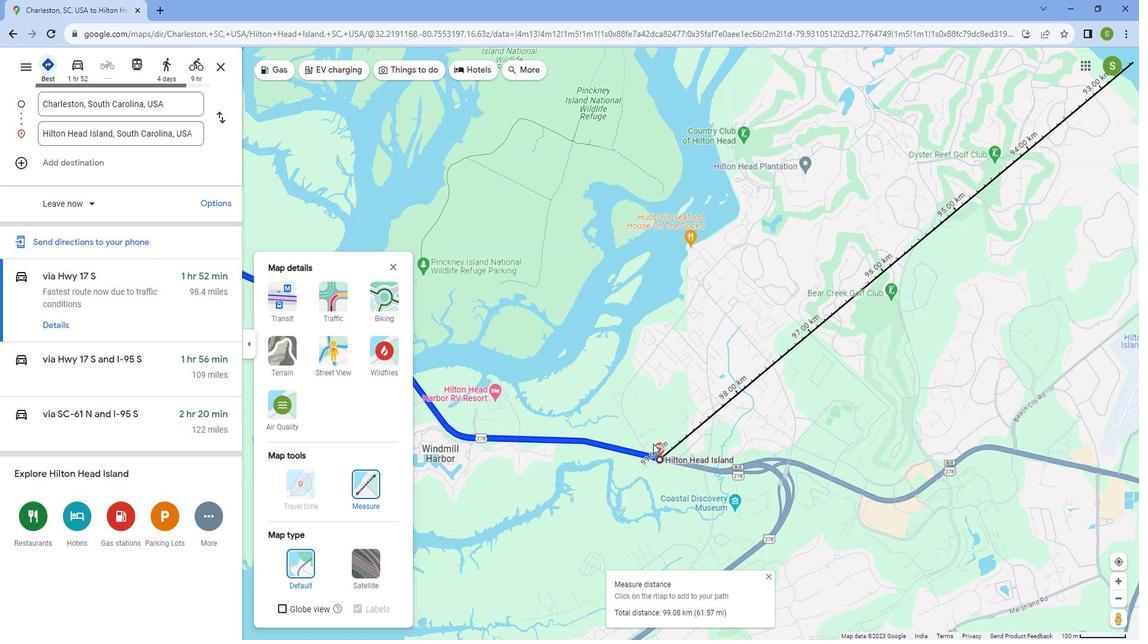 
Action: Mouse scrolled (664, 438) with delta (0, 0)
Screenshot: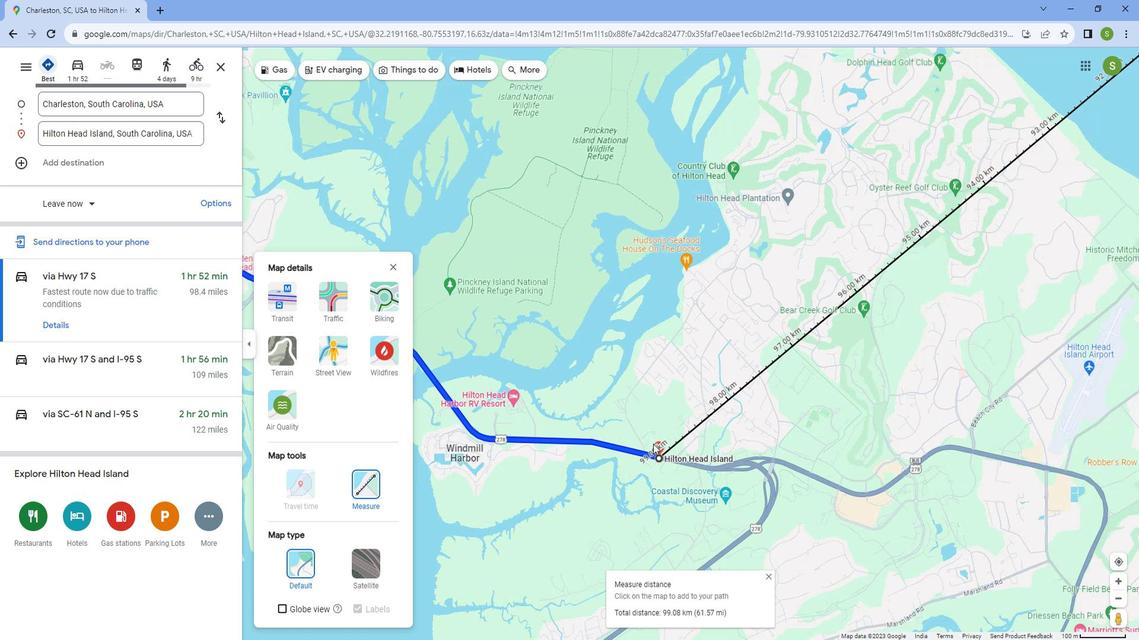 
Action: Mouse scrolled (664, 438) with delta (0, 0)
Screenshot: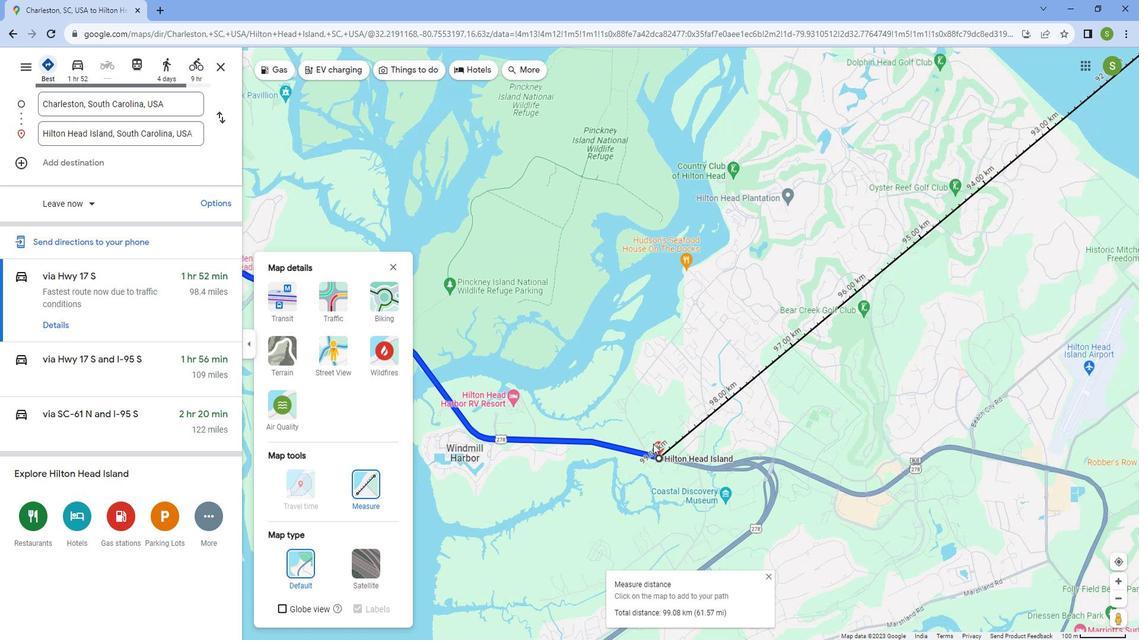 
Action: Mouse scrolled (664, 439) with delta (0, 0)
Screenshot: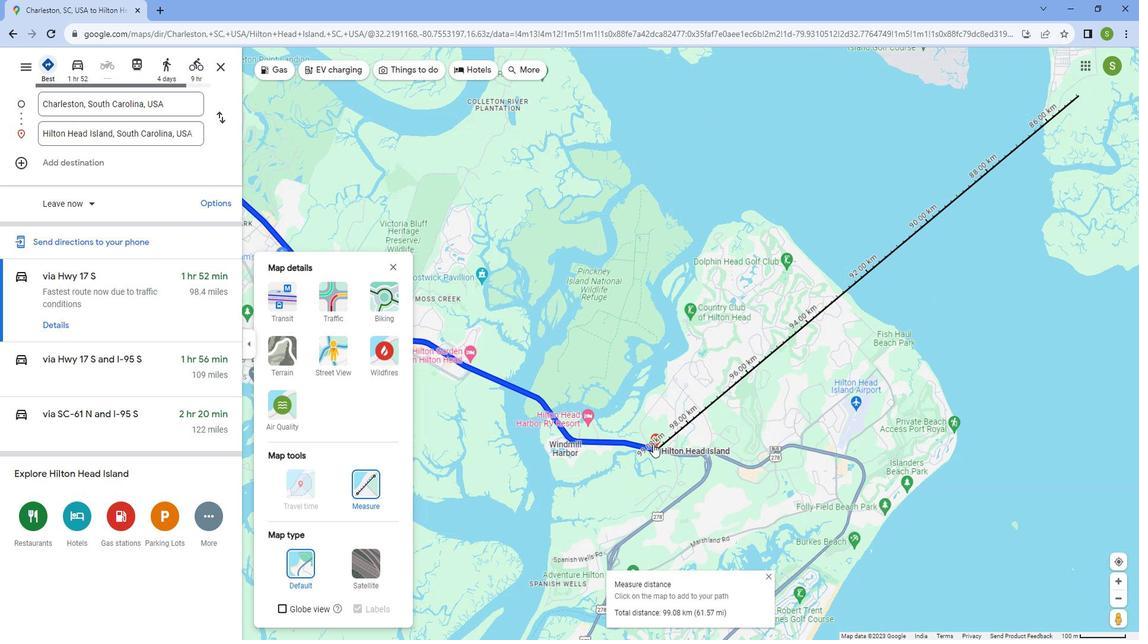 
Action: Mouse scrolled (664, 439) with delta (0, 0)
Screenshot: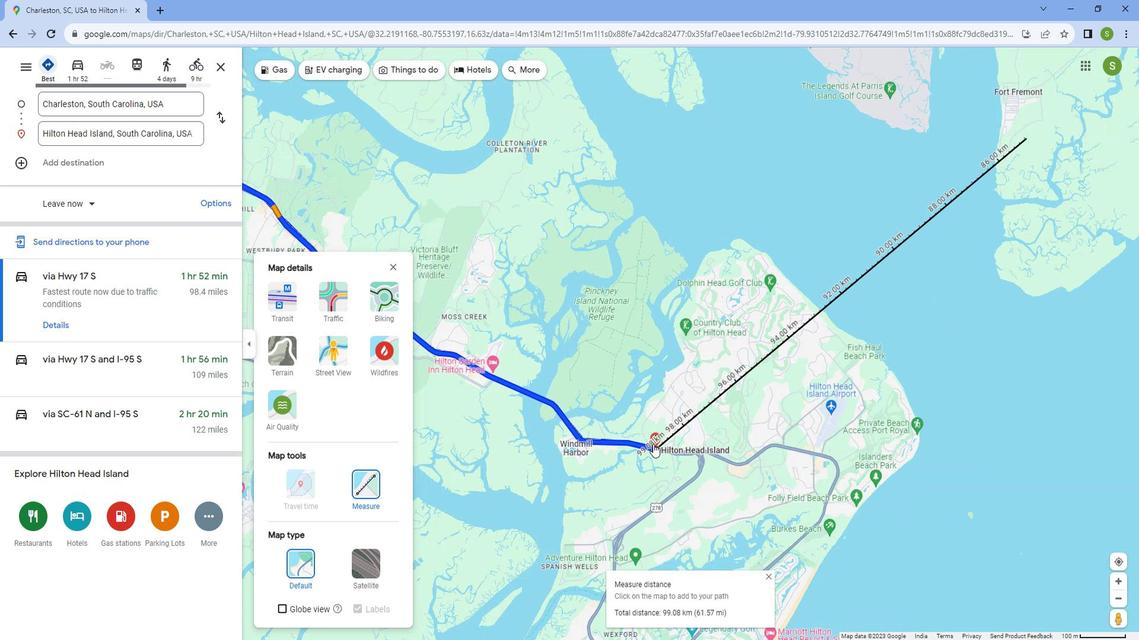 
Action: Mouse scrolled (664, 439) with delta (0, 0)
Screenshot: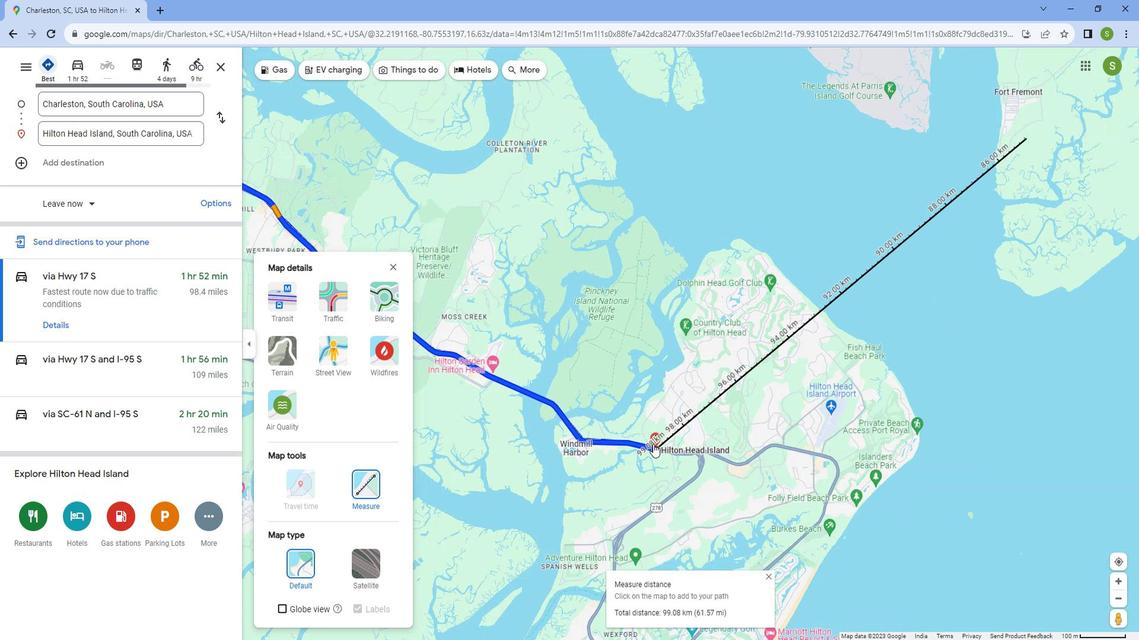 
Action: Mouse scrolled (664, 439) with delta (0, 0)
Screenshot: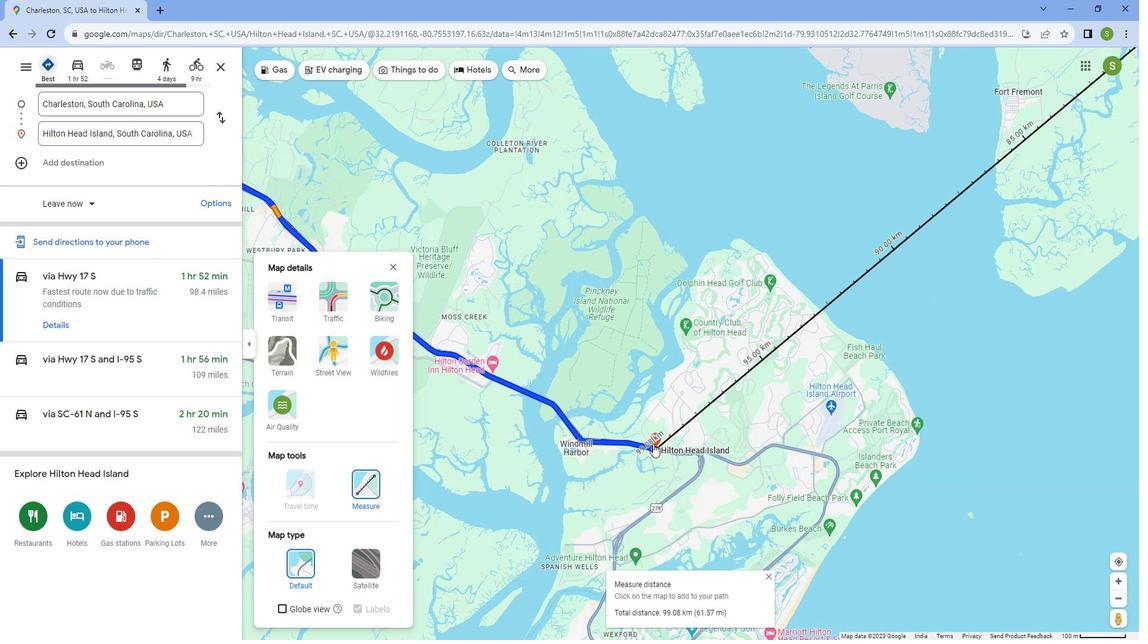 
Action: Mouse scrolled (664, 438) with delta (0, 0)
Screenshot: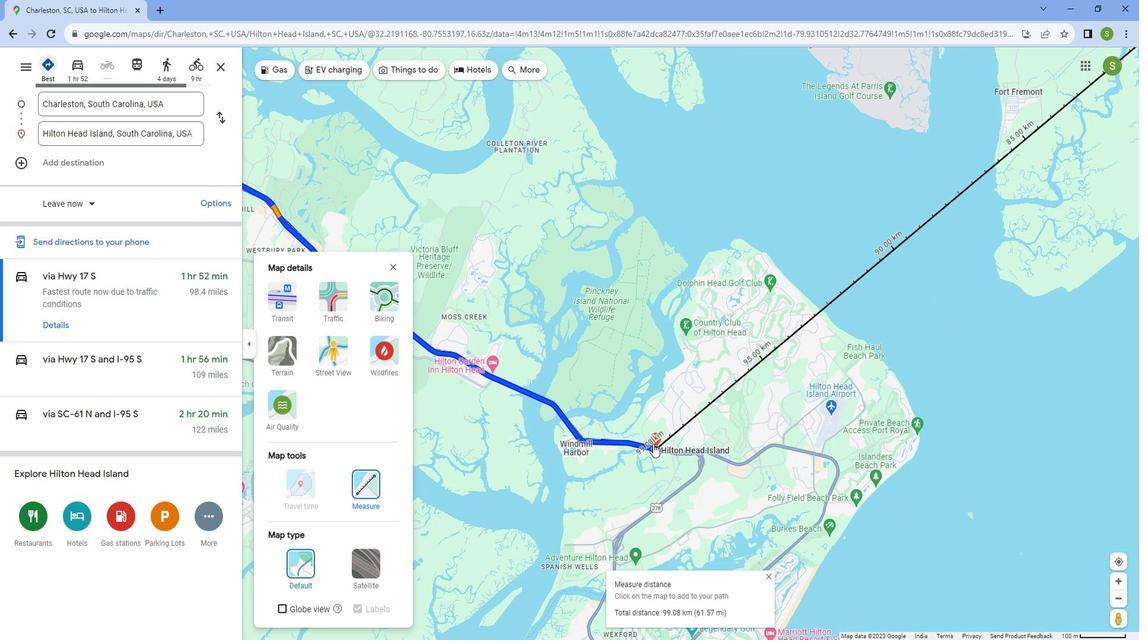 
Action: Mouse scrolled (664, 438) with delta (0, 0)
Screenshot: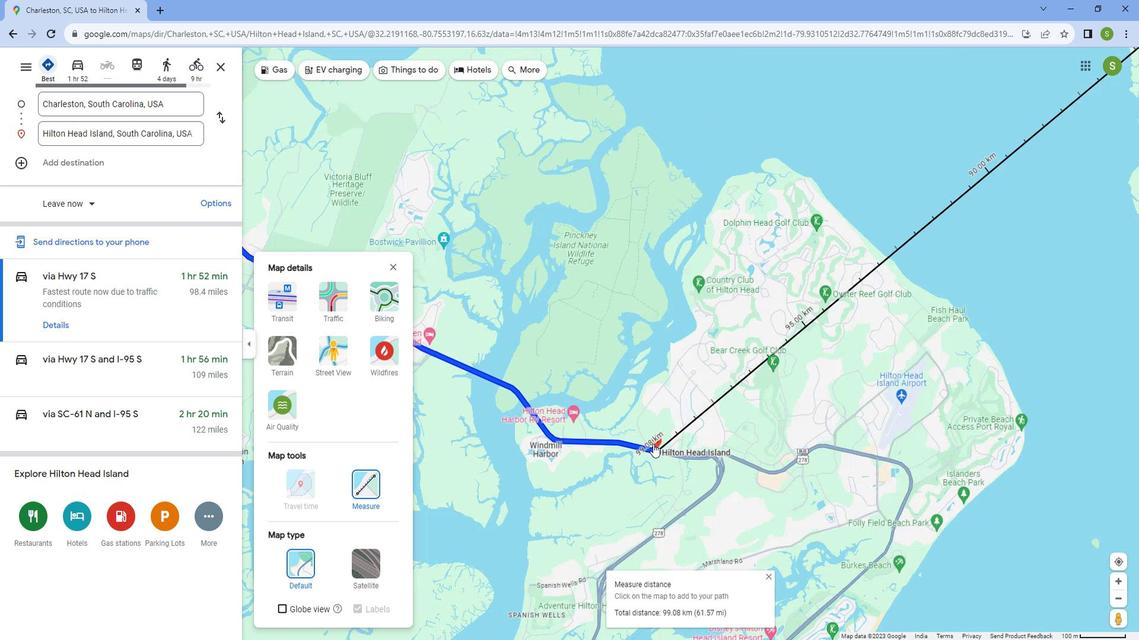 
Action: Mouse scrolled (664, 438) with delta (0, 0)
Screenshot: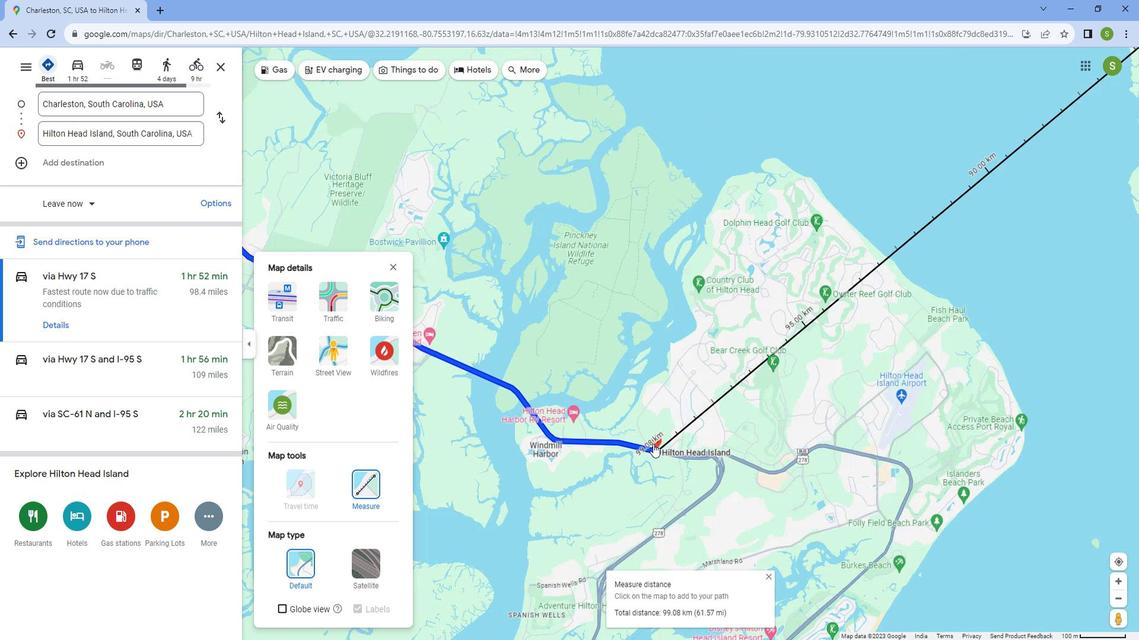 
Action: Mouse scrolled (664, 438) with delta (0, 0)
Screenshot: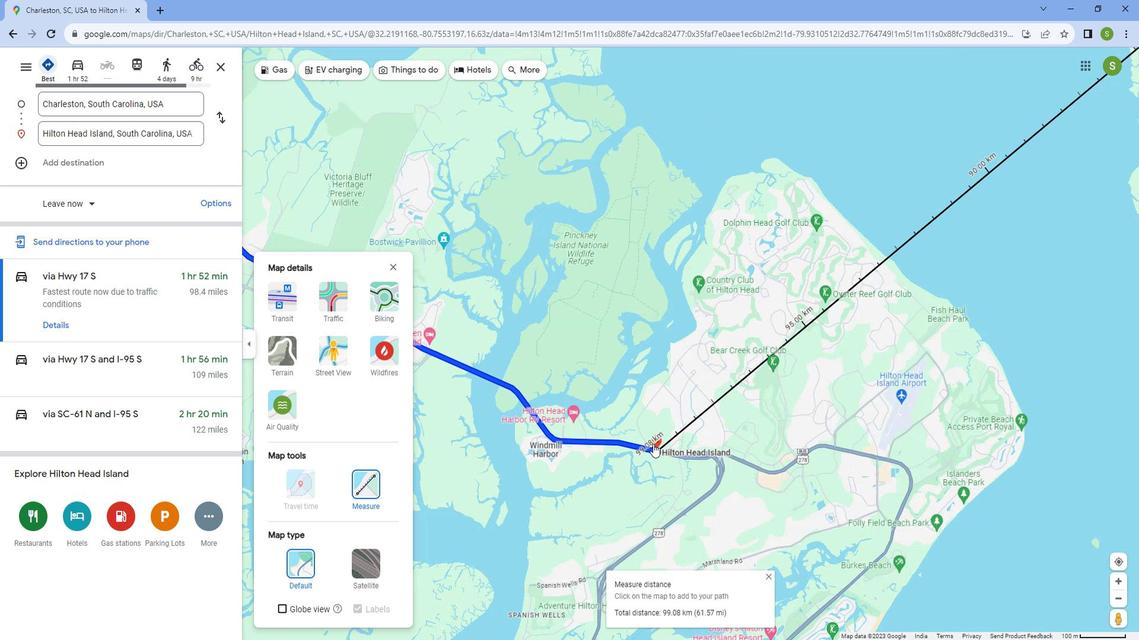 
Action: Mouse scrolled (664, 438) with delta (0, 0)
Screenshot: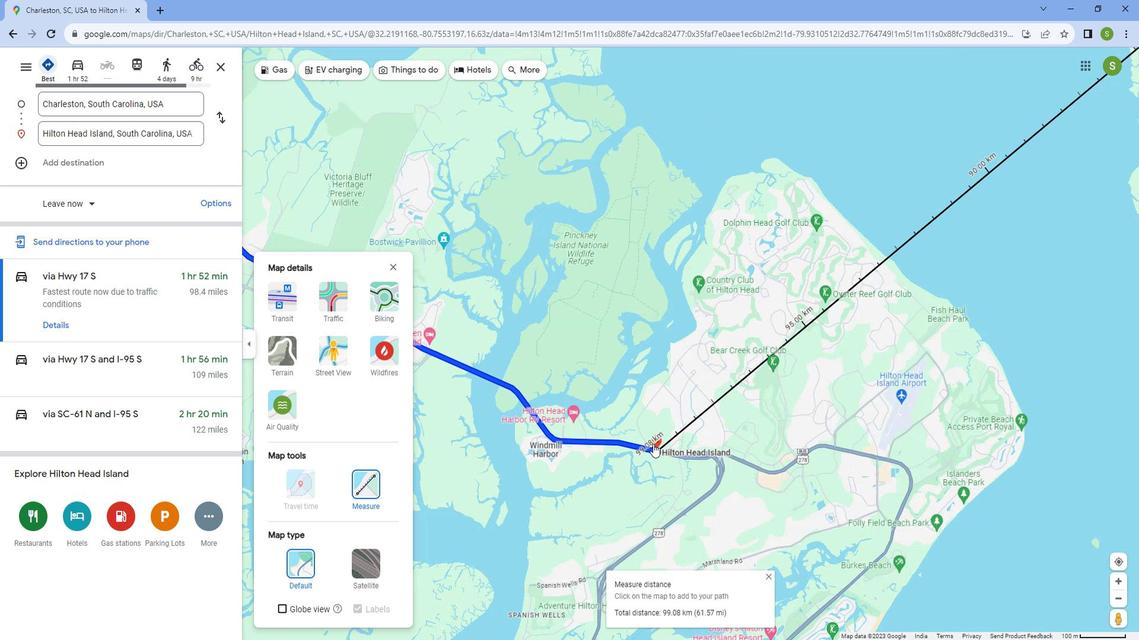 
Action: Mouse scrolled (664, 438) with delta (0, 0)
Screenshot: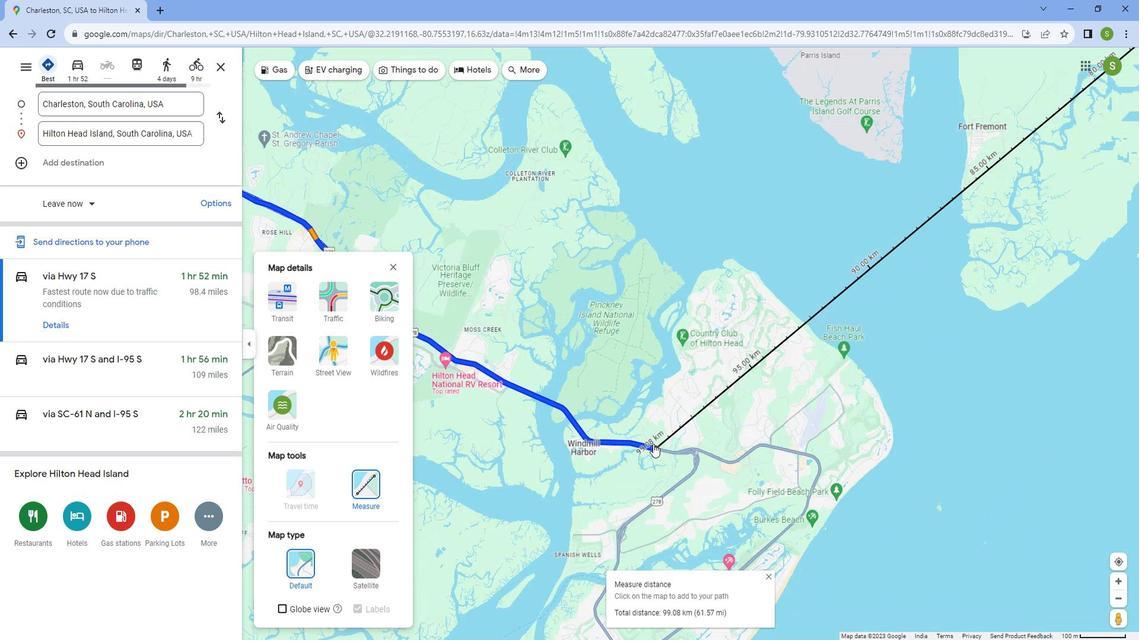 
Action: Mouse scrolled (664, 438) with delta (0, 0)
Screenshot: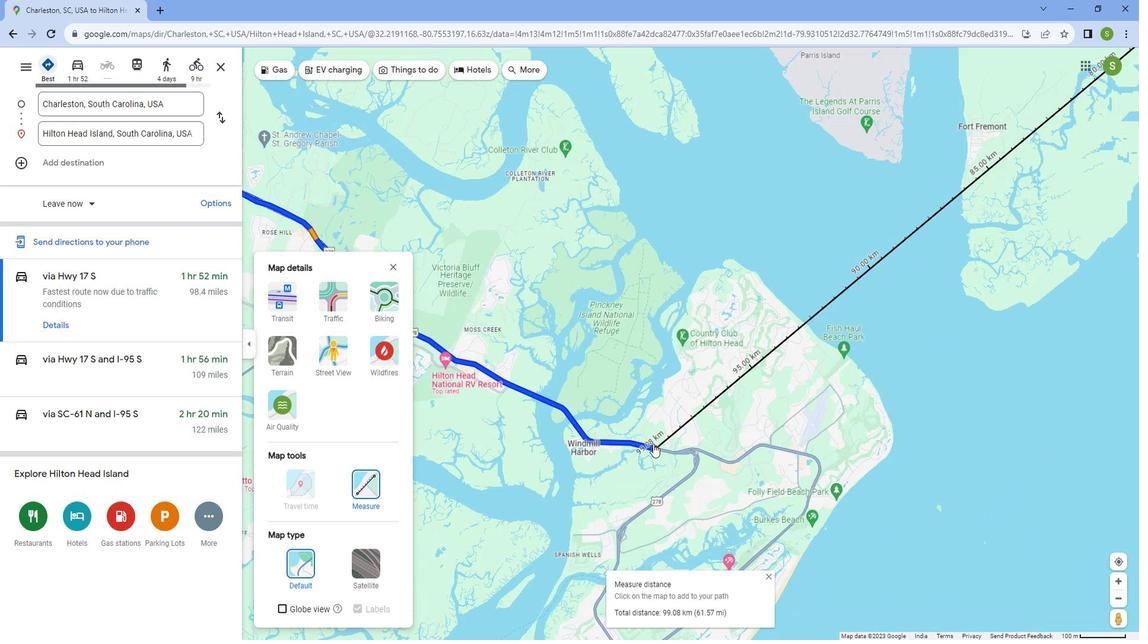 
Action: Mouse scrolled (664, 438) with delta (0, 0)
Screenshot: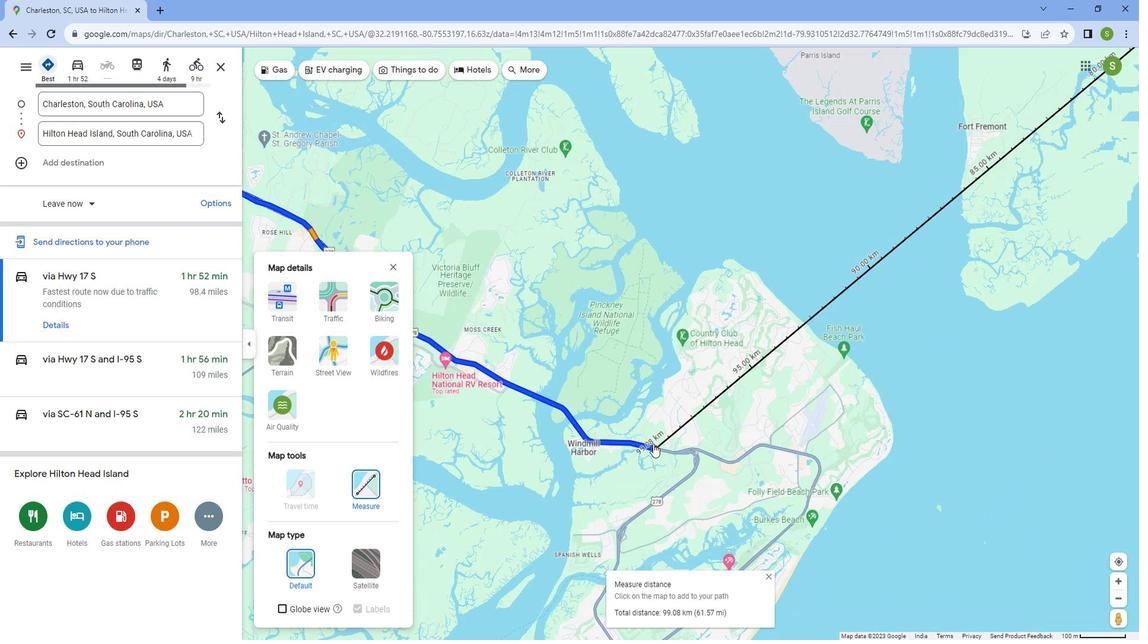 
Action: Mouse scrolled (664, 438) with delta (0, 0)
Screenshot: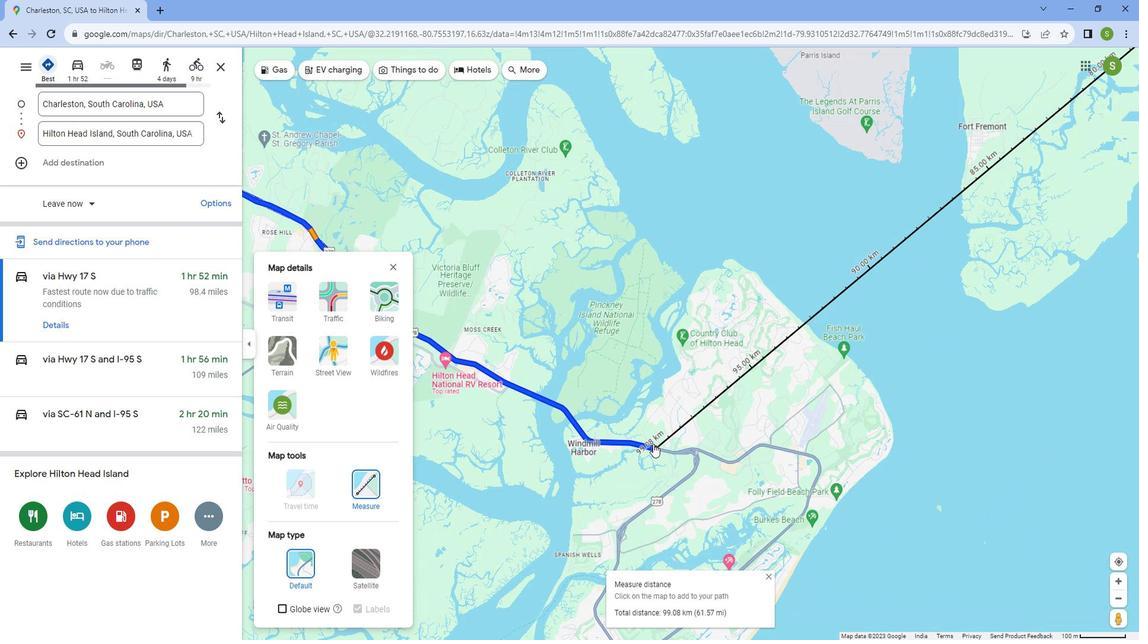 
Action: Mouse scrolled (664, 438) with delta (0, 0)
Screenshot: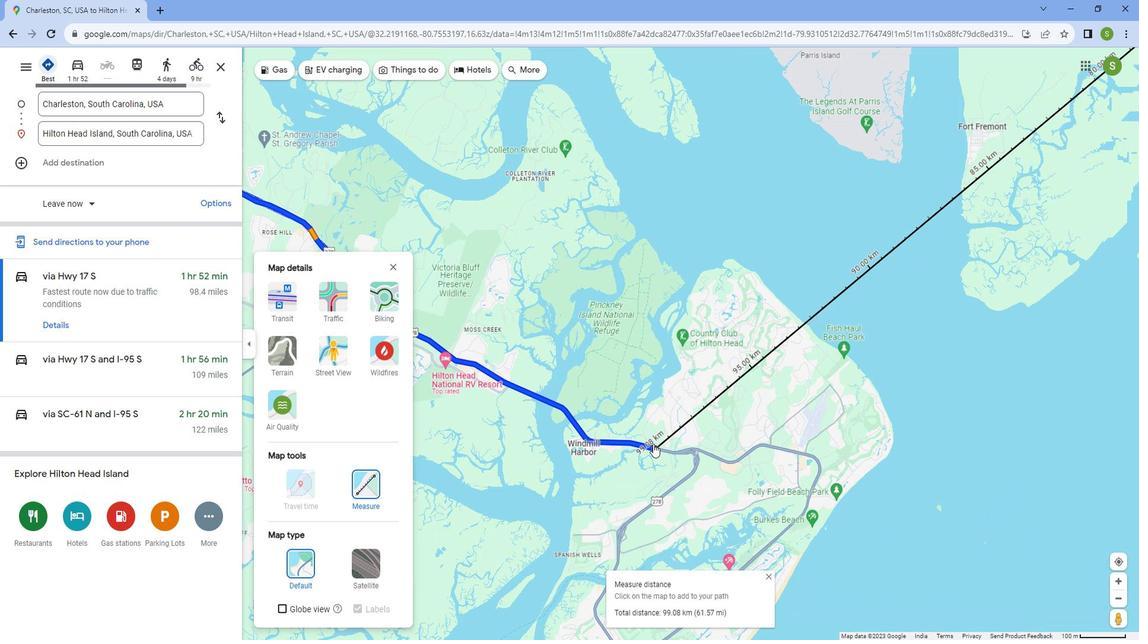 
Action: Mouse scrolled (664, 438) with delta (0, 0)
Screenshot: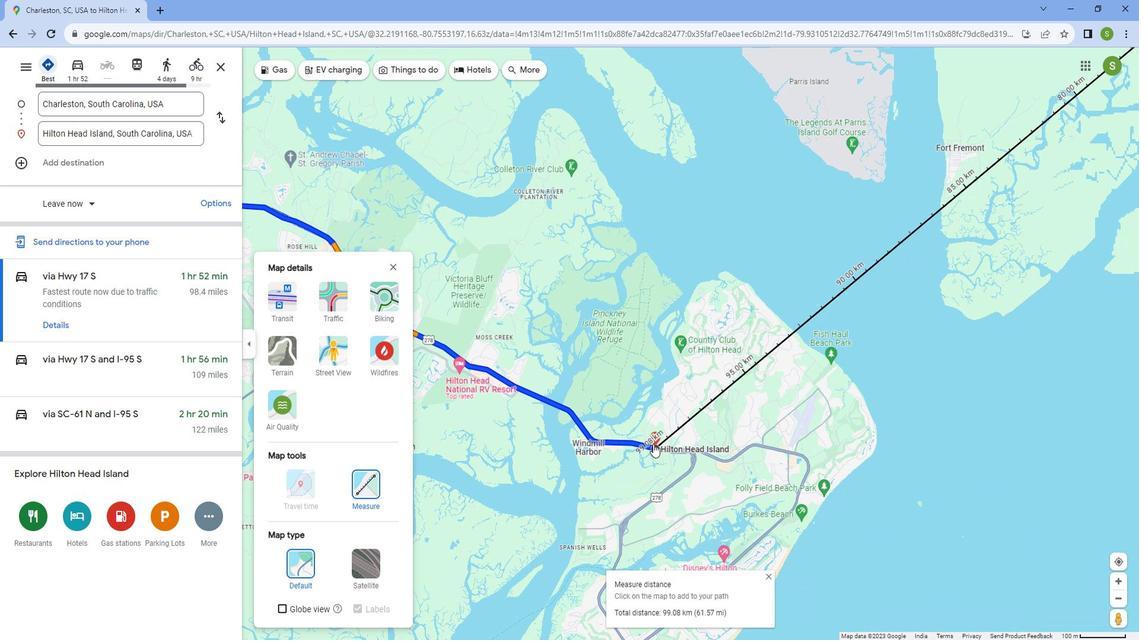 
Action: Mouse scrolled (664, 438) with delta (0, 0)
Screenshot: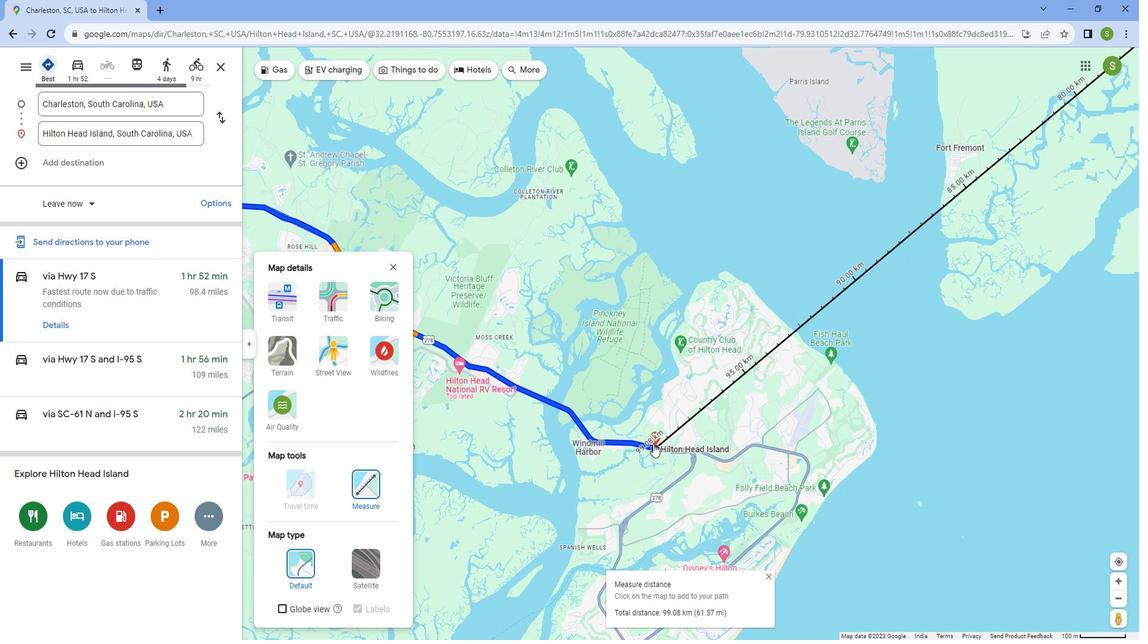 
Action: Mouse scrolled (664, 438) with delta (0, 0)
Screenshot: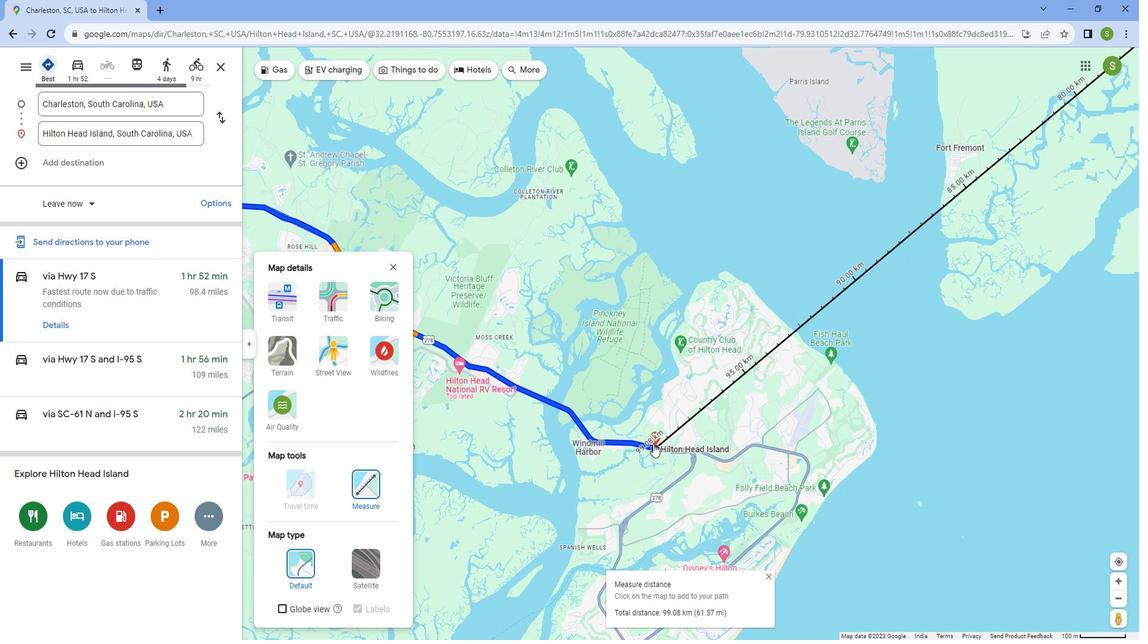 
Action: Mouse scrolled (664, 438) with delta (0, 0)
Screenshot: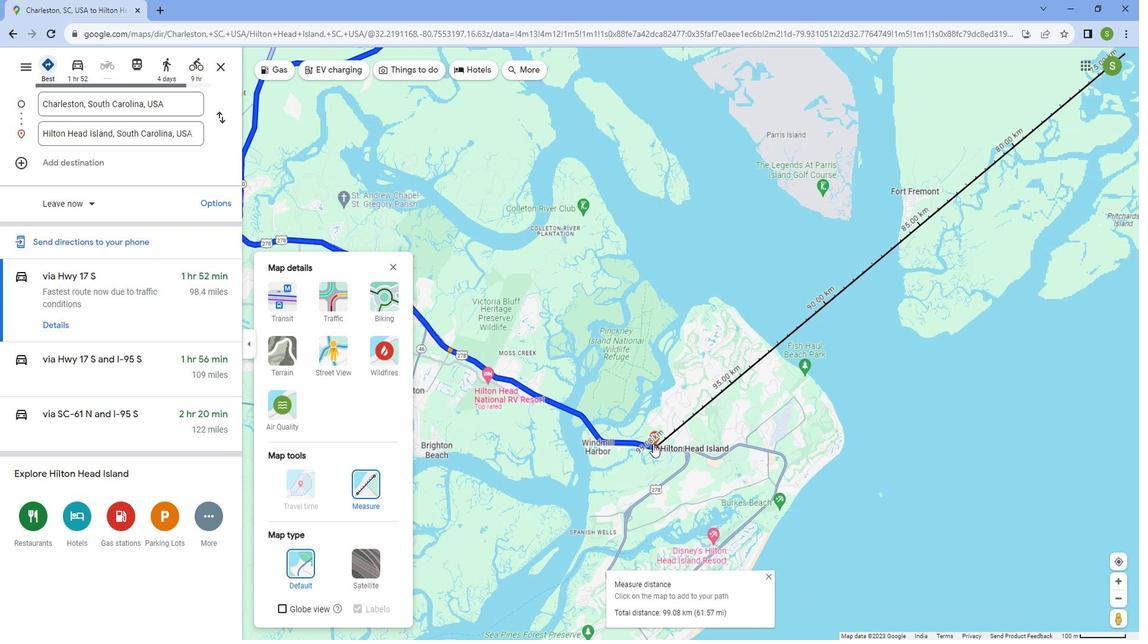 
Action: Mouse scrolled (664, 438) with delta (0, 0)
Screenshot: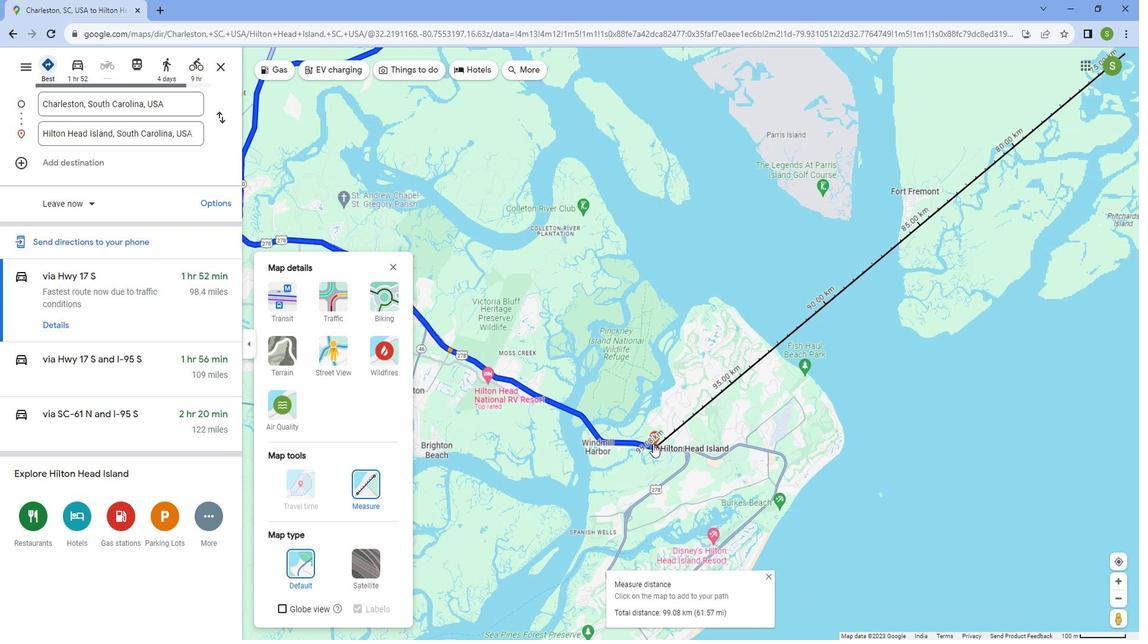 
Action: Mouse moved to (664, 438)
Screenshot: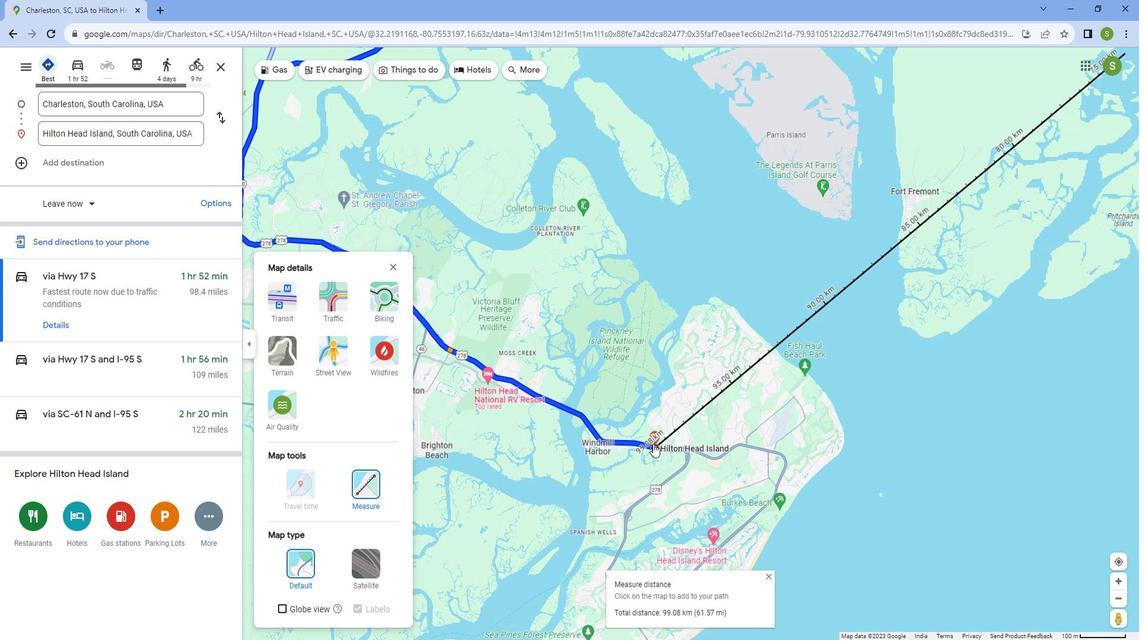 
Action: Mouse scrolled (664, 437) with delta (0, 0)
Screenshot: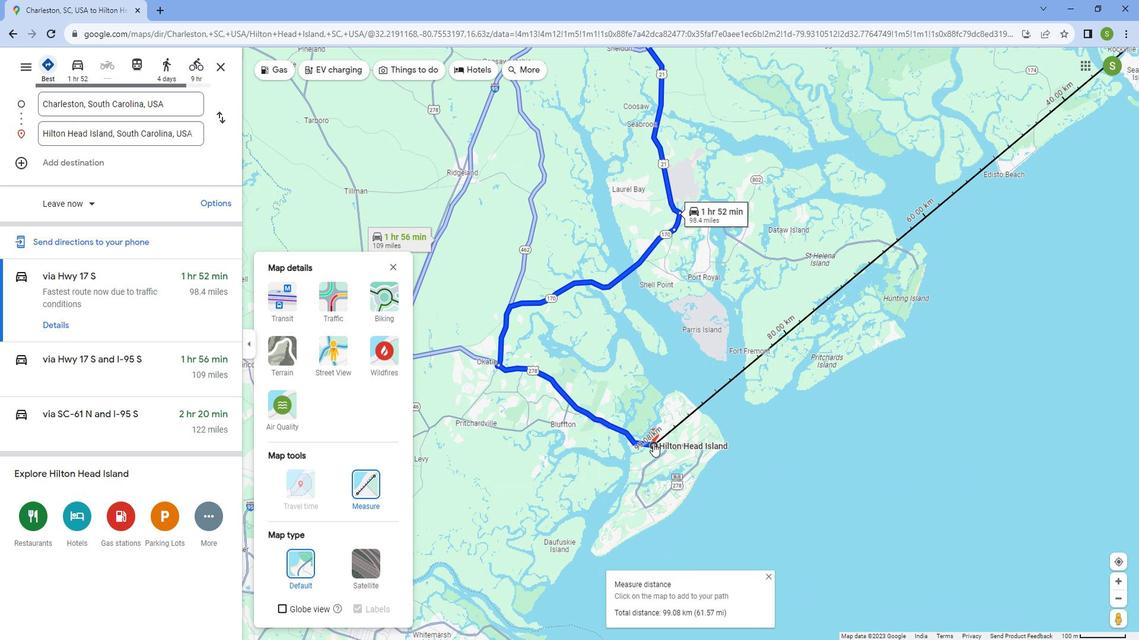 
Action: Mouse scrolled (664, 437) with delta (0, 0)
Screenshot: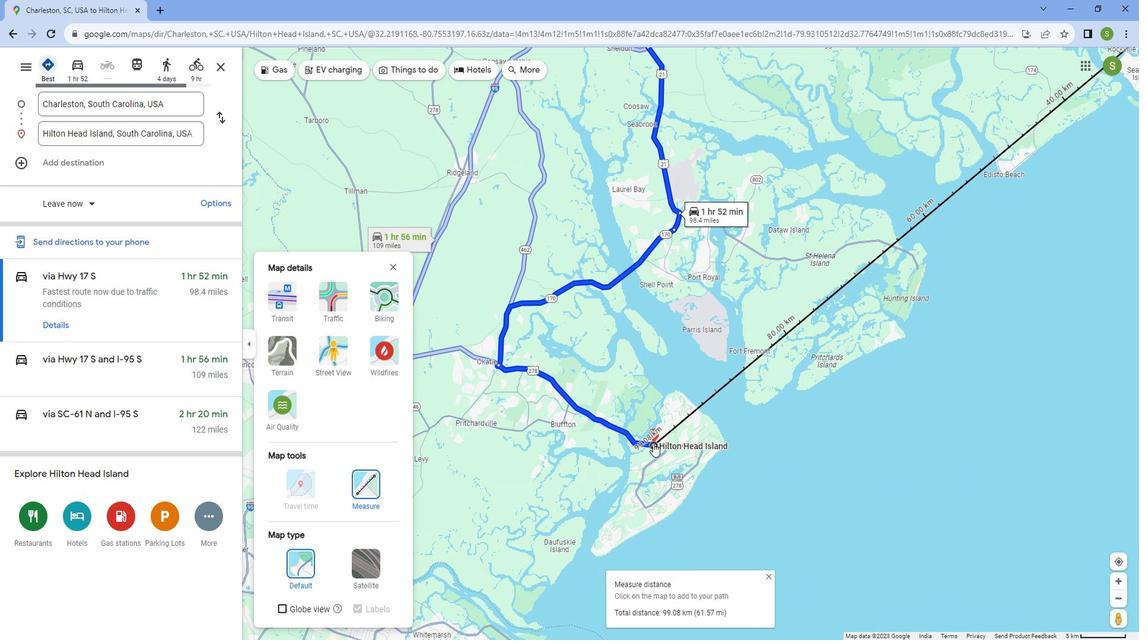 
Action: Mouse scrolled (664, 437) with delta (0, 0)
Screenshot: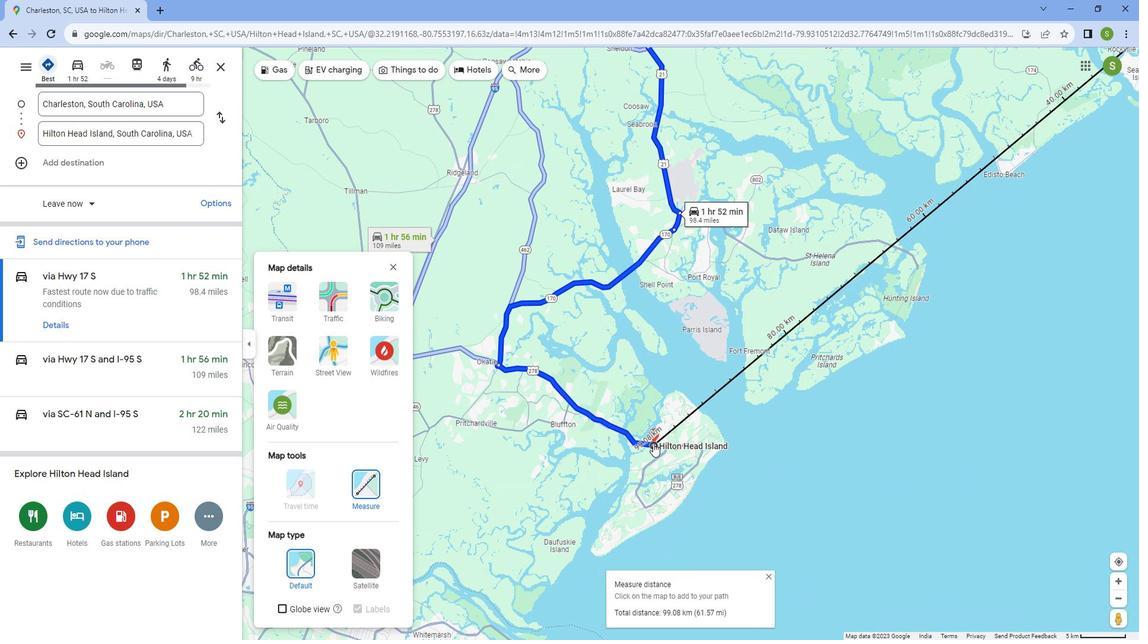 
Action: Mouse scrolled (664, 437) with delta (0, 0)
Screenshot: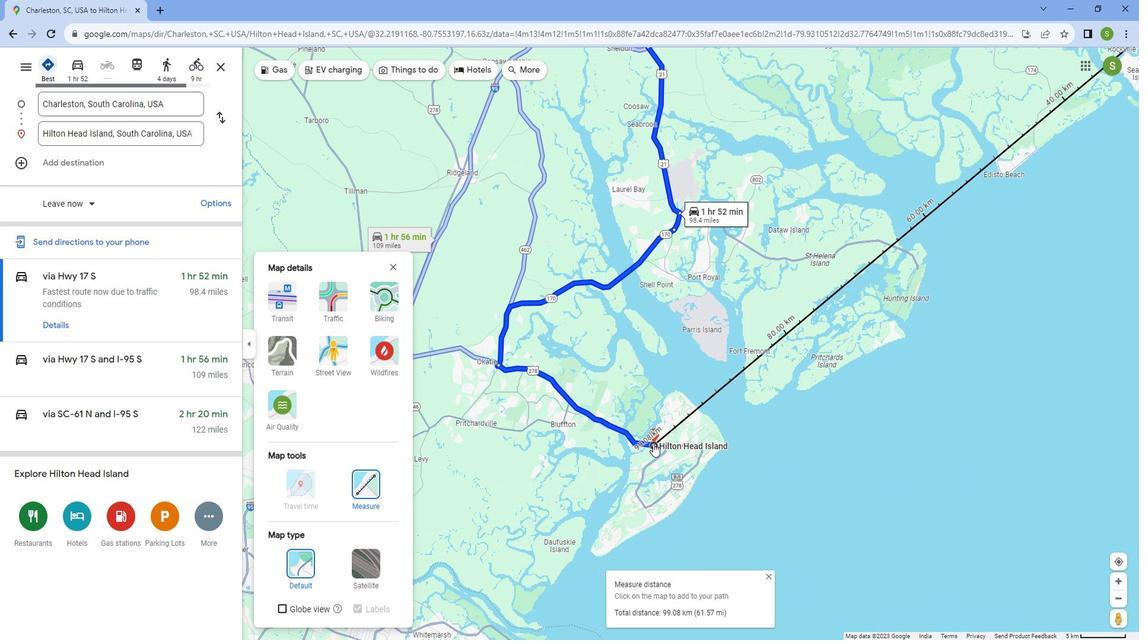
Action: Mouse scrolled (664, 437) with delta (0, 0)
Screenshot: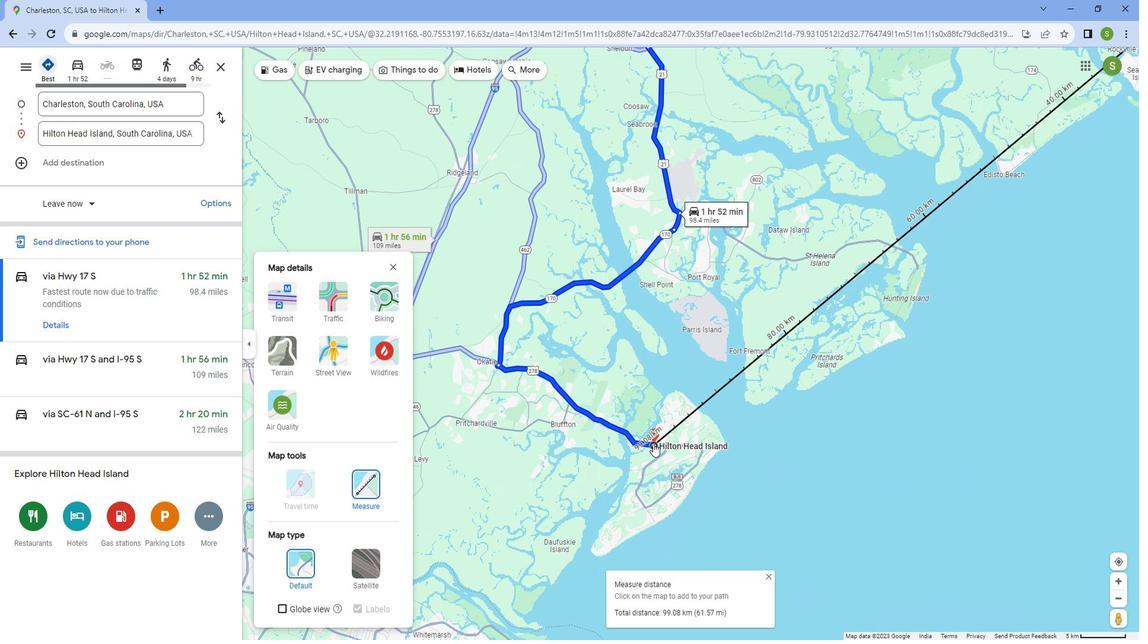 
Action: Mouse scrolled (664, 437) with delta (0, 0)
Screenshot: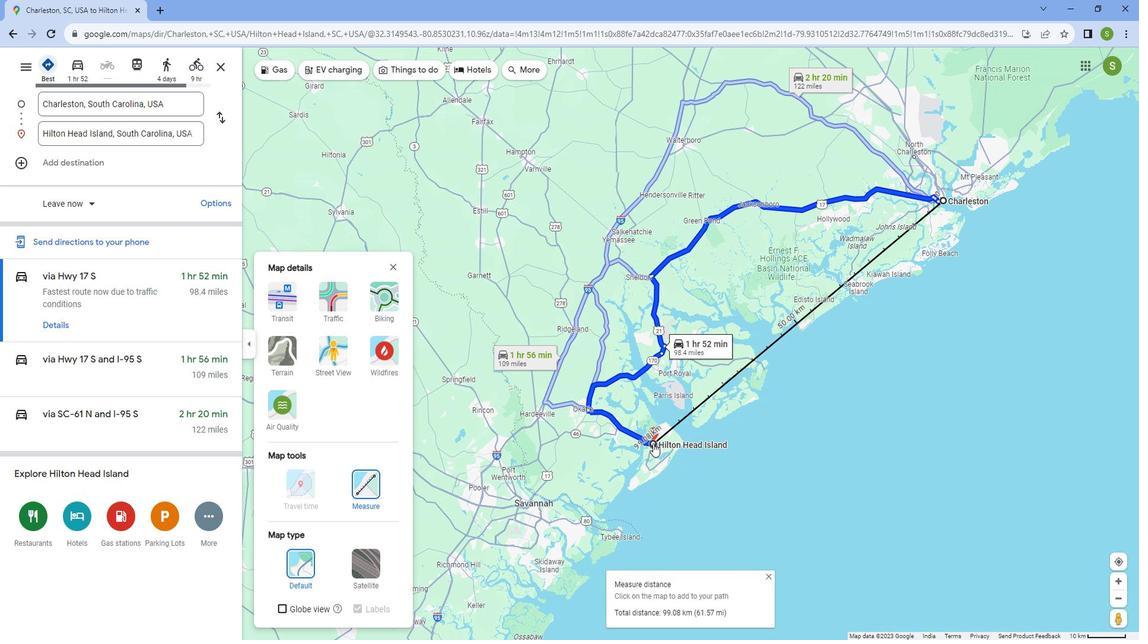 
Action: Mouse scrolled (664, 437) with delta (0, 0)
Screenshot: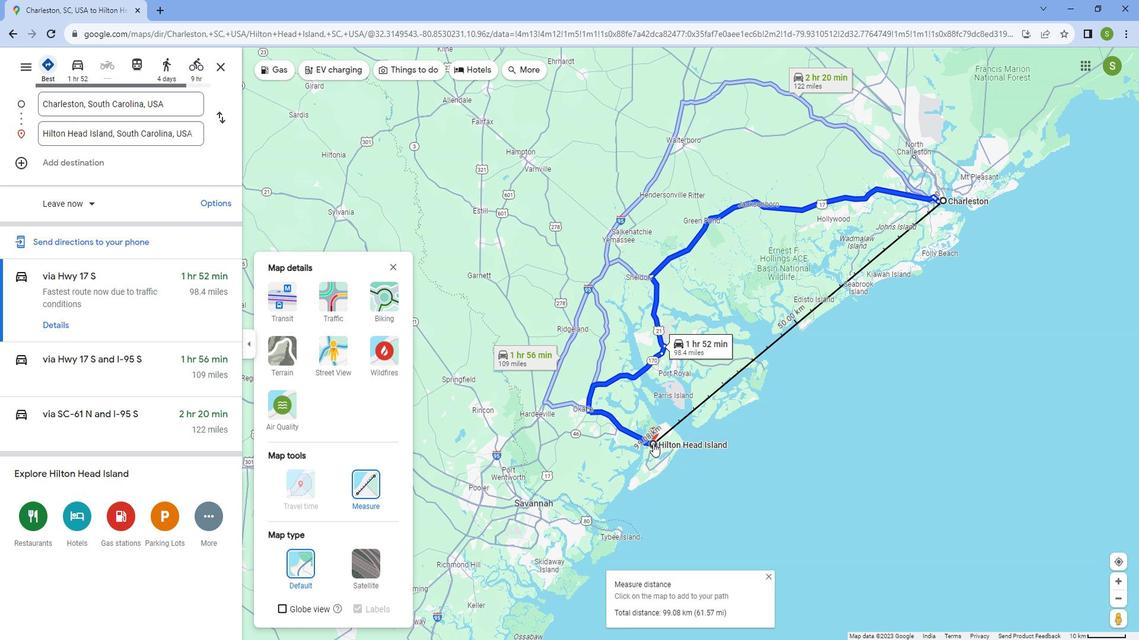 
Action: Mouse scrolled (664, 437) with delta (0, 0)
Screenshot: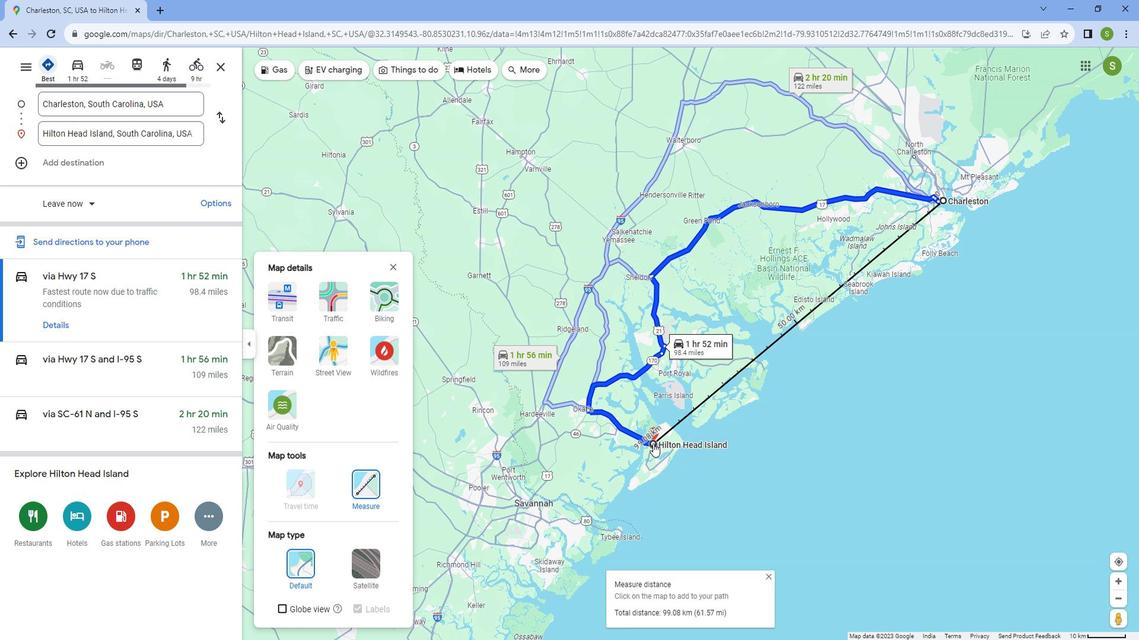 
Action: Mouse scrolled (664, 437) with delta (0, 0)
Screenshot: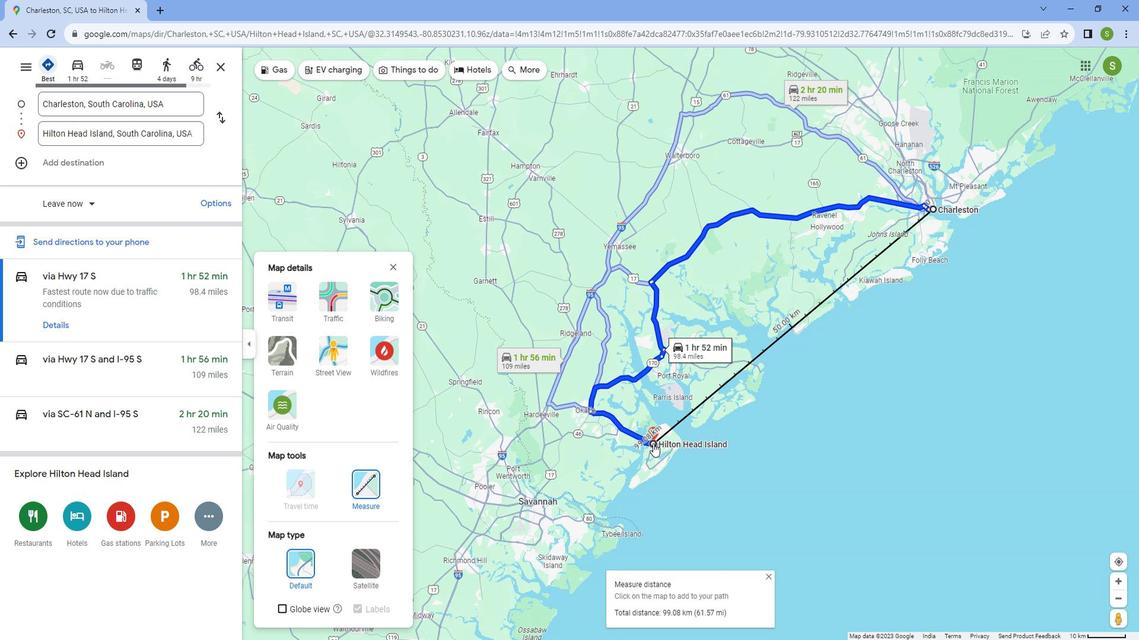 
Action: Mouse moved to (849, 400)
Screenshot: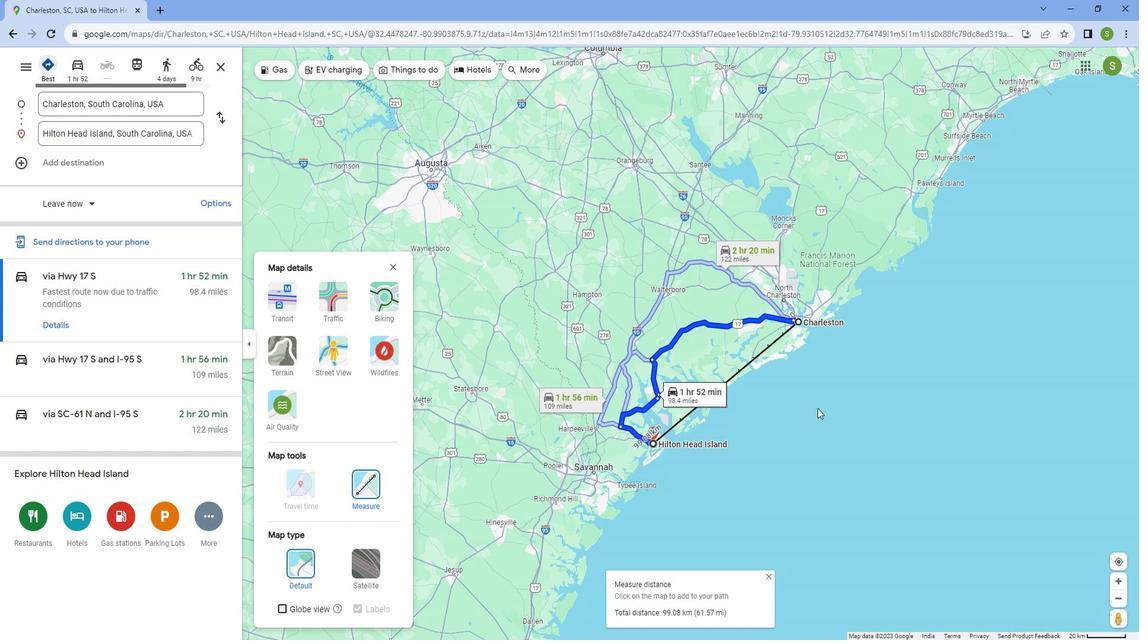 
Action: Mouse scrolled (849, 401) with delta (0, 0)
Screenshot: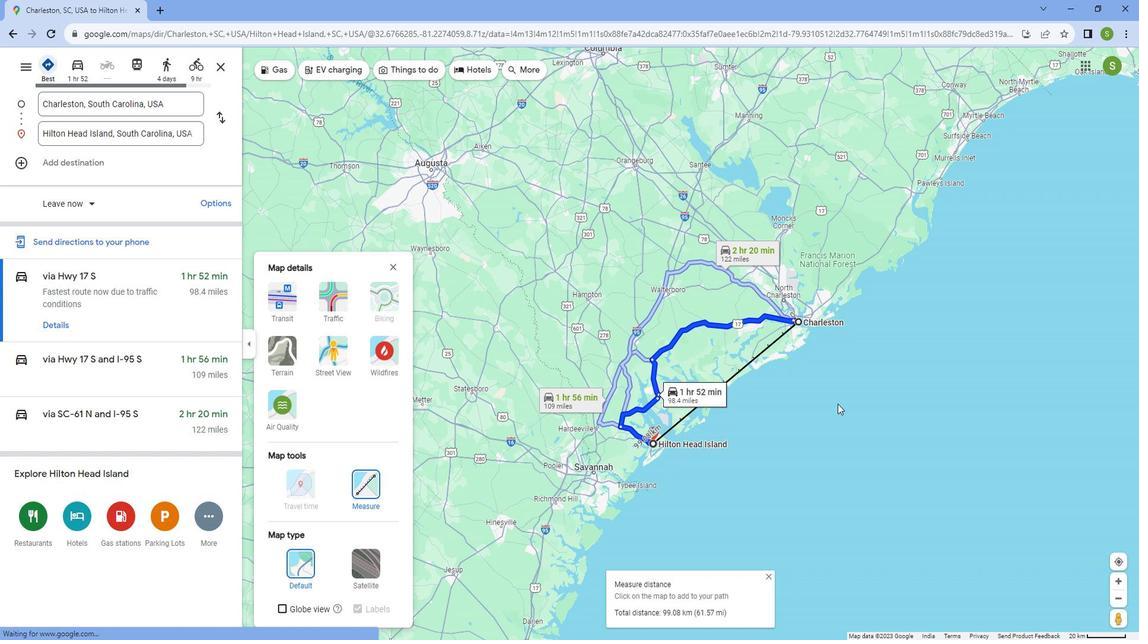 
Action: Mouse scrolled (849, 401) with delta (0, 0)
Screenshot: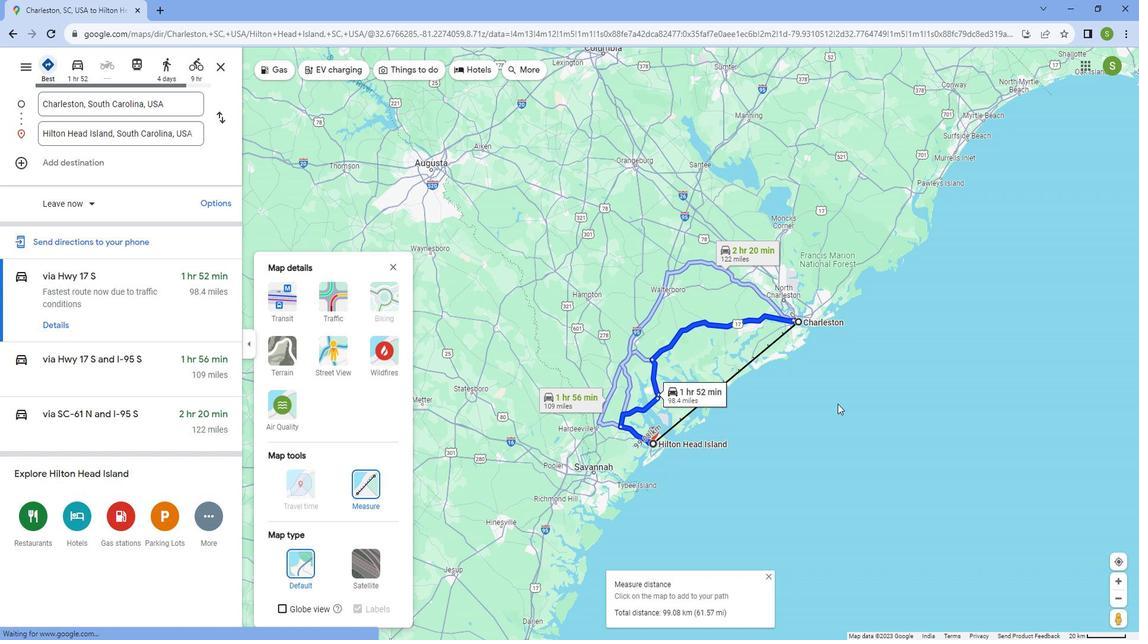
Action: Mouse scrolled (849, 401) with delta (0, 0)
Screenshot: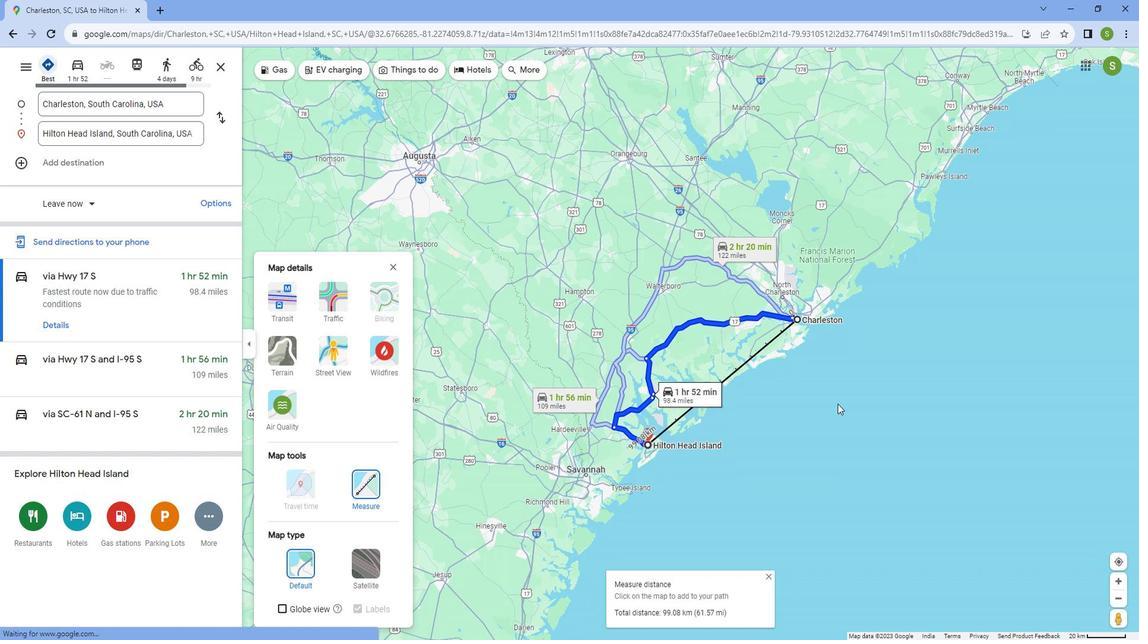 
Action: Mouse scrolled (849, 401) with delta (0, 0)
Screenshot: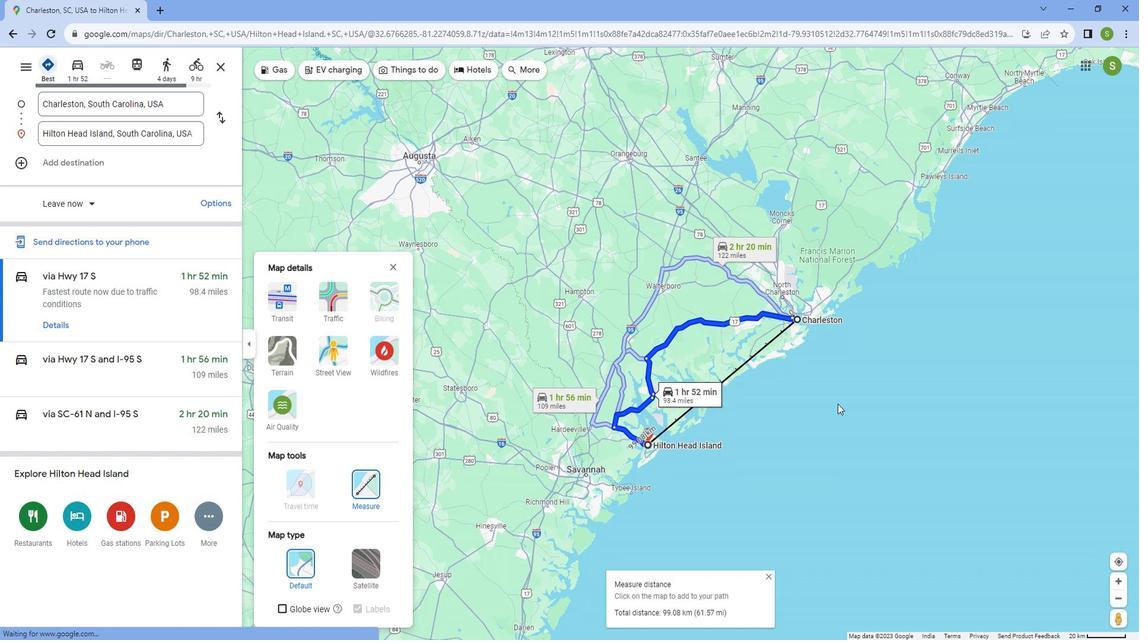 
Action: Mouse scrolled (849, 401) with delta (0, 0)
Screenshot: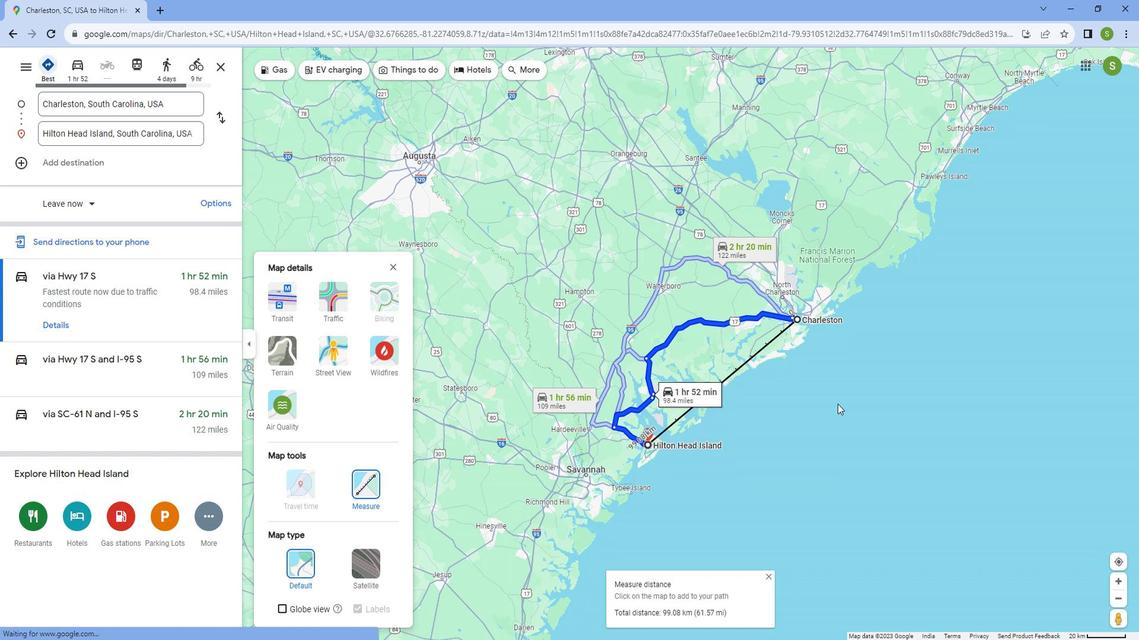 
Action: Mouse moved to (744, 382)
Screenshot: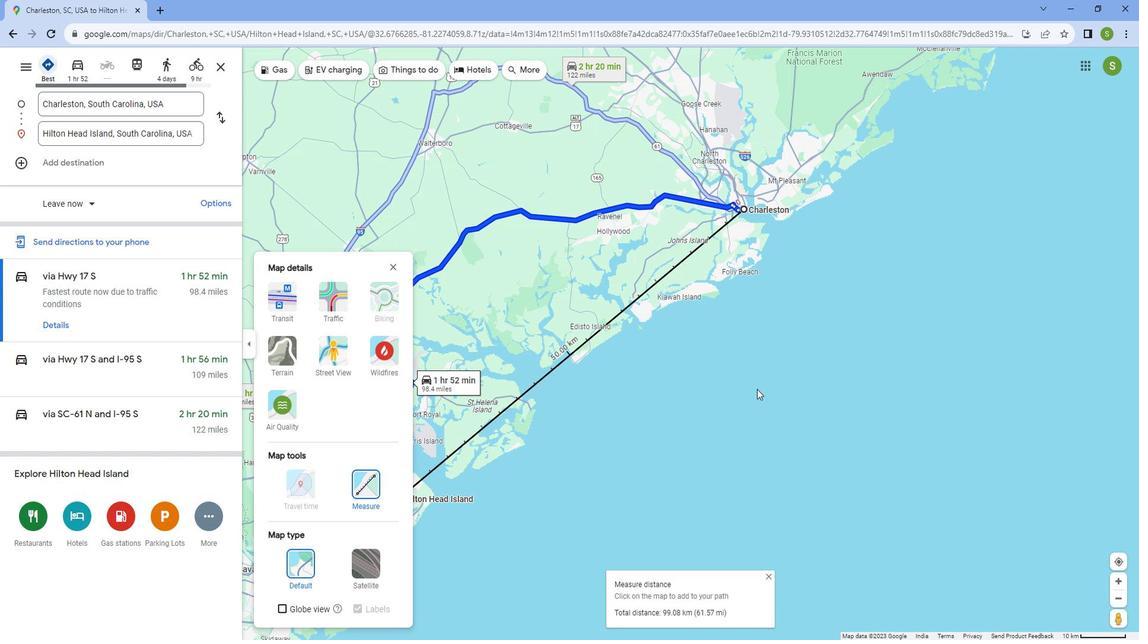 
Action: Mouse scrolled (744, 382) with delta (0, 0)
Screenshot: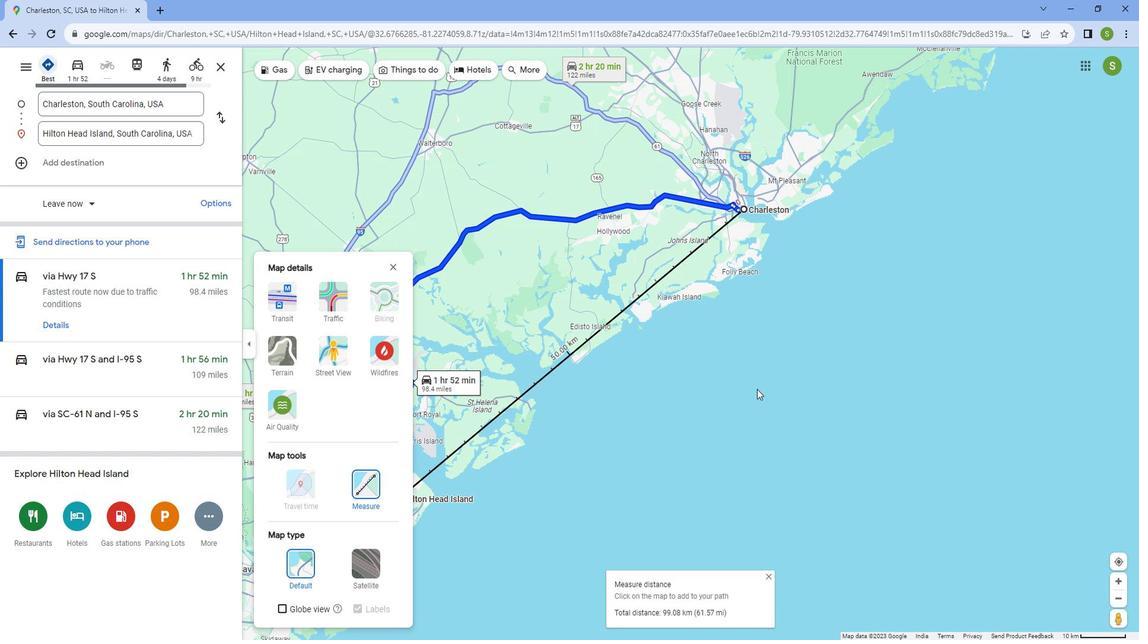 
Action: Mouse moved to (739, 380)
Screenshot: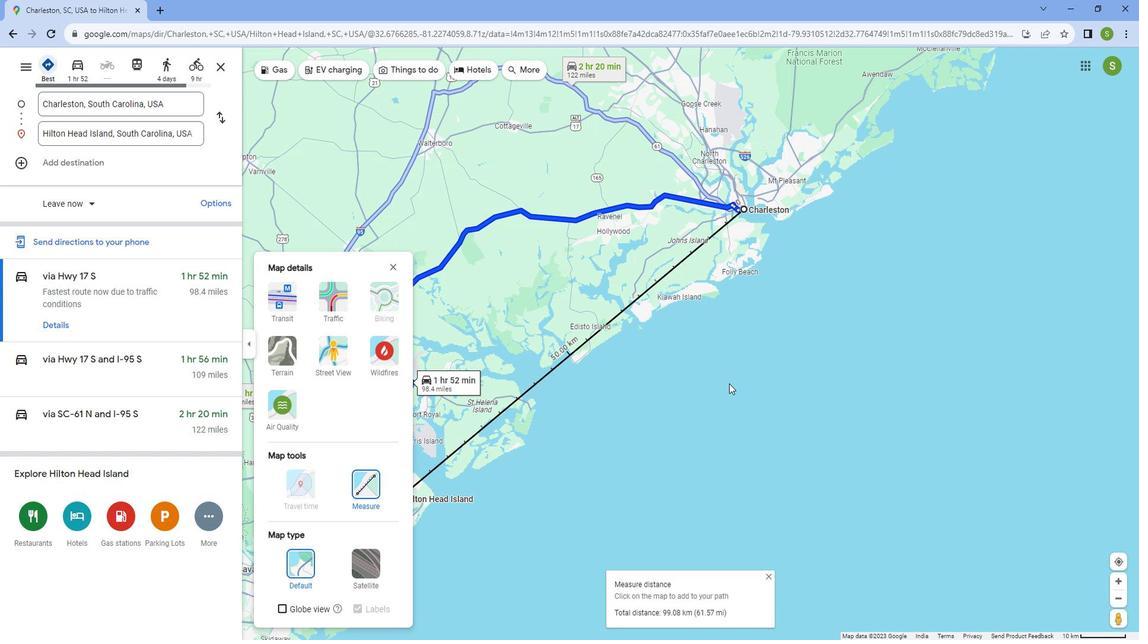 
Action: Mouse scrolled (739, 381) with delta (0, 0)
Screenshot: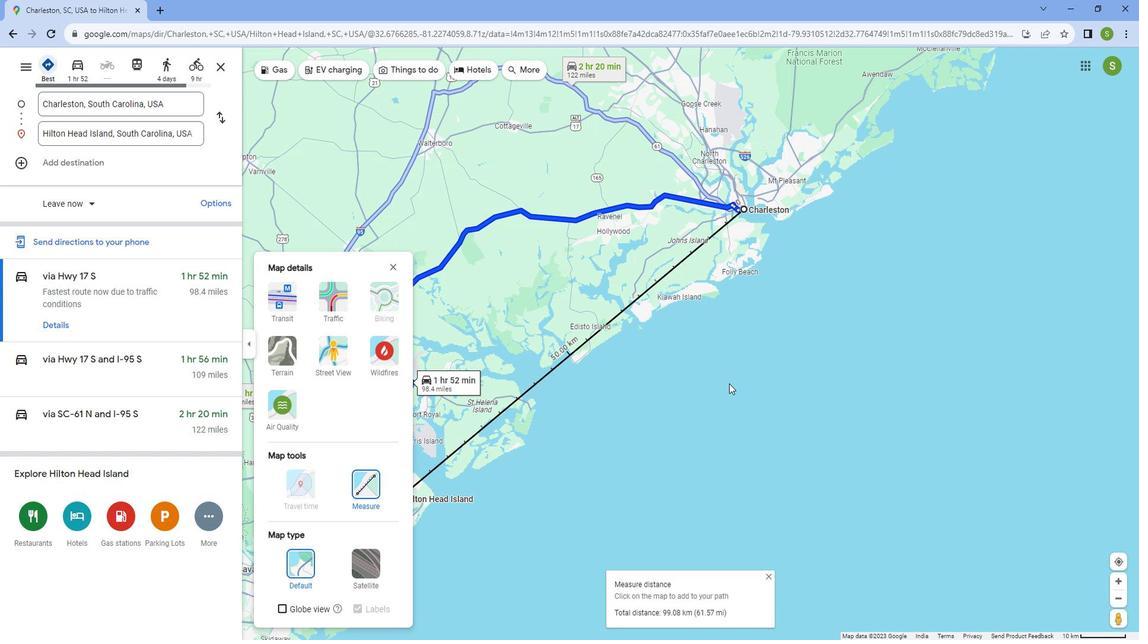 
Action: Mouse moved to (738, 380)
Screenshot: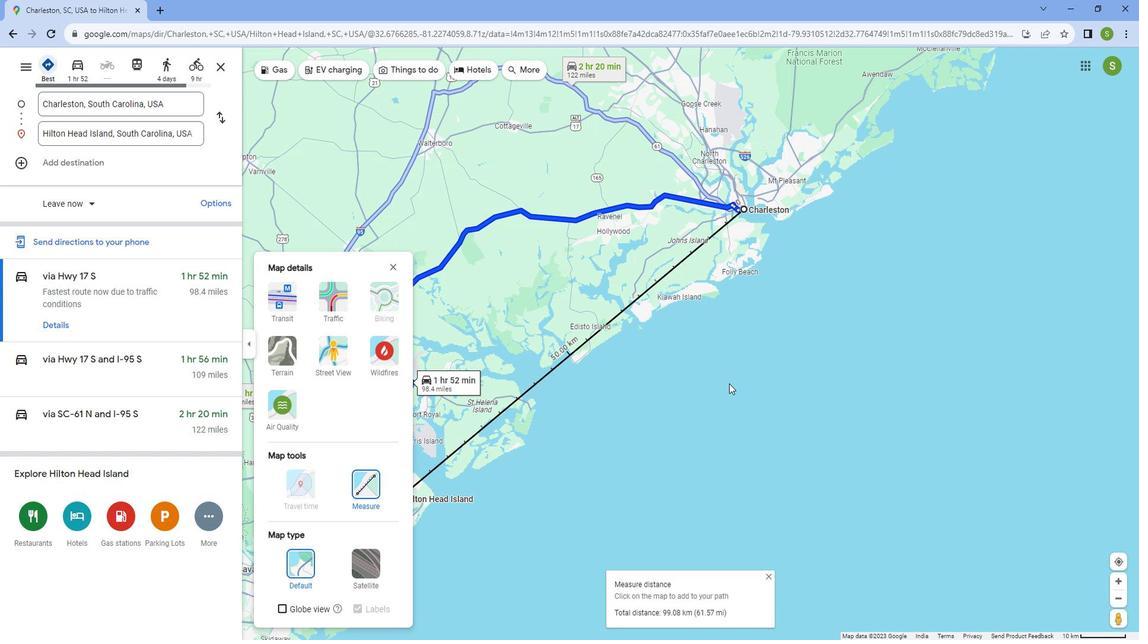 
Action: Mouse scrolled (738, 381) with delta (0, 0)
Screenshot: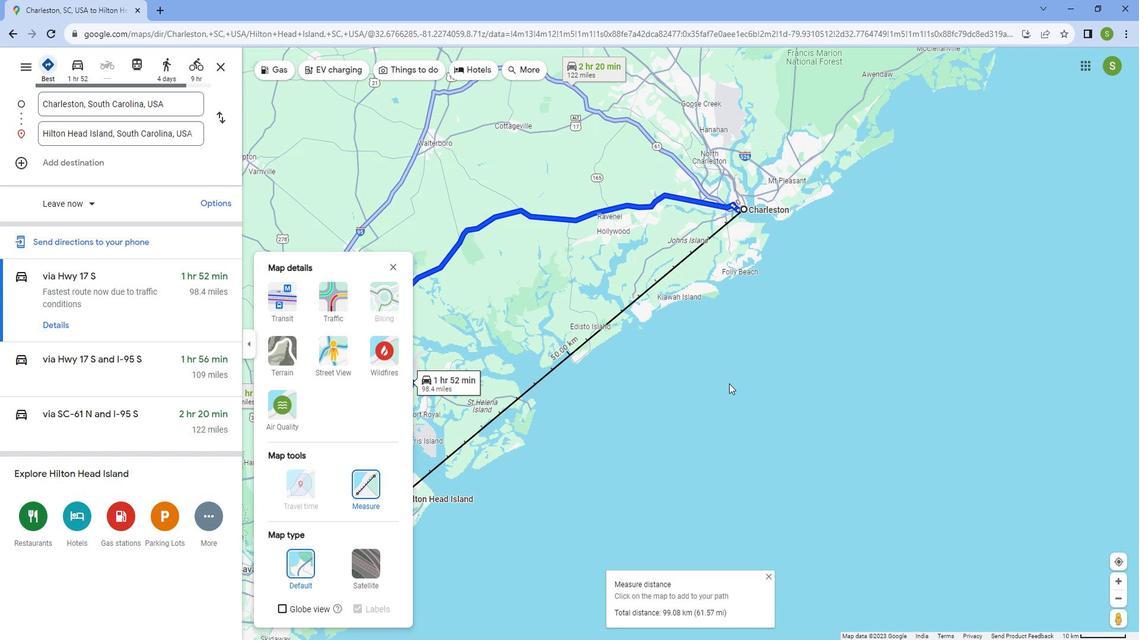 
Action: Mouse moved to (731, 380)
Screenshot: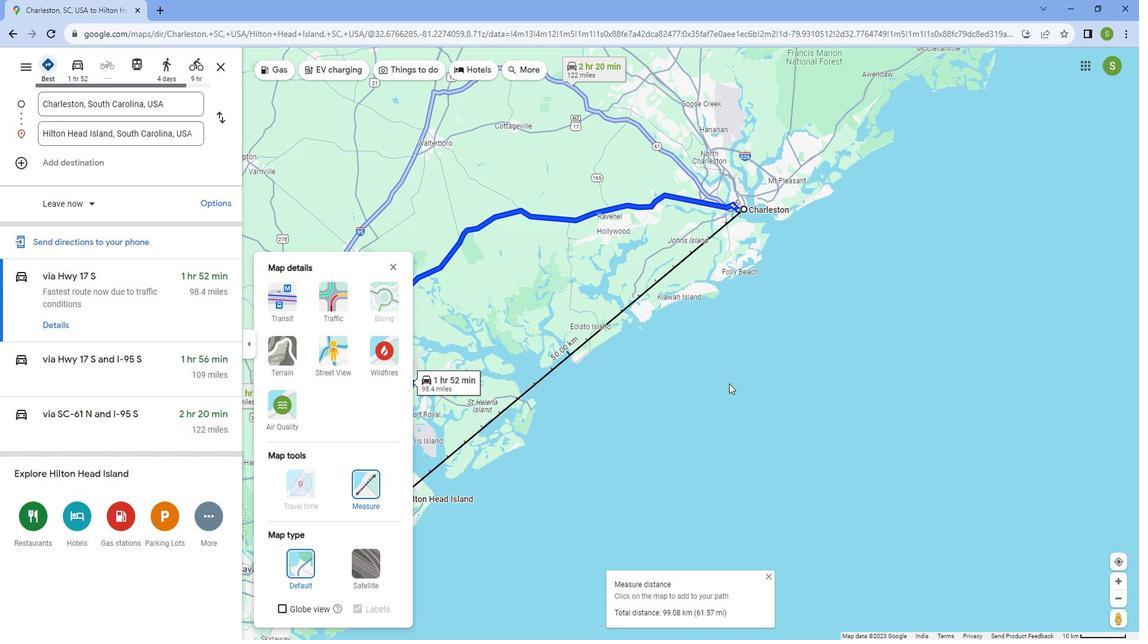 
Action: Mouse scrolled (731, 380) with delta (0, 0)
Screenshot: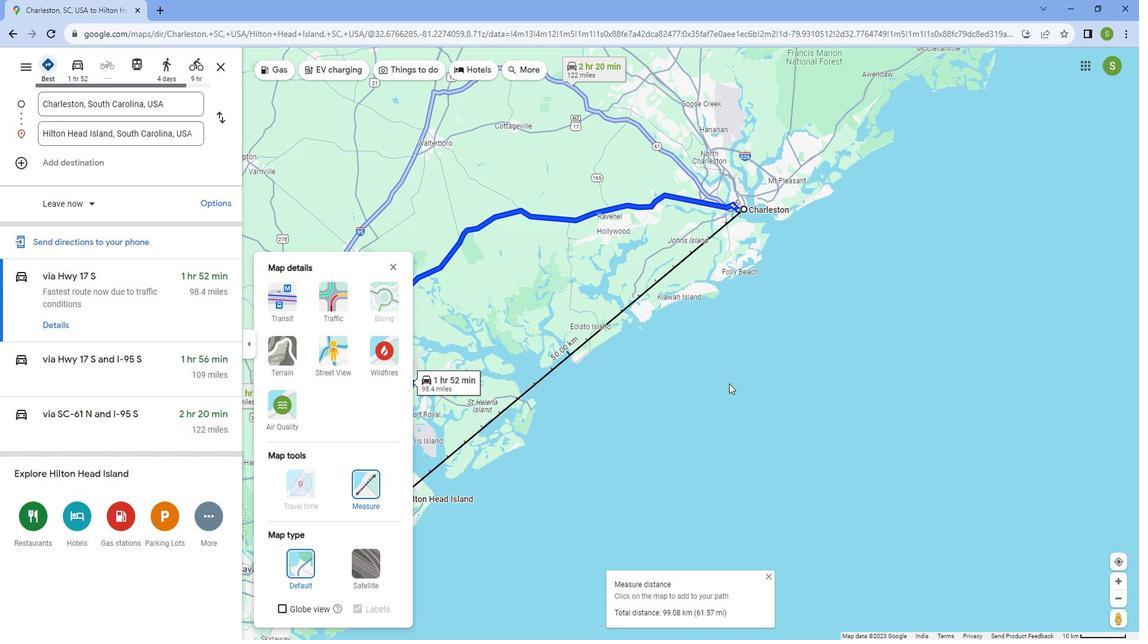 
Action: Mouse moved to (729, 379)
Screenshot: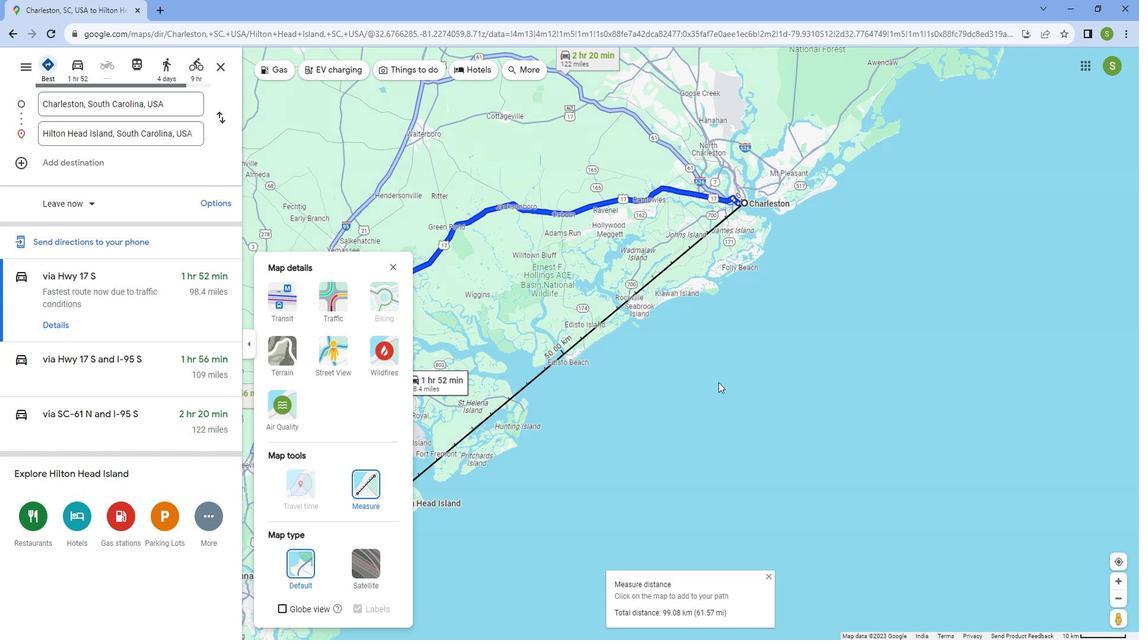 
Action: Mouse scrolled (729, 379) with delta (0, 0)
Screenshot: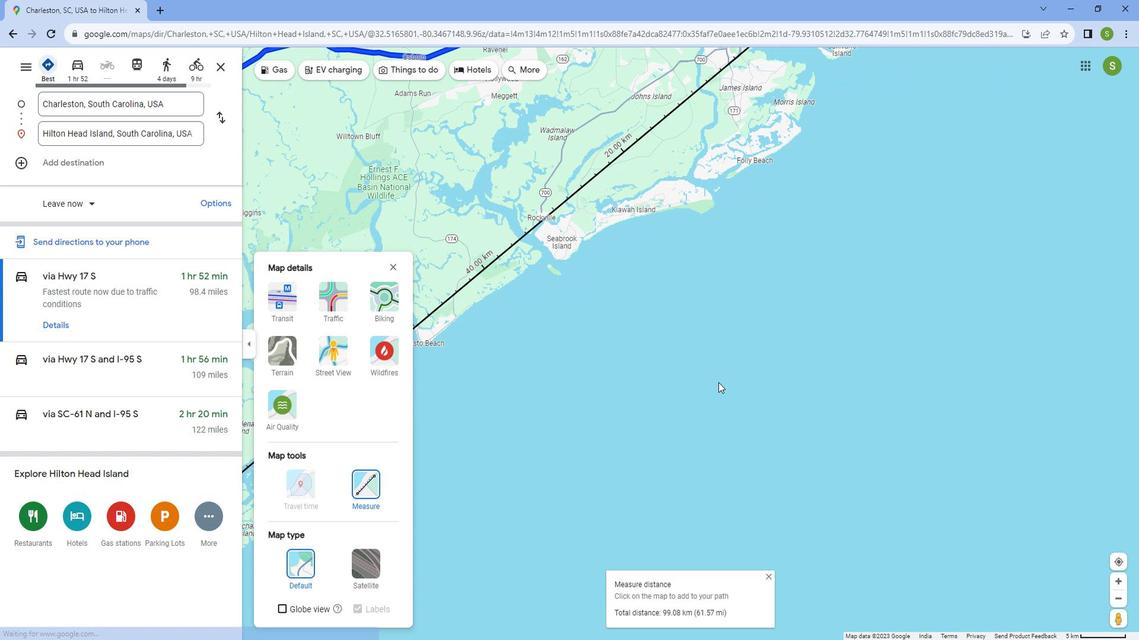 
Action: Mouse scrolled (729, 379) with delta (0, 0)
Screenshot: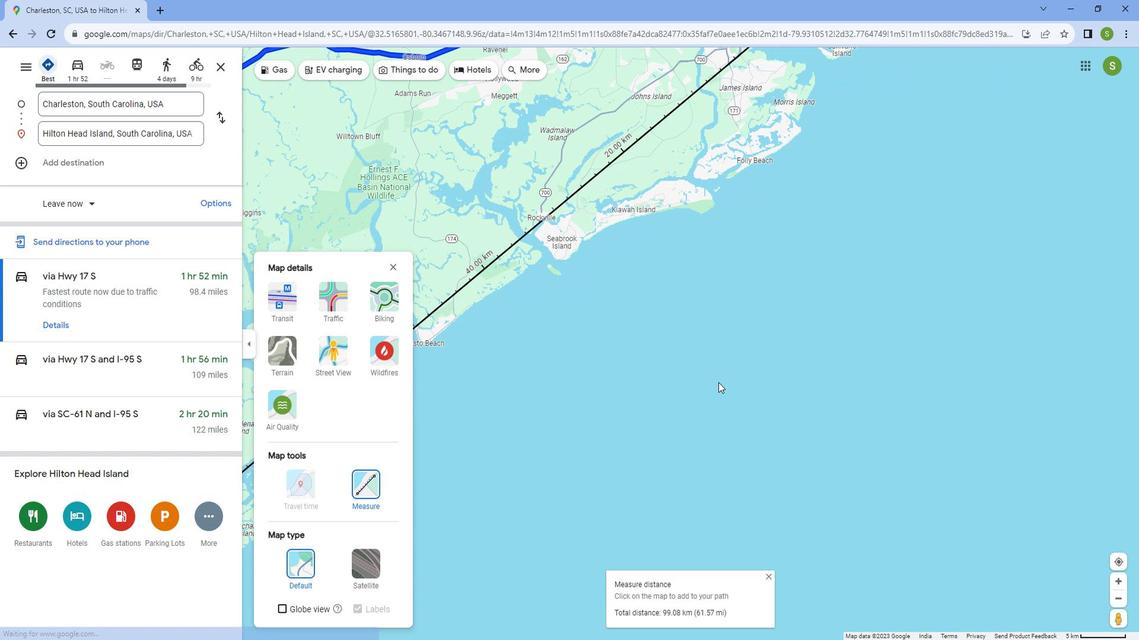
Action: Mouse scrolled (729, 379) with delta (0, 0)
Screenshot: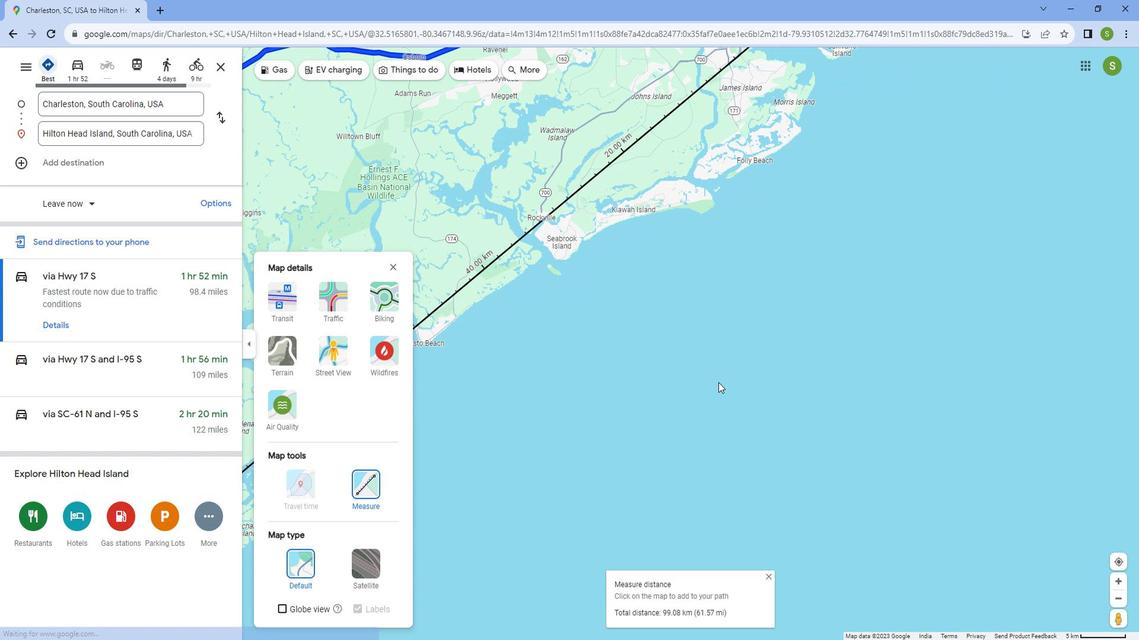 
Action: Mouse scrolled (729, 379) with delta (0, 0)
Screenshot: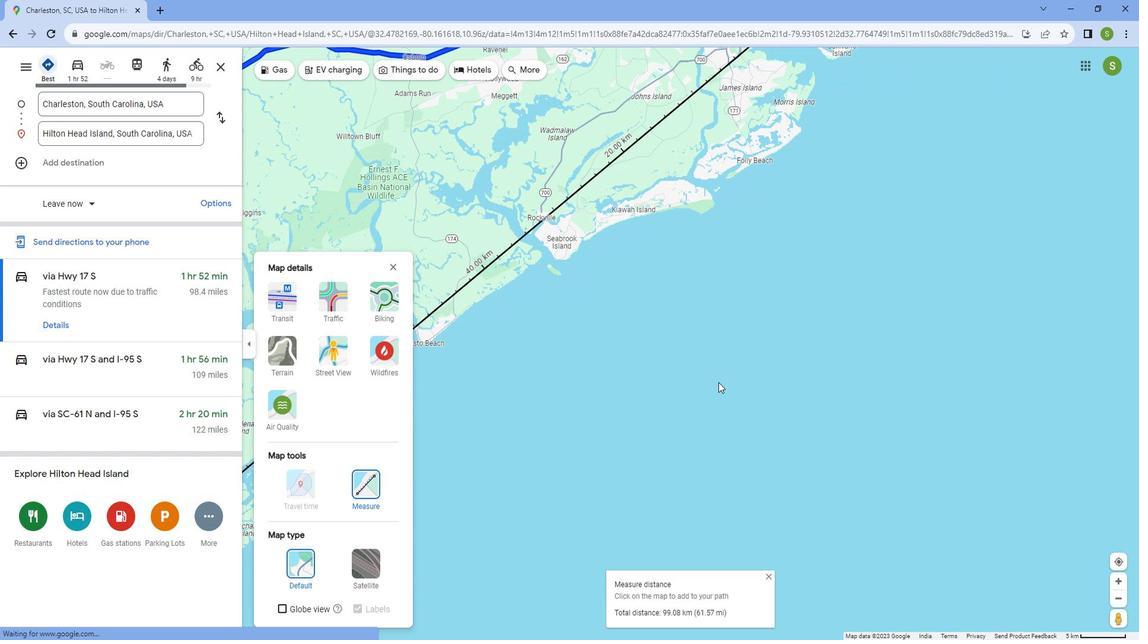 
Action: Mouse scrolled (729, 379) with delta (0, 0)
Screenshot: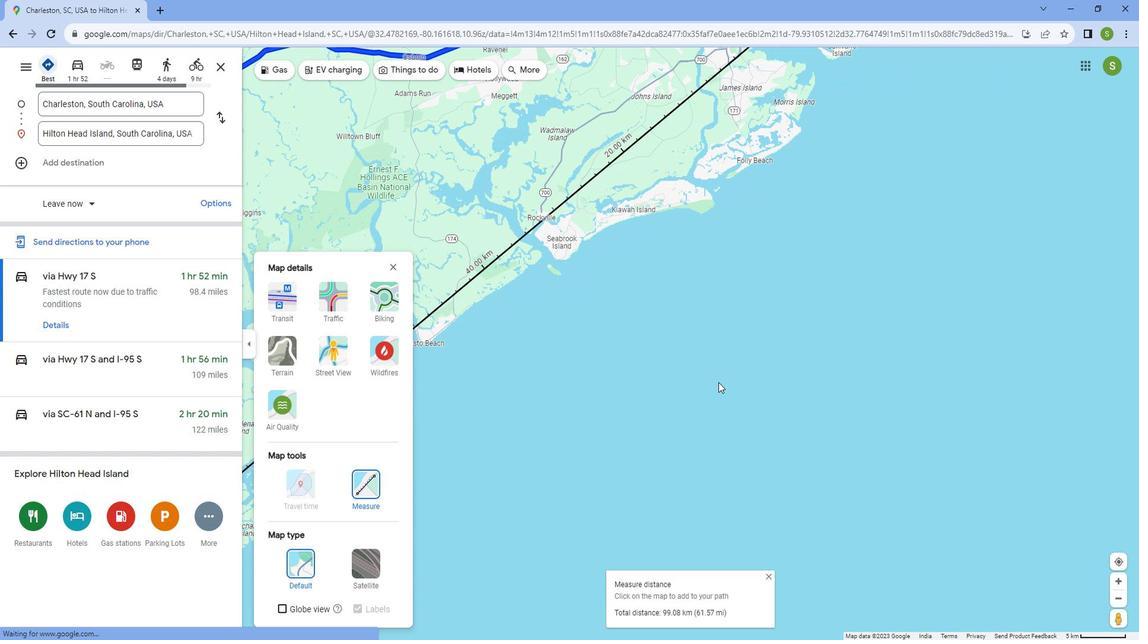 
Action: Mouse moved to (630, 333)
Screenshot: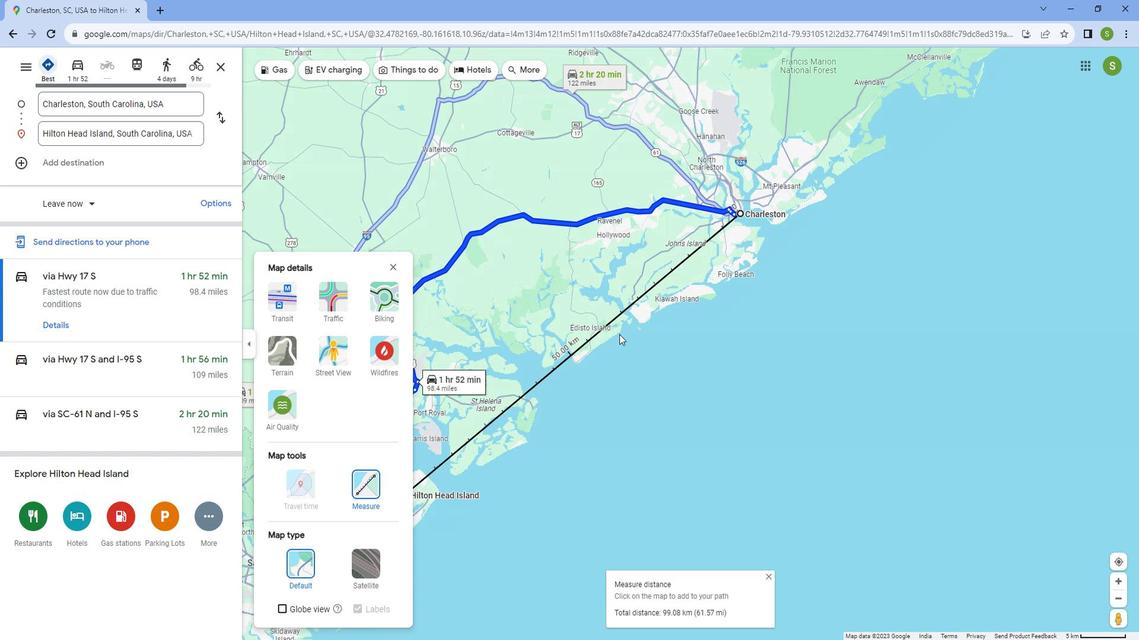 
Action: Mouse scrolled (630, 334) with delta (0, 0)
Screenshot: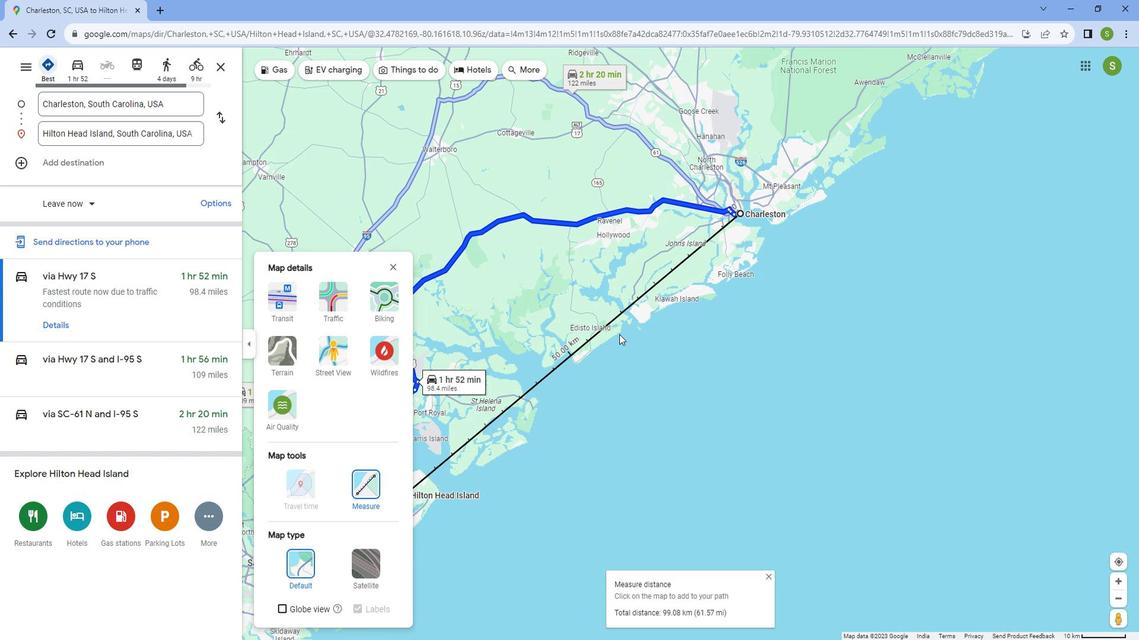 
Action: Mouse scrolled (630, 334) with delta (0, 0)
Screenshot: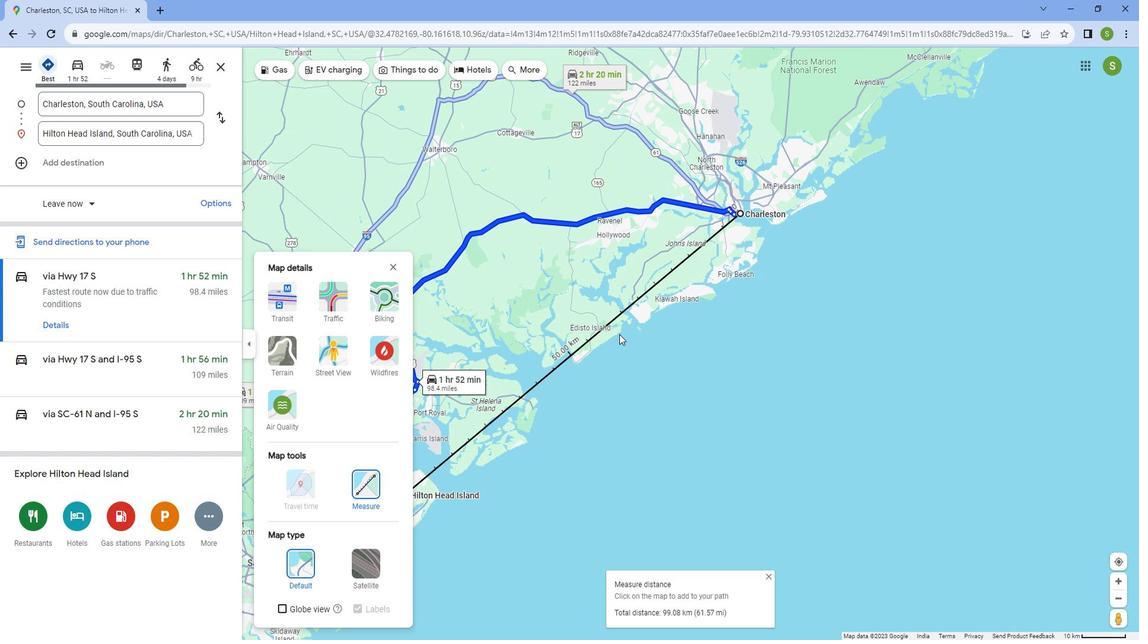 
Action: Mouse scrolled (630, 334) with delta (0, 0)
Screenshot: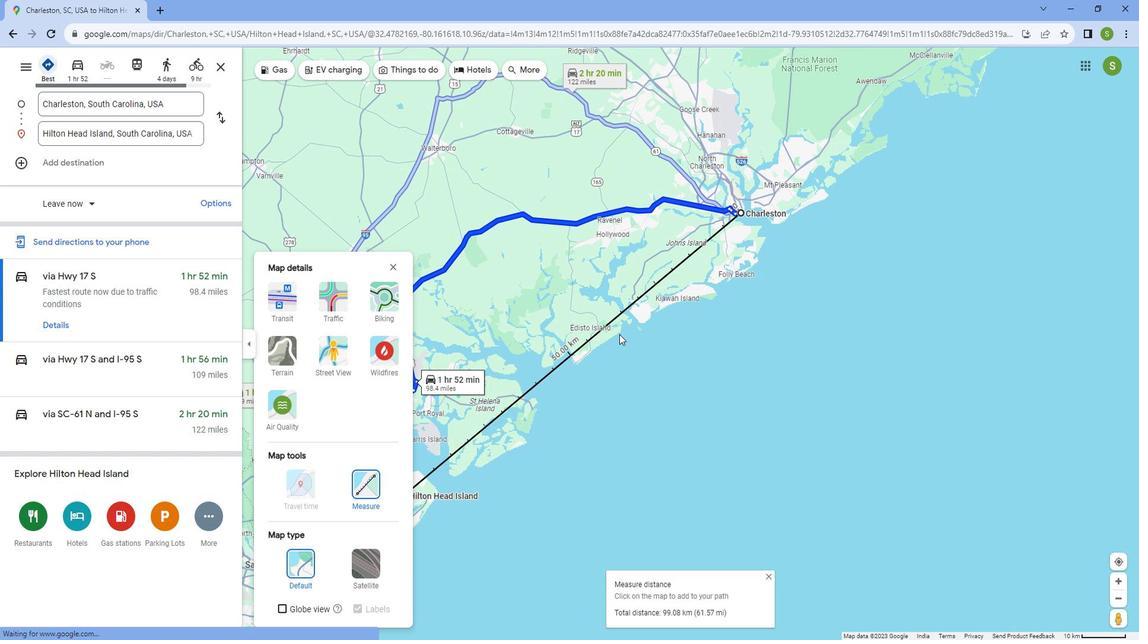 
Action: Mouse scrolled (630, 334) with delta (0, 0)
Screenshot: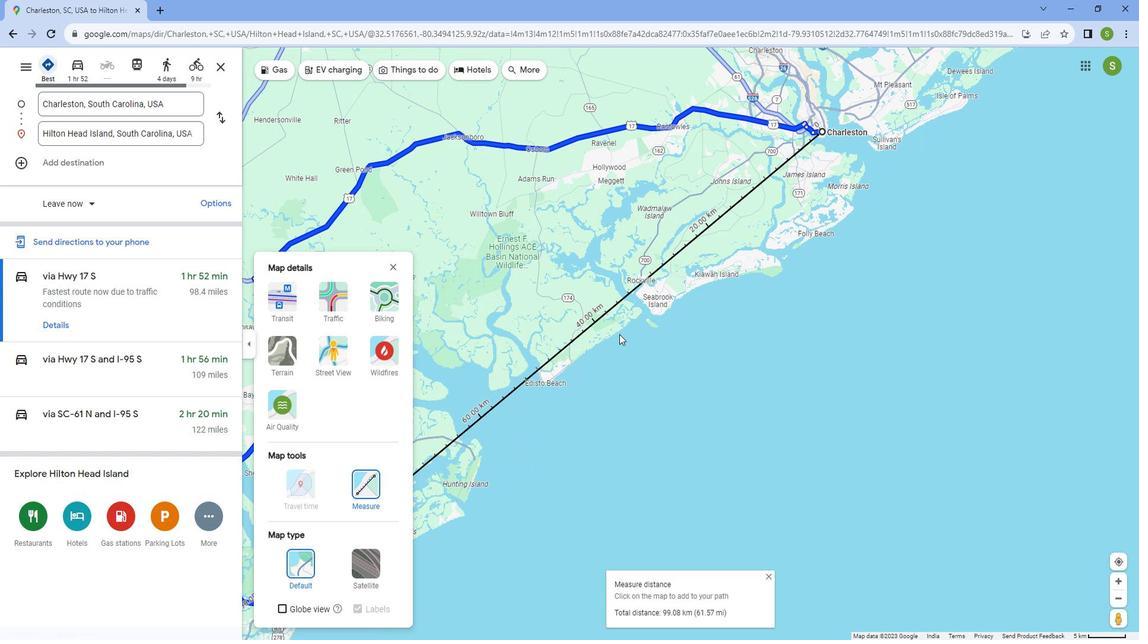 
Action: Mouse scrolled (630, 334) with delta (0, 0)
Screenshot: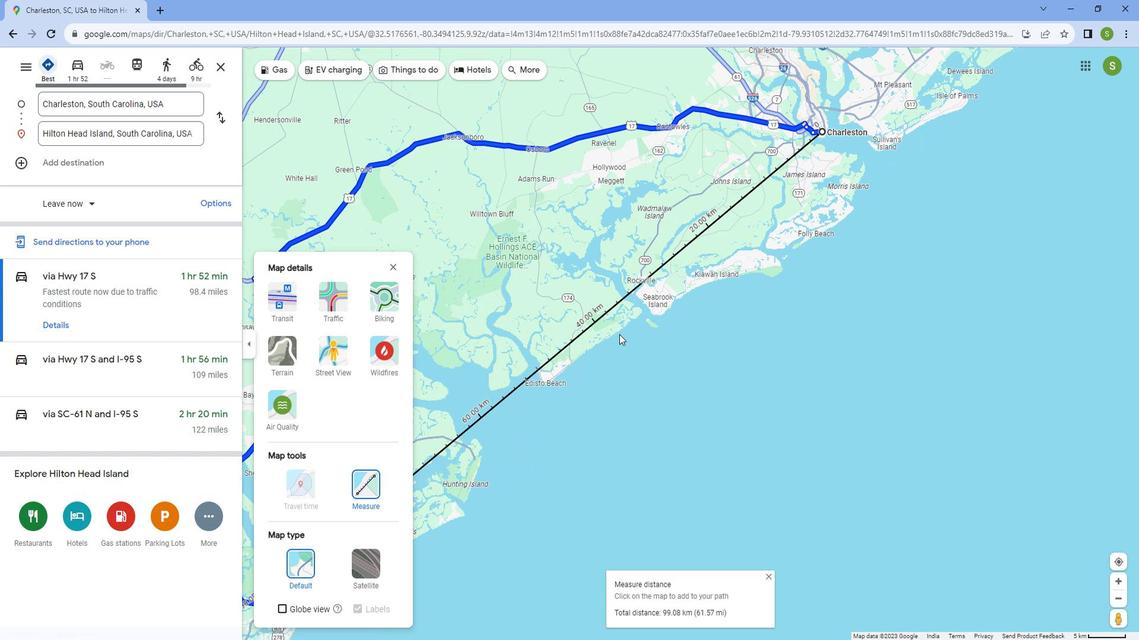 
Action: Mouse scrolled (630, 334) with delta (0, 0)
Screenshot: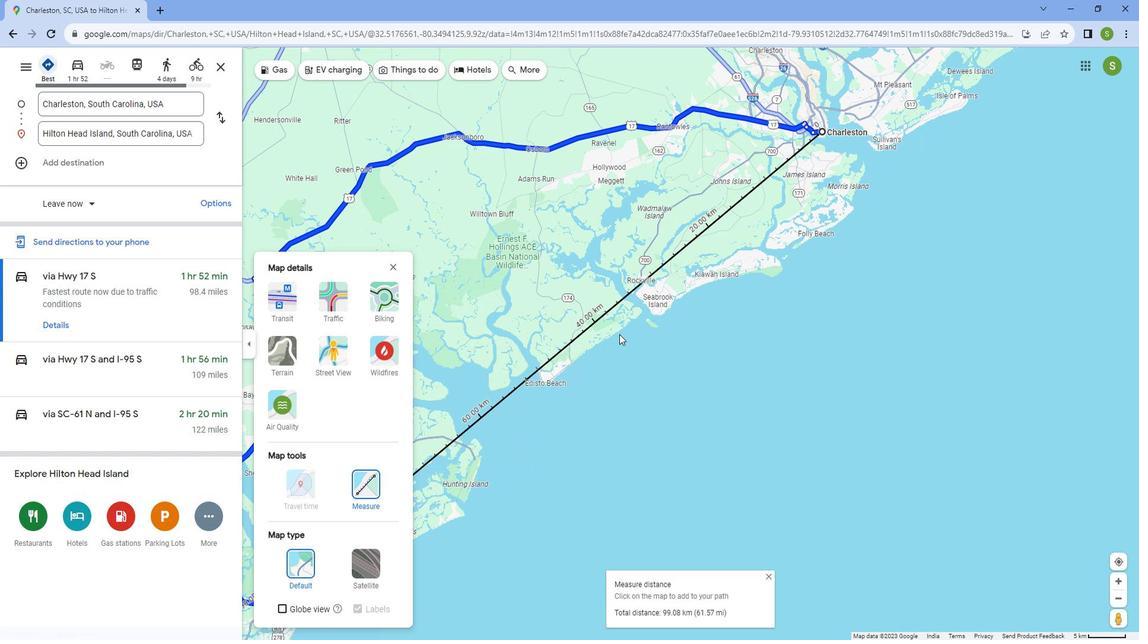 
Action: Mouse scrolled (630, 332) with delta (0, 0)
Screenshot: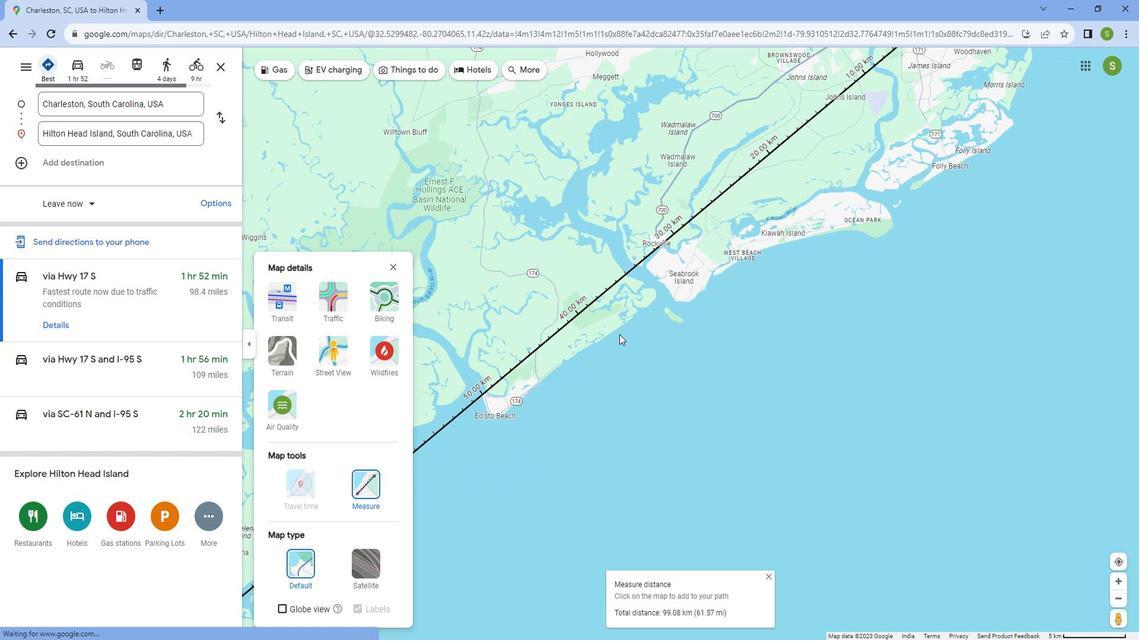 
Action: Mouse scrolled (630, 332) with delta (0, 0)
Screenshot: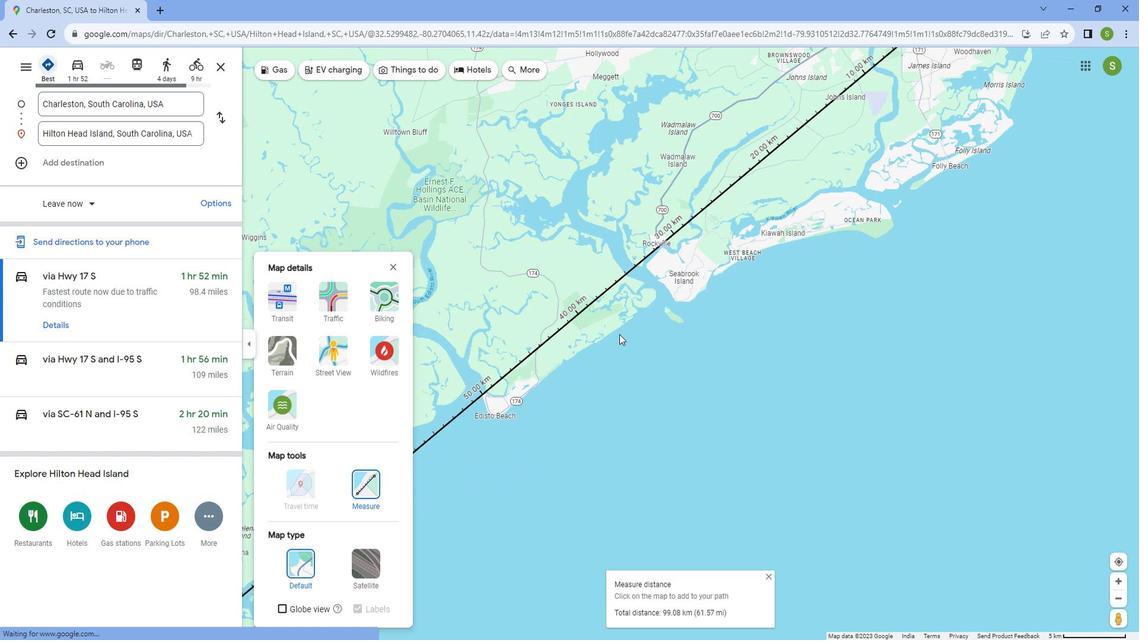 
Action: Mouse scrolled (630, 332) with delta (0, 0)
Screenshot: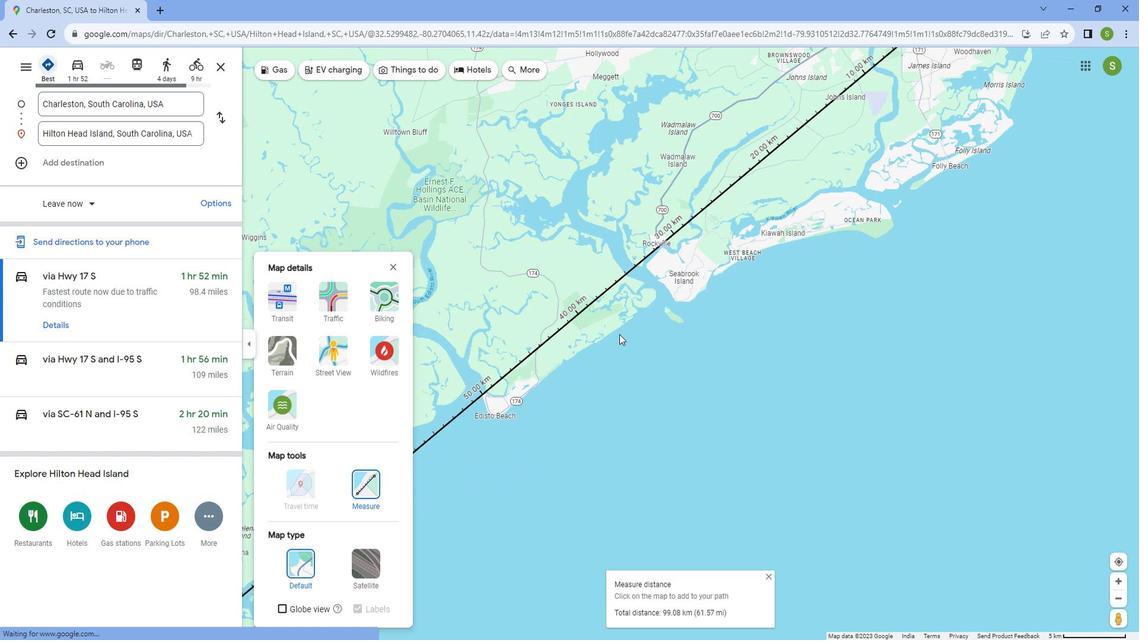 
Action: Mouse scrolled (630, 332) with delta (0, 0)
Screenshot: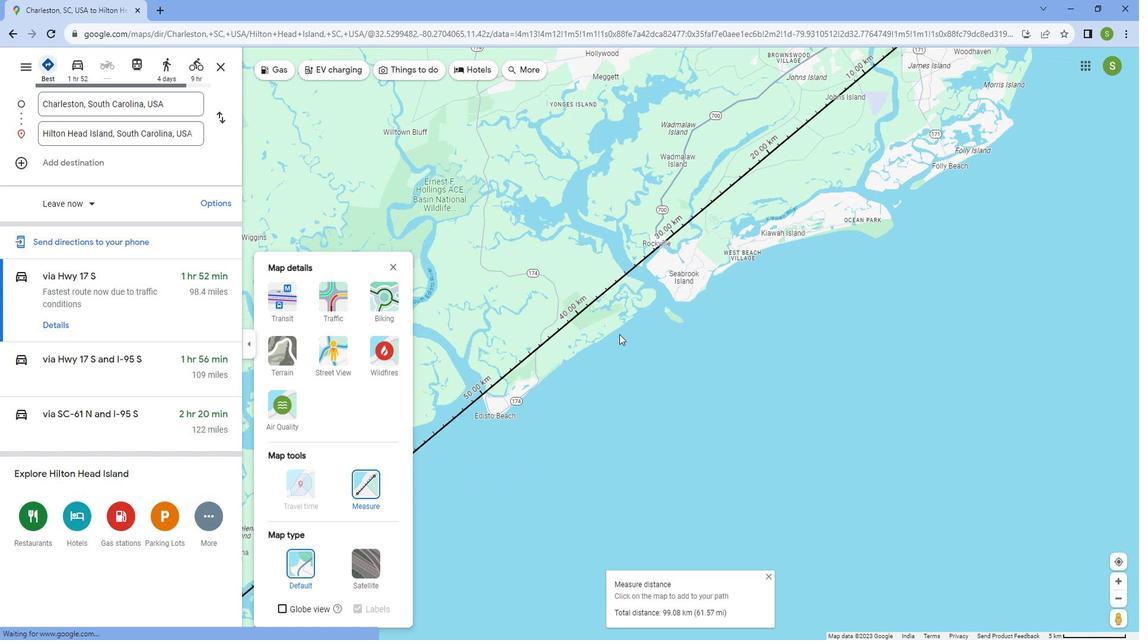 
Action: Mouse scrolled (630, 332) with delta (0, 0)
